Task: Buy 3 Detonation from Sensors section under best seller category for shipping address: Leonardo Martinez, 527 Junior Avenue, Duluth, Georgia 30097, Cell Number 4046170247. Pay from credit card ending with 7965, CVV 549
Action: Mouse moved to (22, 88)
Screenshot: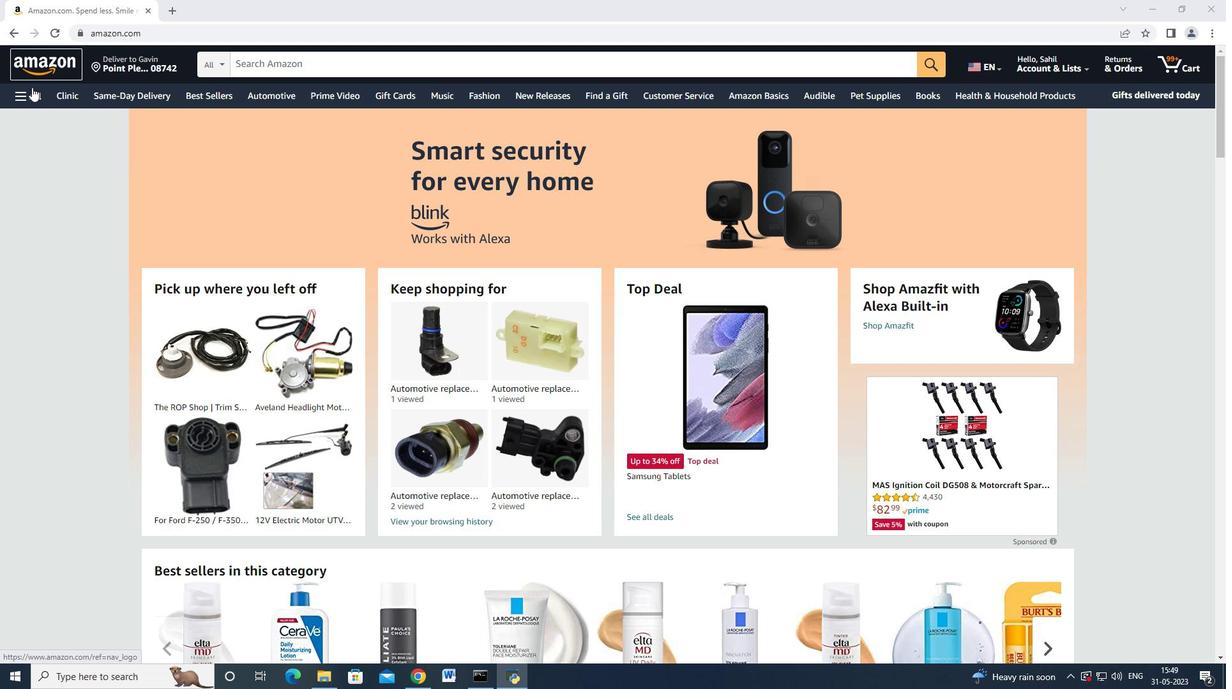 
Action: Mouse pressed left at (22, 88)
Screenshot: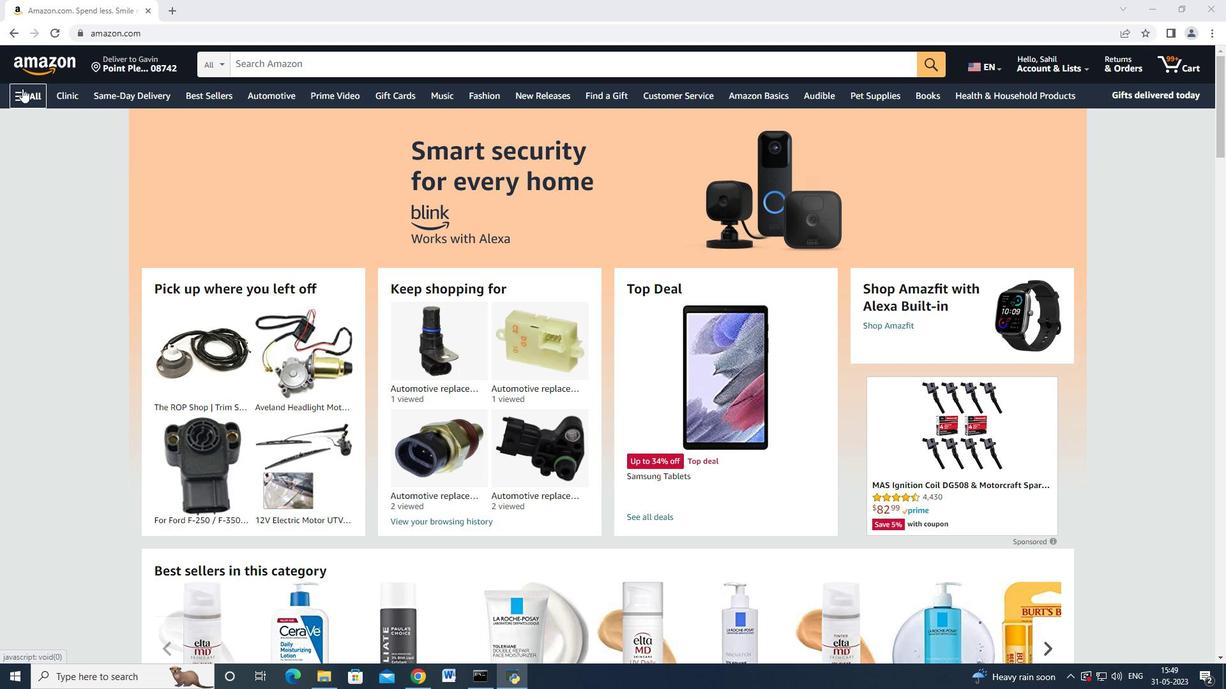 
Action: Mouse moved to (68, 164)
Screenshot: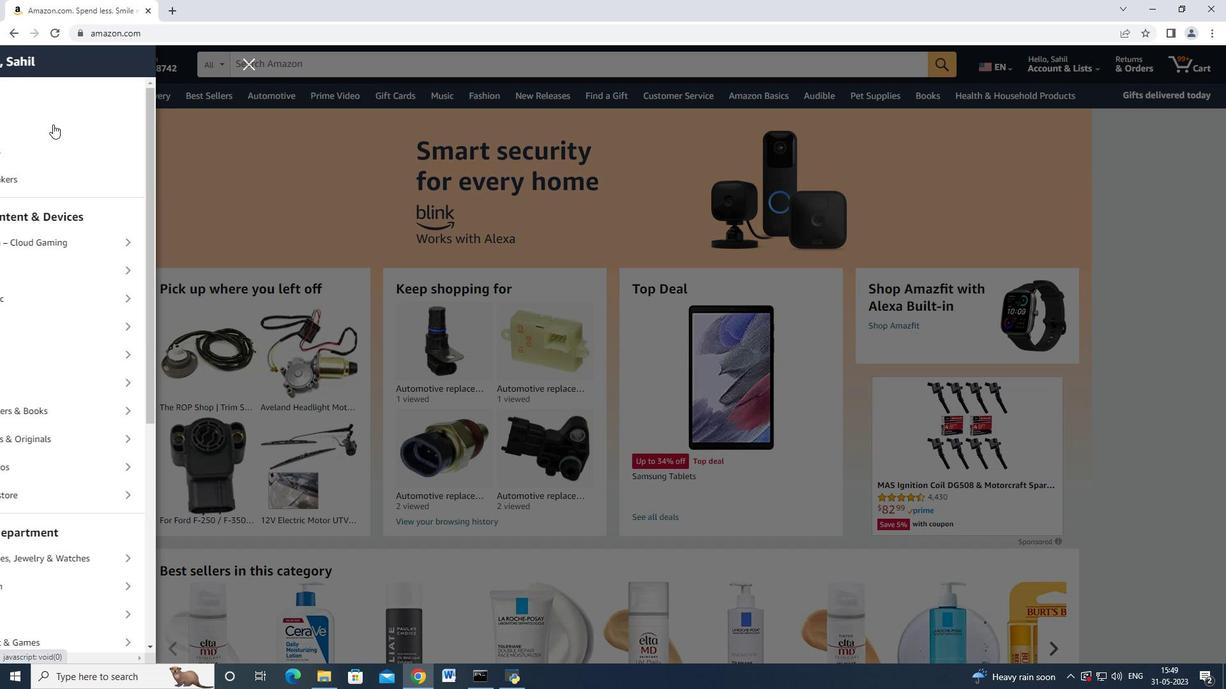 
Action: Mouse scrolled (68, 163) with delta (0, 0)
Screenshot: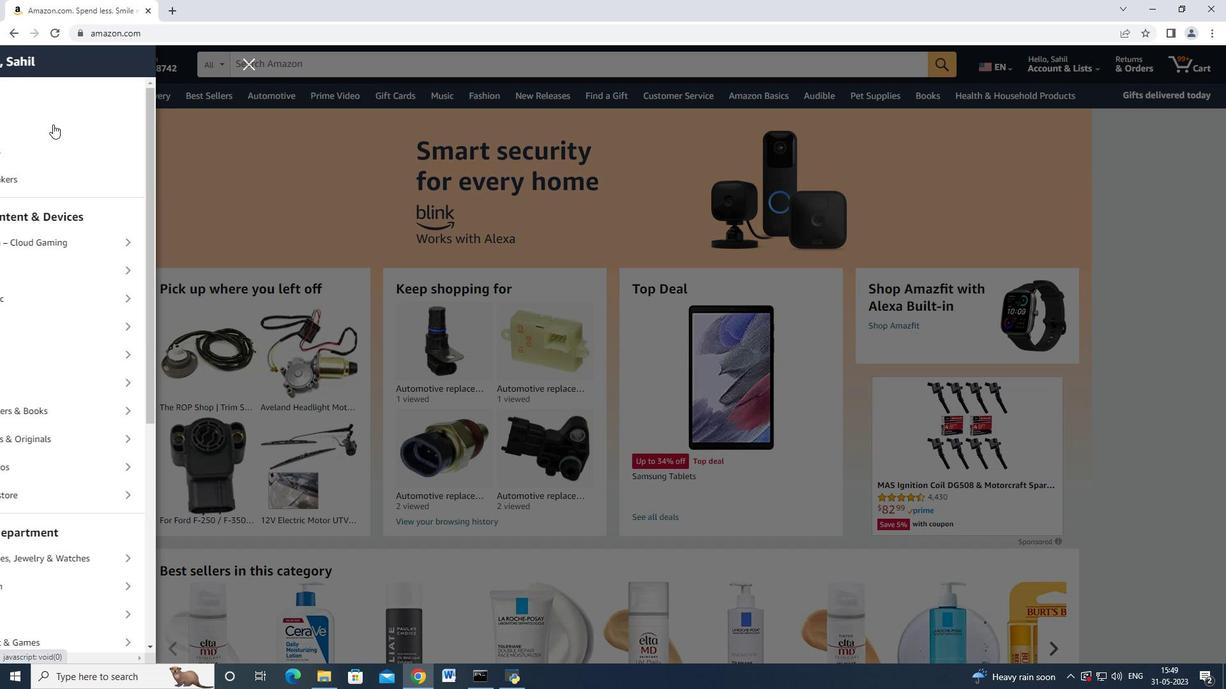 
Action: Mouse moved to (76, 185)
Screenshot: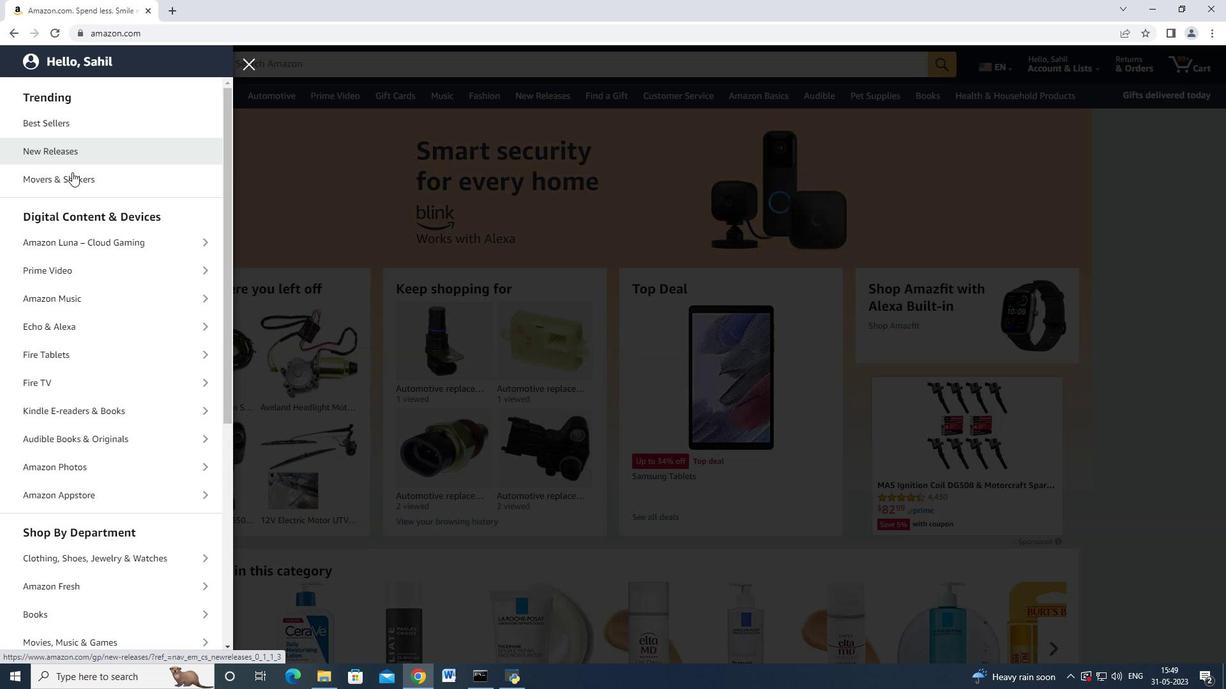 
Action: Mouse scrolled (76, 185) with delta (0, 0)
Screenshot: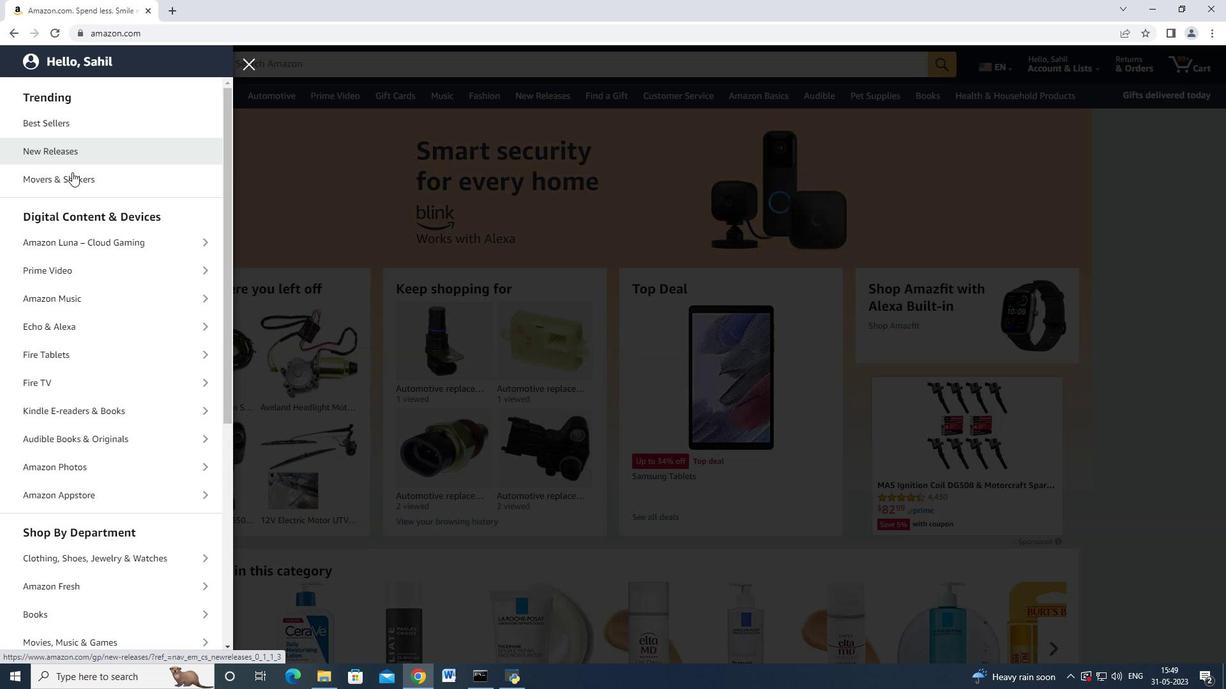 
Action: Mouse moved to (78, 193)
Screenshot: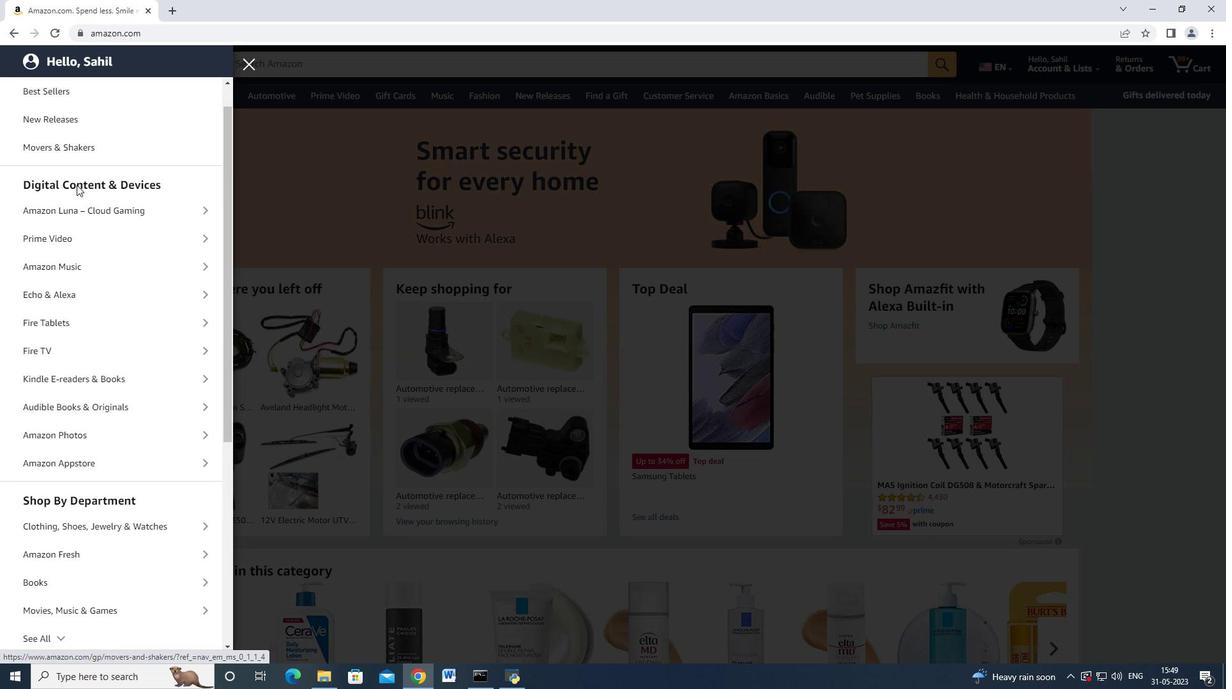 
Action: Mouse scrolled (78, 192) with delta (0, 0)
Screenshot: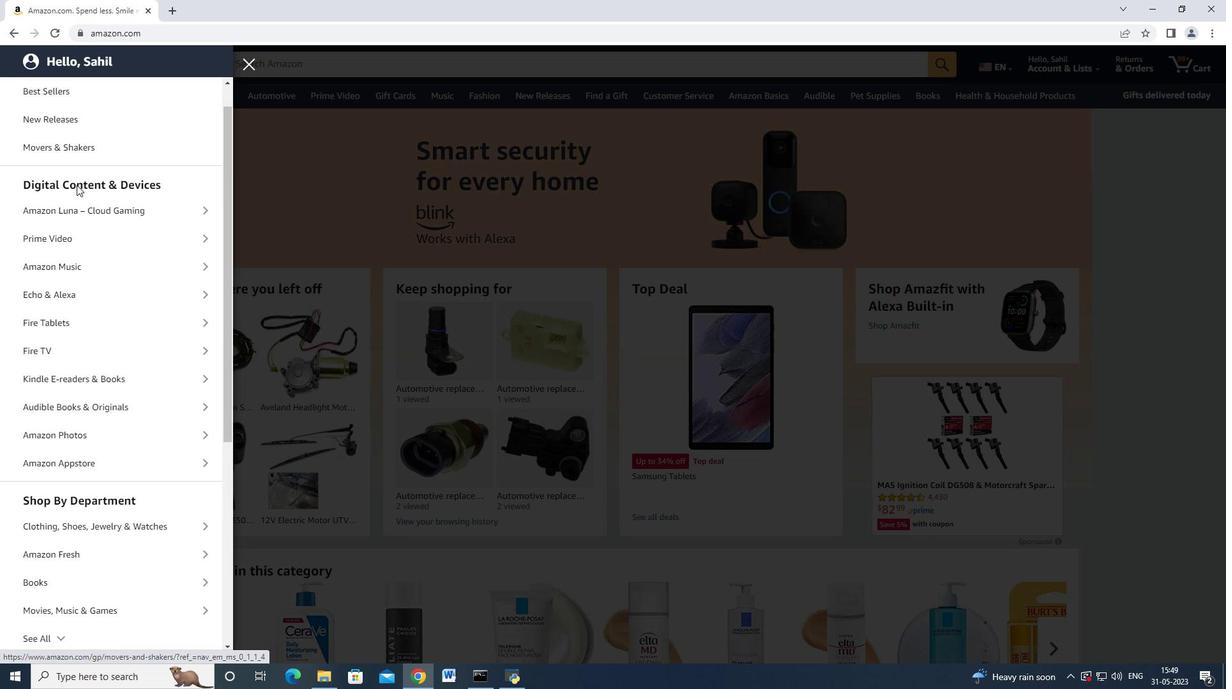 
Action: Mouse moved to (93, 335)
Screenshot: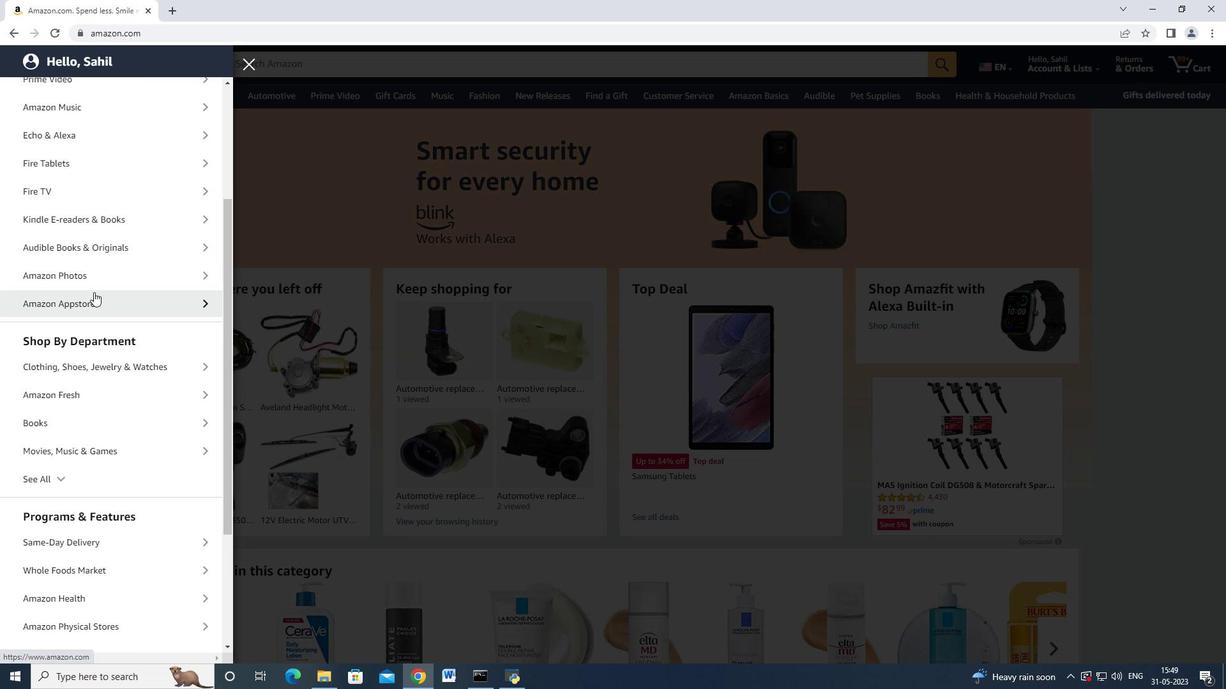 
Action: Mouse scrolled (93, 334) with delta (0, 0)
Screenshot: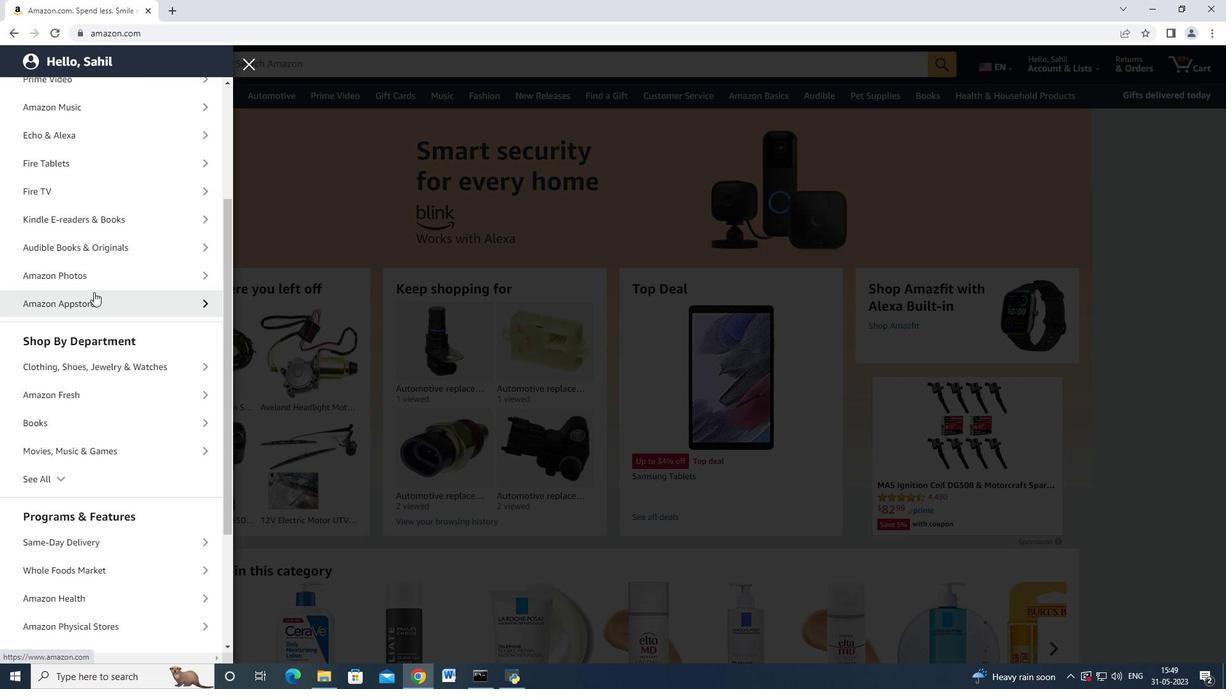 
Action: Mouse moved to (65, 406)
Screenshot: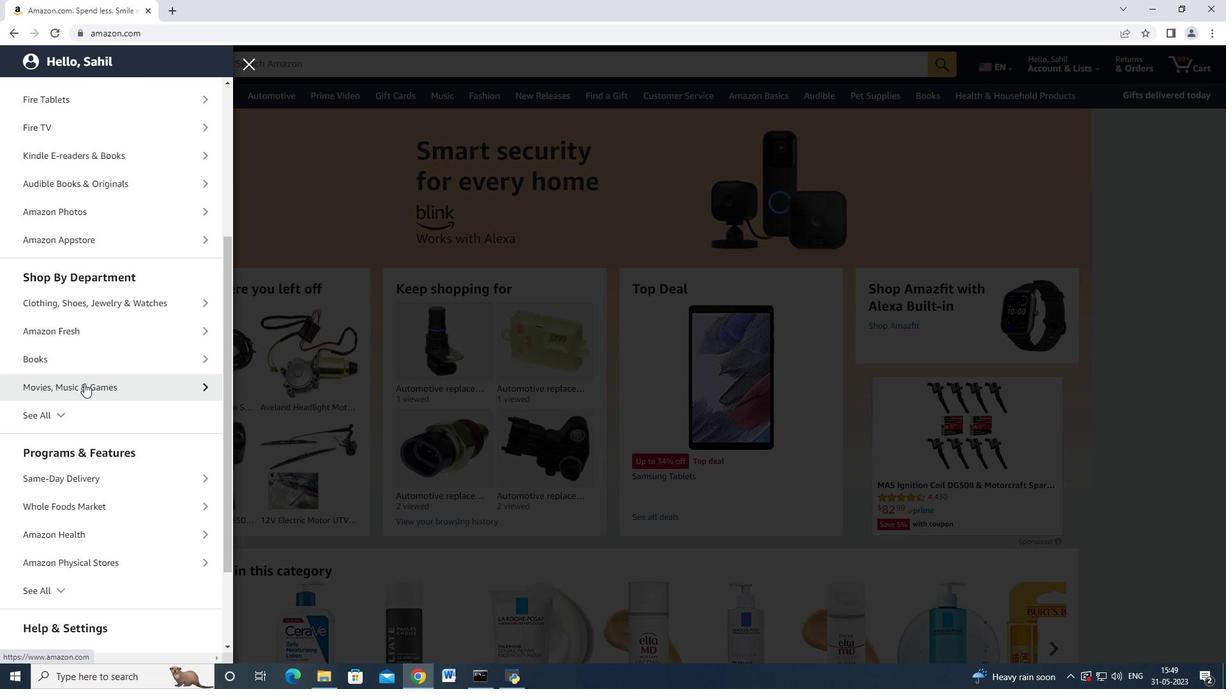 
Action: Mouse pressed left at (65, 406)
Screenshot: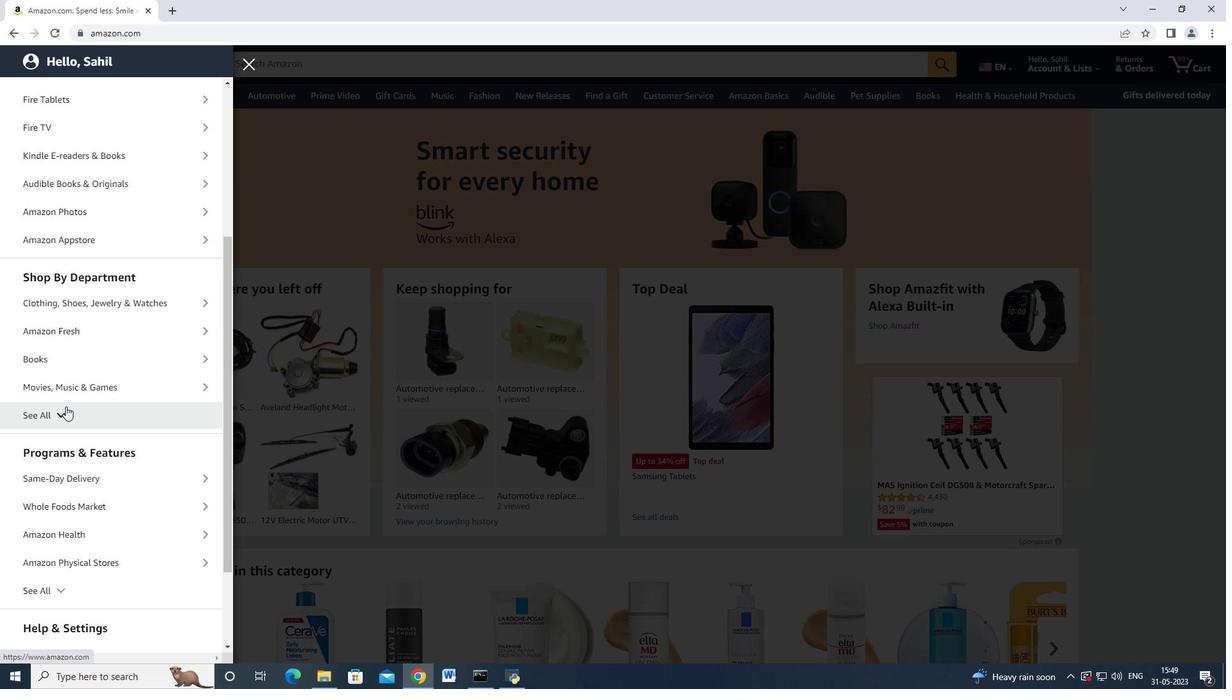 
Action: Mouse moved to (76, 415)
Screenshot: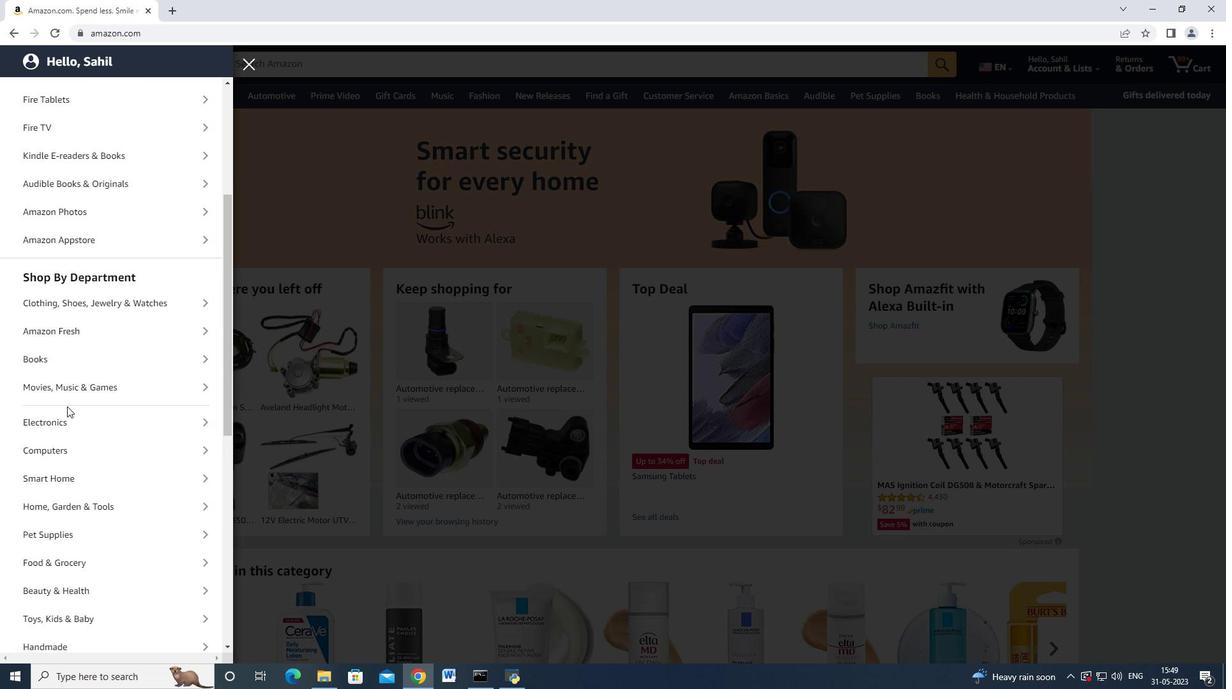 
Action: Mouse scrolled (68, 406) with delta (0, 0)
Screenshot: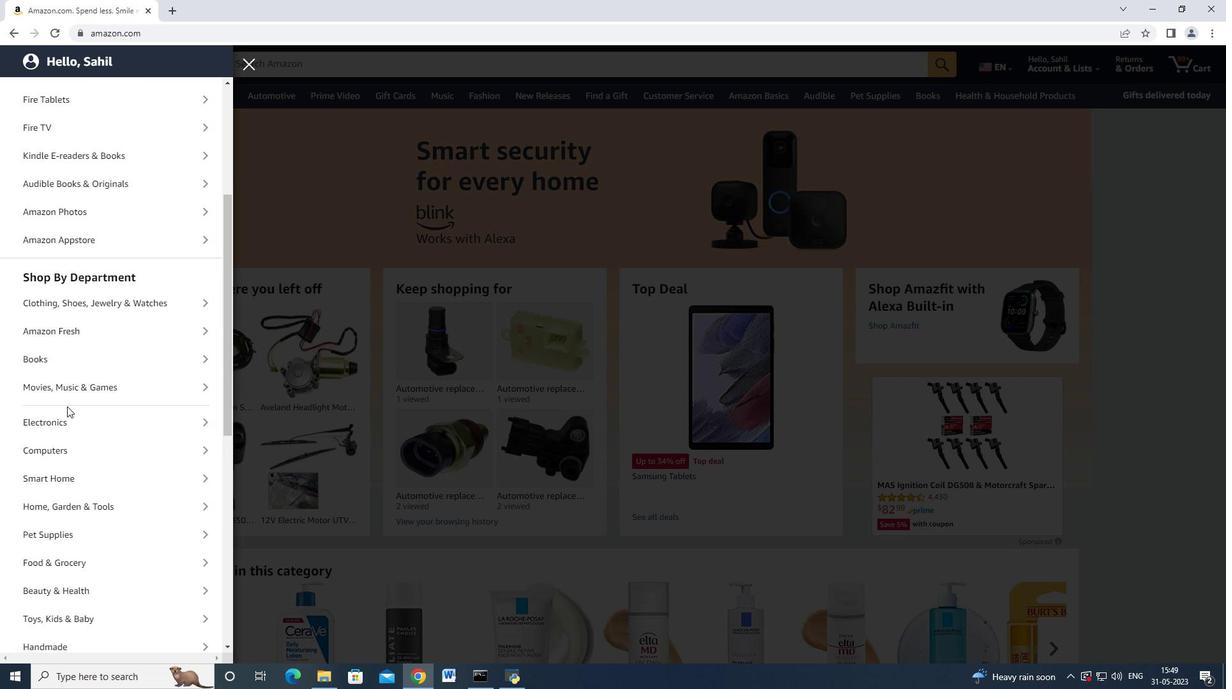 
Action: Mouse moved to (76, 415)
Screenshot: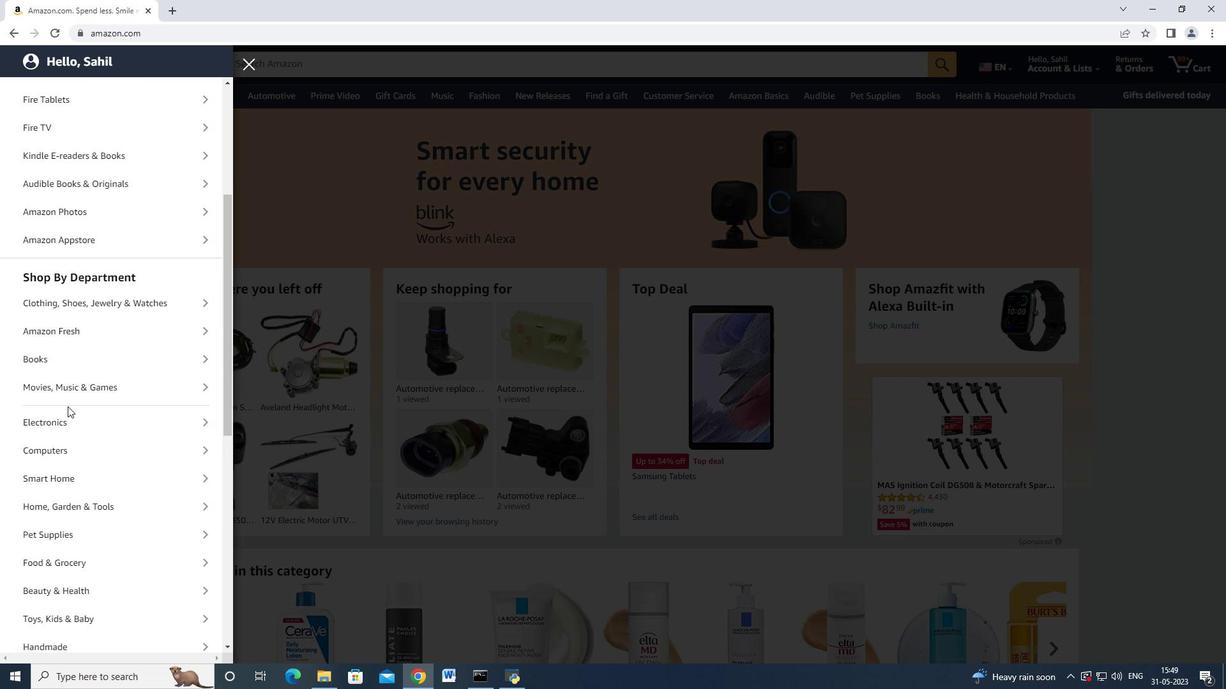 
Action: Mouse scrolled (68, 407) with delta (0, 0)
Screenshot: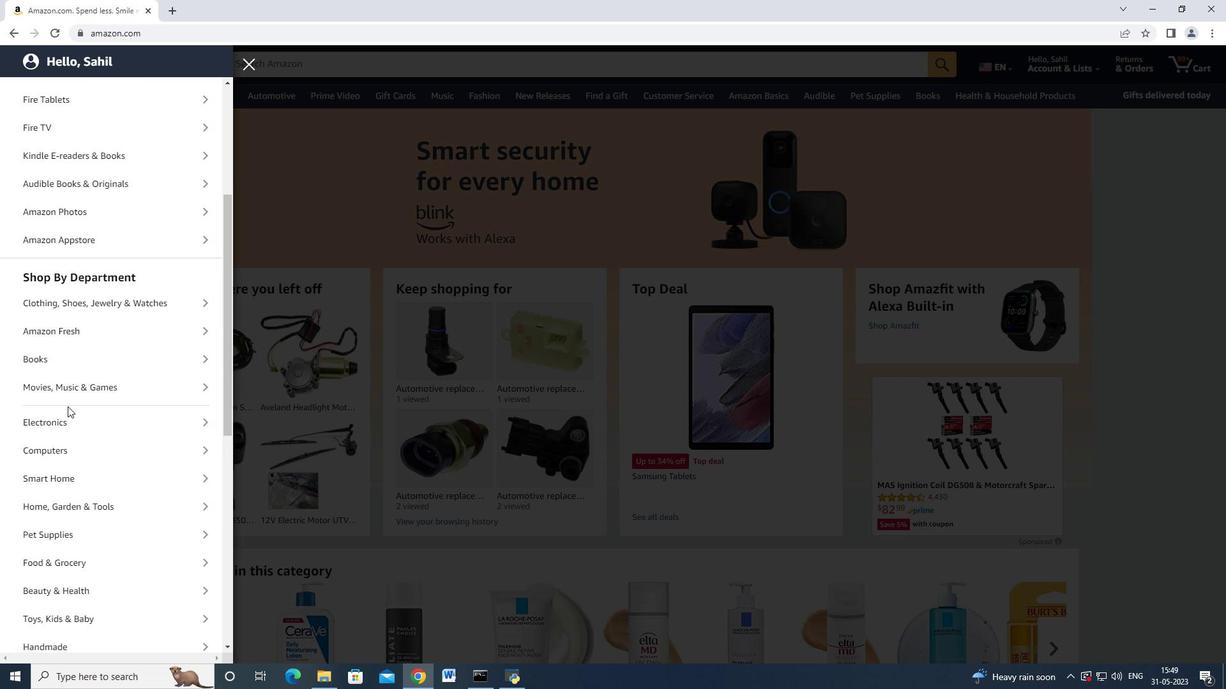 
Action: Mouse moved to (76, 415)
Screenshot: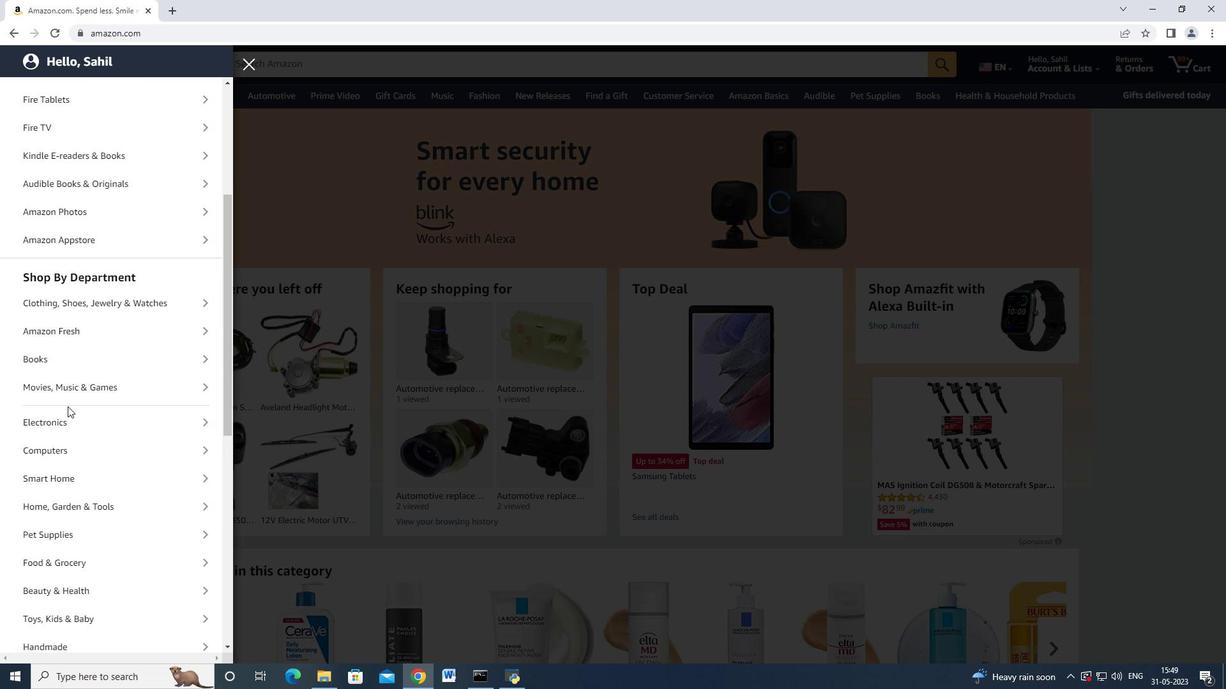 
Action: Mouse scrolled (68, 408) with delta (0, 0)
Screenshot: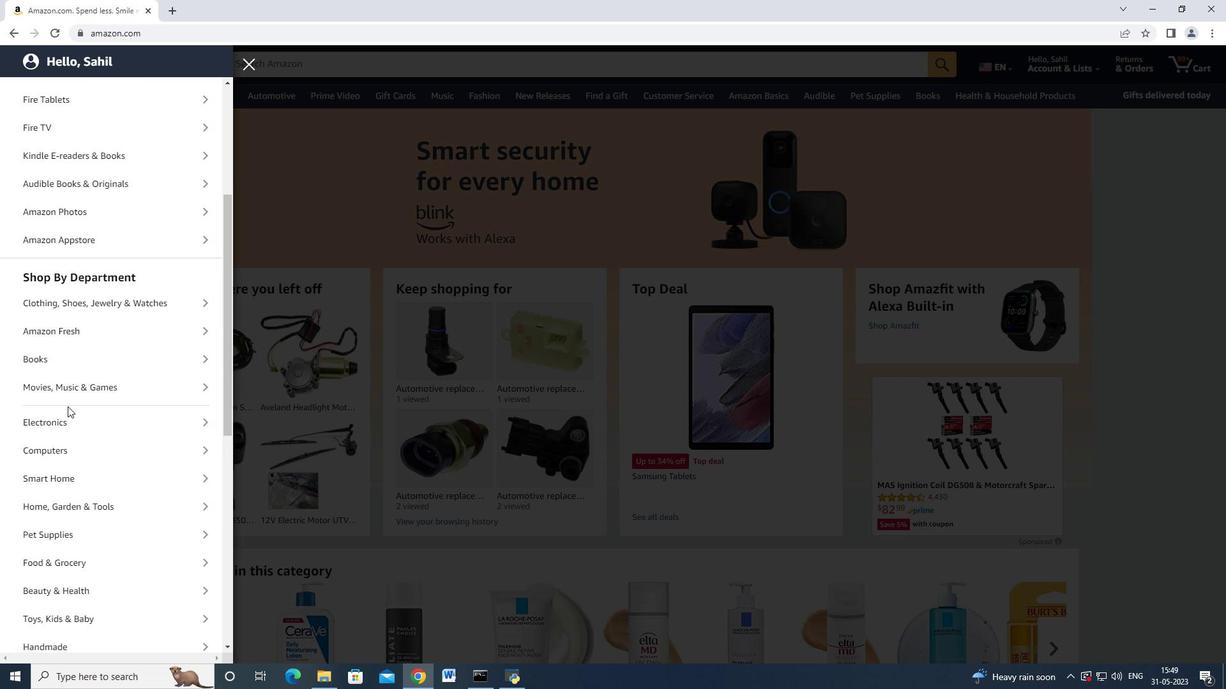 
Action: Mouse moved to (77, 415)
Screenshot: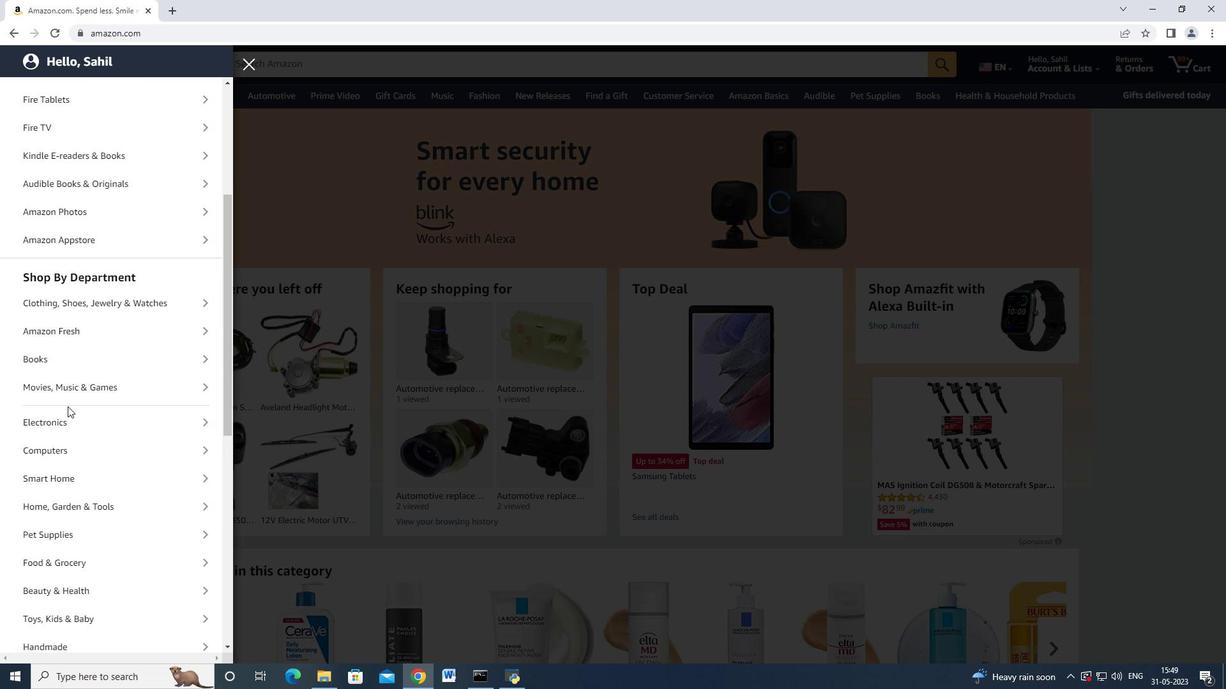 
Action: Mouse scrolled (69, 408) with delta (0, 0)
Screenshot: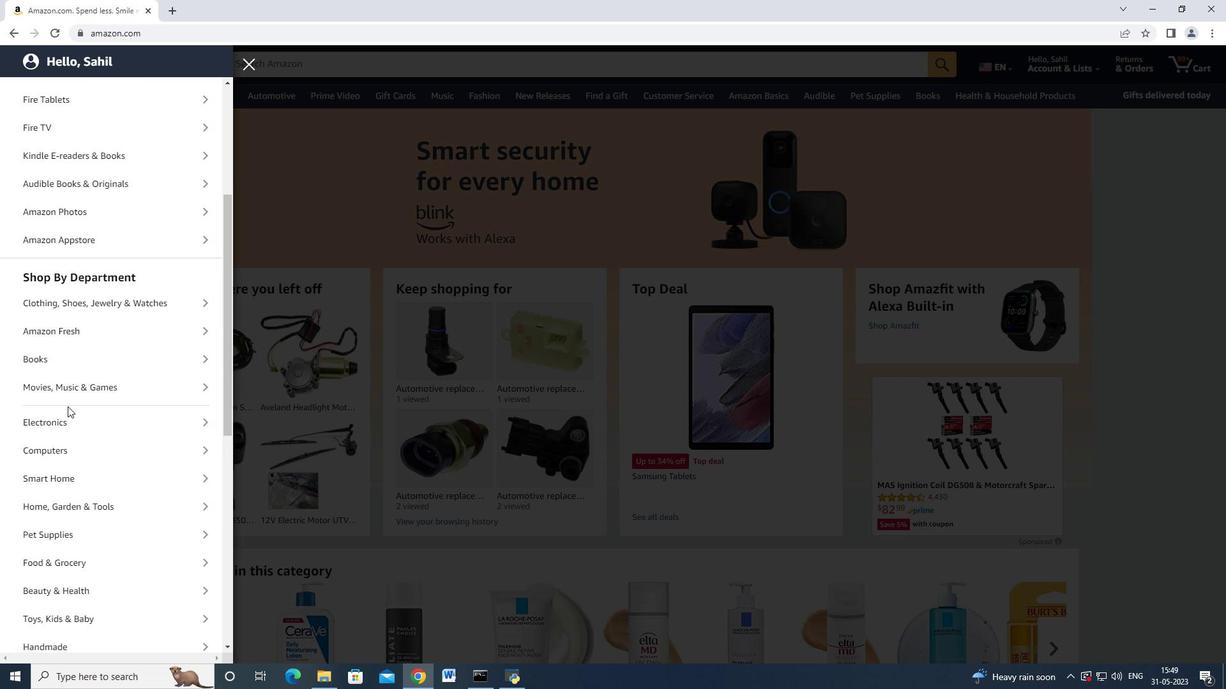 
Action: Mouse moved to (77, 416)
Screenshot: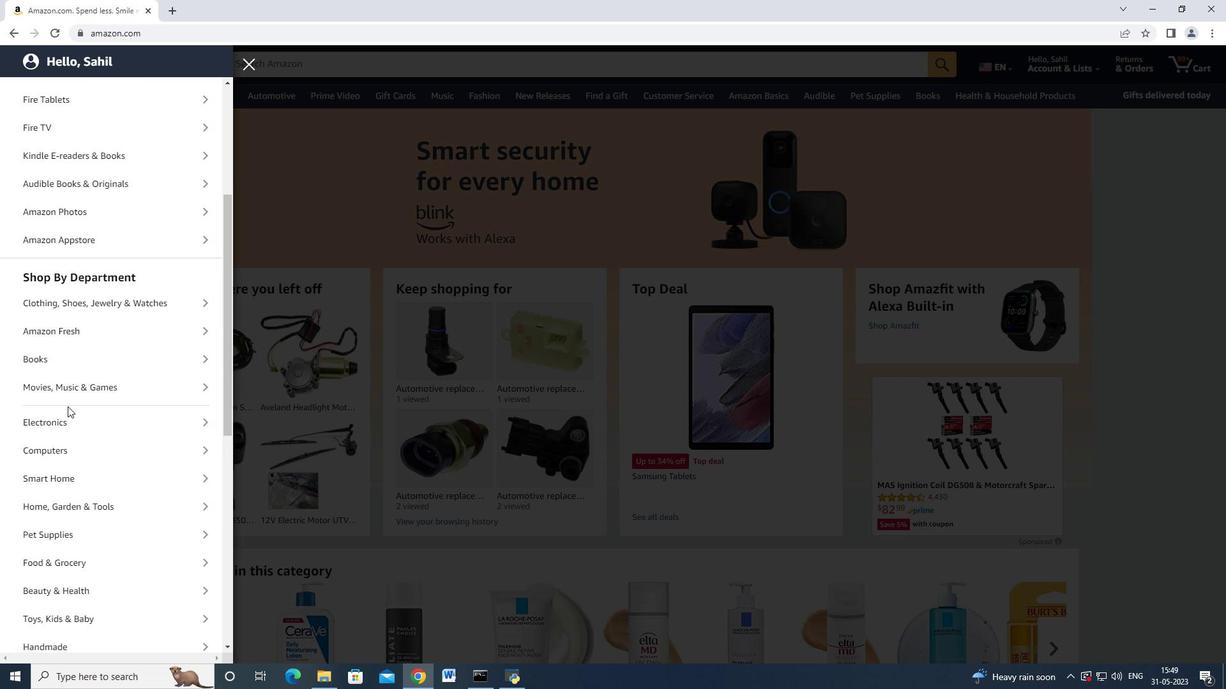 
Action: Mouse scrolled (70, 410) with delta (0, 0)
Screenshot: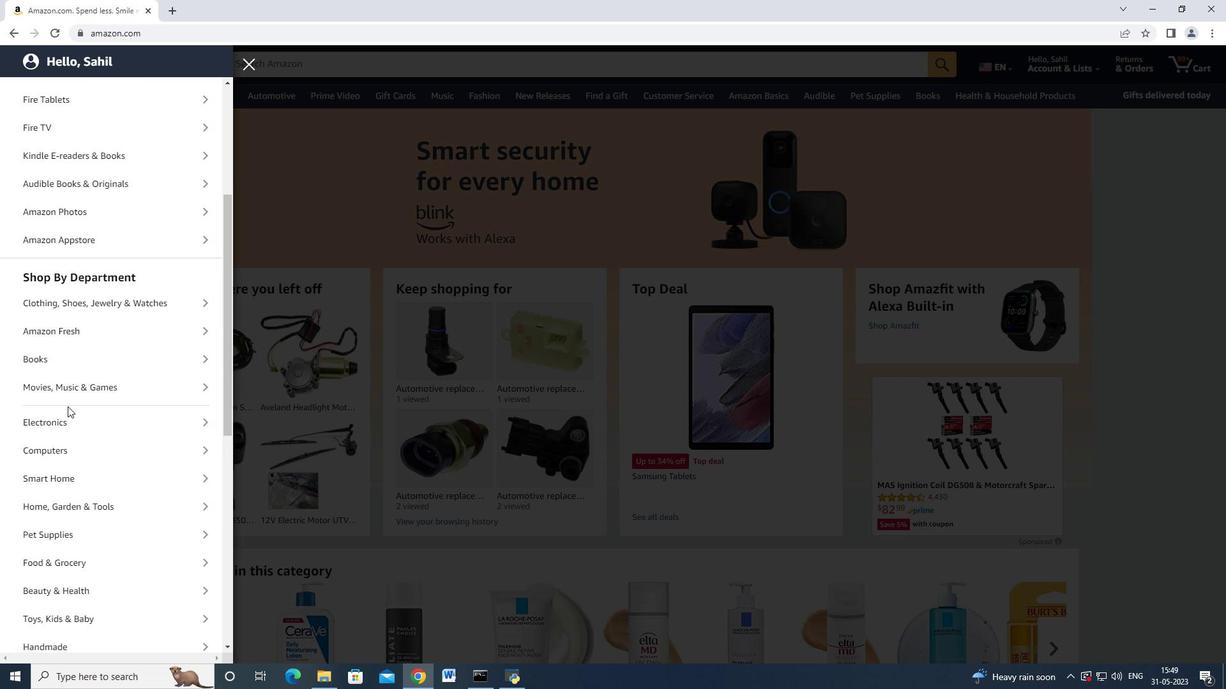 
Action: Mouse moved to (79, 422)
Screenshot: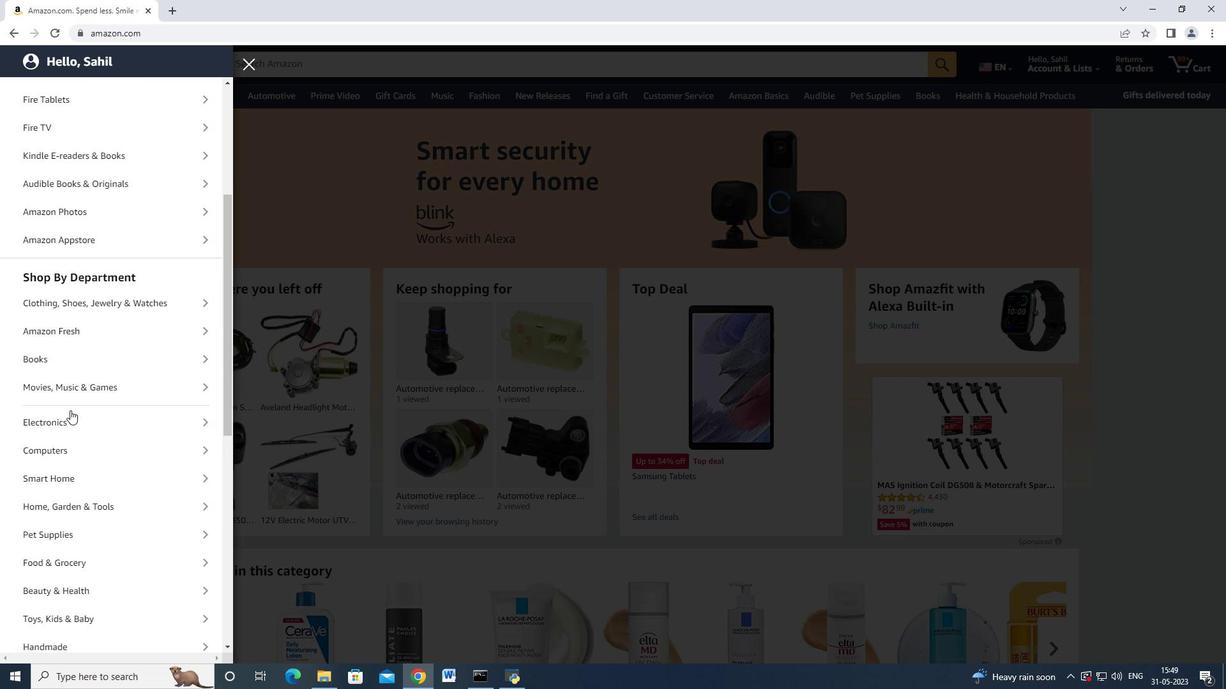 
Action: Mouse scrolled (79, 421) with delta (0, 0)
Screenshot: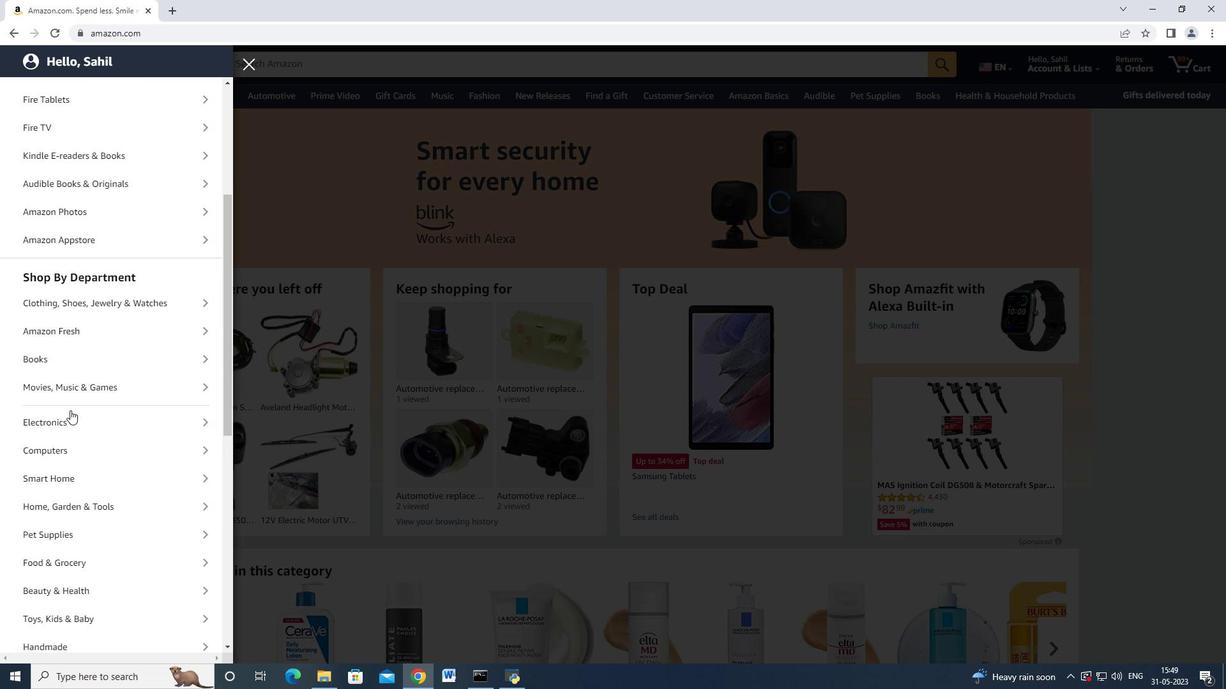 
Action: Mouse moved to (81, 425)
Screenshot: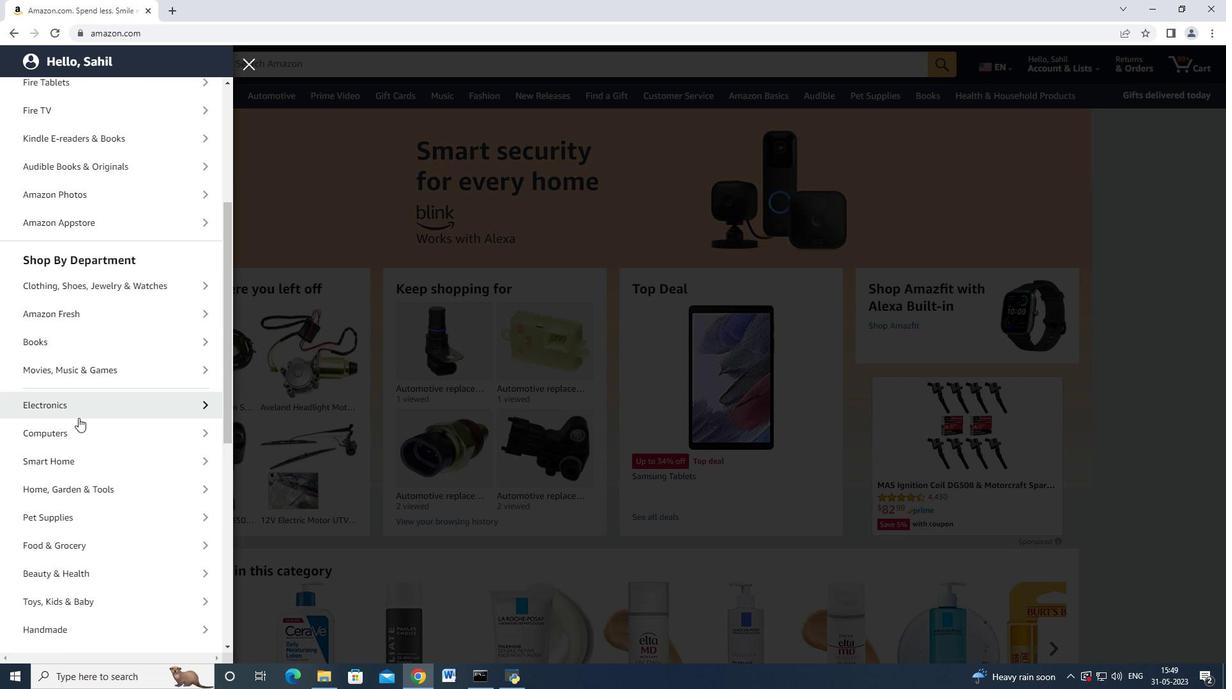 
Action: Mouse scrolled (81, 424) with delta (0, 0)
Screenshot: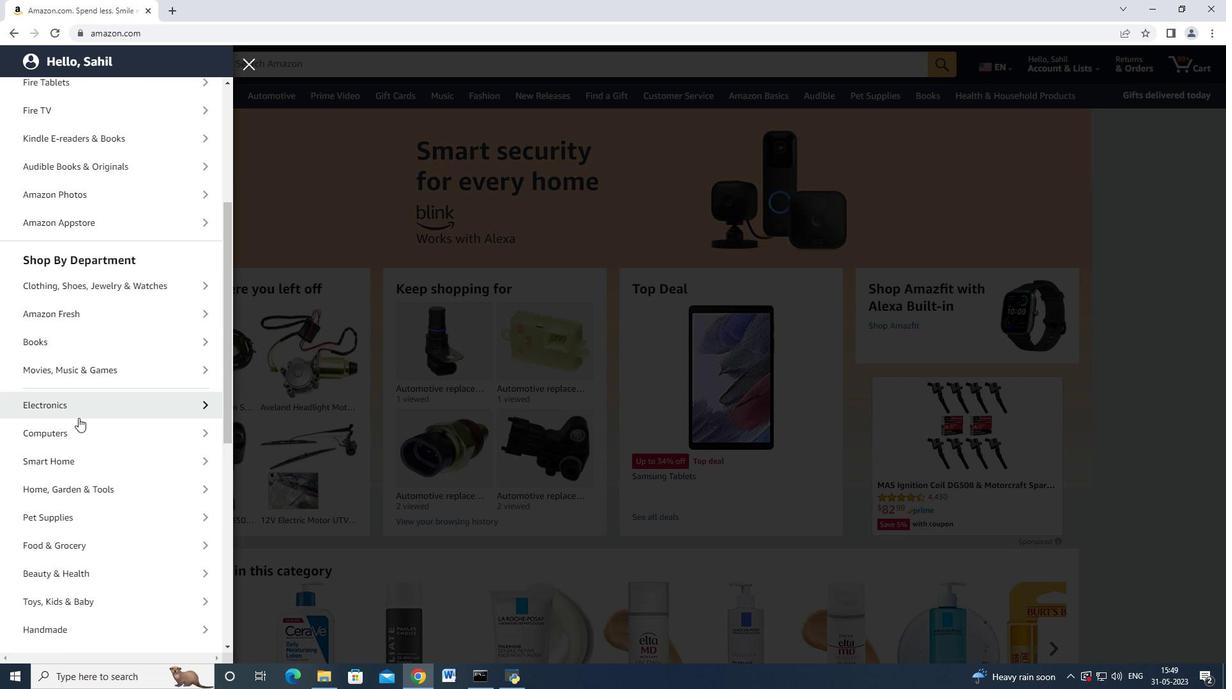 
Action: Mouse moved to (82, 427)
Screenshot: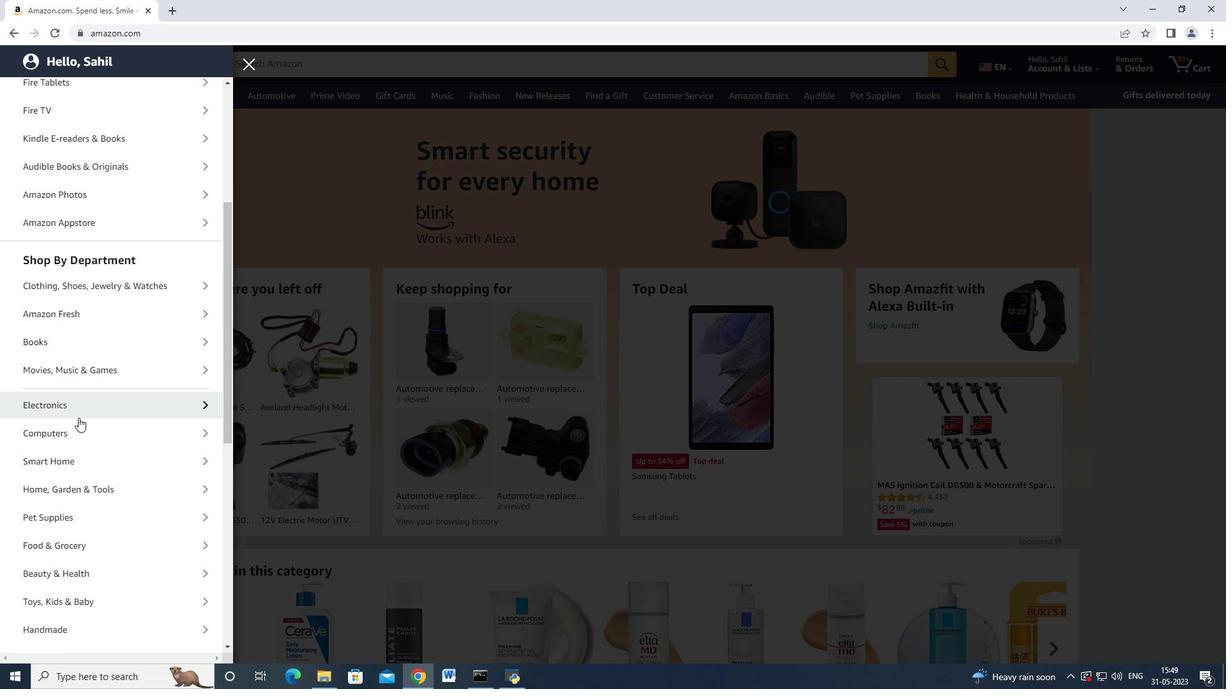 
Action: Mouse scrolled (82, 426) with delta (0, 0)
Screenshot: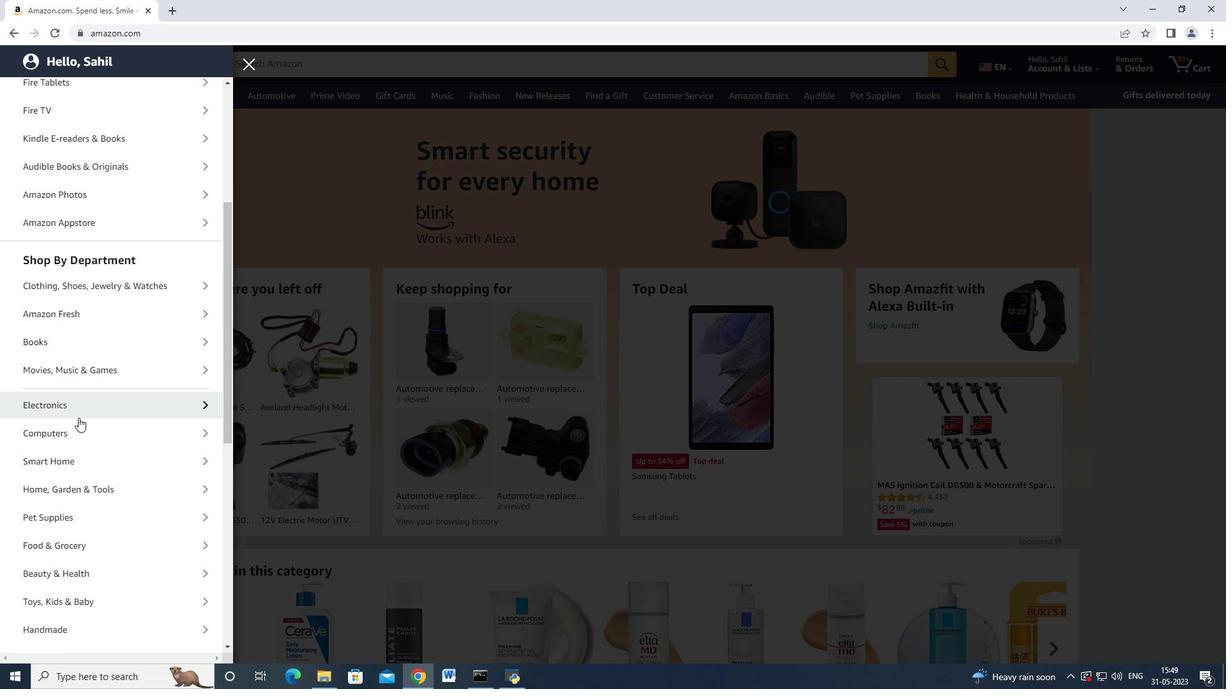 
Action: Mouse moved to (128, 234)
Screenshot: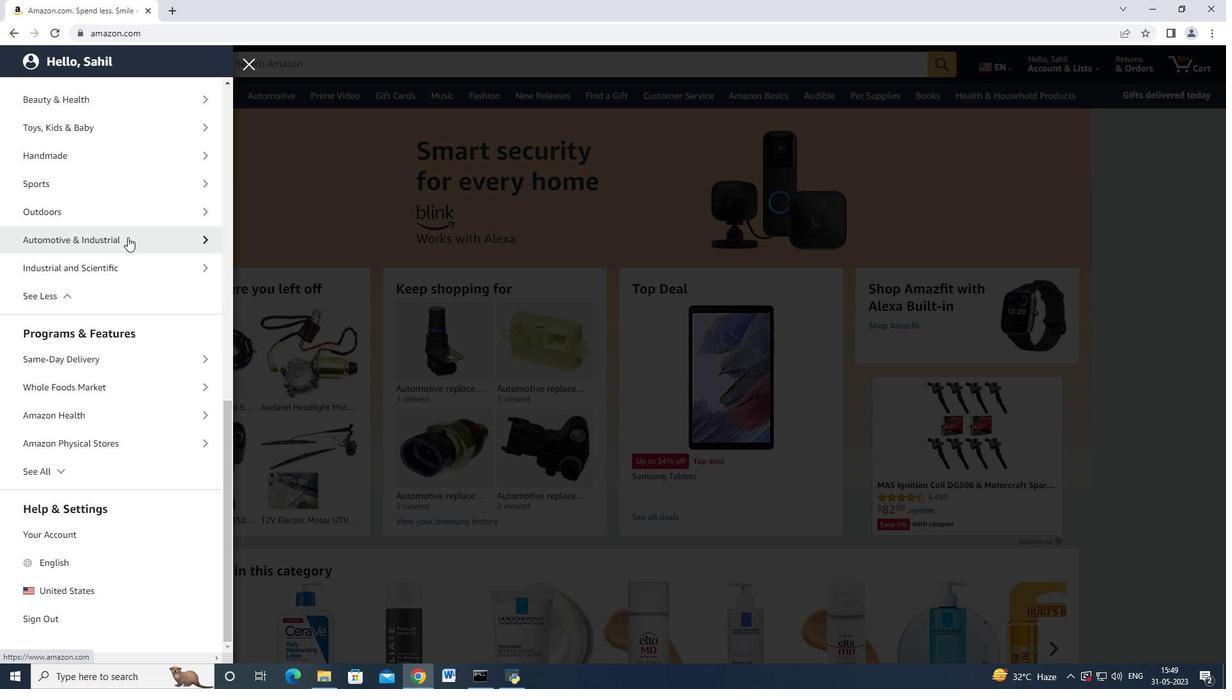 
Action: Mouse pressed left at (128, 234)
Screenshot: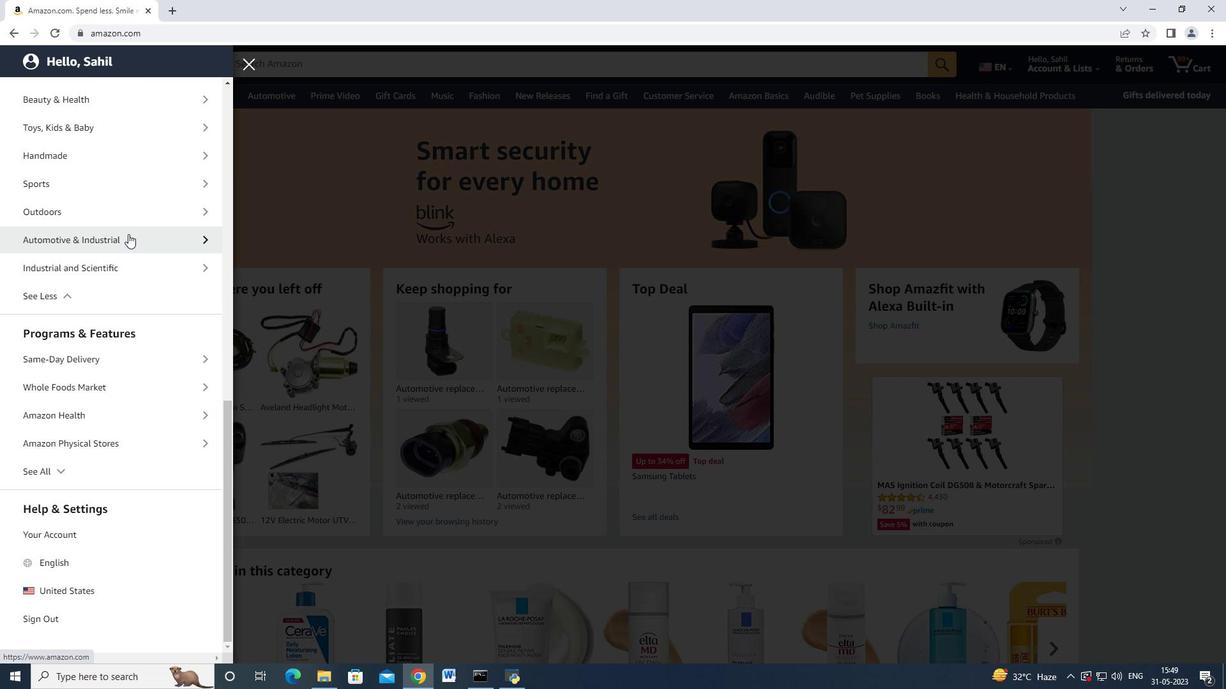 
Action: Mouse moved to (120, 152)
Screenshot: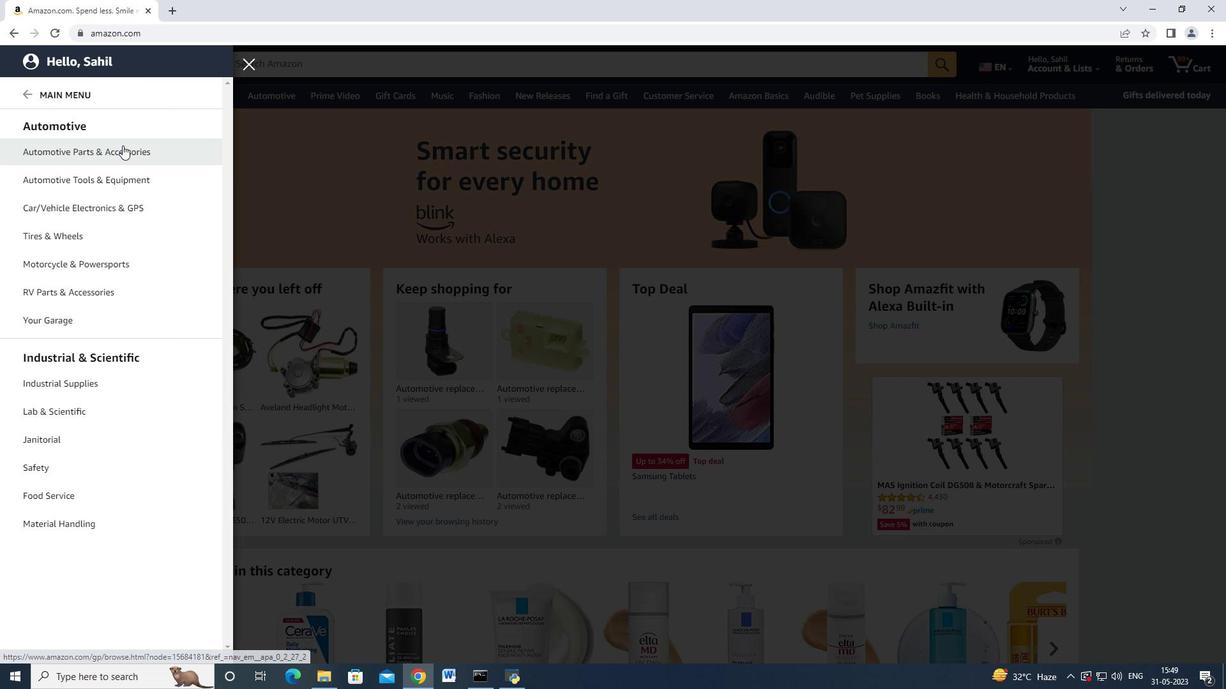 
Action: Mouse pressed left at (120, 152)
Screenshot: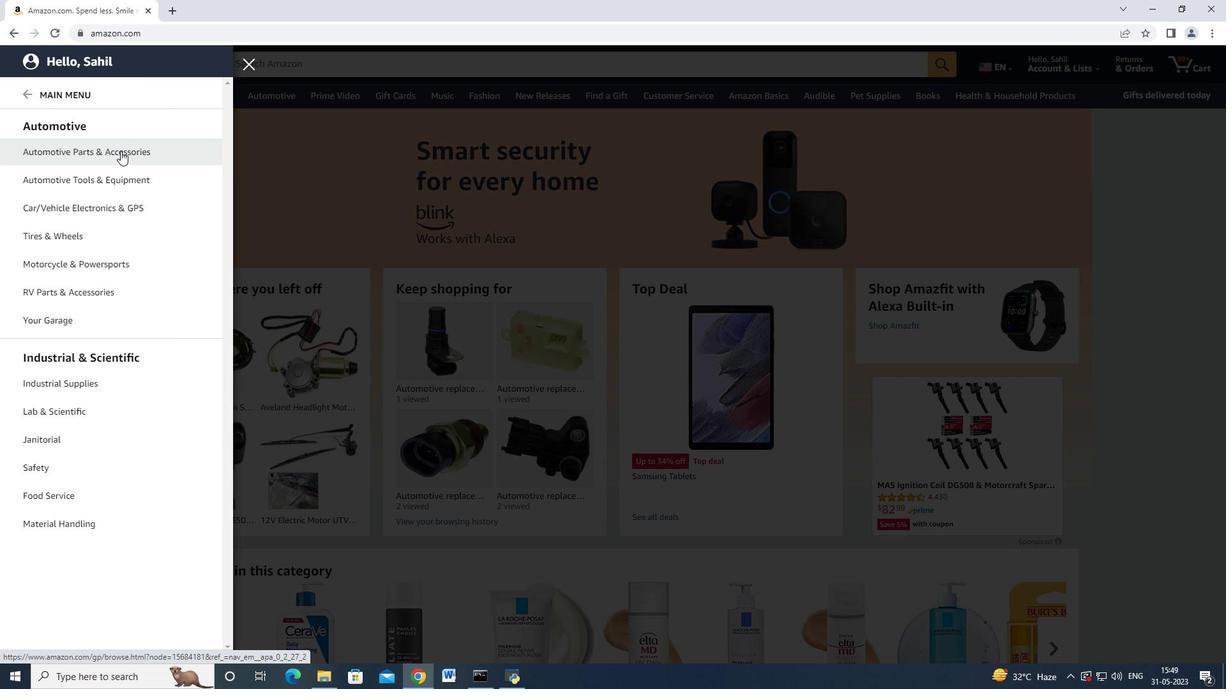 
Action: Mouse moved to (203, 114)
Screenshot: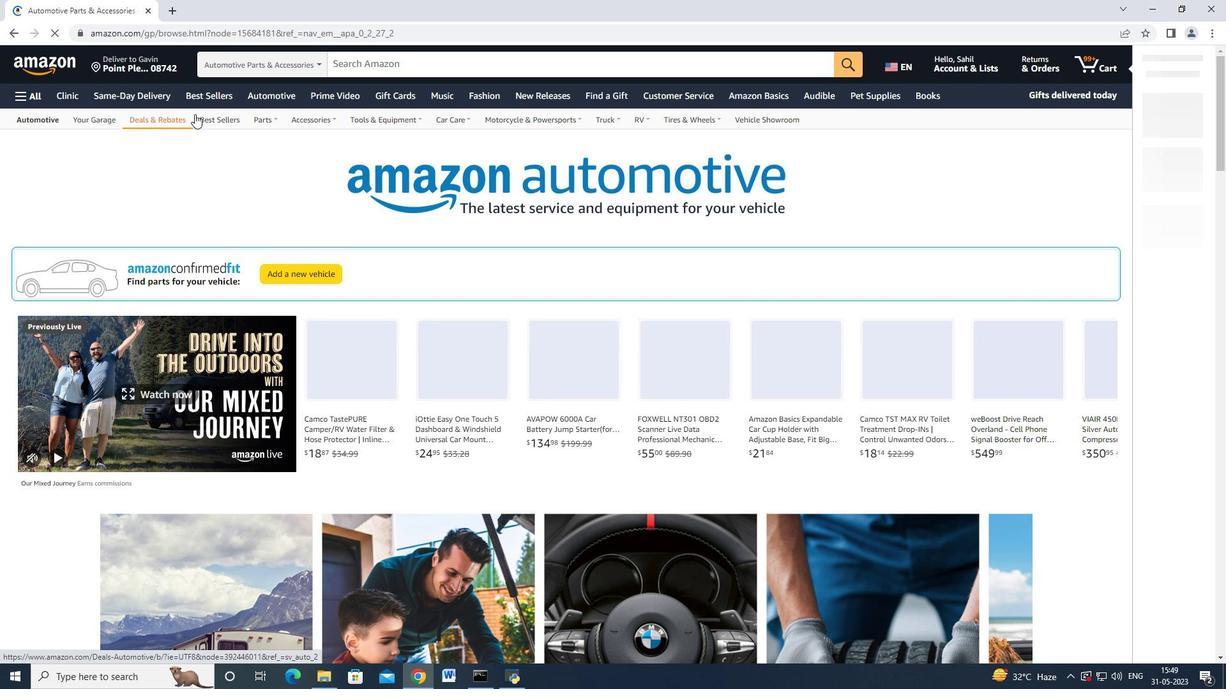 
Action: Mouse pressed left at (203, 114)
Screenshot: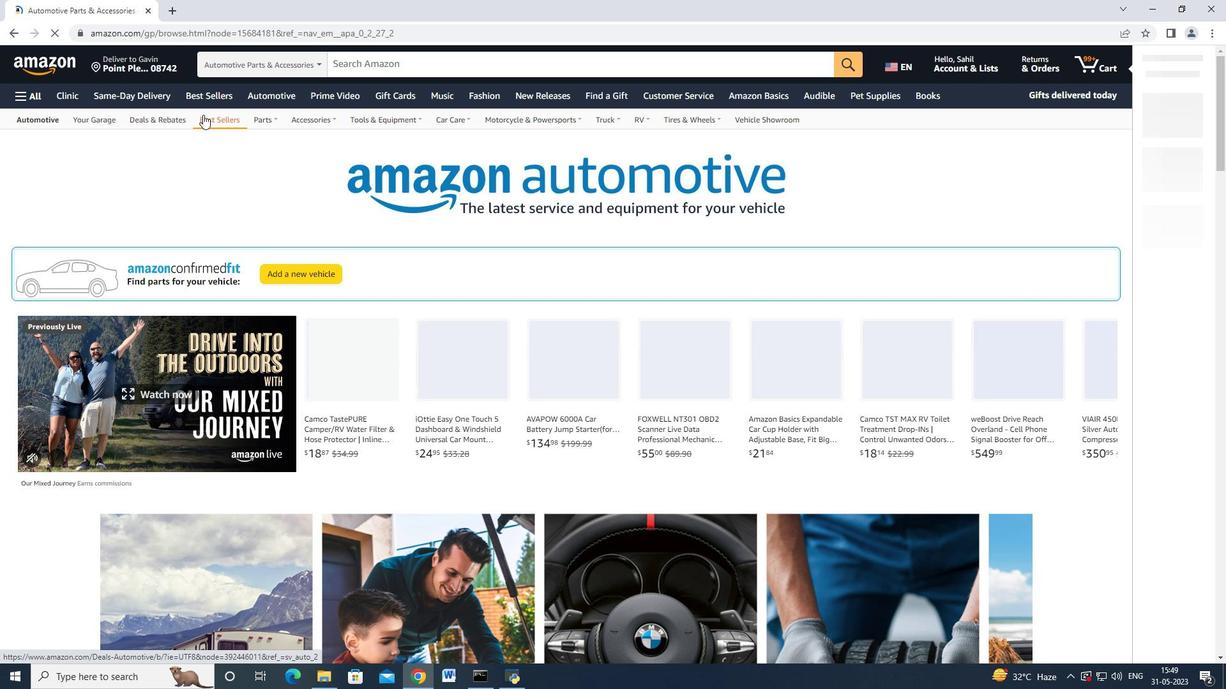 
Action: Mouse moved to (235, 180)
Screenshot: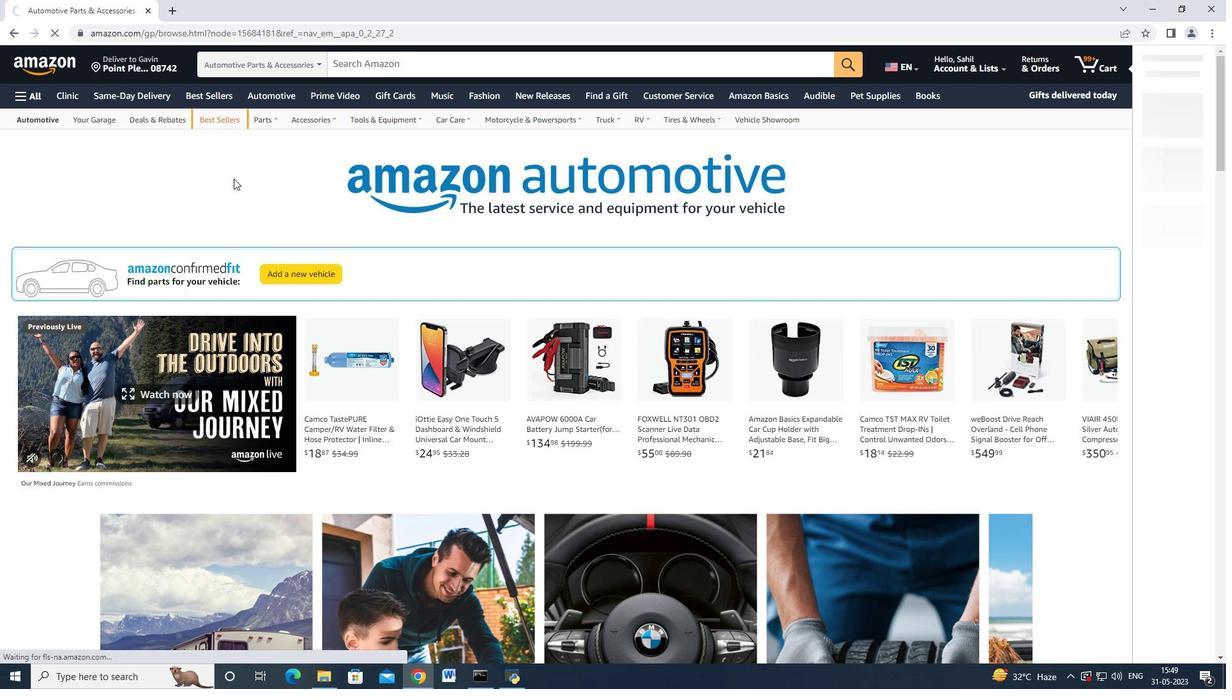 
Action: Mouse scrolled (235, 180) with delta (0, 0)
Screenshot: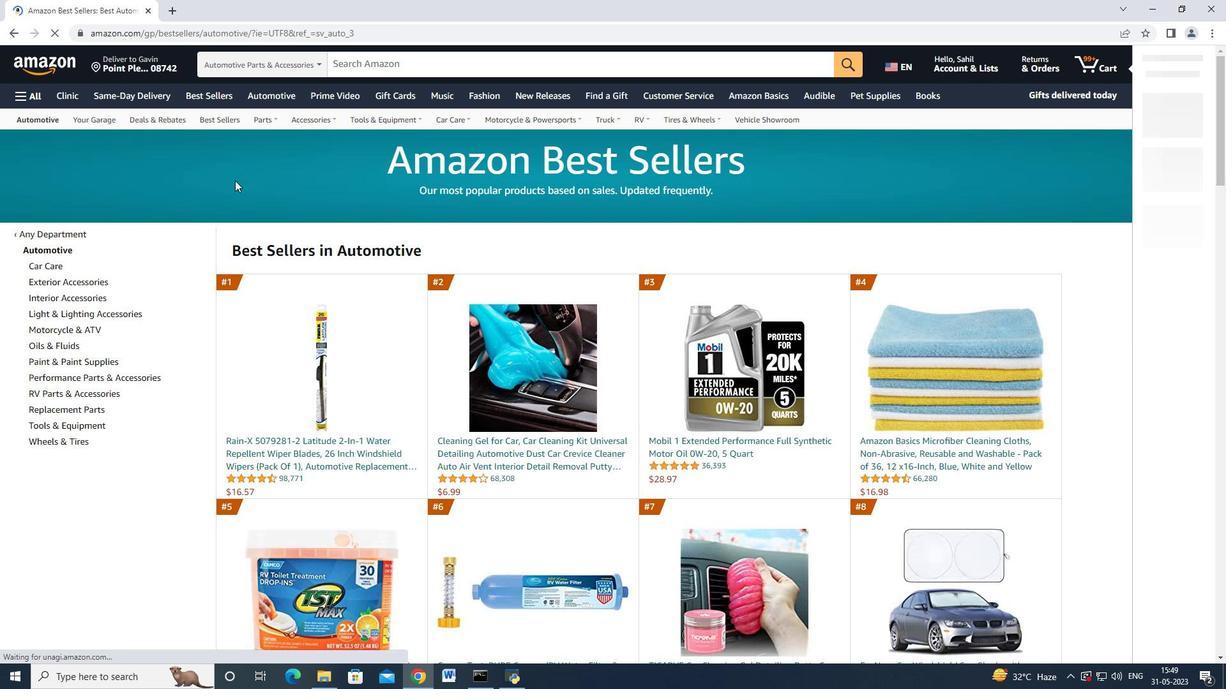 
Action: Mouse scrolled (235, 180) with delta (0, 0)
Screenshot: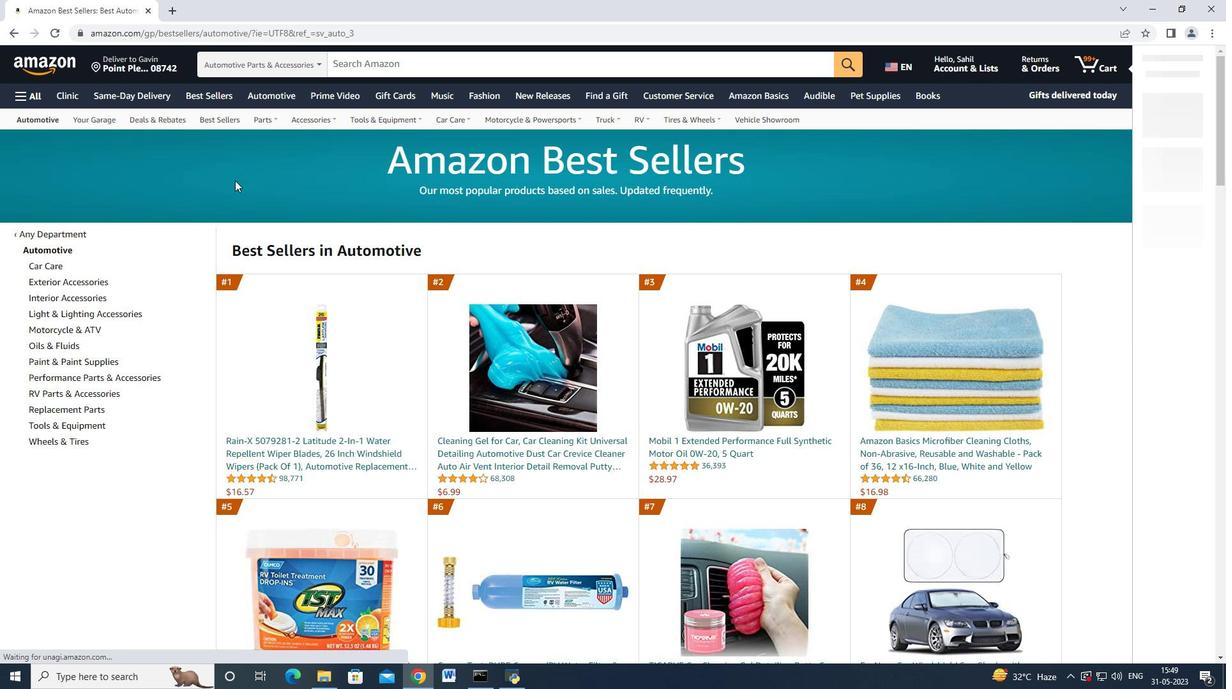 
Action: Mouse moved to (85, 279)
Screenshot: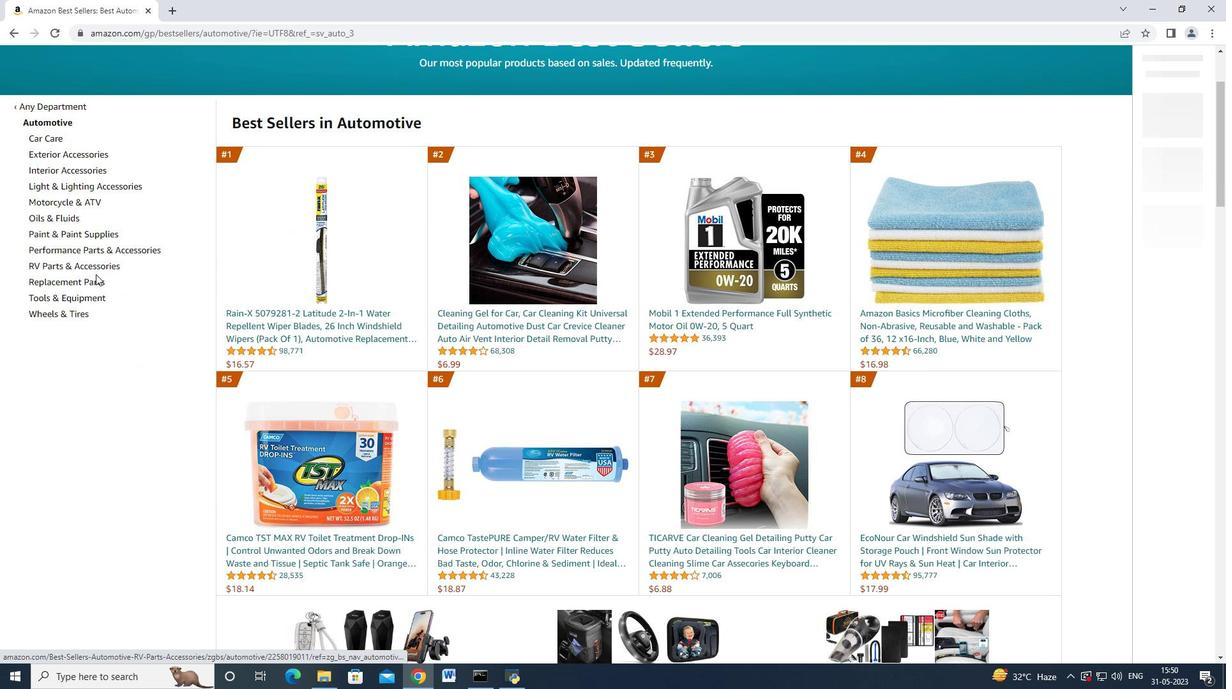 
Action: Mouse pressed left at (85, 279)
Screenshot: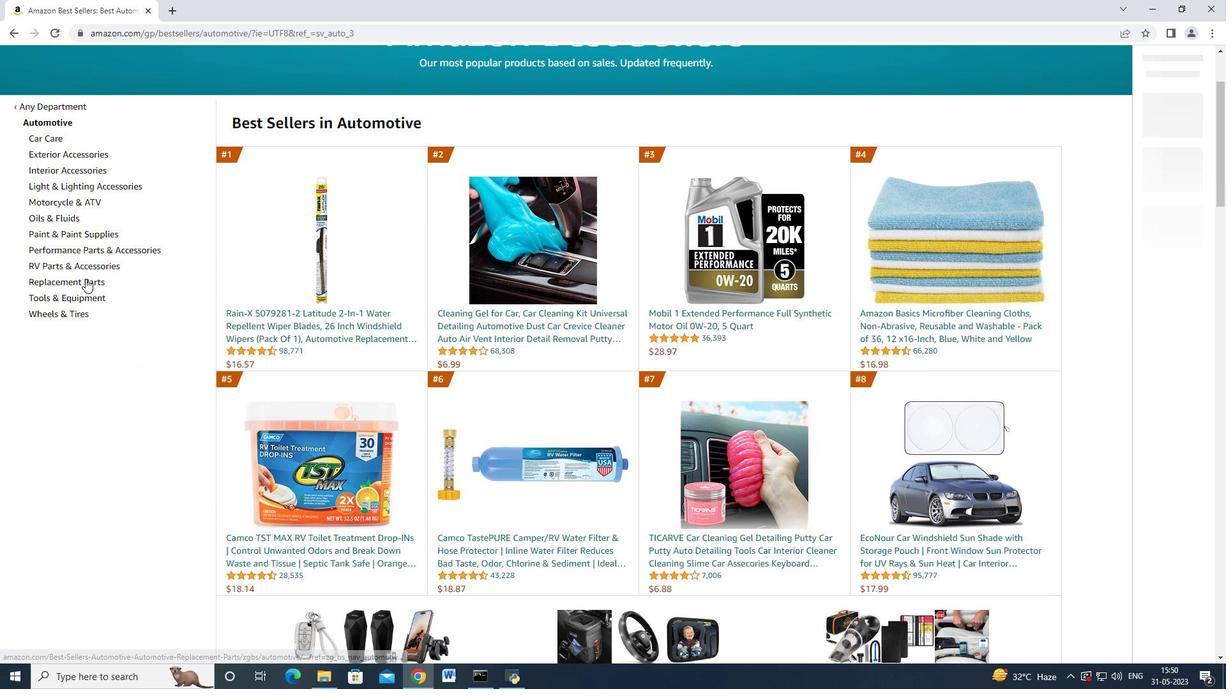 
Action: Mouse moved to (174, 246)
Screenshot: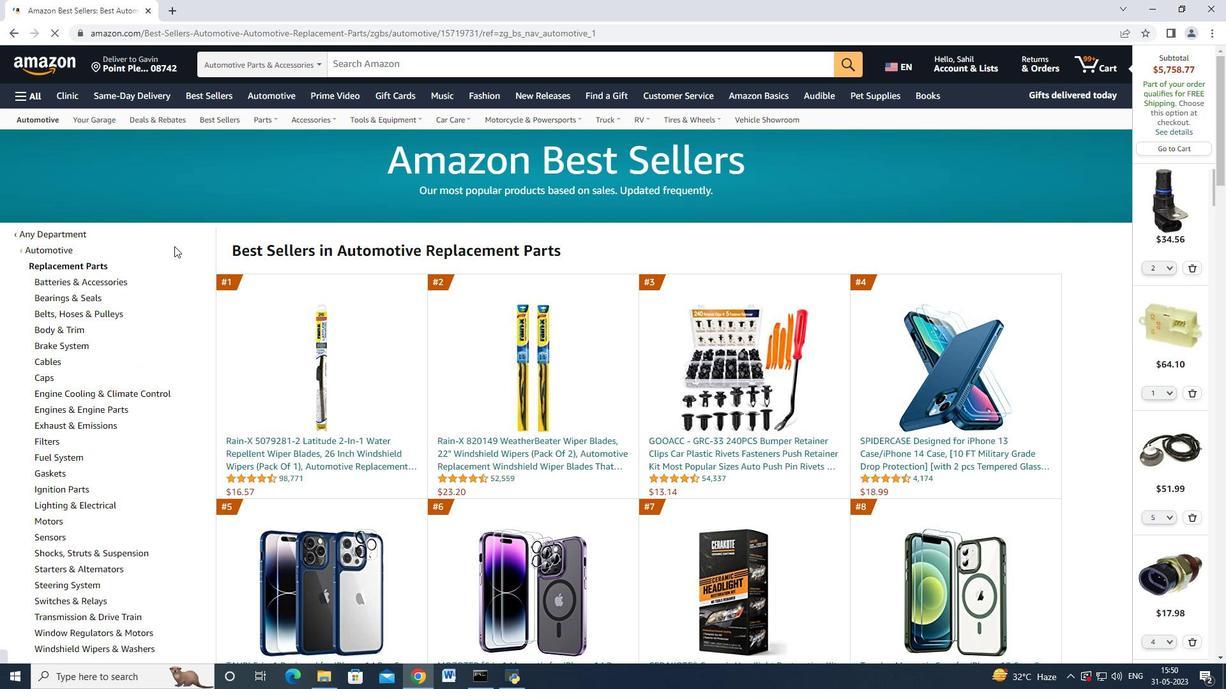 
Action: Mouse scrolled (174, 245) with delta (0, 0)
Screenshot: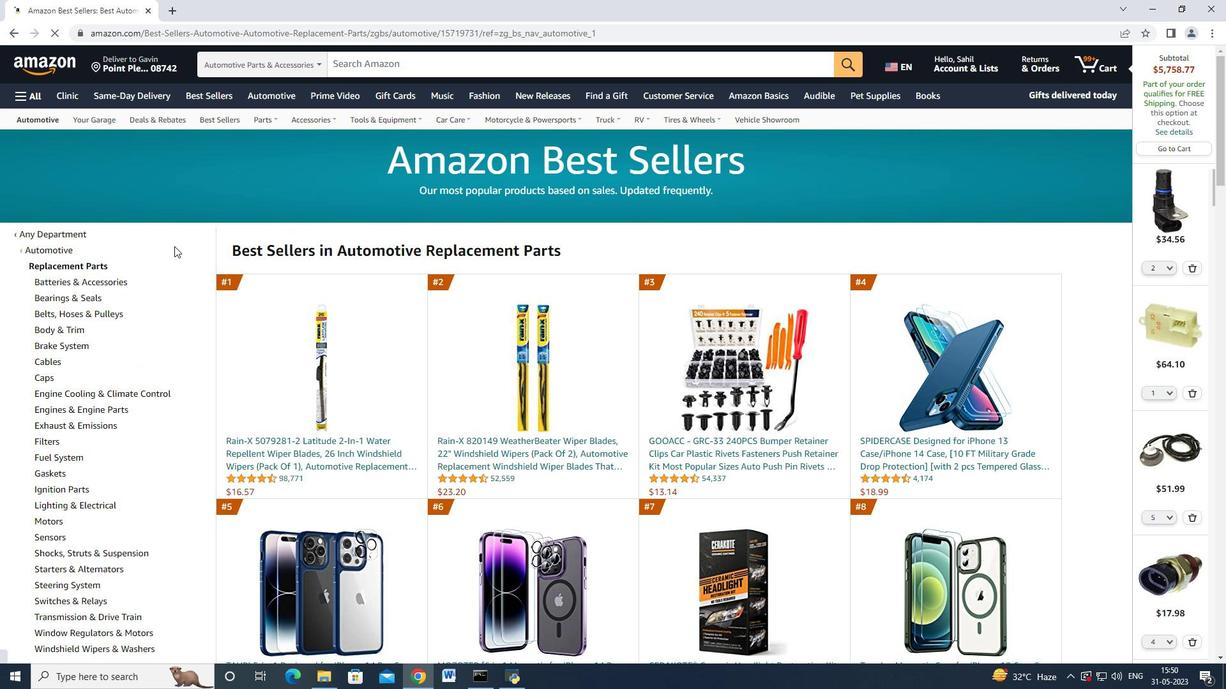 
Action: Mouse moved to (168, 245)
Screenshot: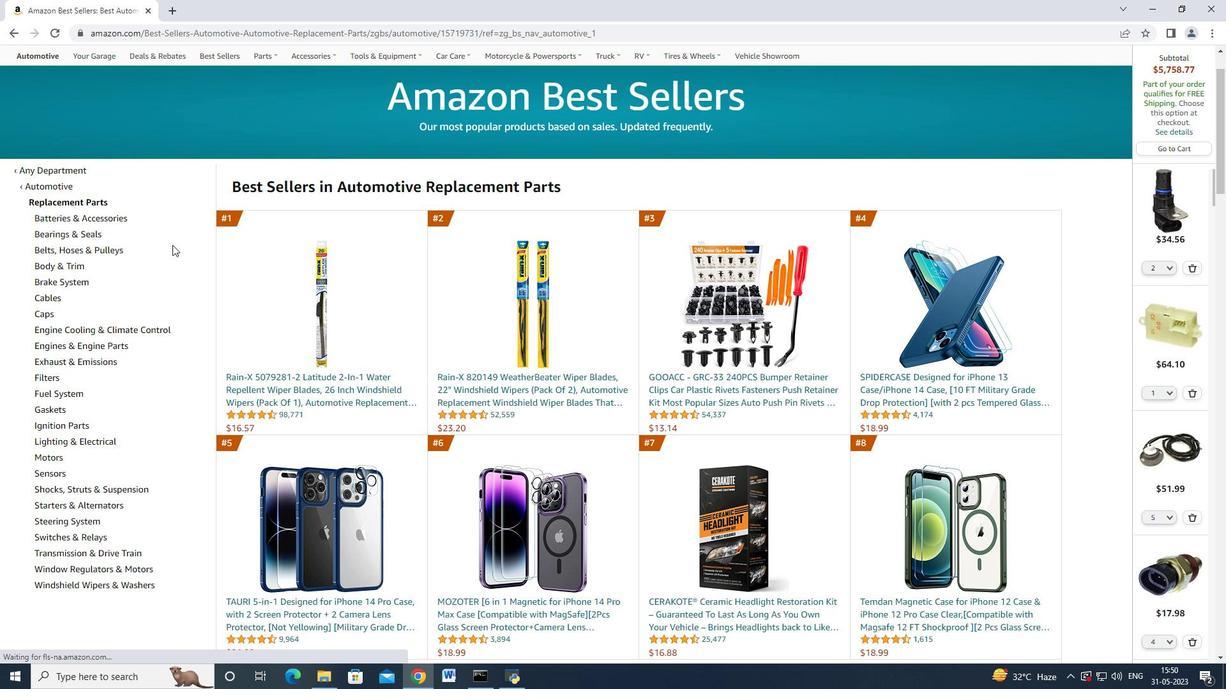
Action: Mouse scrolled (168, 245) with delta (0, 0)
Screenshot: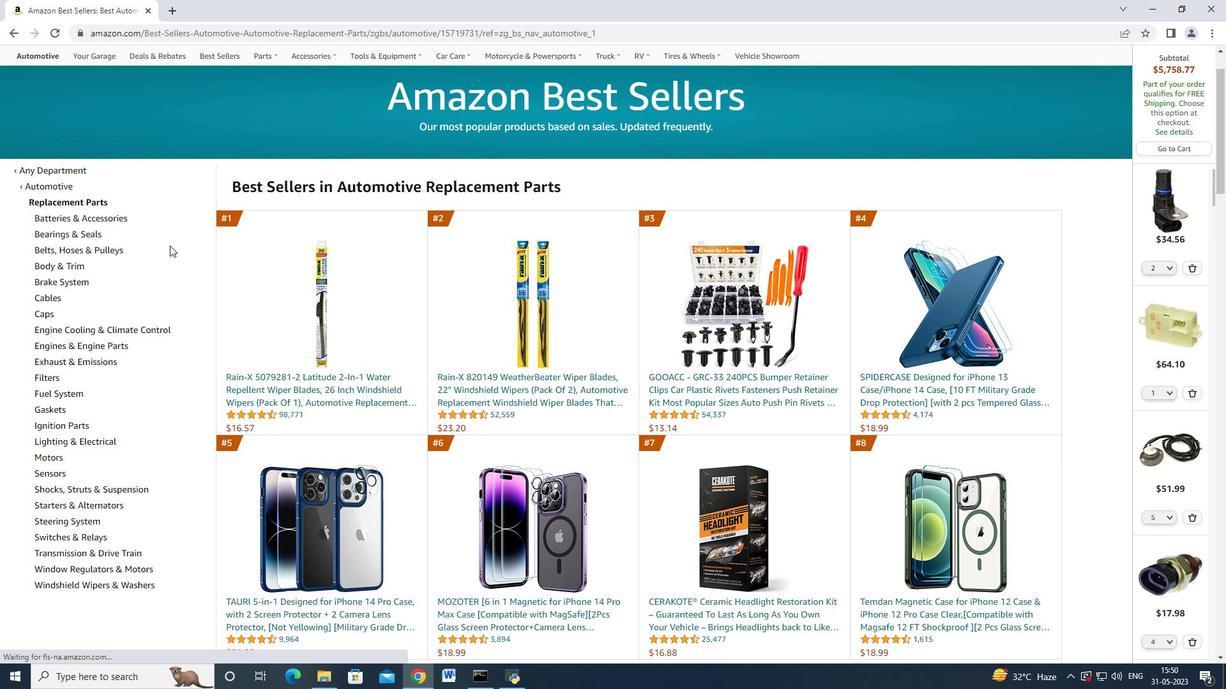 
Action: Mouse moved to (166, 256)
Screenshot: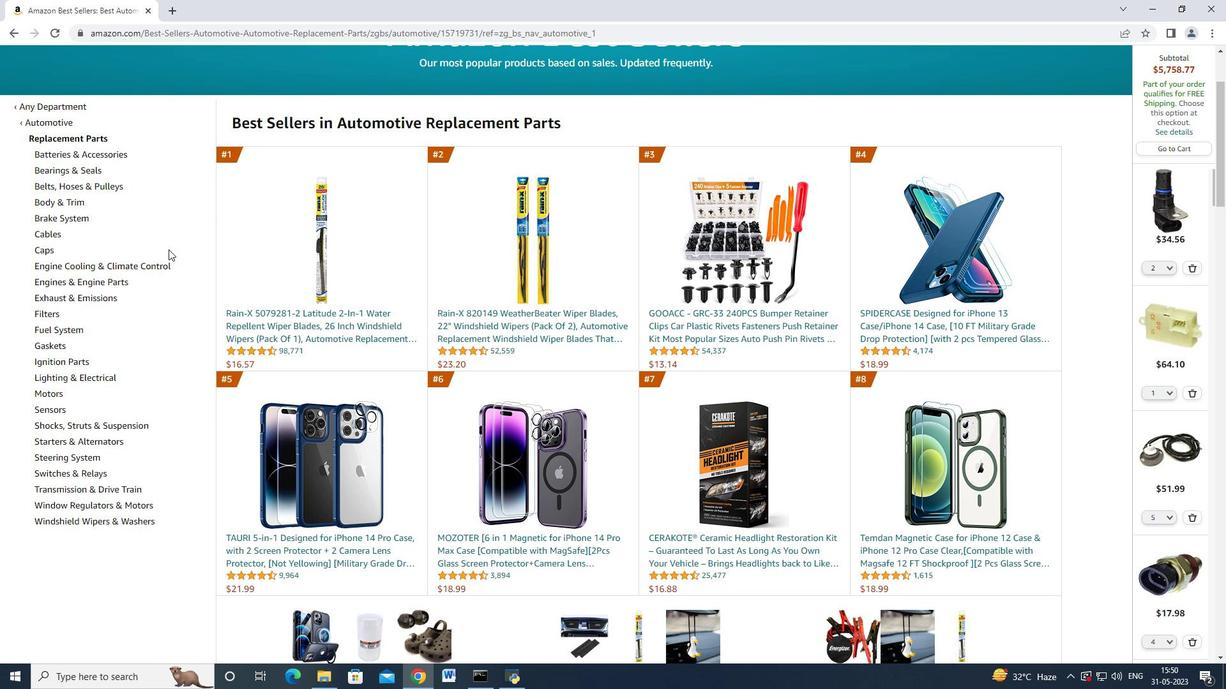 
Action: Mouse scrolled (166, 256) with delta (0, 0)
Screenshot: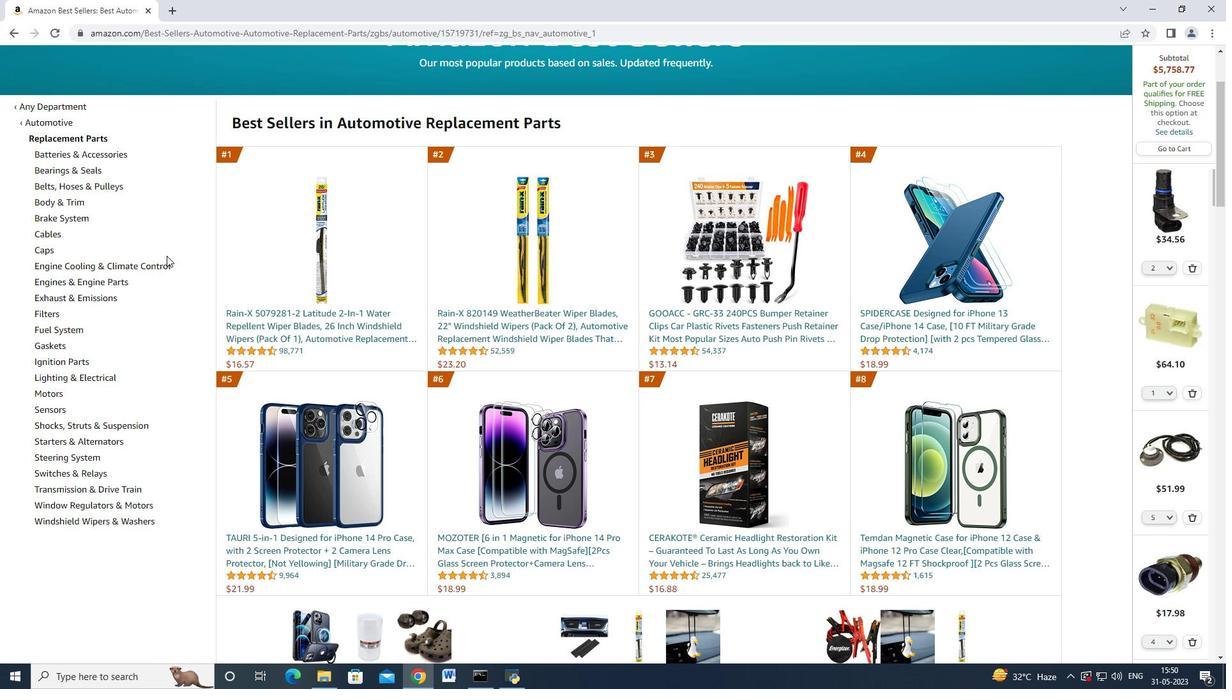 
Action: Mouse moved to (153, 284)
Screenshot: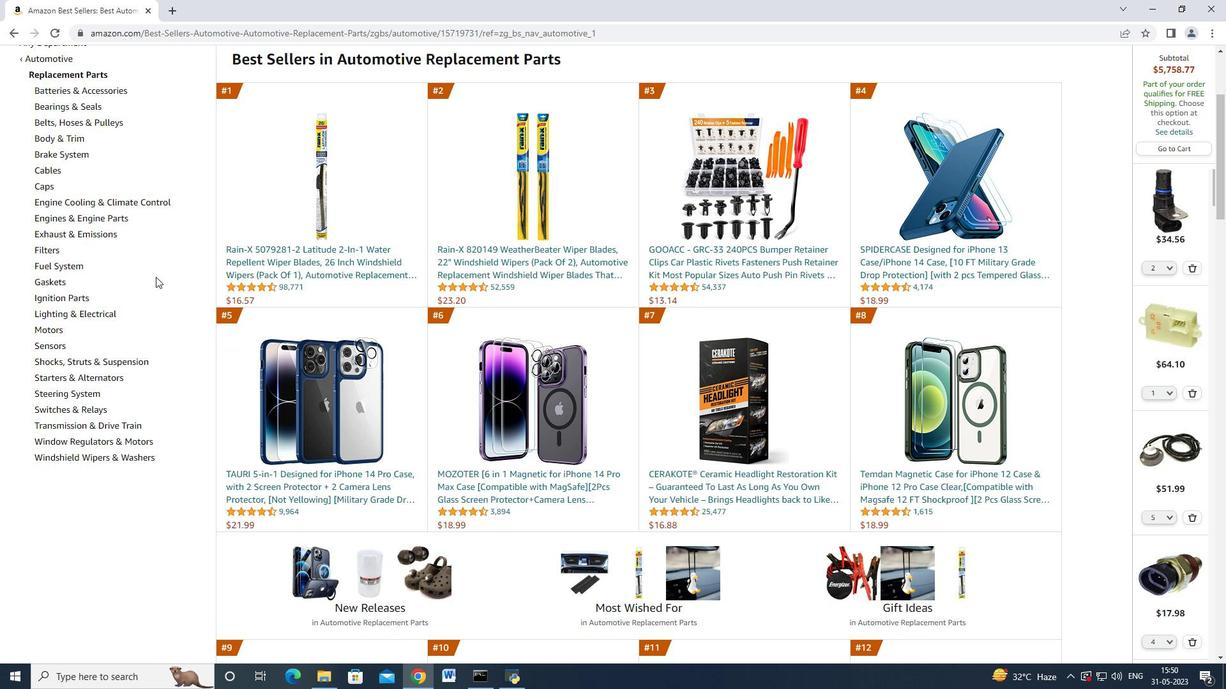 
Action: Mouse scrolled (153, 283) with delta (0, 0)
Screenshot: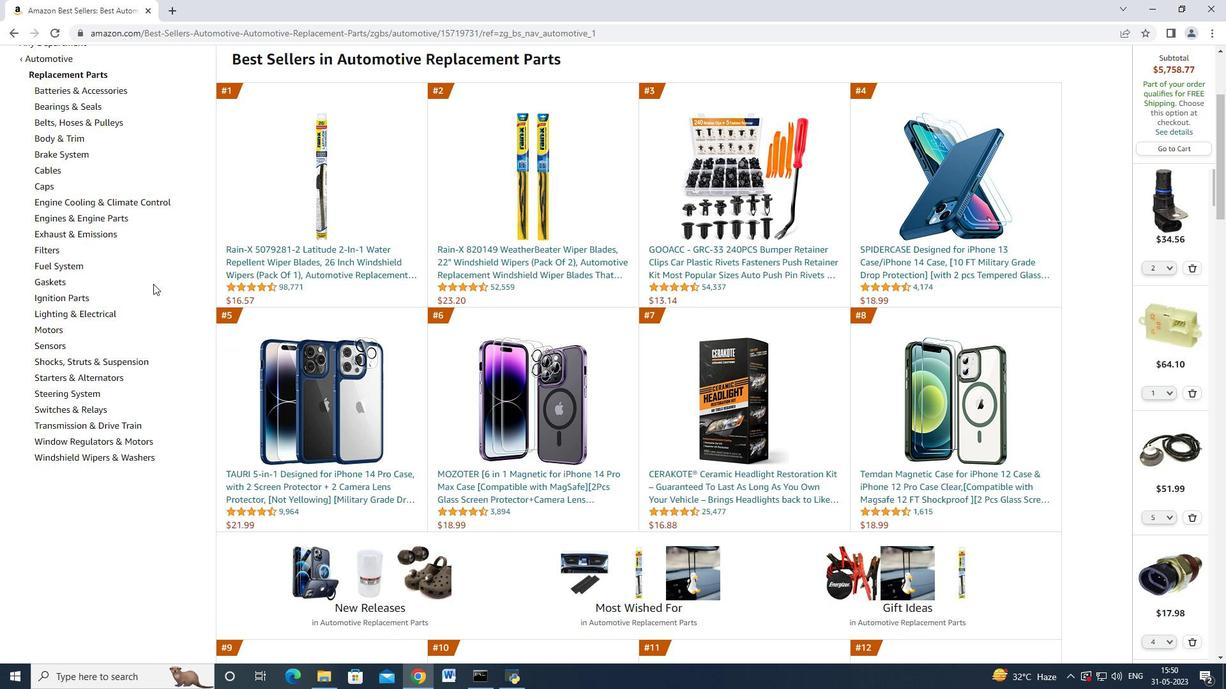 
Action: Mouse moved to (153, 293)
Screenshot: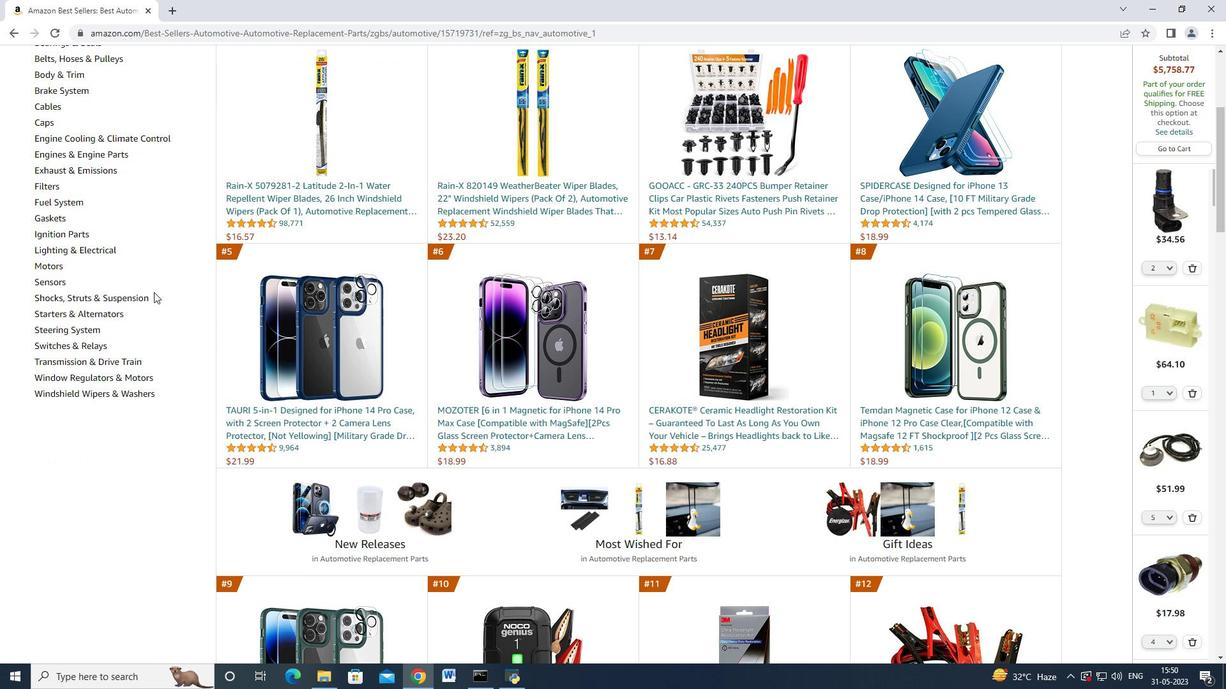 
Action: Mouse scrolled (153, 294) with delta (0, 0)
Screenshot: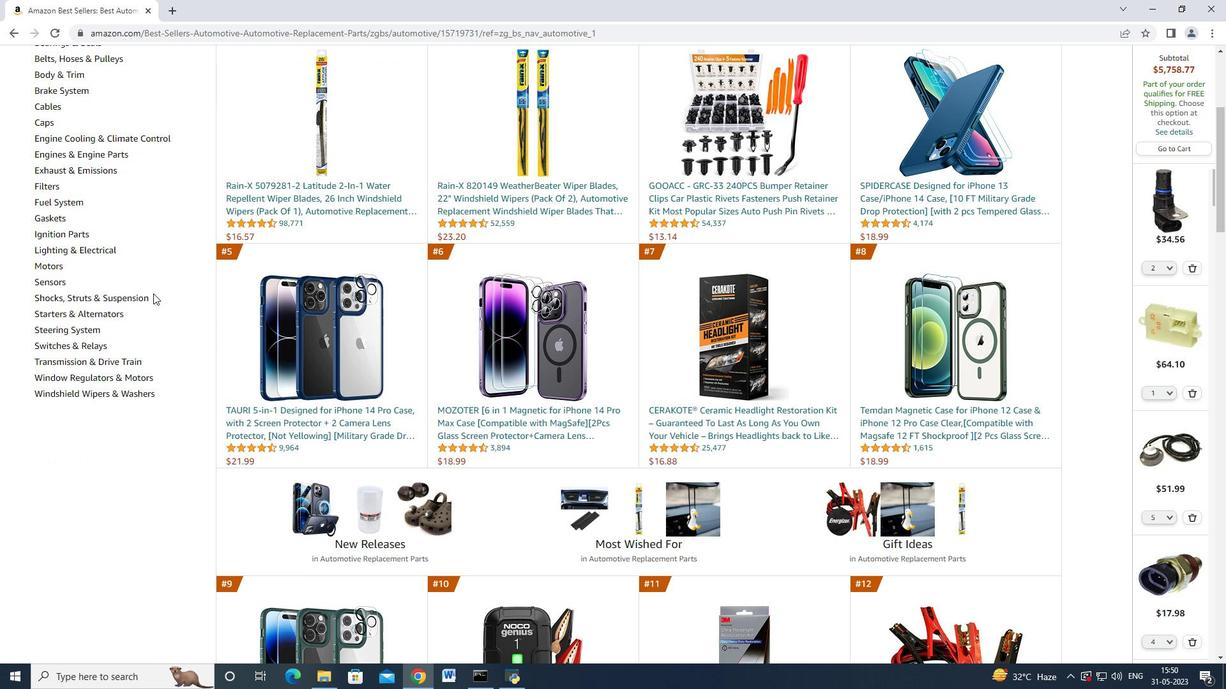 
Action: Mouse moved to (151, 269)
Screenshot: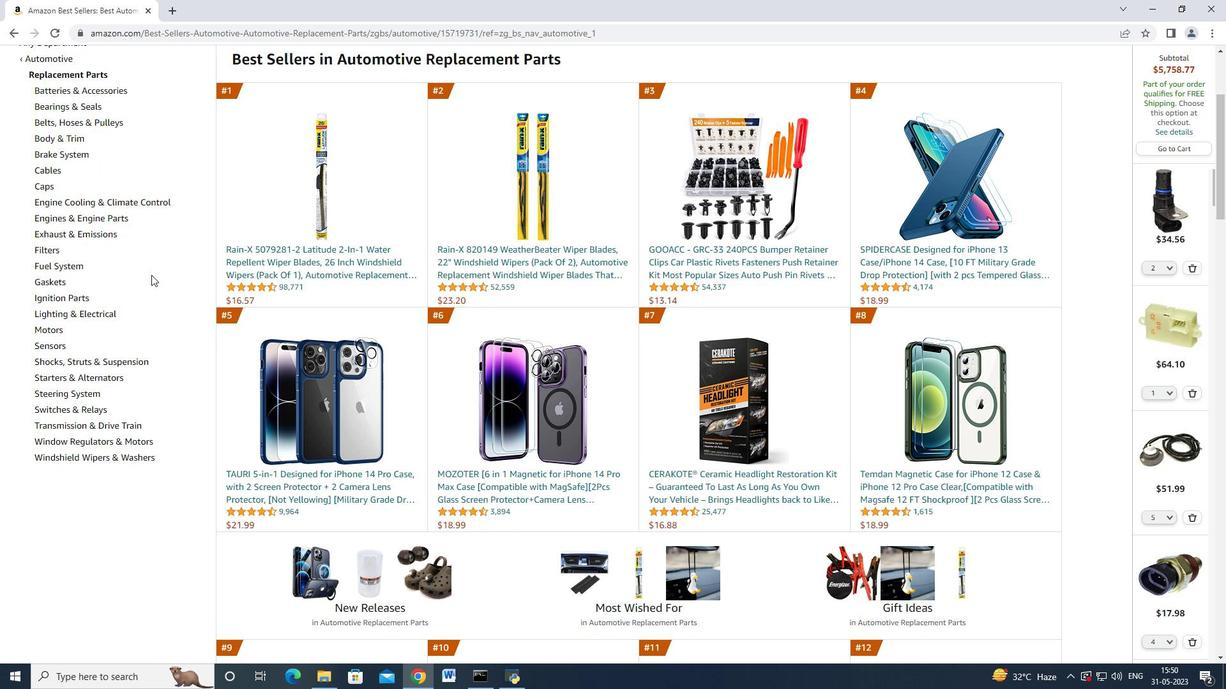 
Action: Mouse scrolled (151, 268) with delta (0, 0)
Screenshot: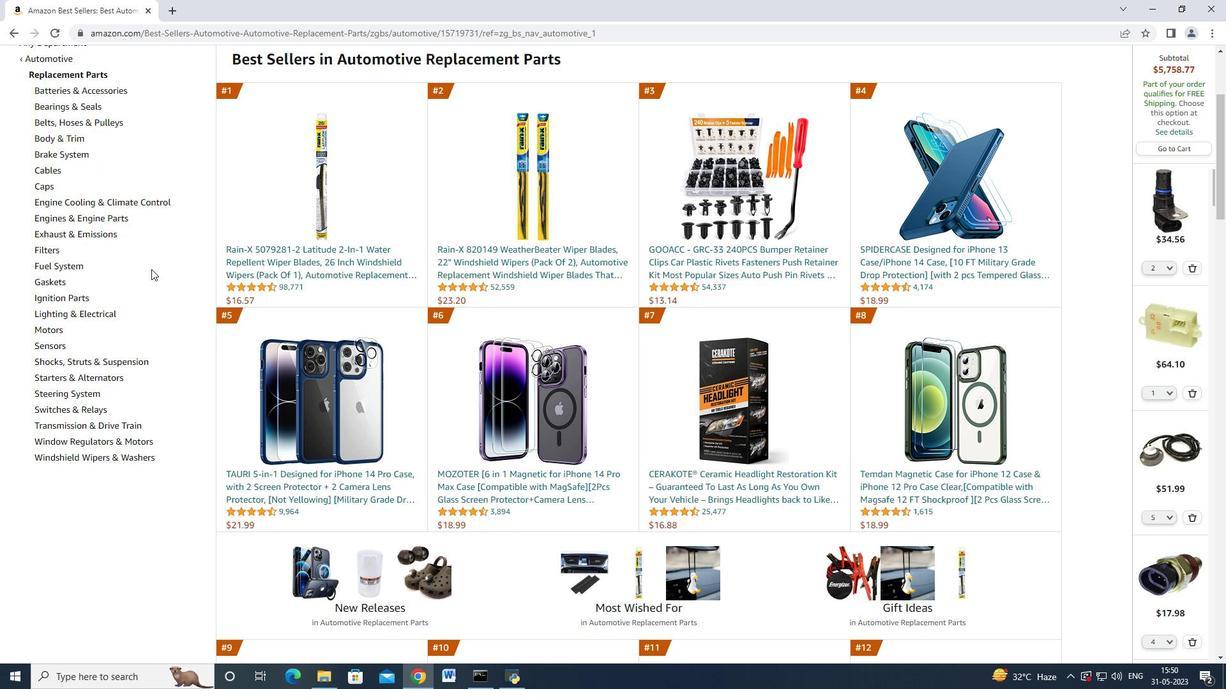 
Action: Mouse moved to (59, 281)
Screenshot: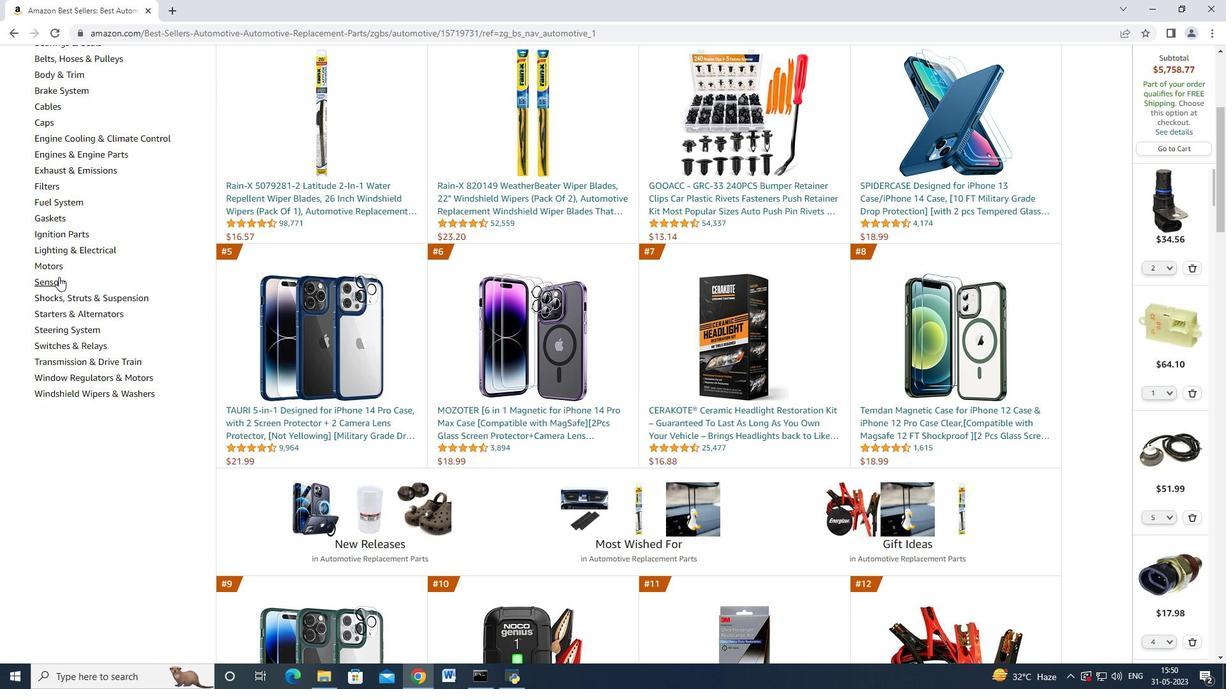 
Action: Mouse pressed left at (59, 281)
Screenshot: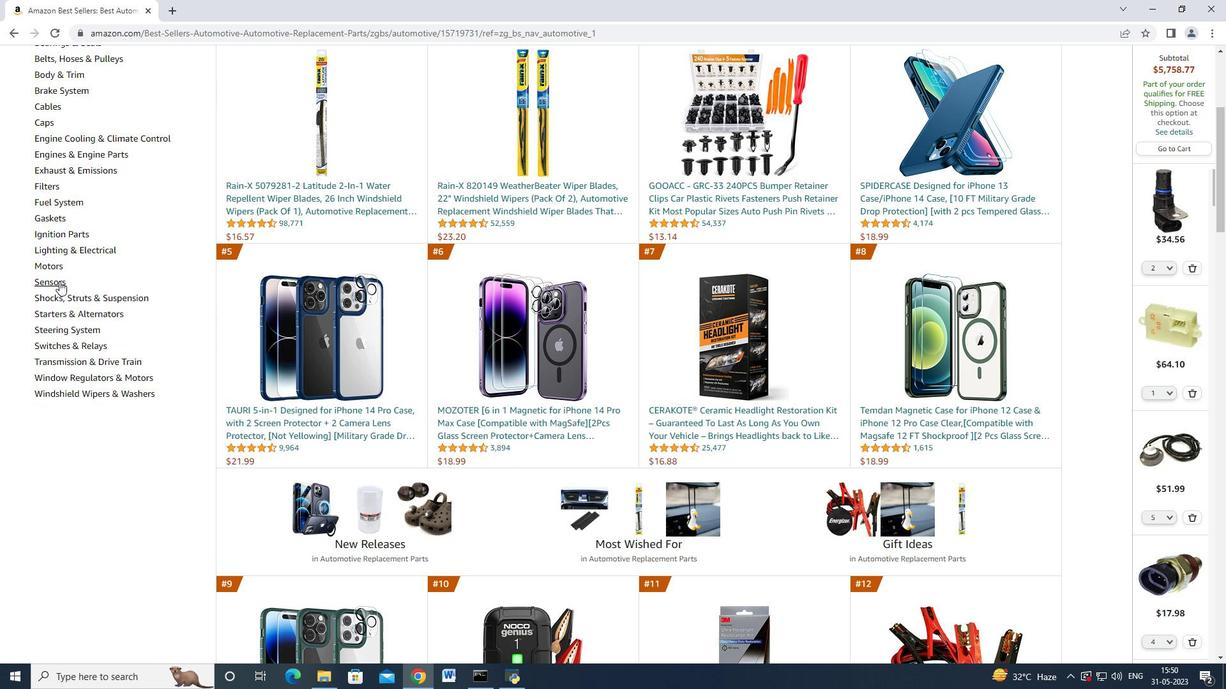 
Action: Mouse moved to (78, 456)
Screenshot: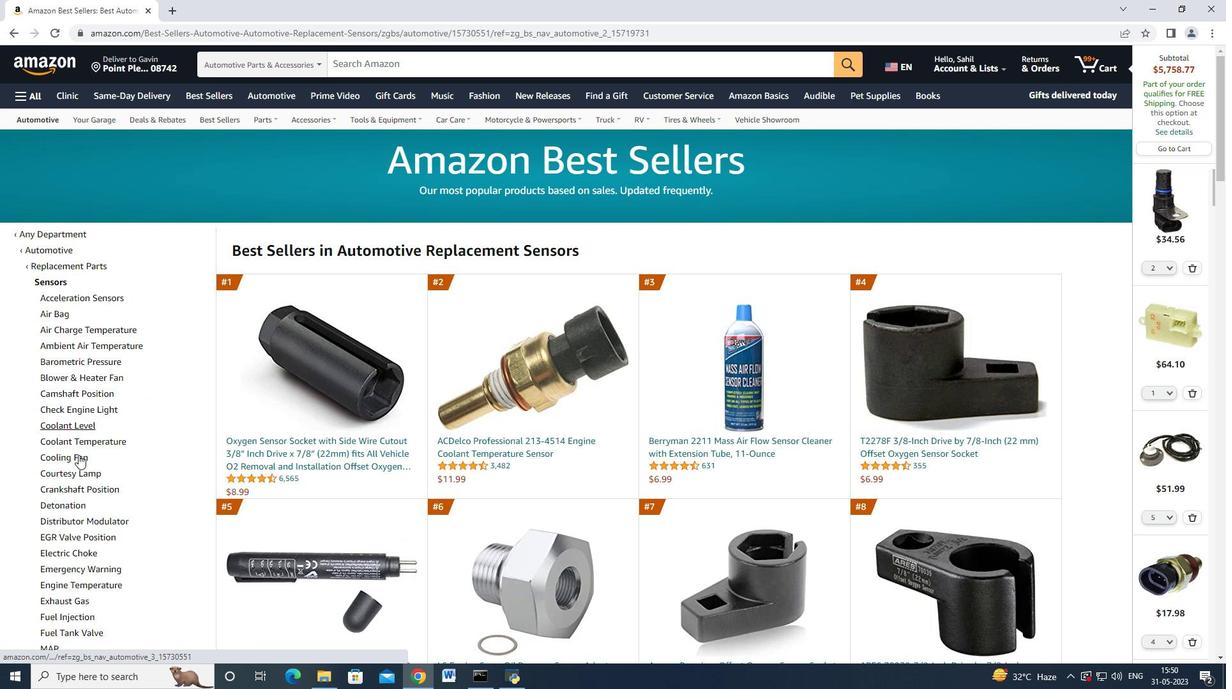 
Action: Mouse scrolled (78, 455) with delta (0, 0)
Screenshot: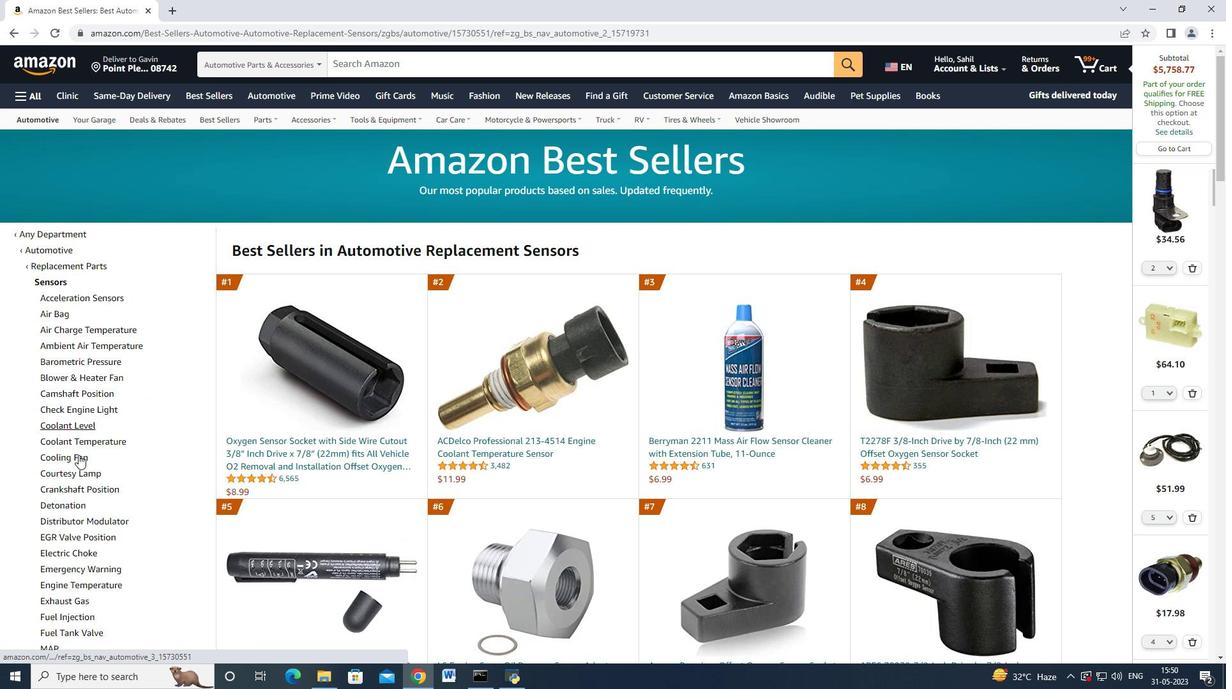 
Action: Mouse moved to (73, 440)
Screenshot: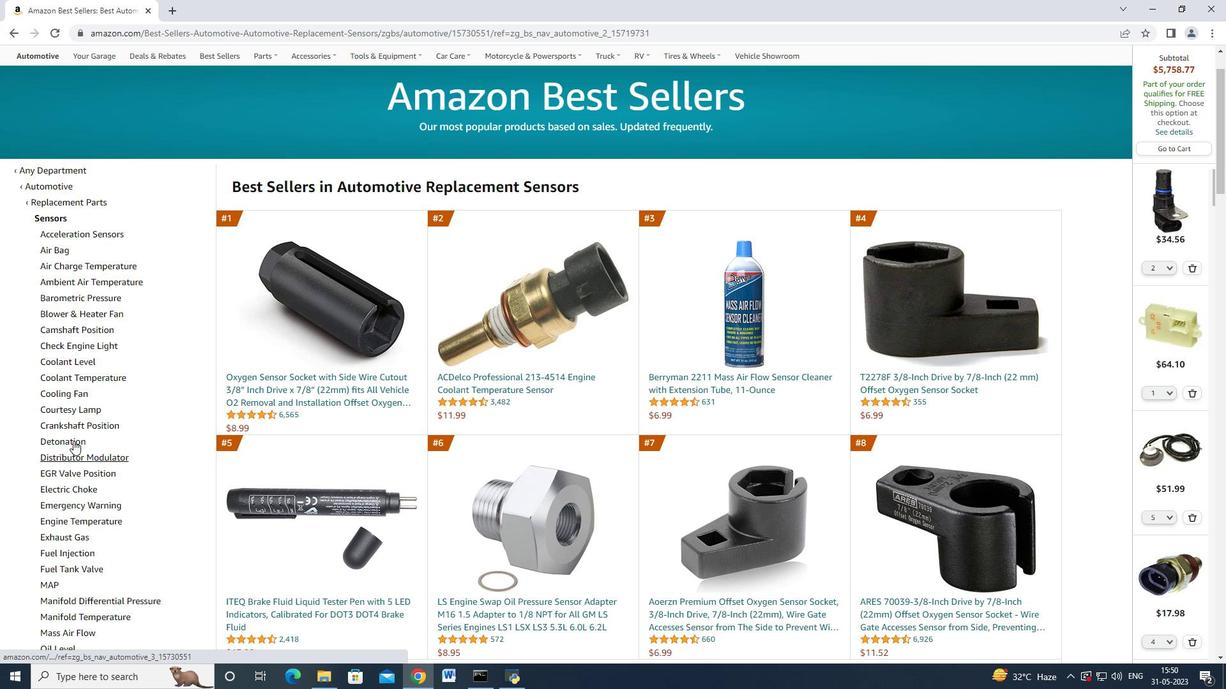 
Action: Mouse pressed left at (73, 440)
Screenshot: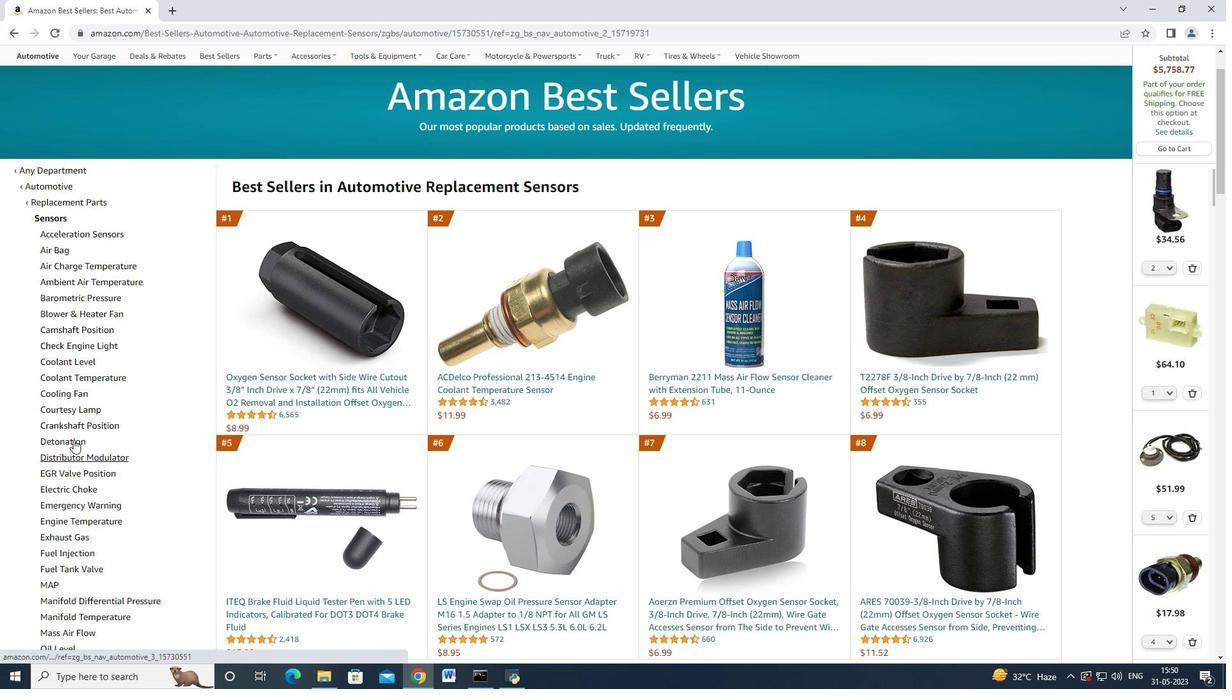 
Action: Mouse moved to (228, 329)
Screenshot: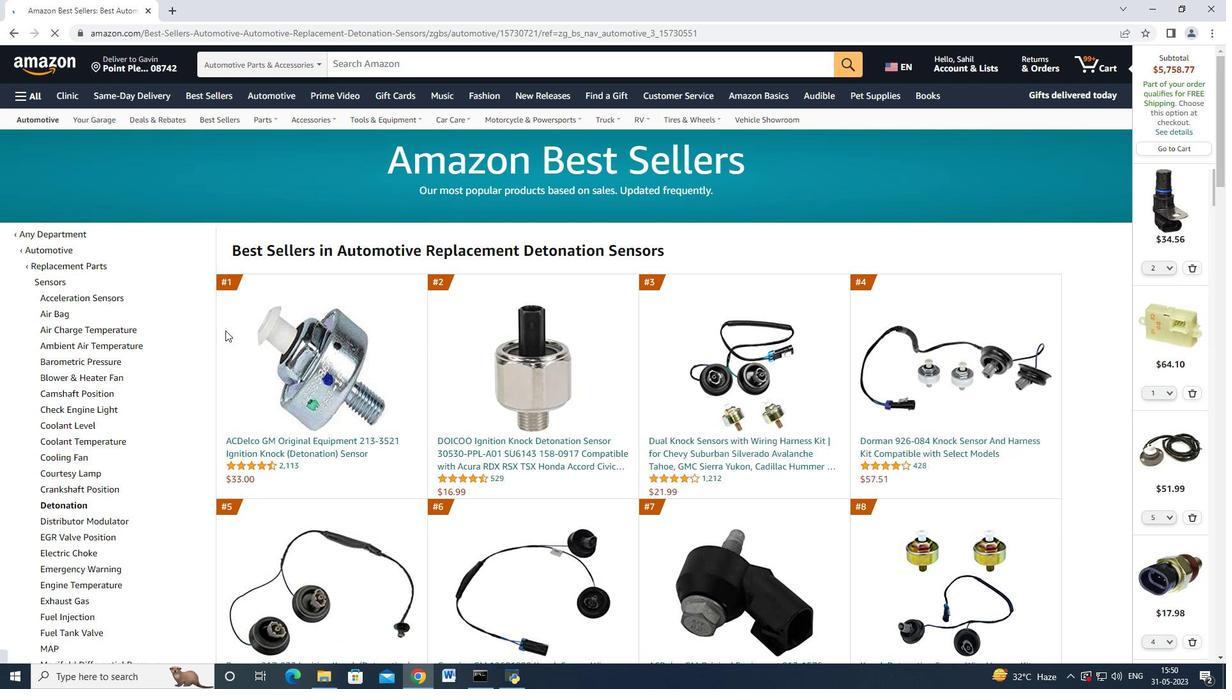 
Action: Mouse scrolled (228, 328) with delta (0, 0)
Screenshot: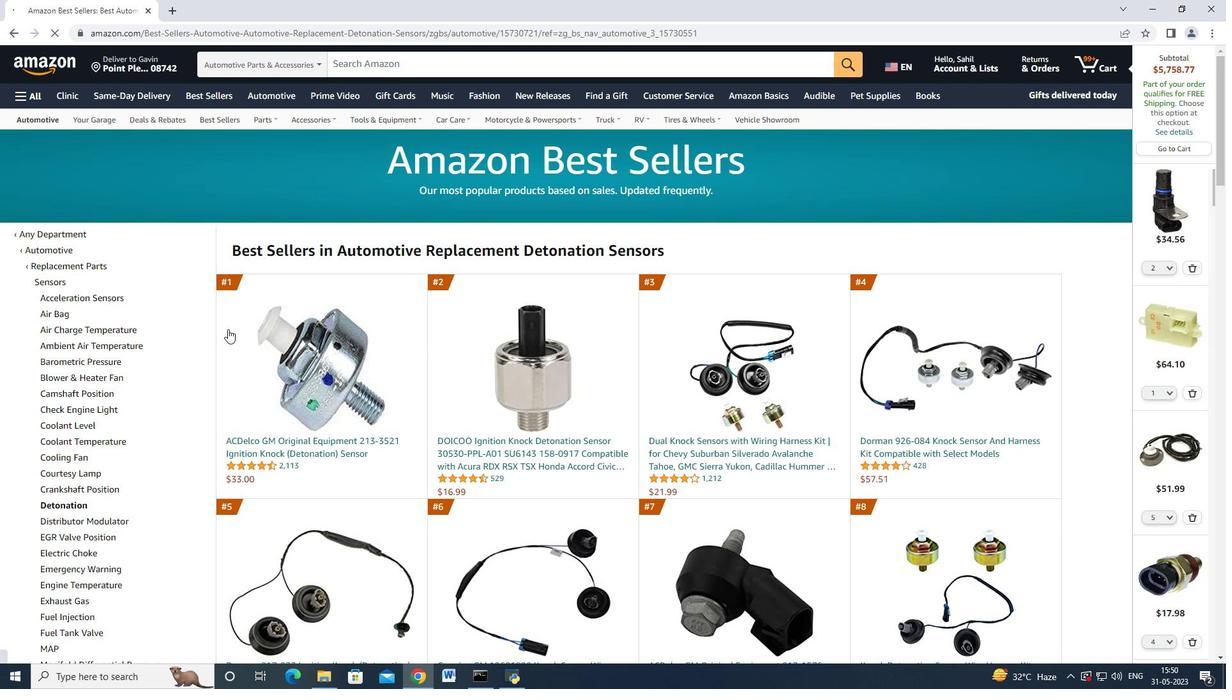 
Action: Mouse scrolled (228, 328) with delta (0, 0)
Screenshot: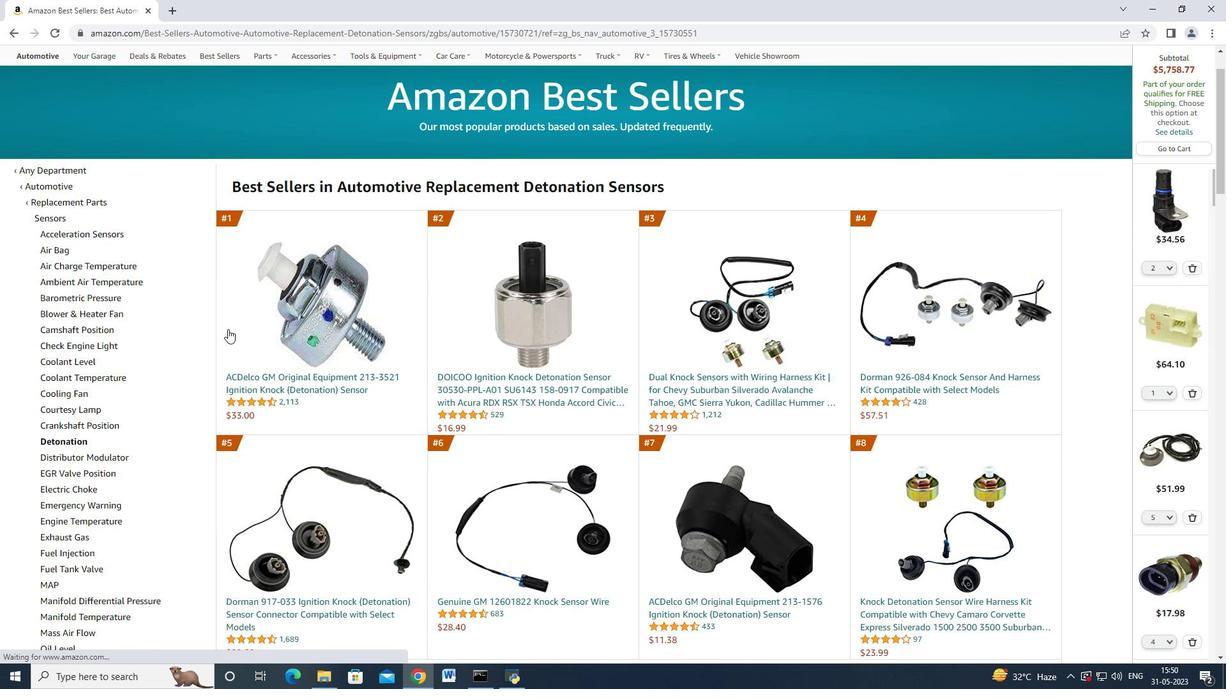 
Action: Mouse moved to (486, 321)
Screenshot: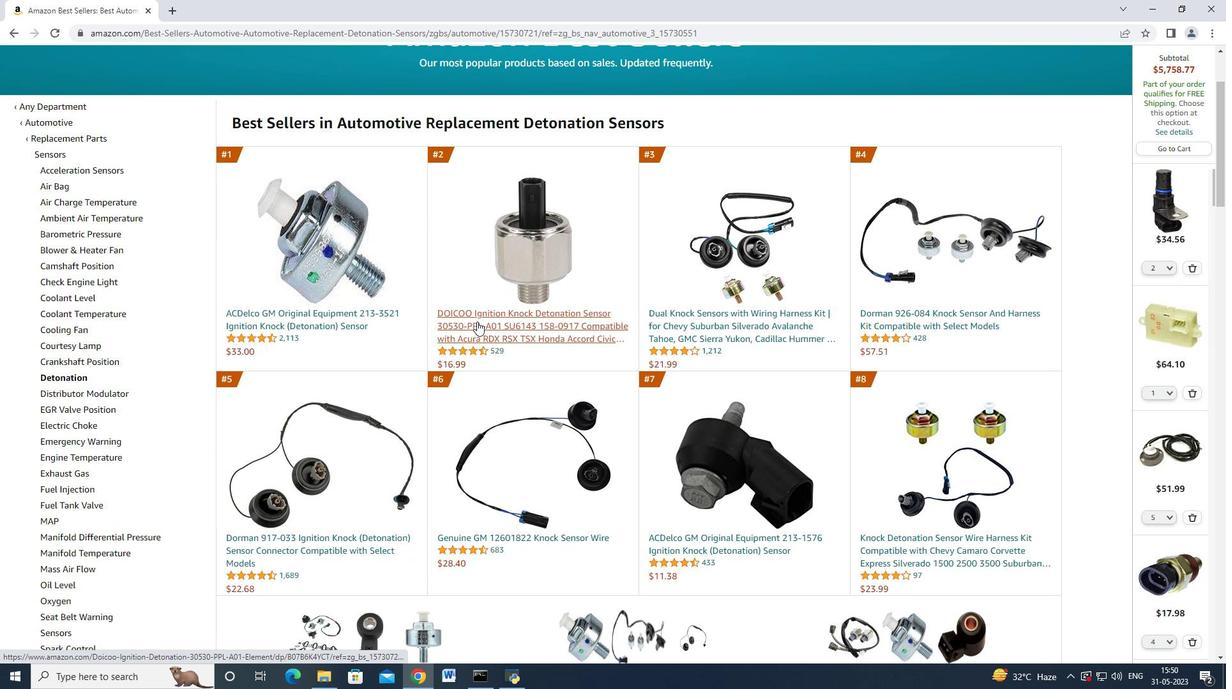 
Action: Mouse pressed left at (486, 321)
Screenshot: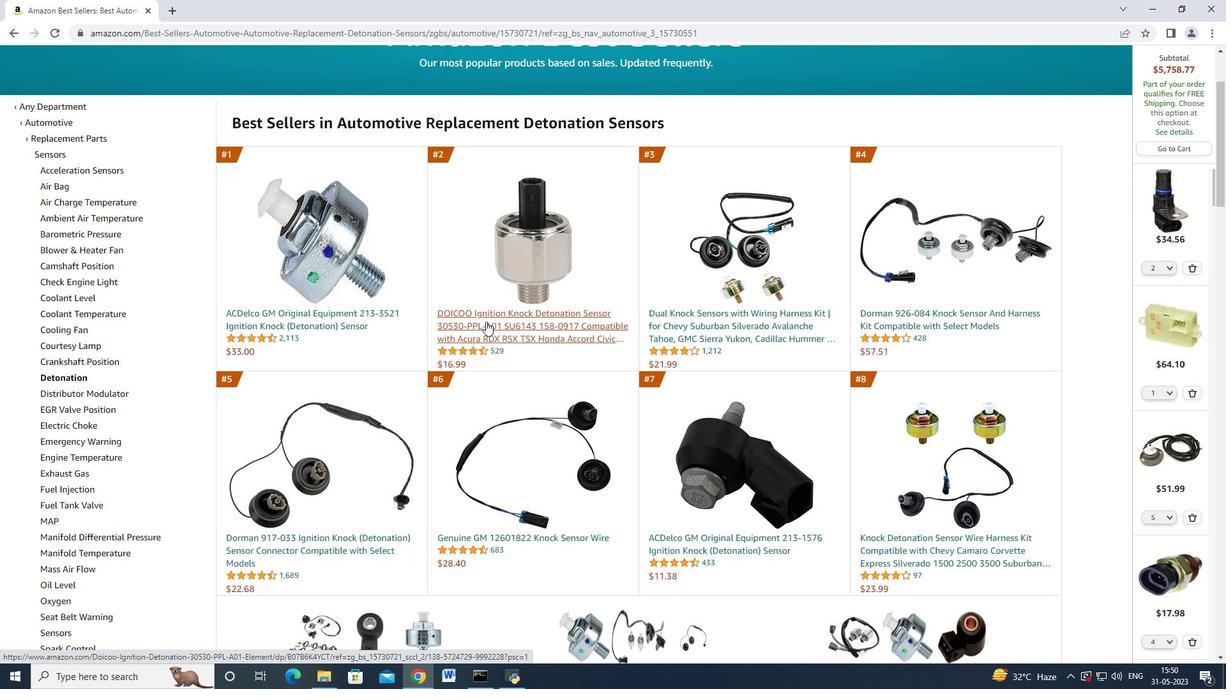 
Action: Mouse moved to (473, 323)
Screenshot: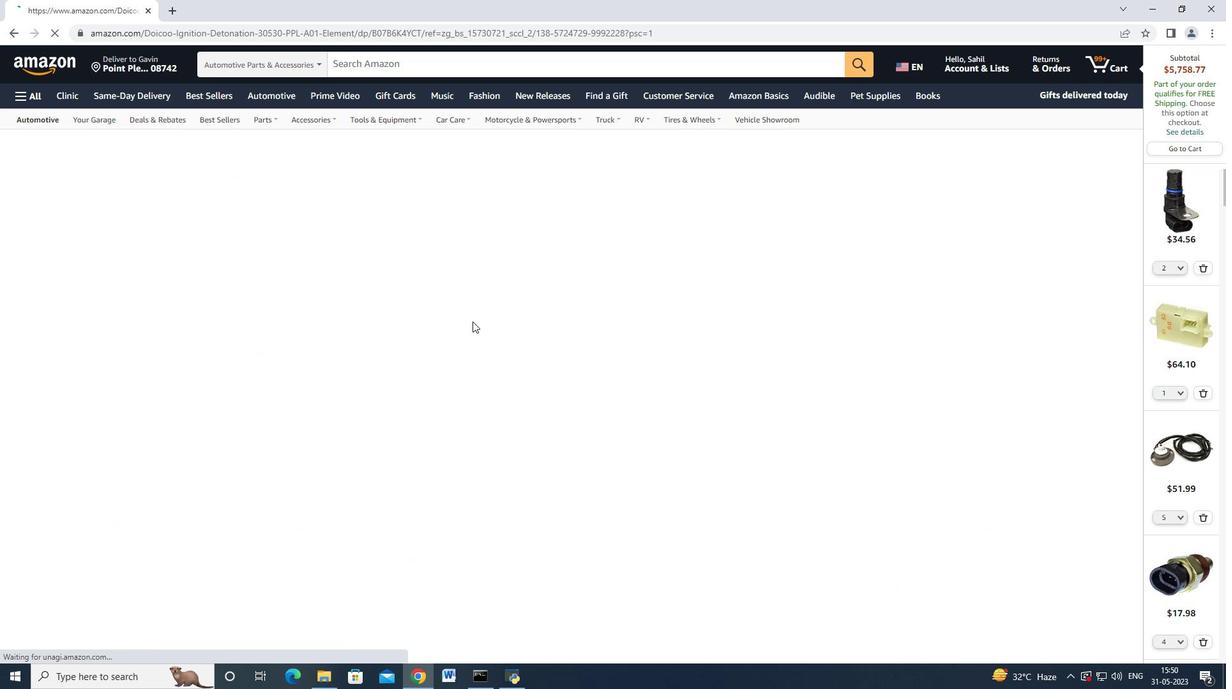 
Action: Mouse scrolled (473, 323) with delta (0, 0)
Screenshot: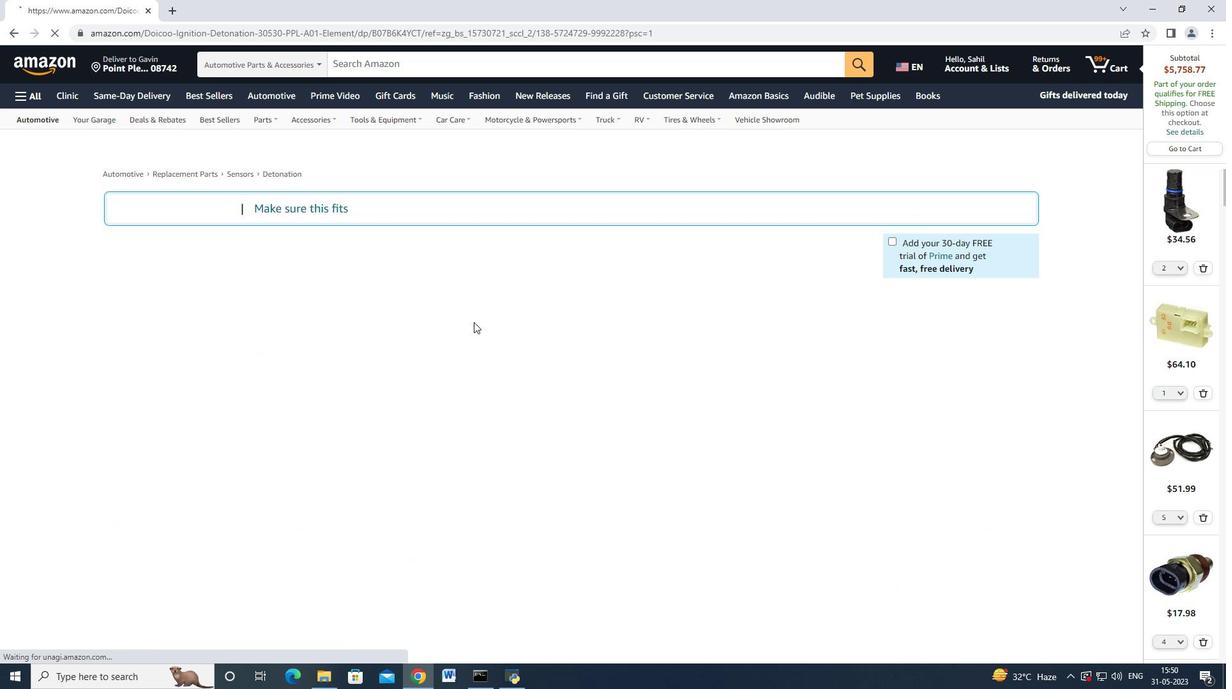 
Action: Mouse scrolled (473, 323) with delta (0, 0)
Screenshot: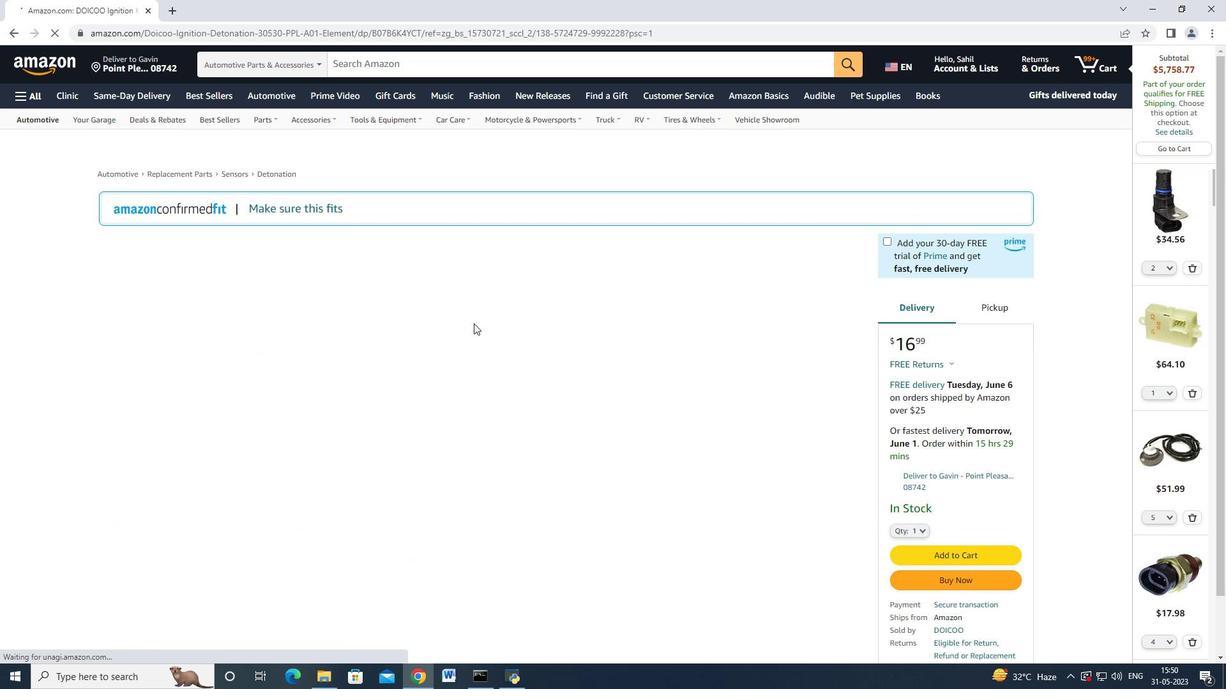 
Action: Mouse moved to (500, 333)
Screenshot: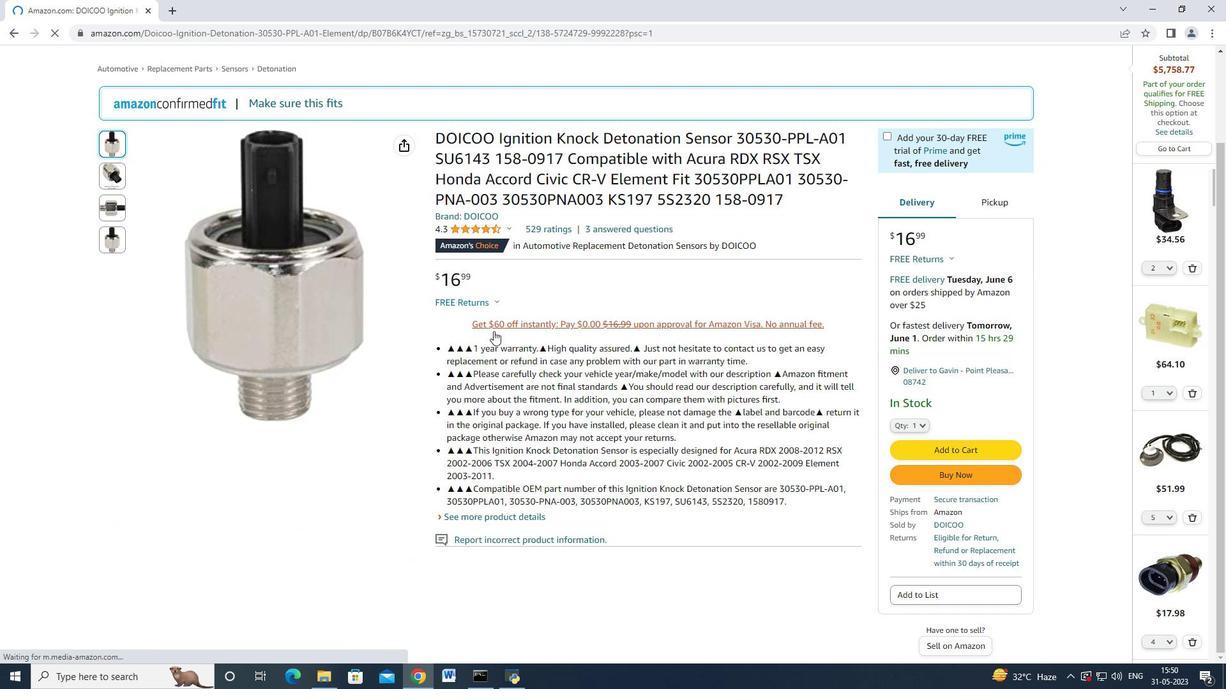 
Action: Mouse scrolled (500, 332) with delta (0, 0)
Screenshot: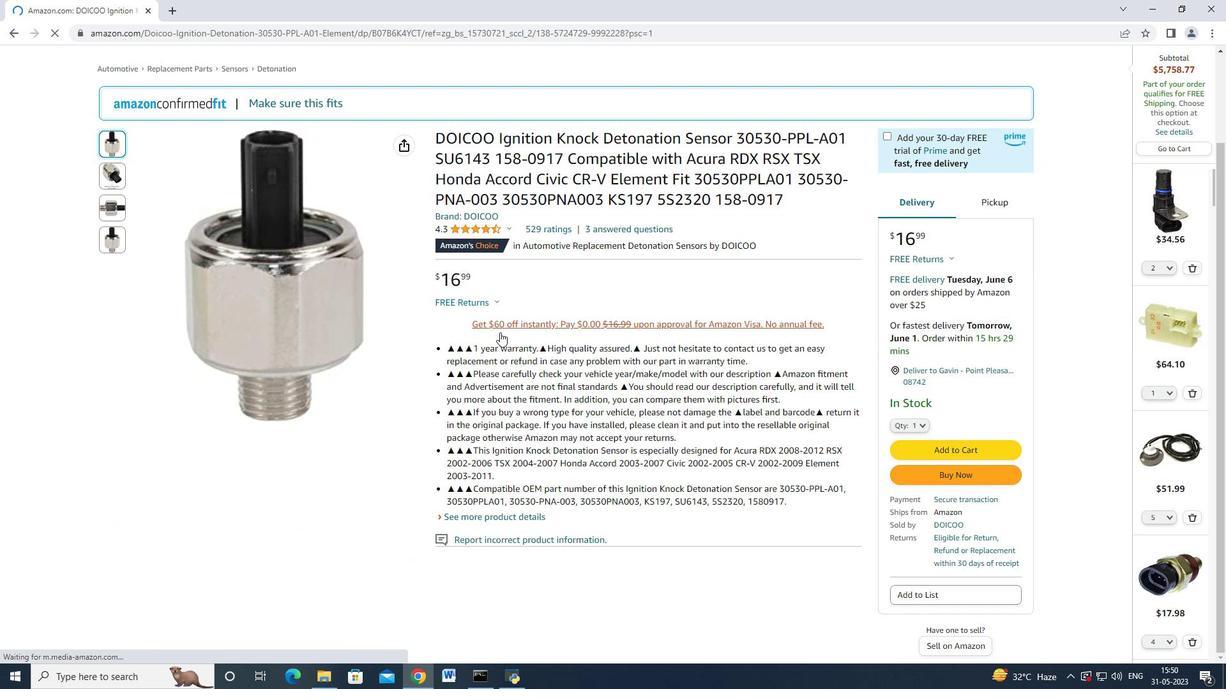 
Action: Mouse moved to (916, 410)
Screenshot: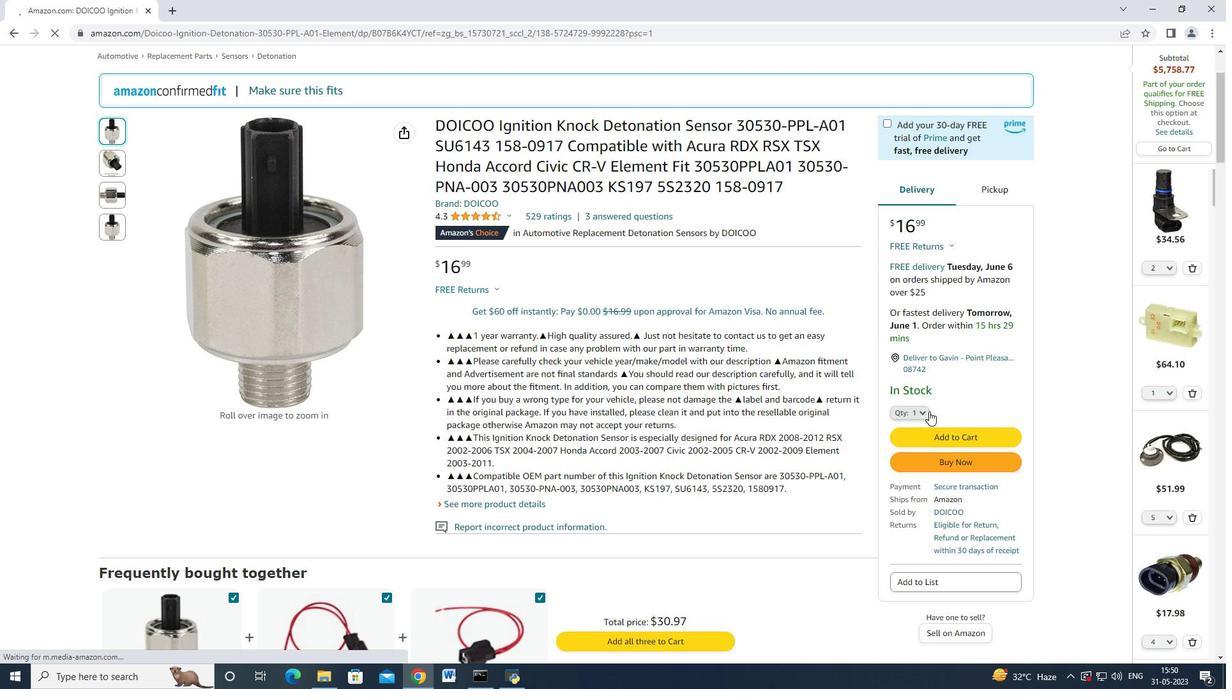 
Action: Mouse pressed left at (916, 410)
Screenshot: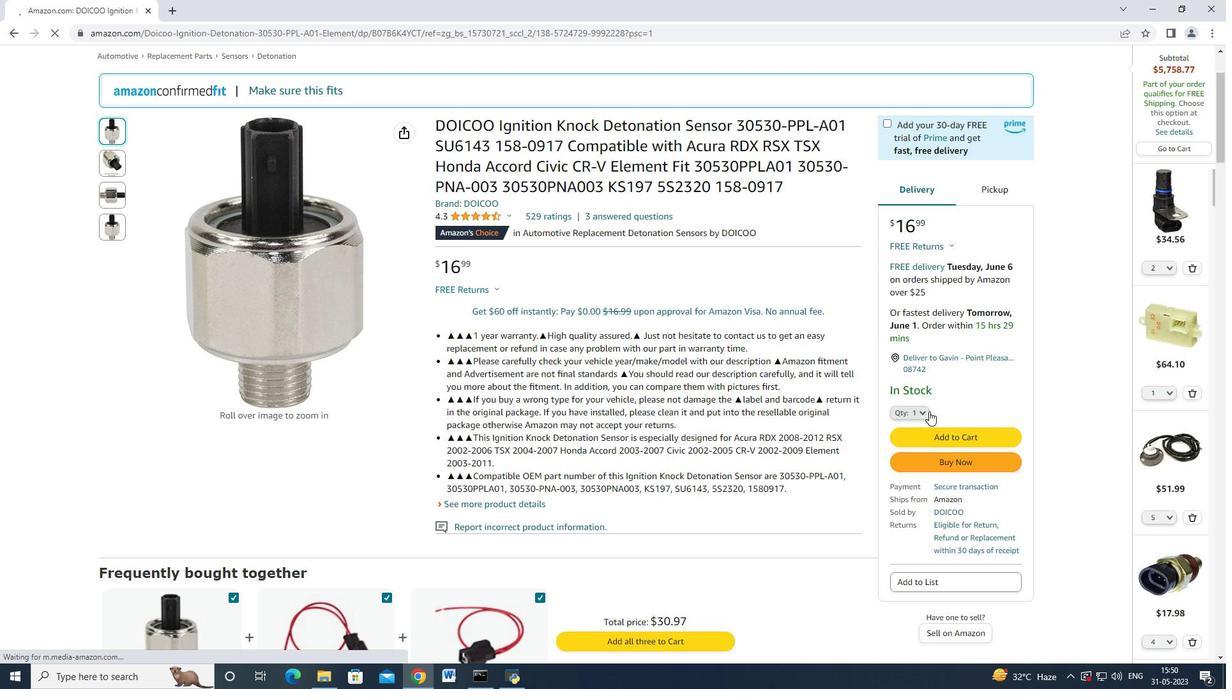 
Action: Mouse moved to (907, 107)
Screenshot: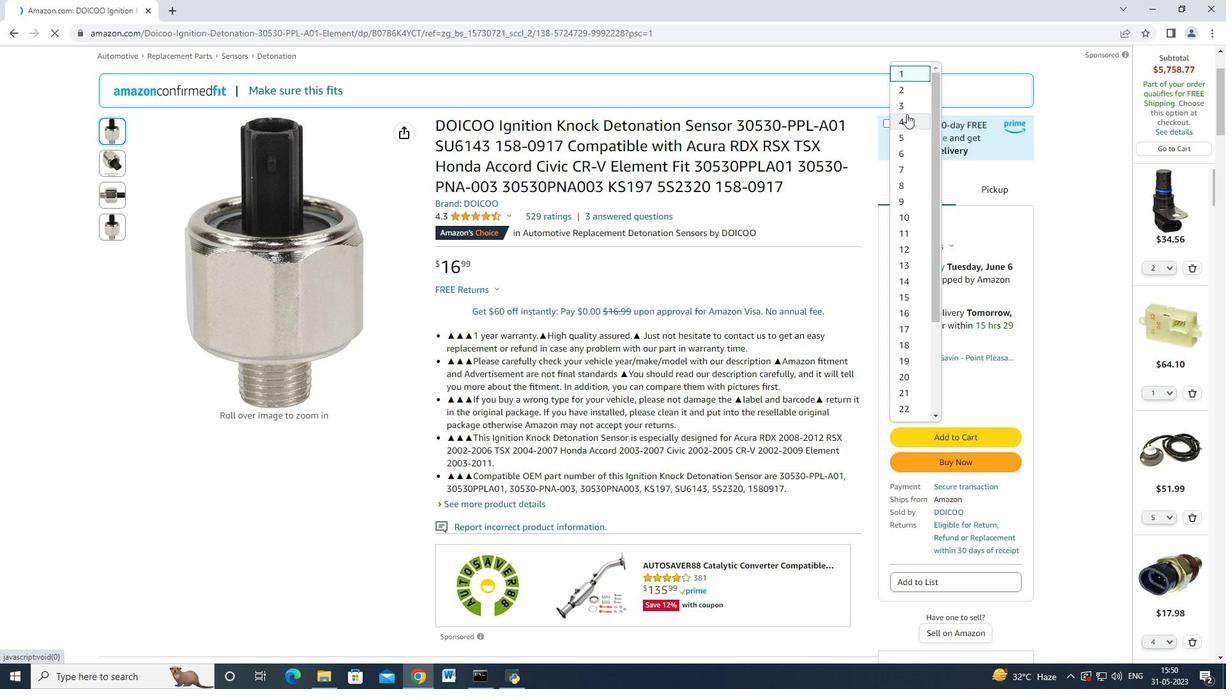 
Action: Mouse pressed left at (907, 107)
Screenshot: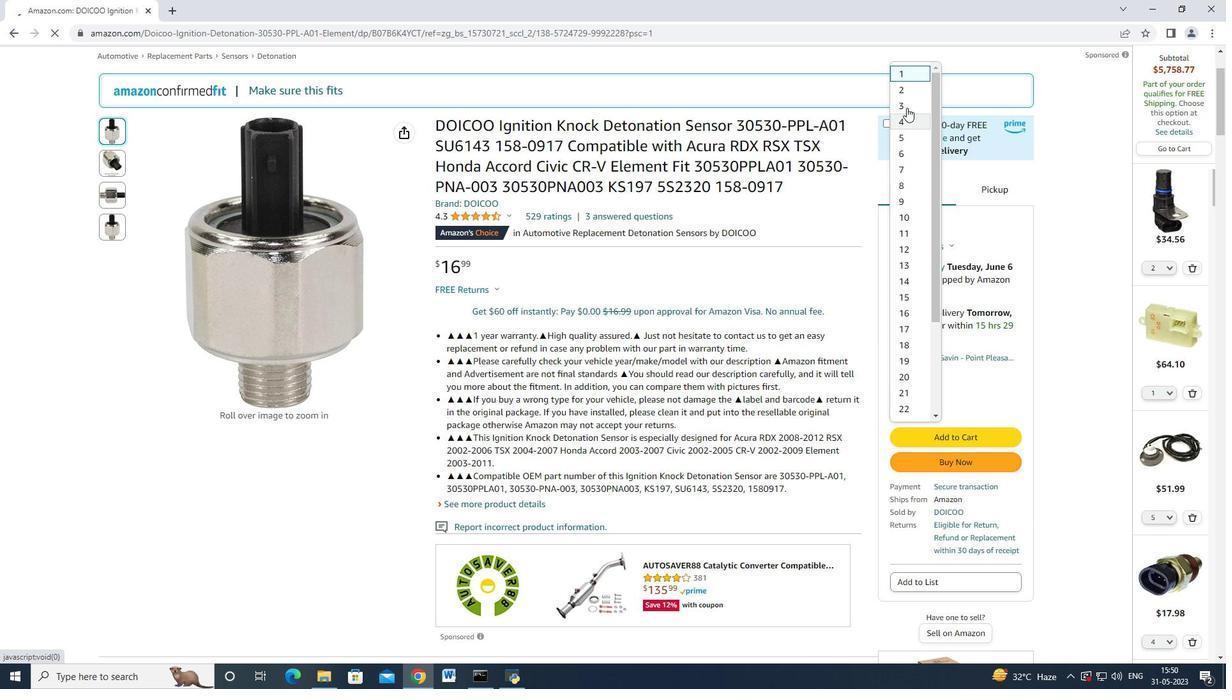 
Action: Mouse moved to (972, 432)
Screenshot: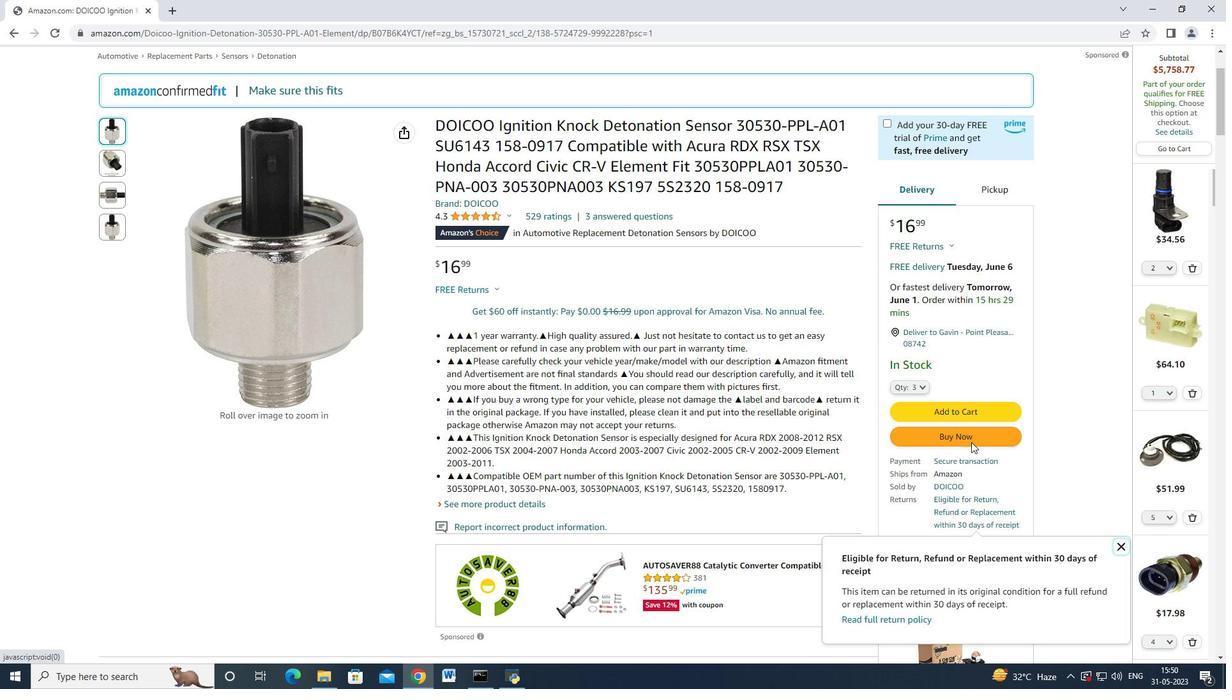 
Action: Mouse pressed left at (972, 432)
Screenshot: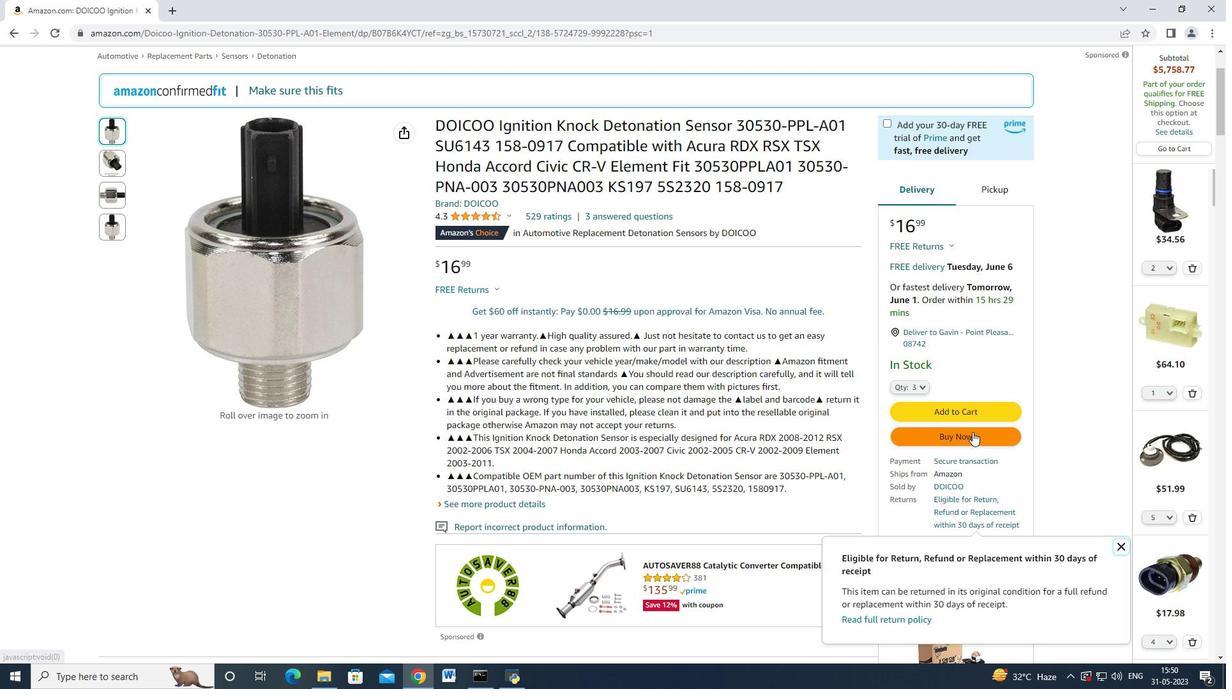 
Action: Mouse moved to (440, 318)
Screenshot: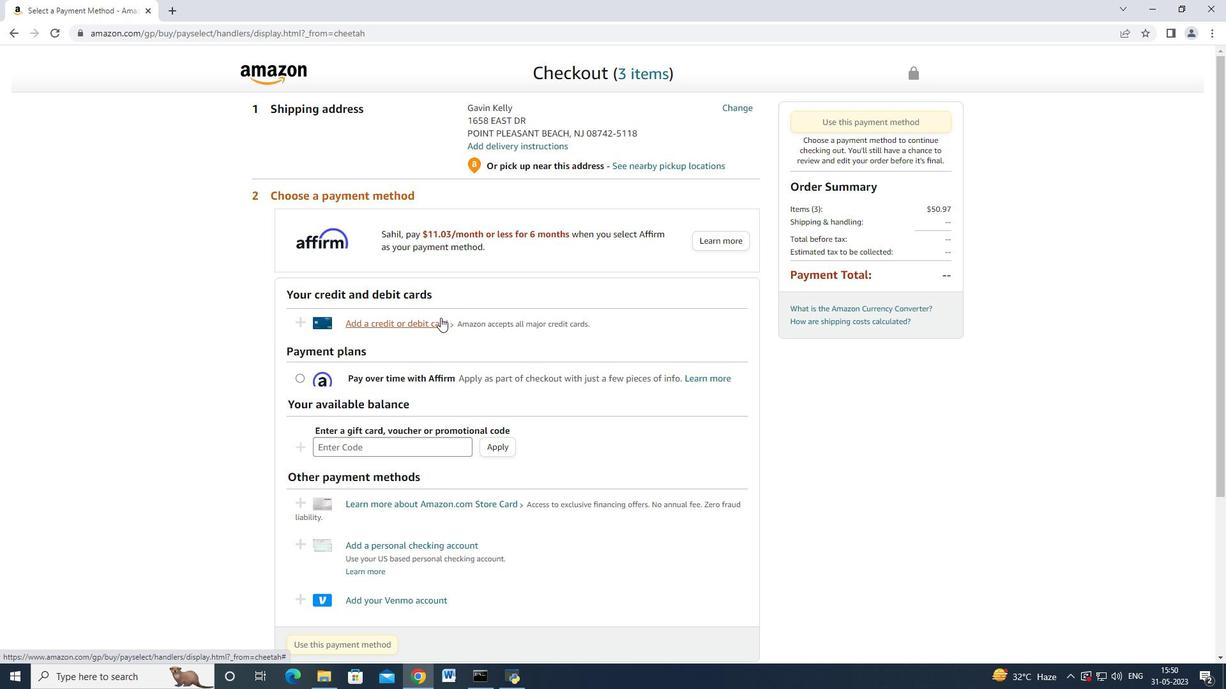 
Action: Mouse pressed left at (440, 318)
Screenshot: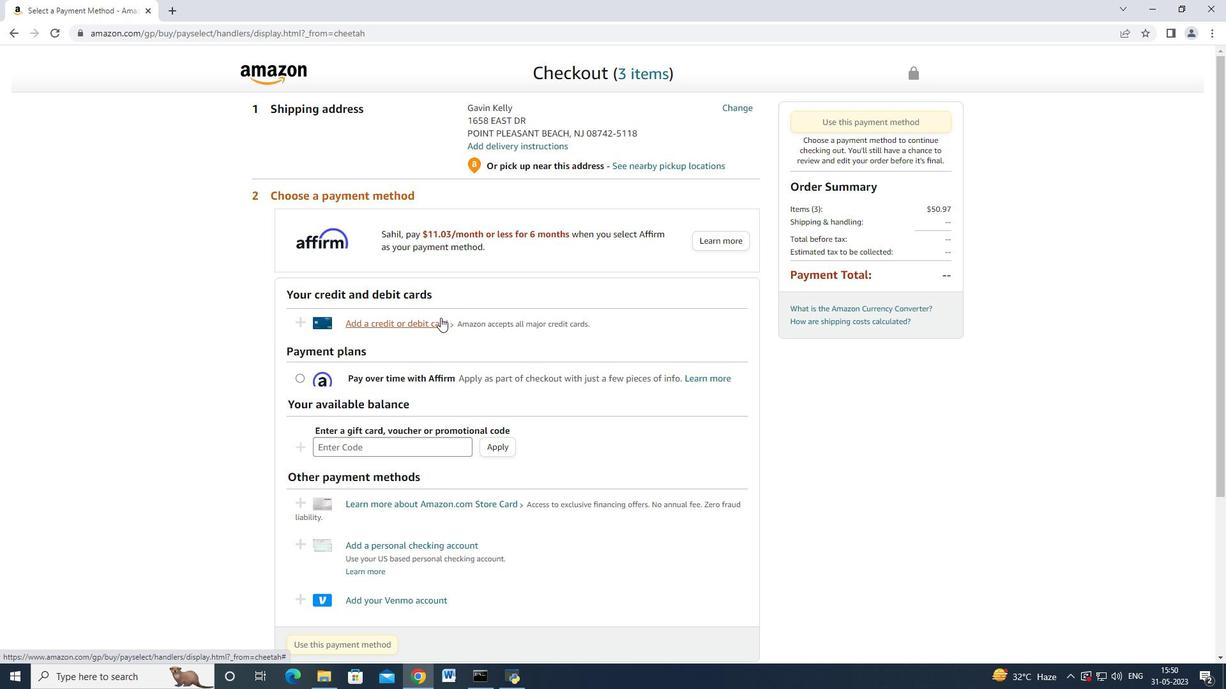 
Action: Mouse moved to (803, 254)
Screenshot: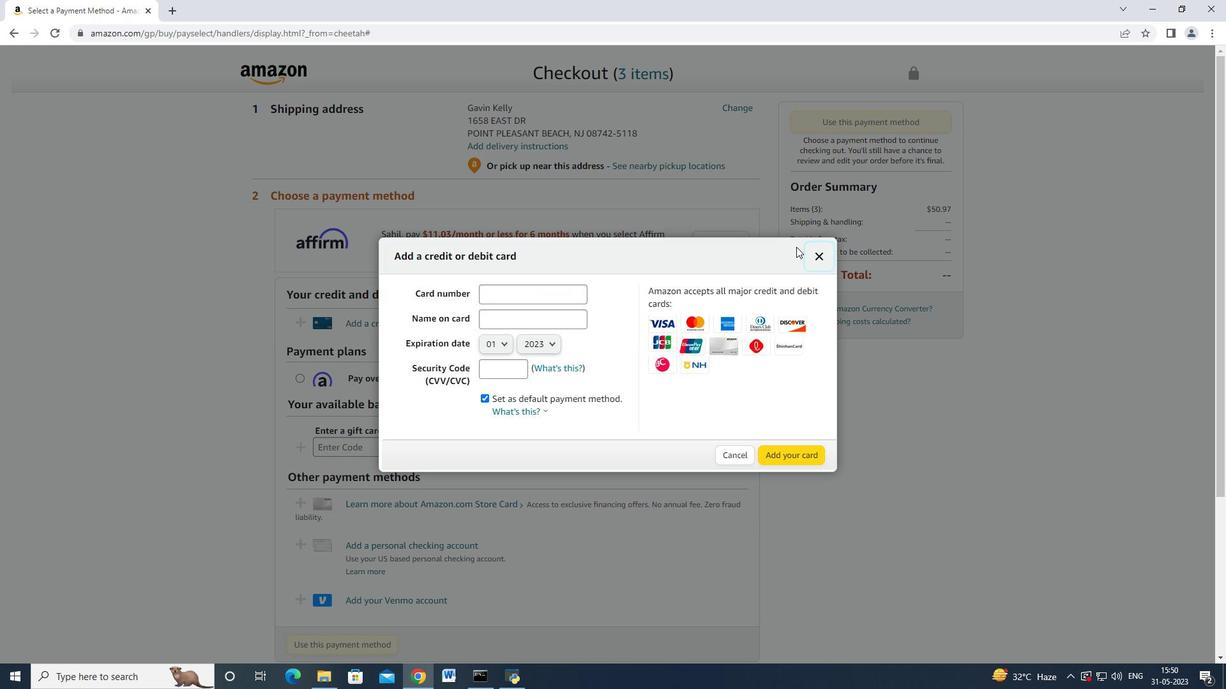 
Action: Mouse pressed left at (803, 254)
Screenshot: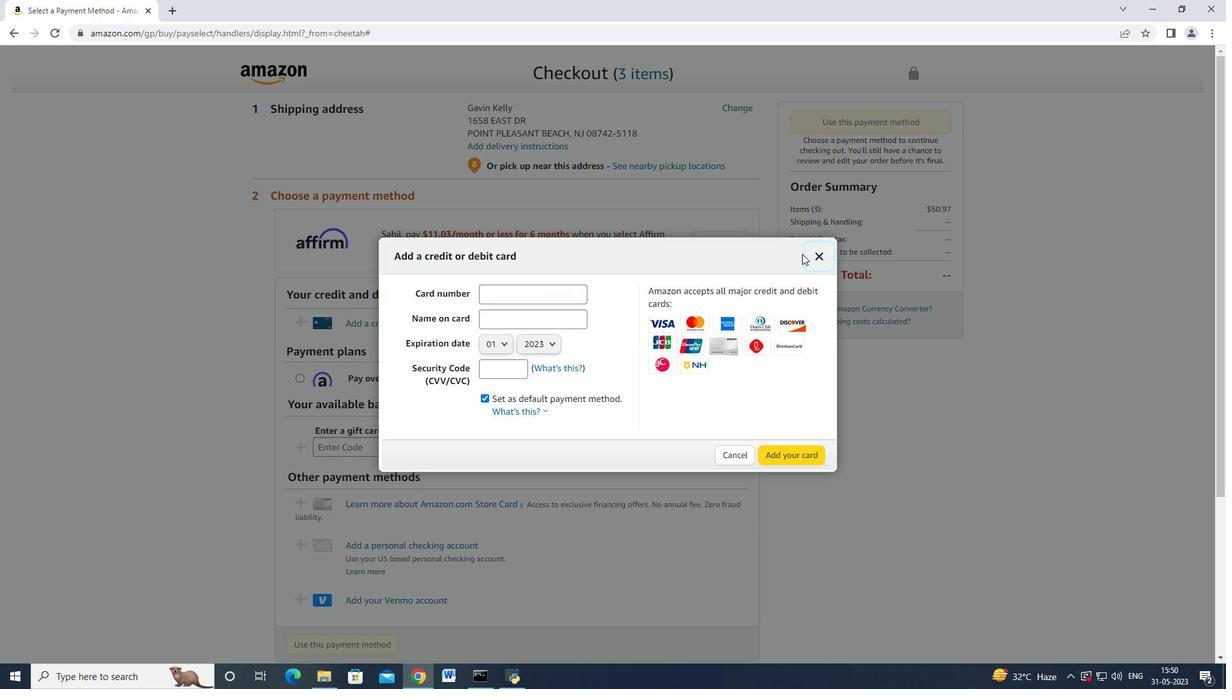 
Action: Mouse moved to (815, 255)
Screenshot: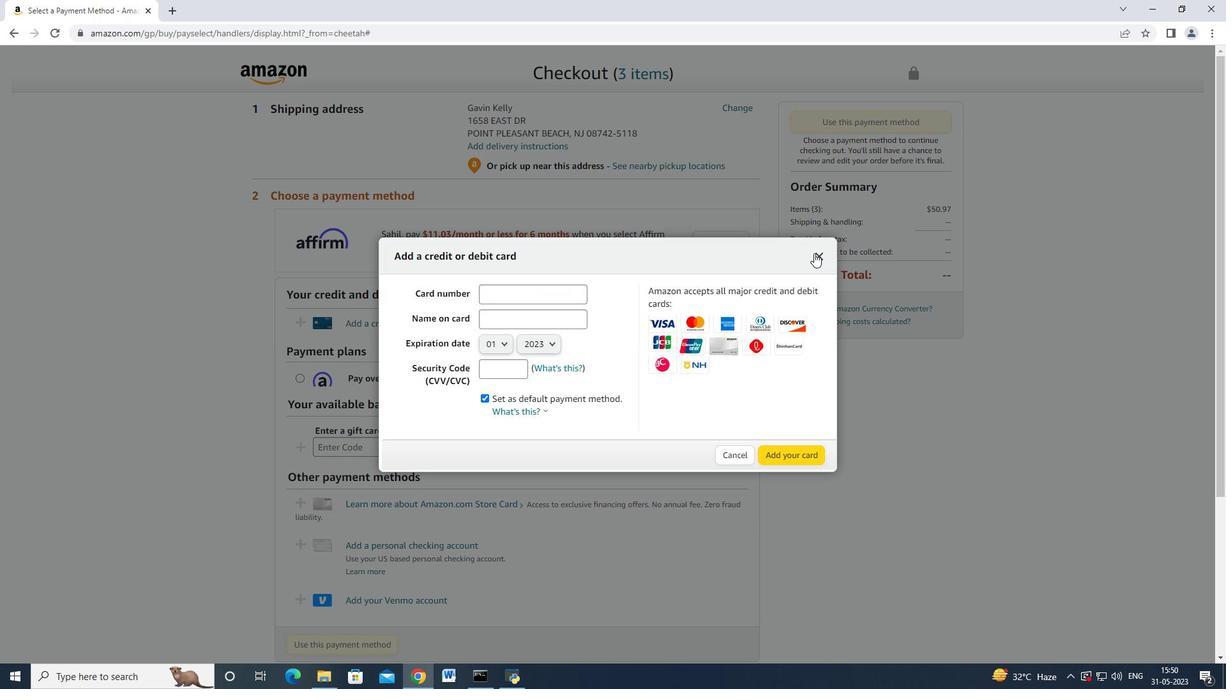 
Action: Mouse pressed left at (815, 255)
Screenshot: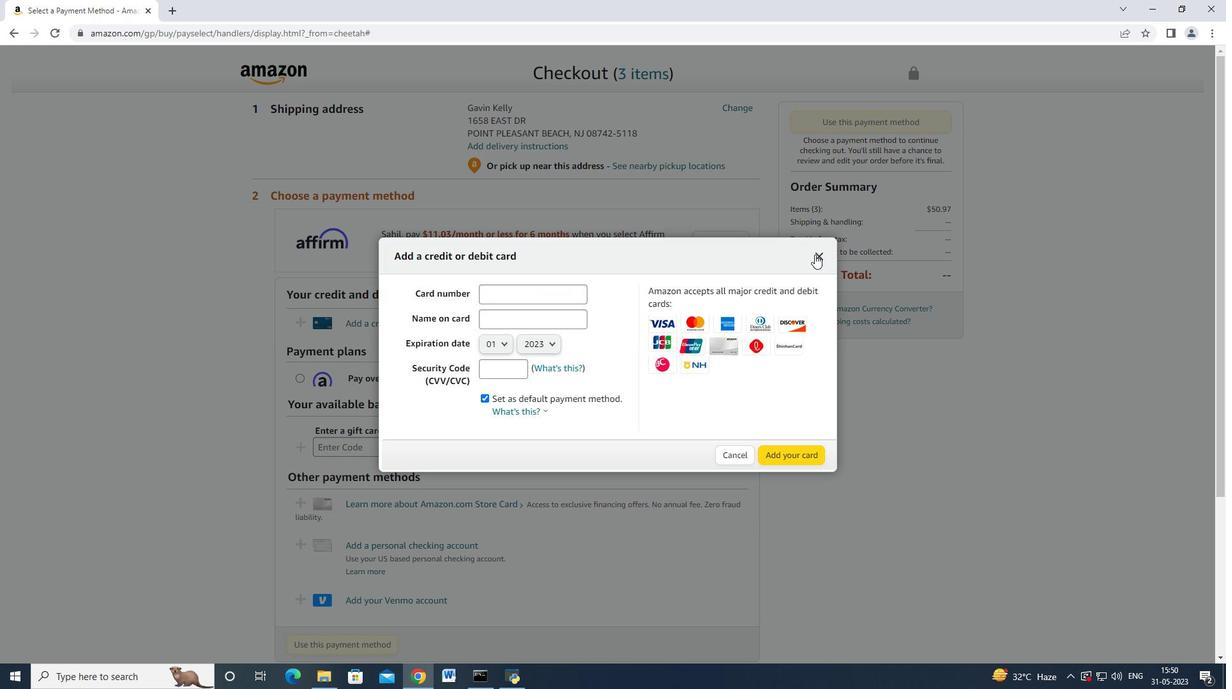 
Action: Mouse moved to (728, 102)
Screenshot: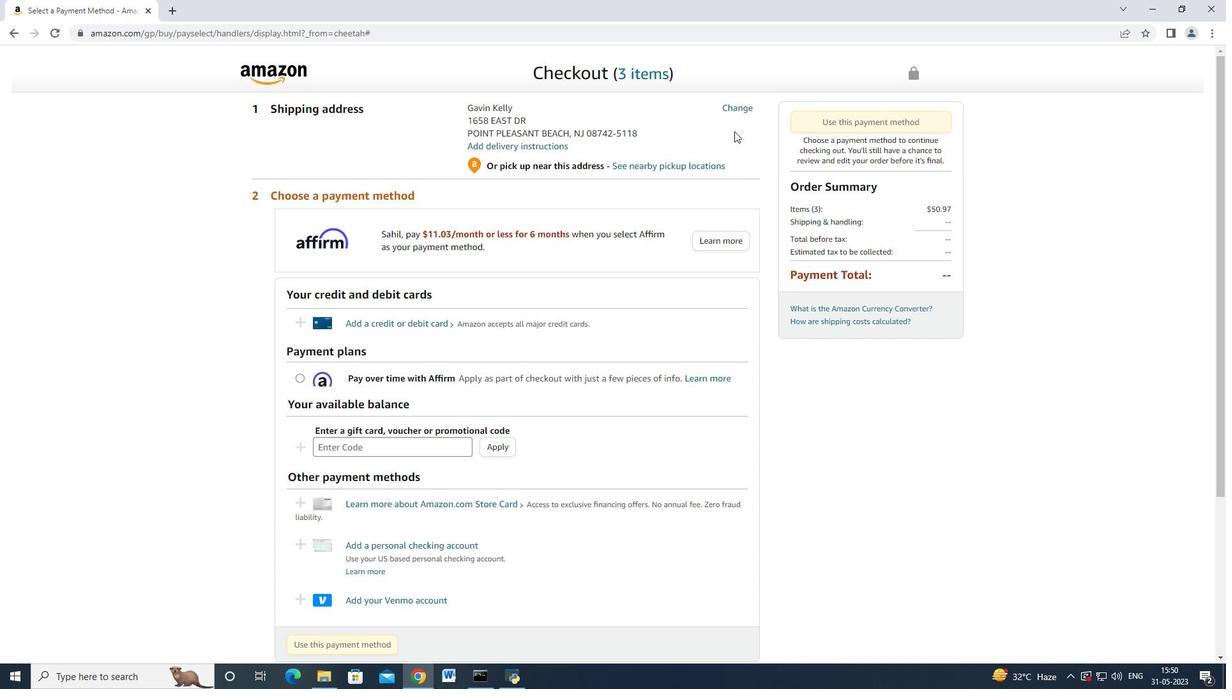 
Action: Mouse pressed left at (728, 102)
Screenshot: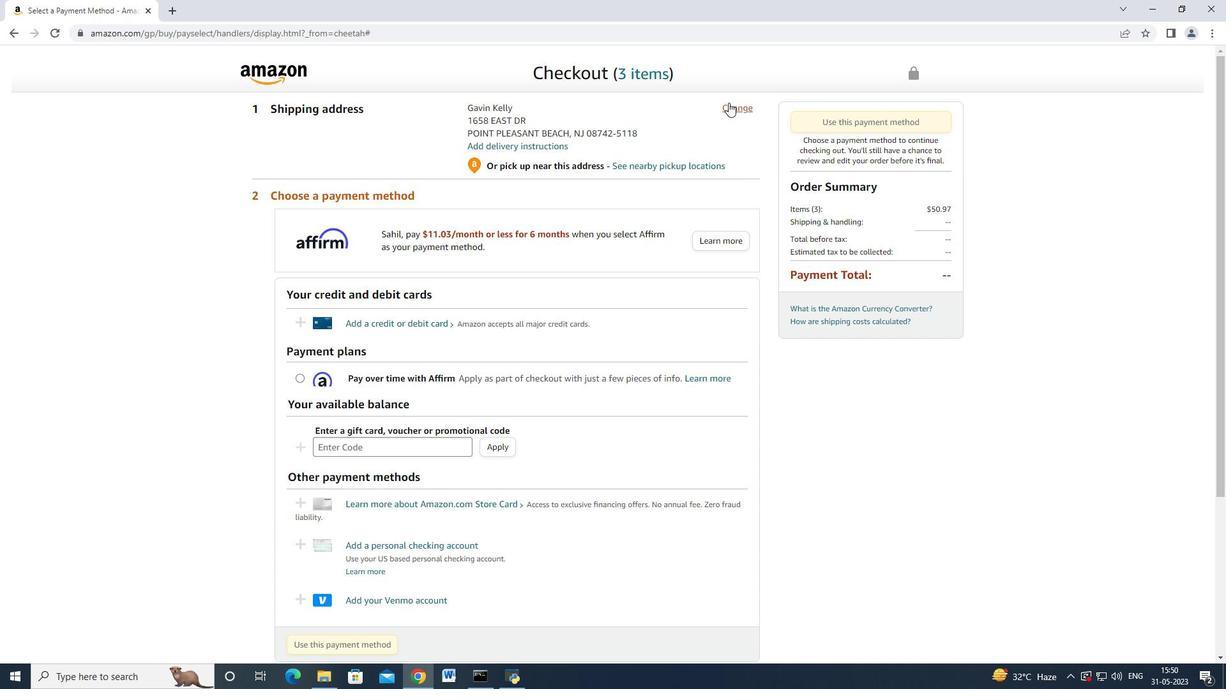 
Action: Mouse moved to (468, 206)
Screenshot: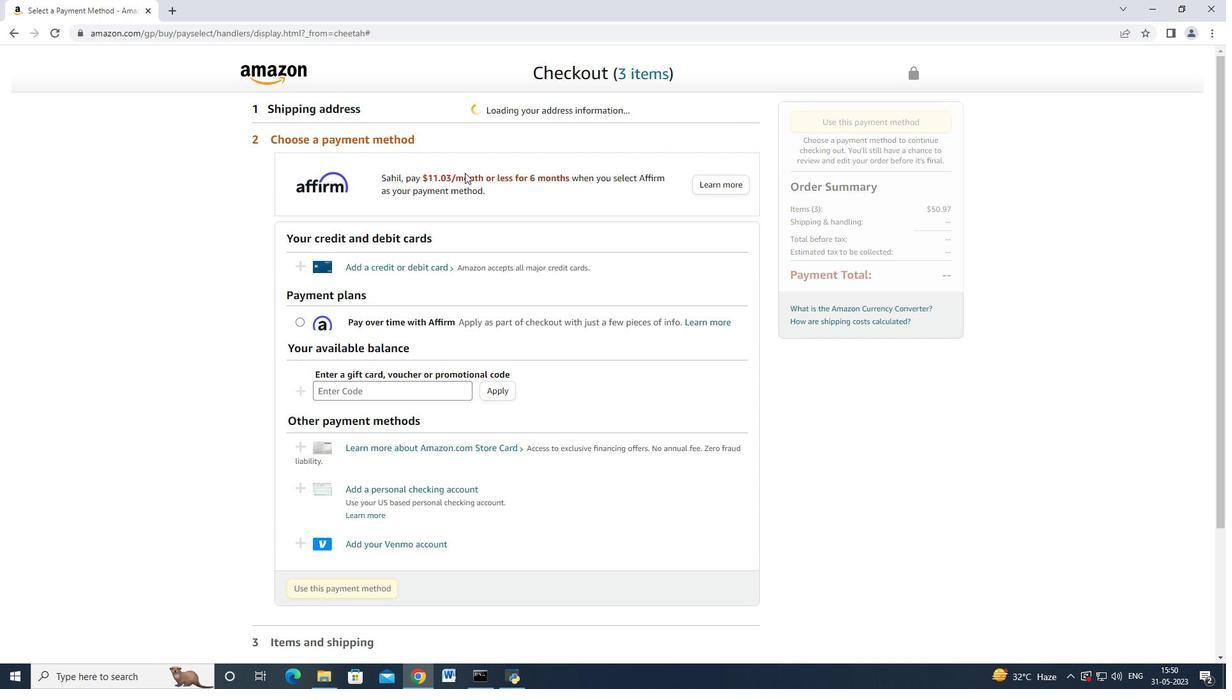 
Action: Mouse scrolled (468, 205) with delta (0, 0)
Screenshot: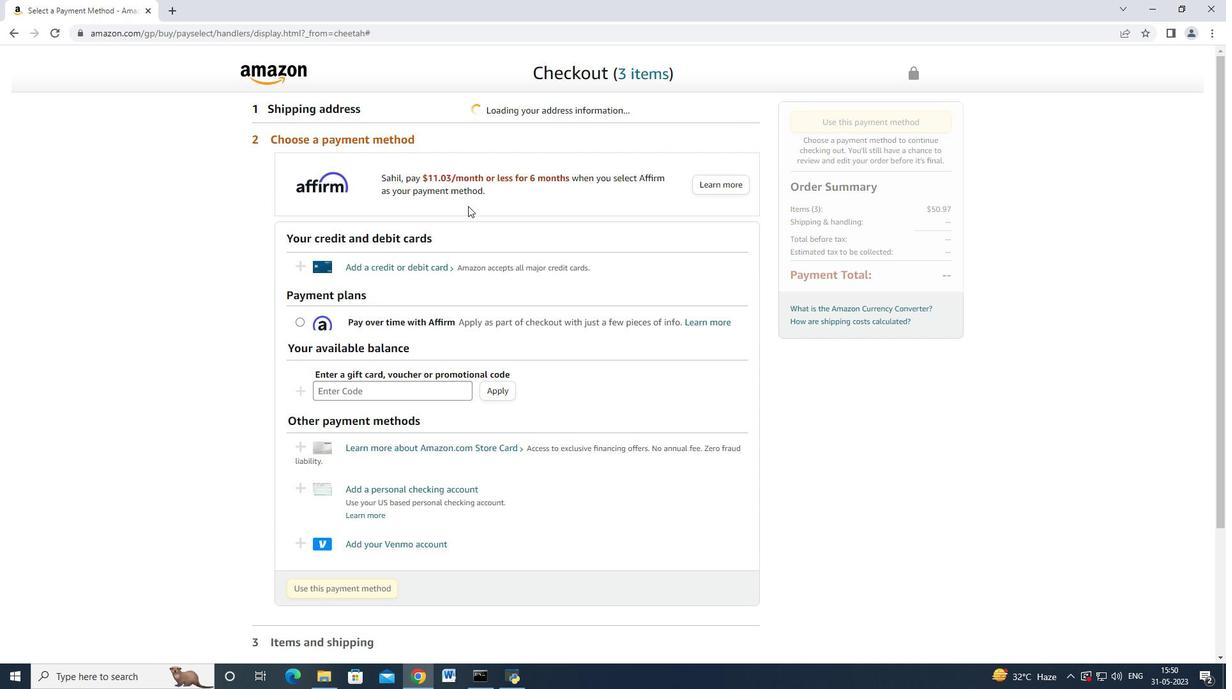 
Action: Mouse scrolled (468, 205) with delta (0, 0)
Screenshot: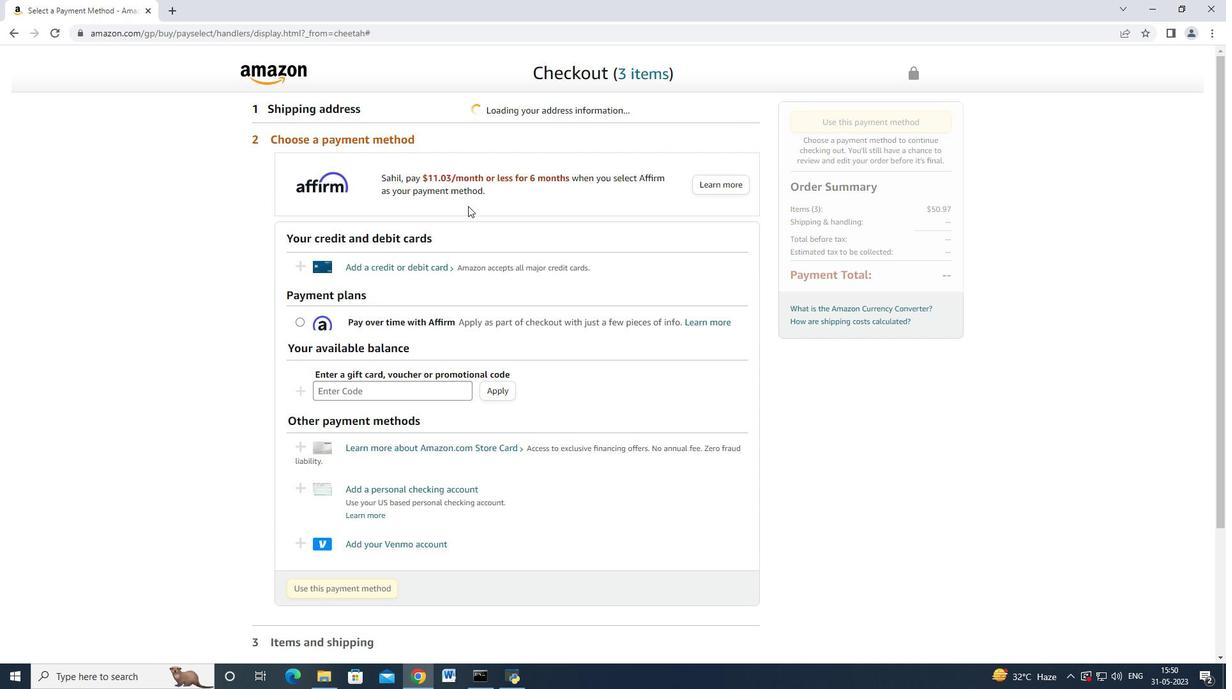 
Action: Mouse scrolled (468, 205) with delta (0, 0)
Screenshot: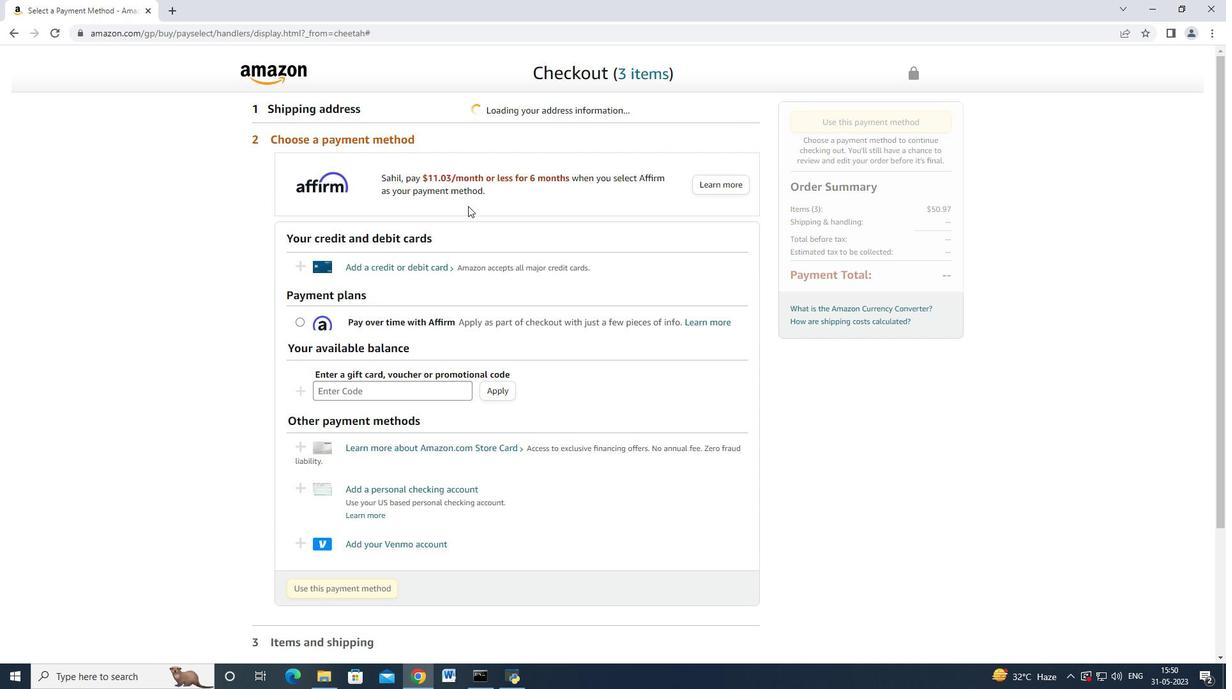 
Action: Mouse scrolled (468, 205) with delta (0, 0)
Screenshot: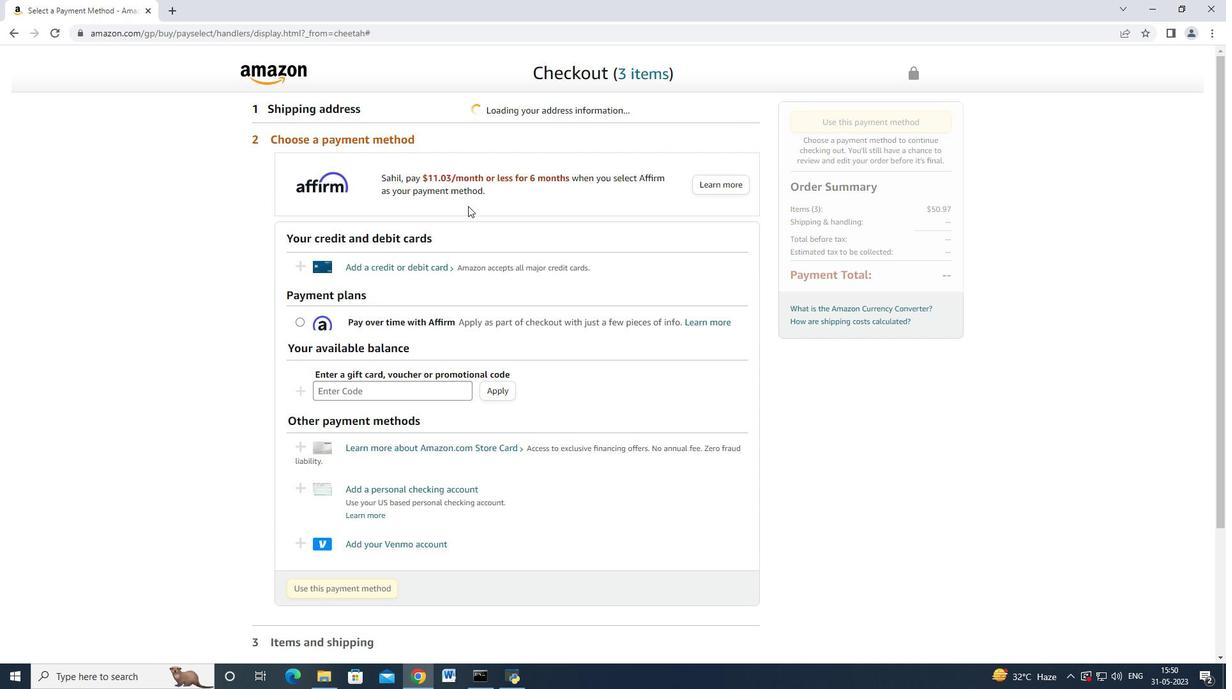 
Action: Mouse moved to (477, 201)
Screenshot: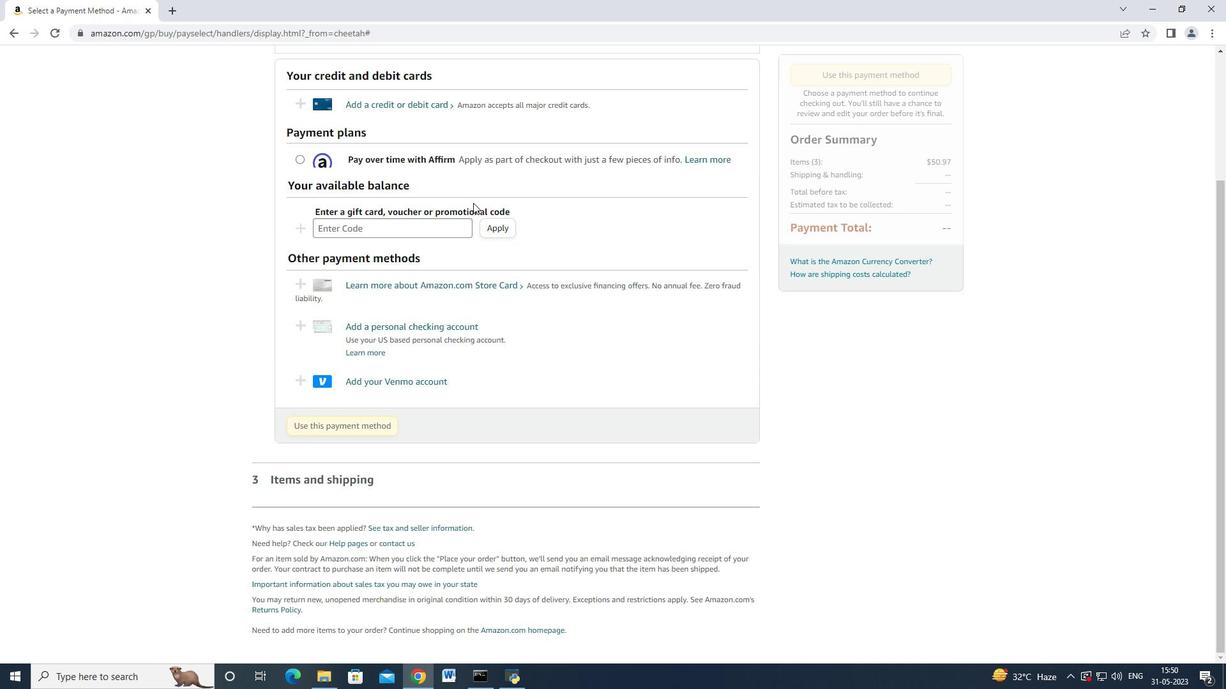 
Action: Mouse scrolled (477, 202) with delta (0, 0)
Screenshot: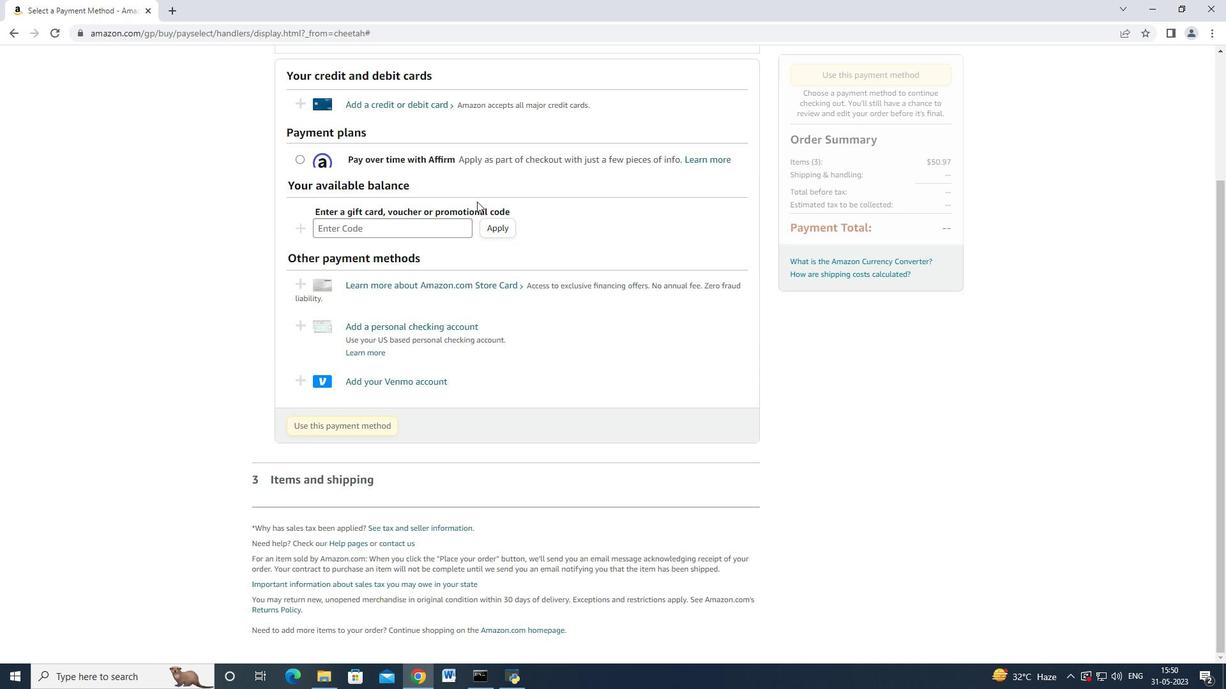 
Action: Mouse scrolled (477, 202) with delta (0, 0)
Screenshot: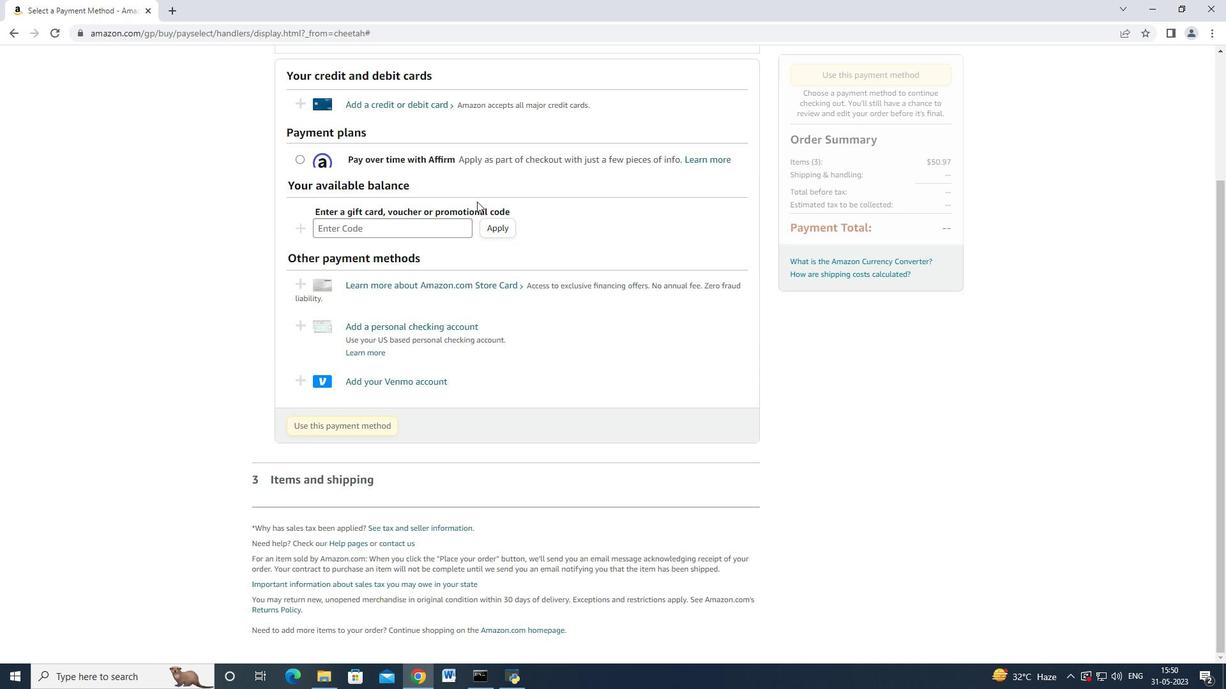
Action: Mouse moved to (478, 201)
Screenshot: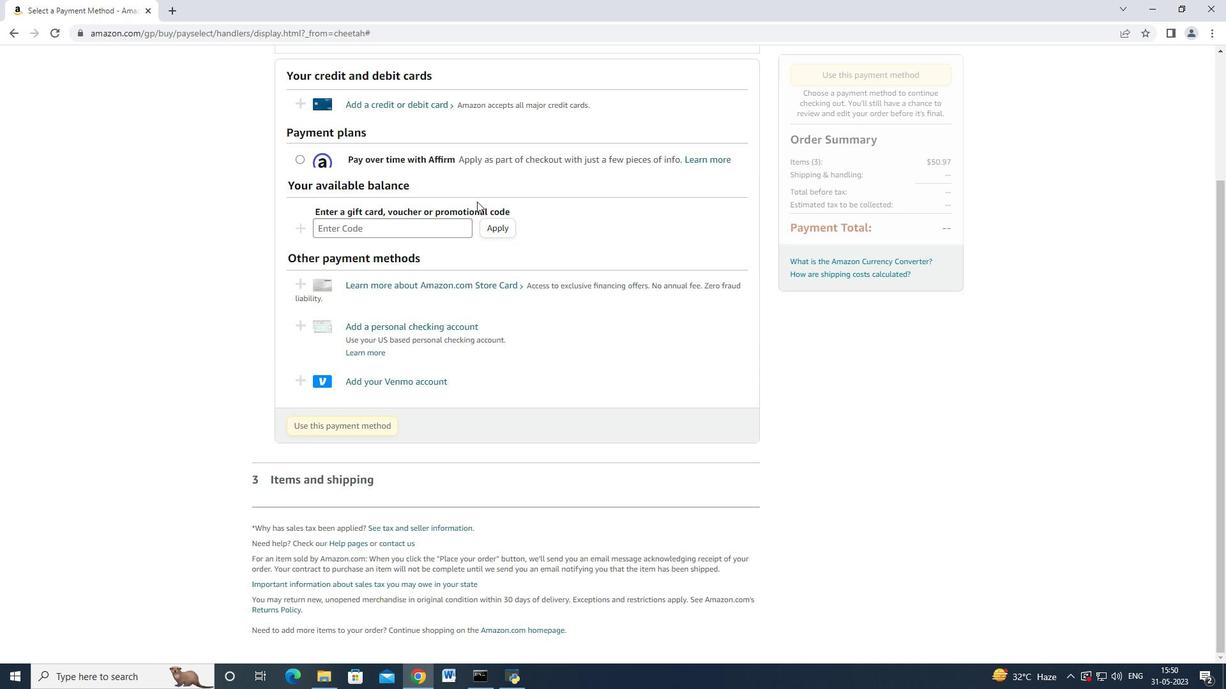 
Action: Mouse scrolled (478, 202) with delta (0, 0)
Screenshot: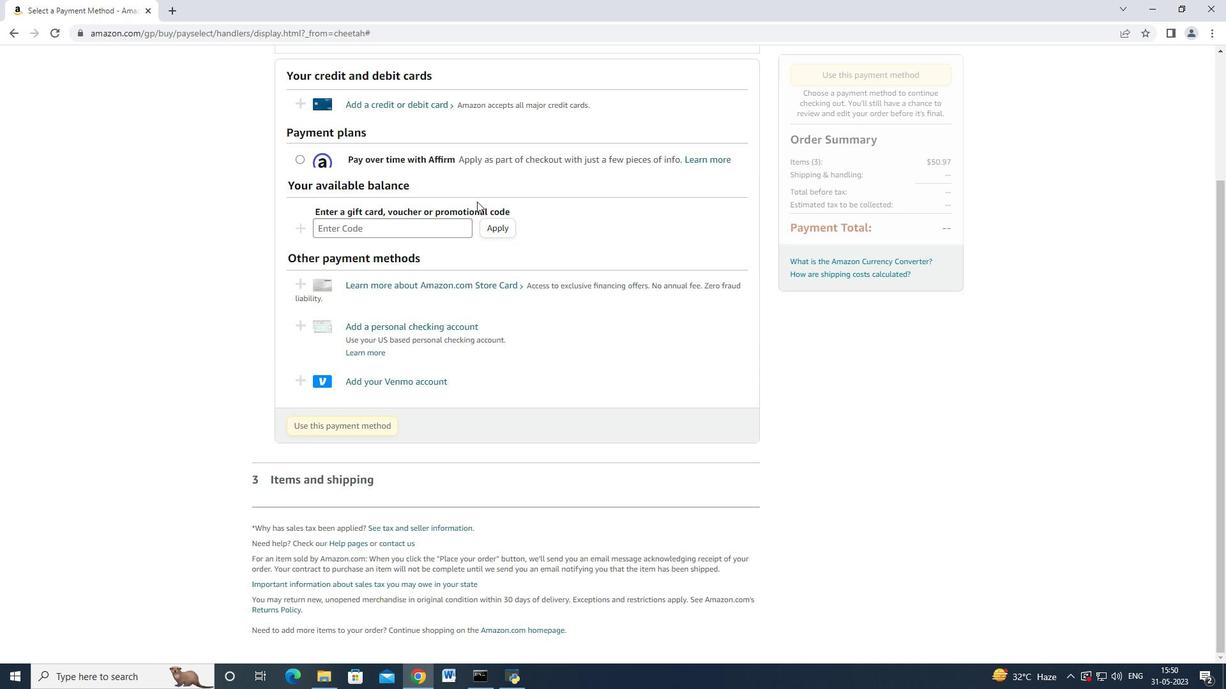 
Action: Mouse moved to (481, 201)
Screenshot: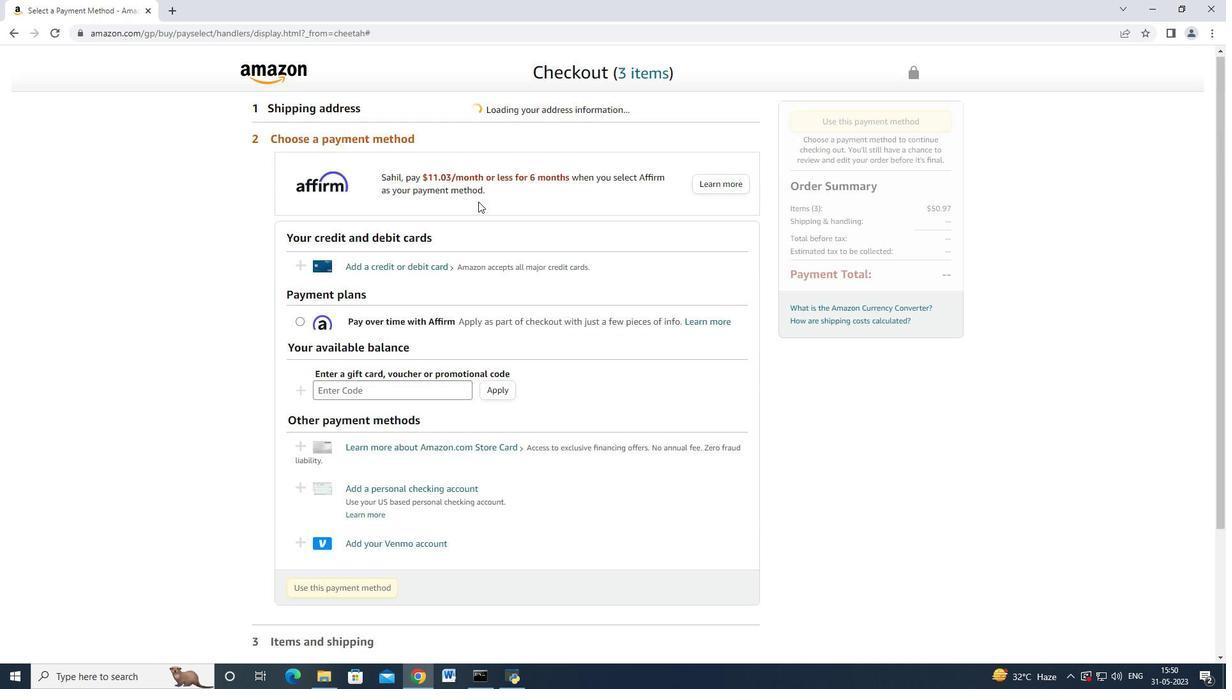 
Action: Mouse scrolled (481, 202) with delta (0, 0)
Screenshot: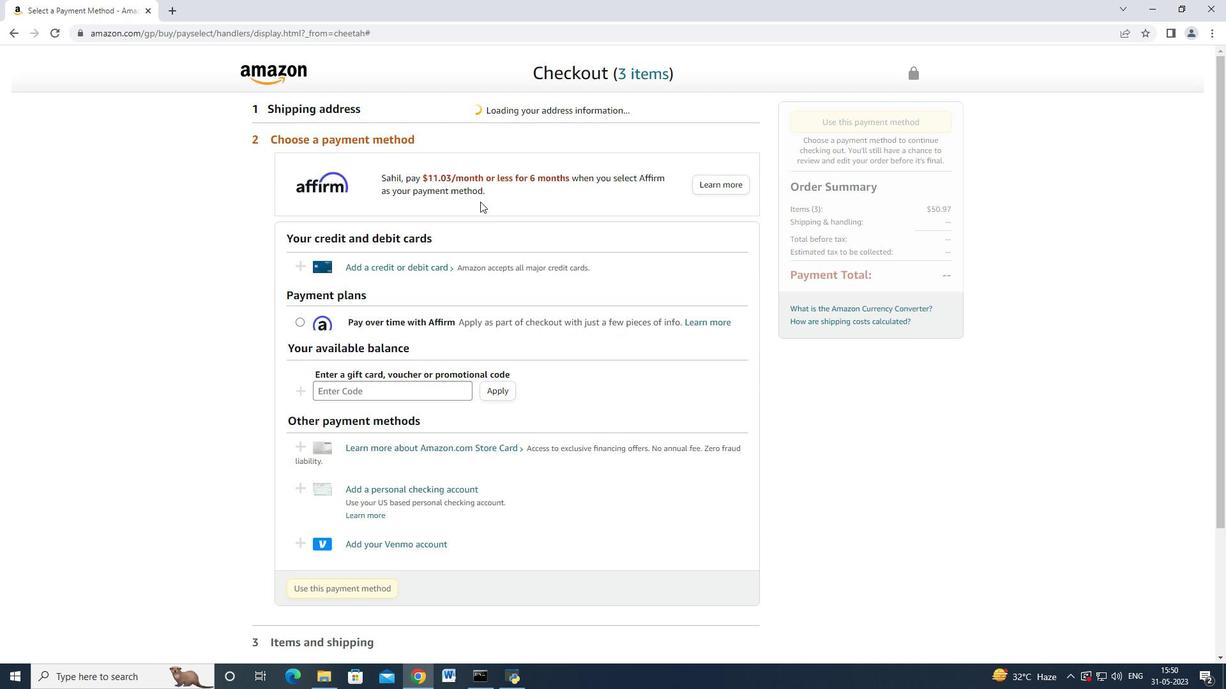 
Action: Mouse scrolled (481, 202) with delta (0, 0)
Screenshot: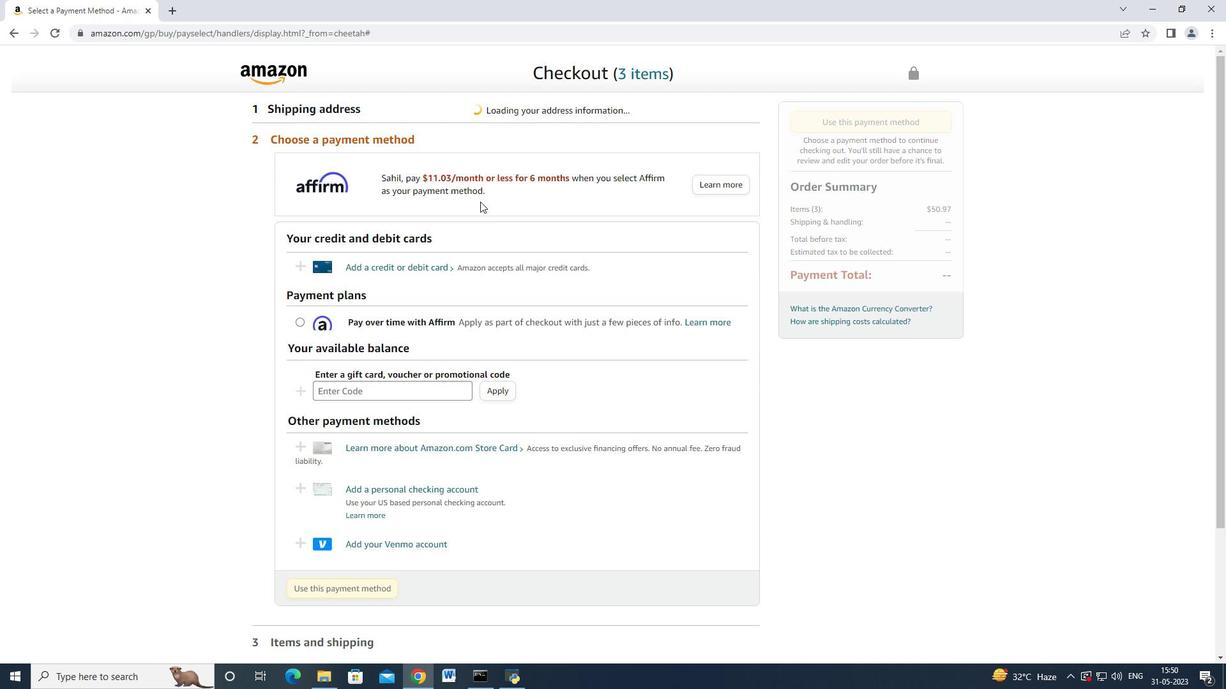 
Action: Mouse moved to (485, 199)
Screenshot: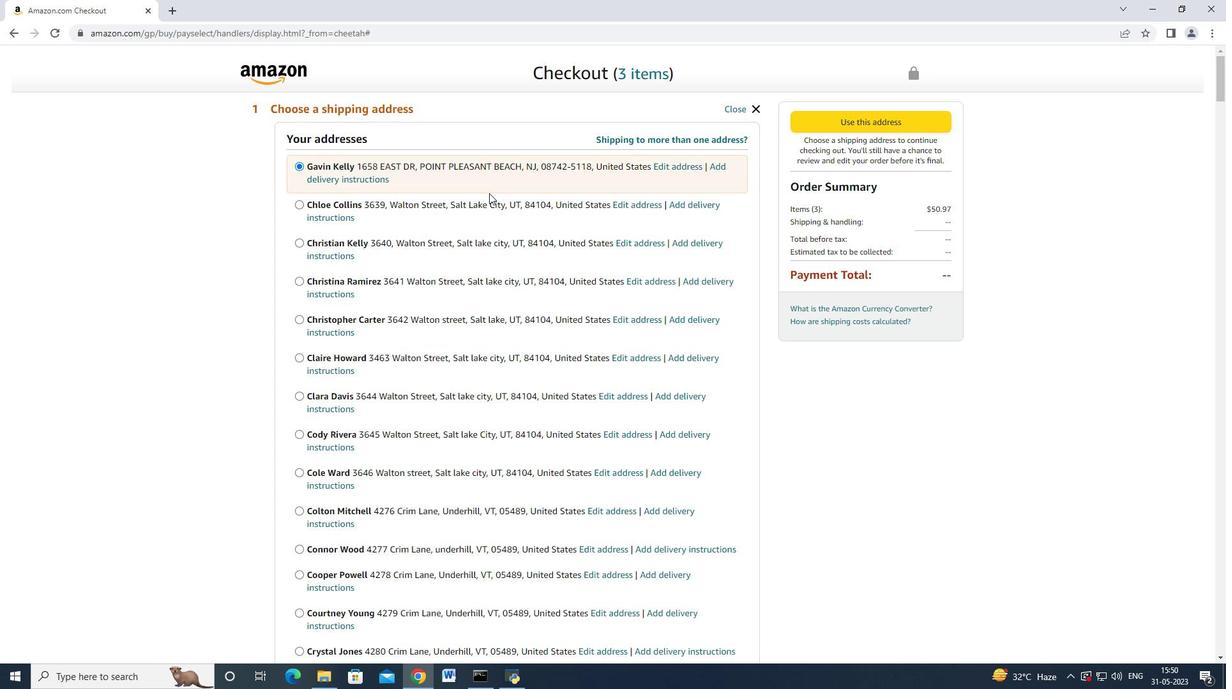 
Action: Mouse scrolled (485, 198) with delta (0, 0)
Screenshot: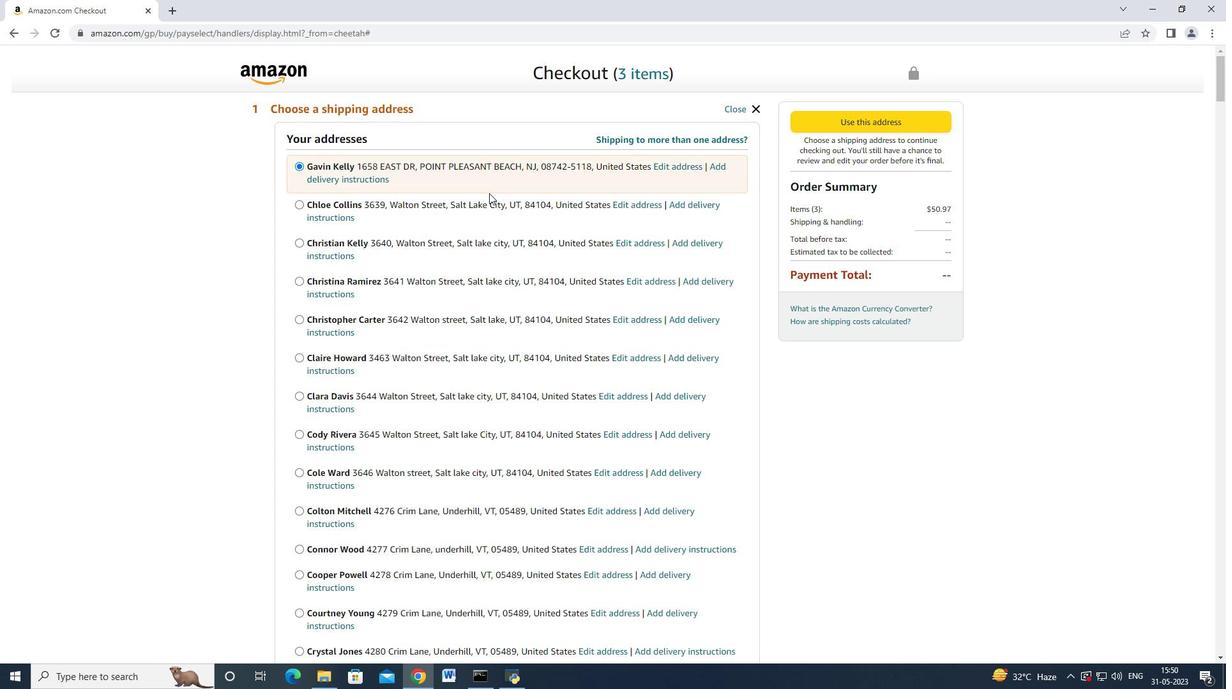 
Action: Mouse moved to (485, 199)
Screenshot: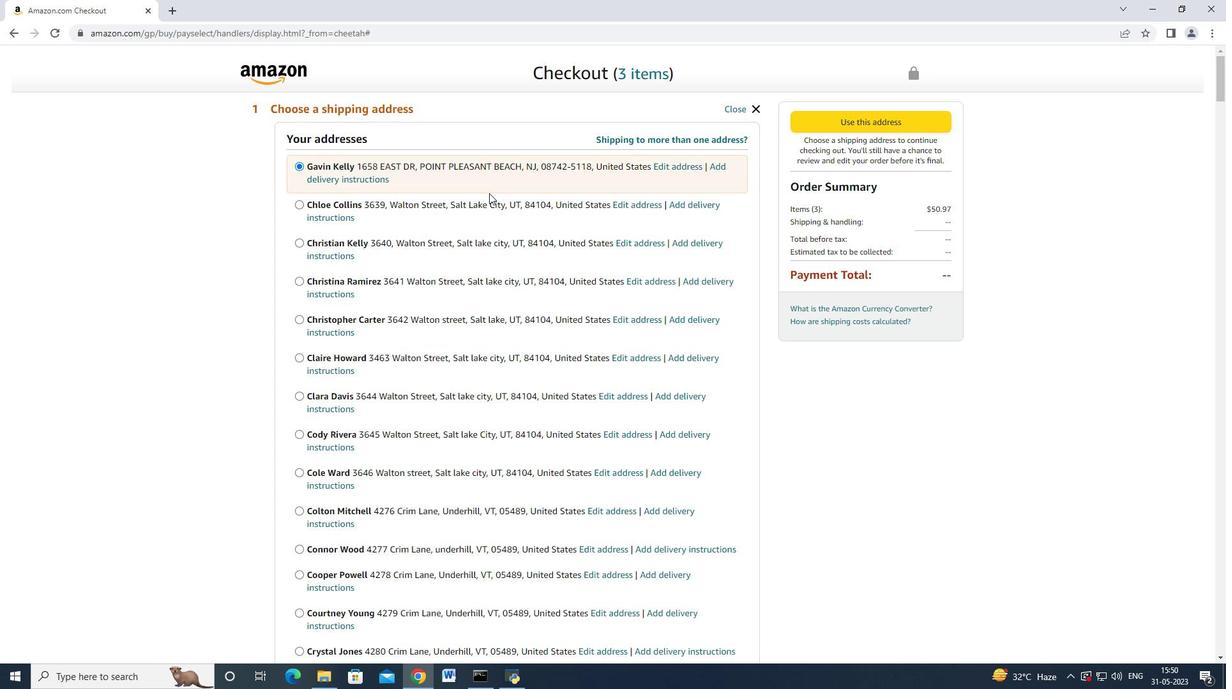 
Action: Mouse scrolled (485, 199) with delta (0, 0)
Screenshot: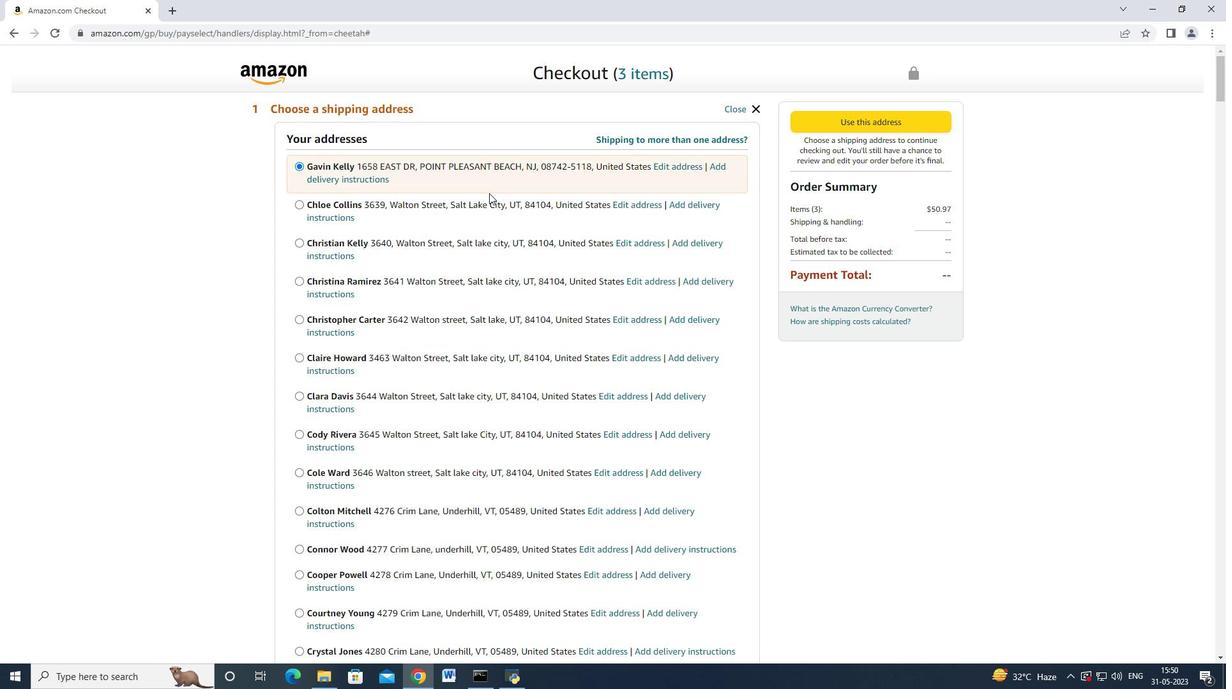 
Action: Mouse scrolled (485, 199) with delta (0, 0)
Screenshot: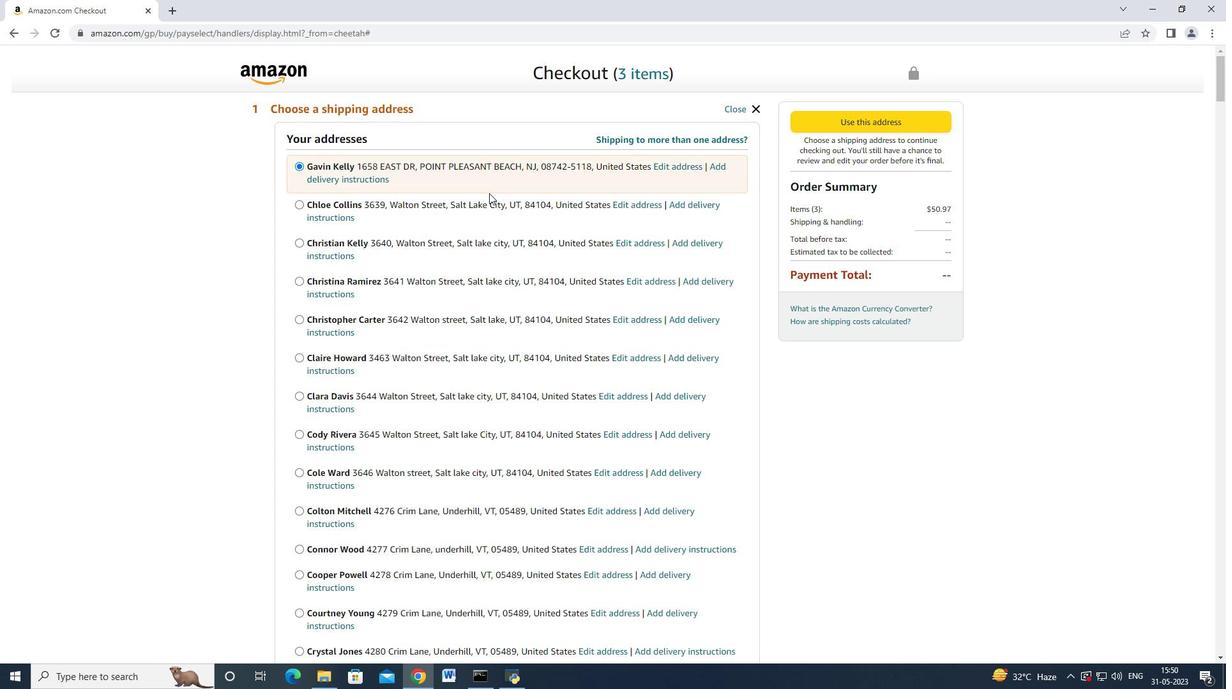 
Action: Mouse scrolled (485, 199) with delta (0, 0)
Screenshot: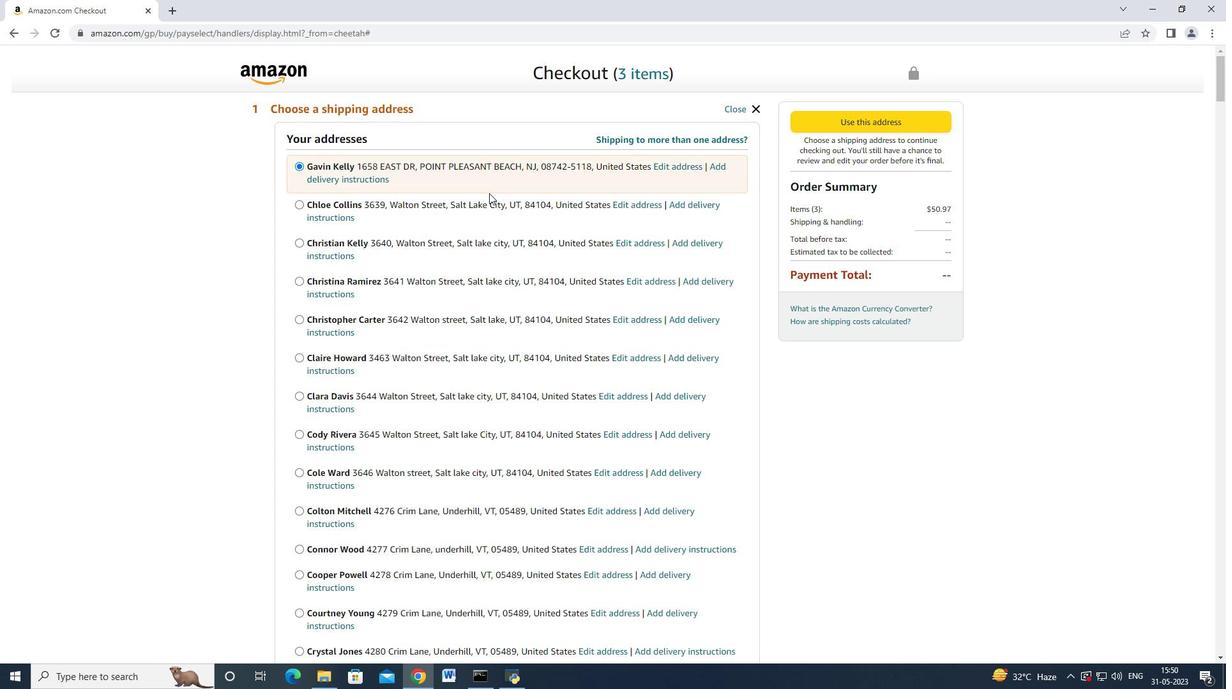 
Action: Mouse scrolled (485, 199) with delta (0, 0)
Screenshot: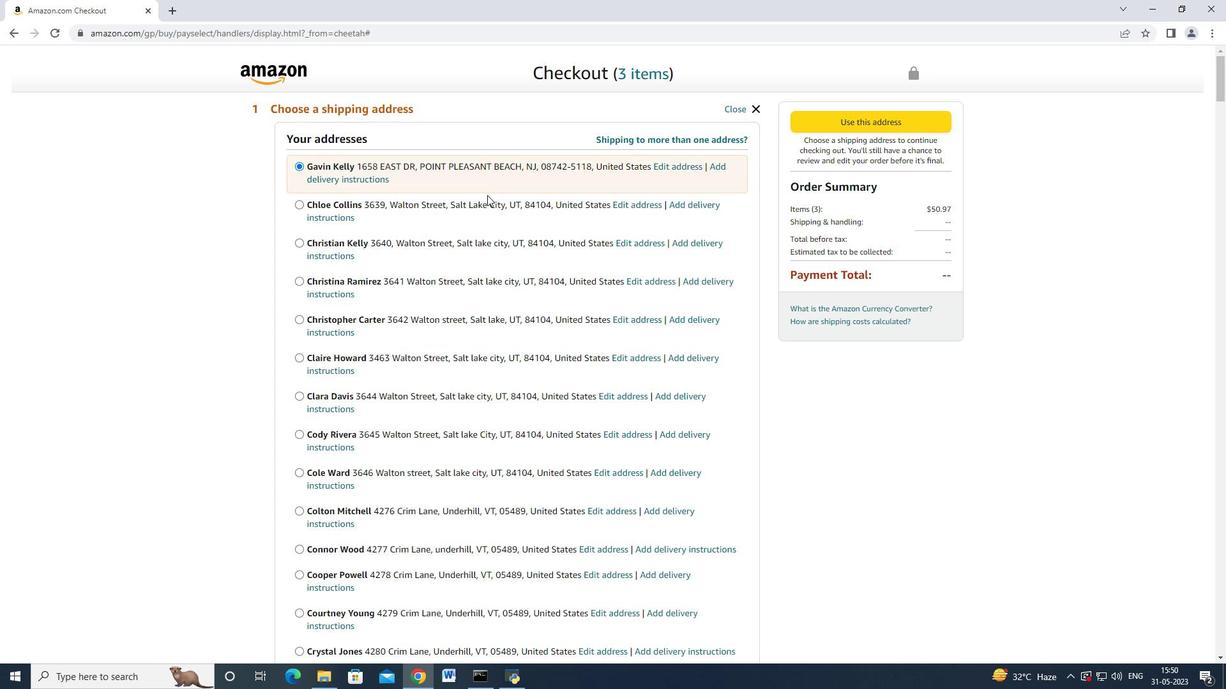 
Action: Mouse moved to (477, 200)
Screenshot: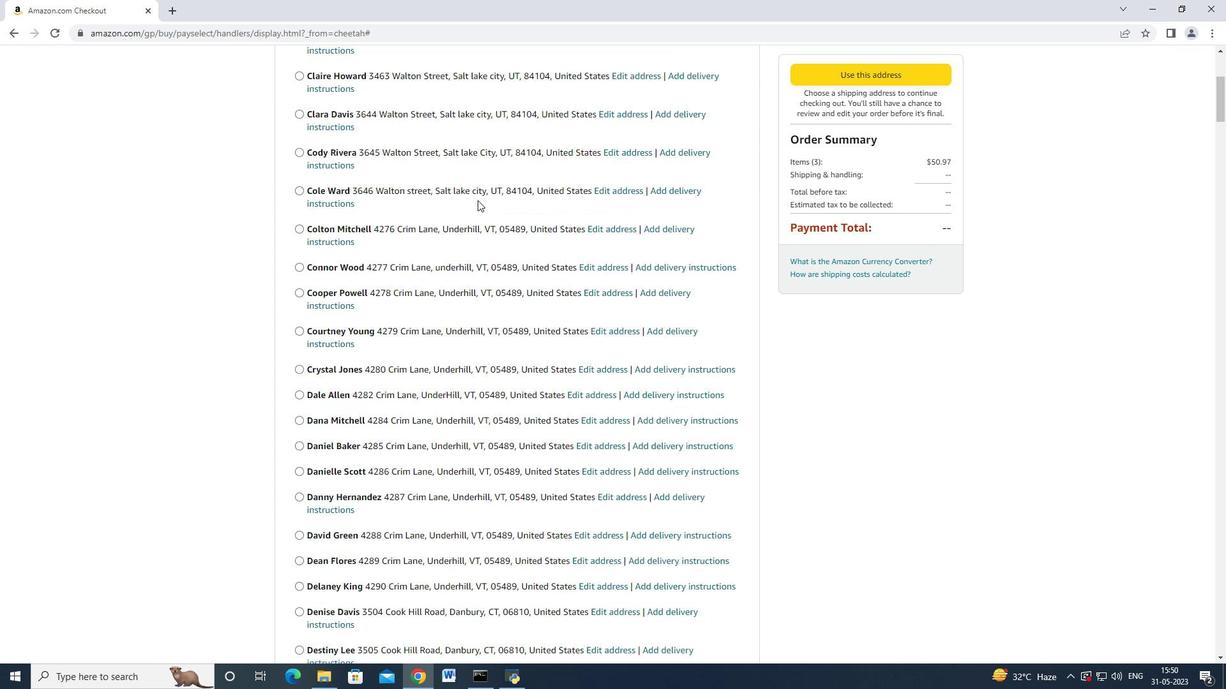 
Action: Mouse scrolled (477, 199) with delta (0, 0)
Screenshot: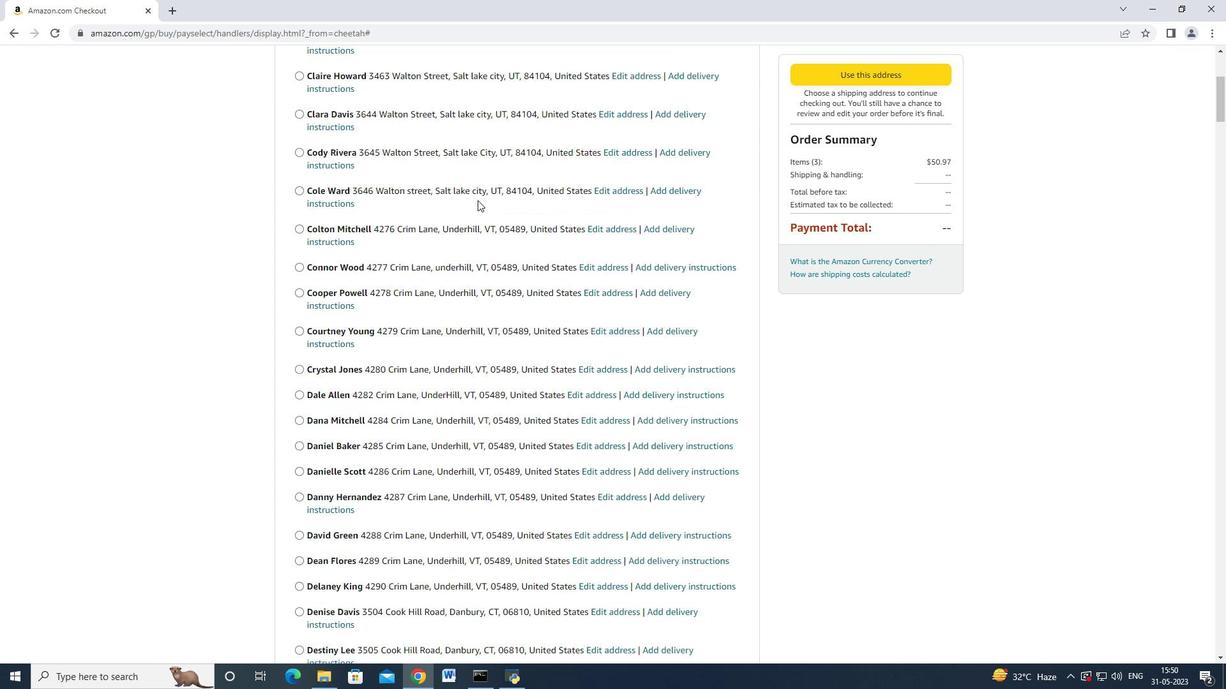 
Action: Mouse scrolled (477, 199) with delta (0, 0)
Screenshot: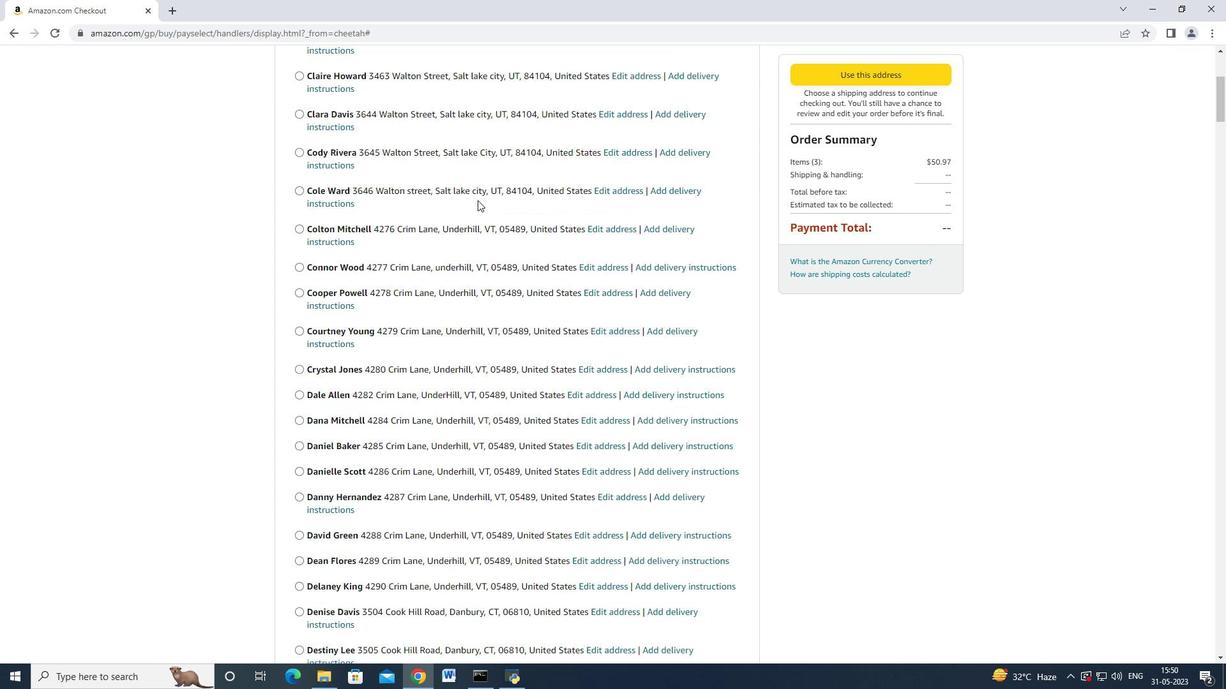 
Action: Mouse scrolled (477, 199) with delta (0, 0)
Screenshot: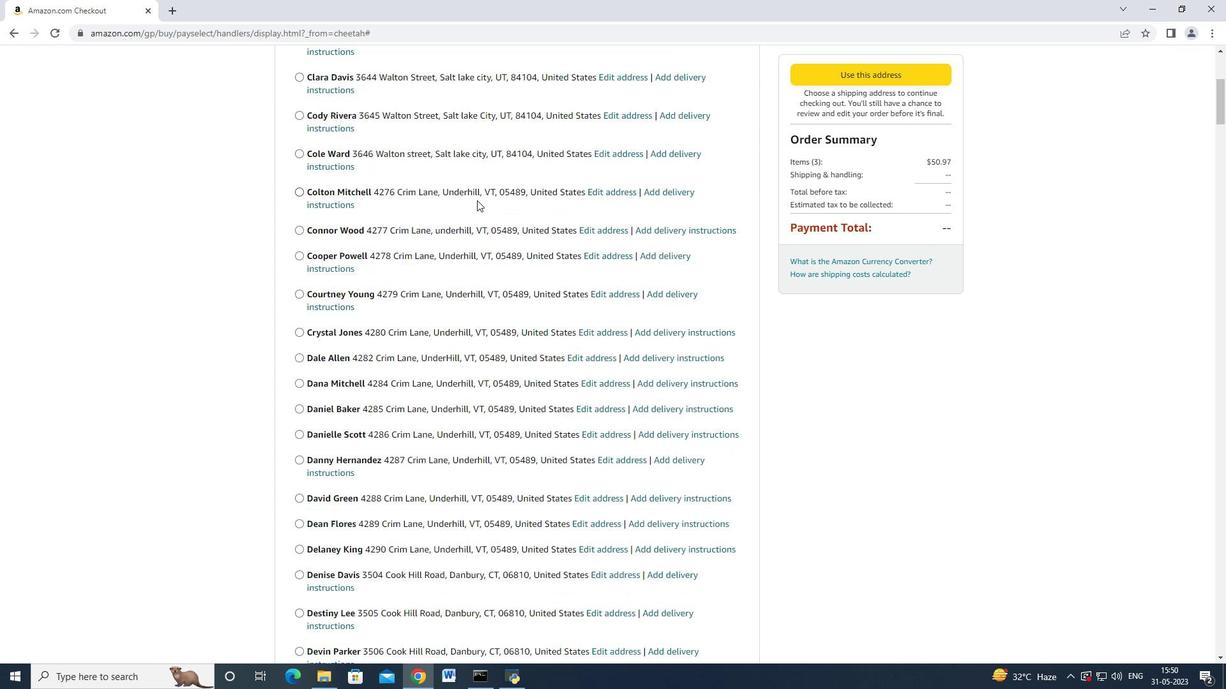 
Action: Mouse scrolled (477, 199) with delta (0, 0)
Screenshot: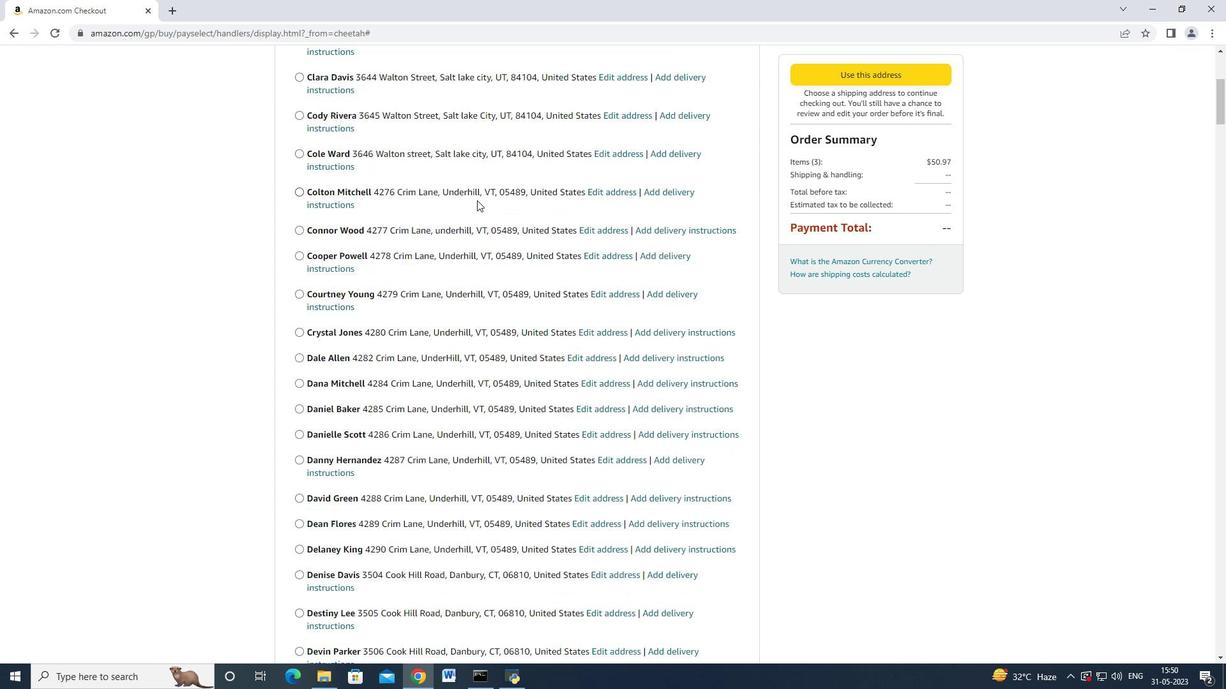 
Action: Mouse scrolled (477, 199) with delta (0, 0)
Screenshot: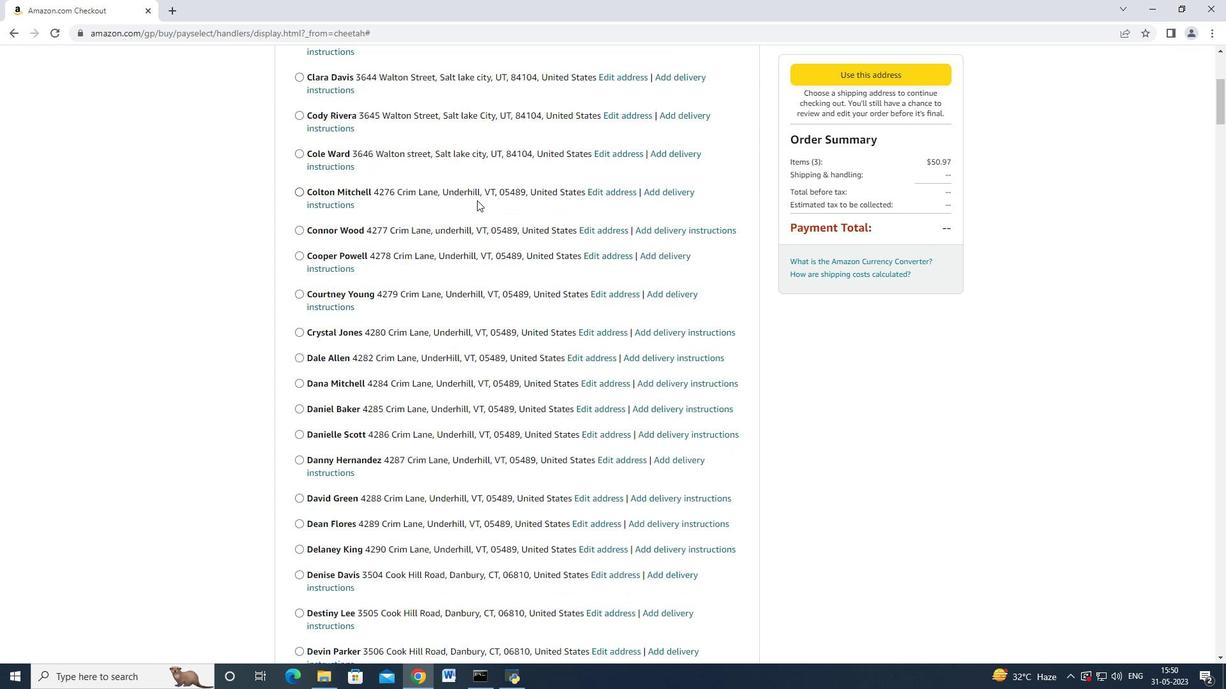 
Action: Mouse scrolled (477, 199) with delta (0, 0)
Screenshot: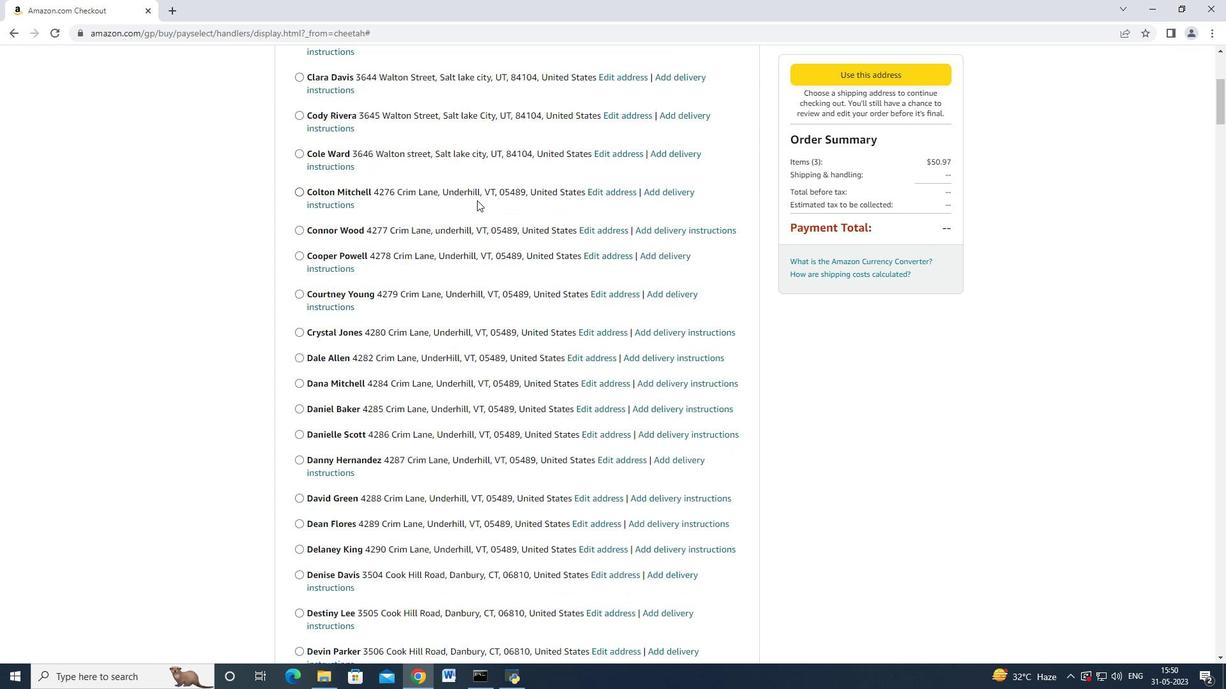 
Action: Mouse scrolled (477, 199) with delta (0, 0)
Screenshot: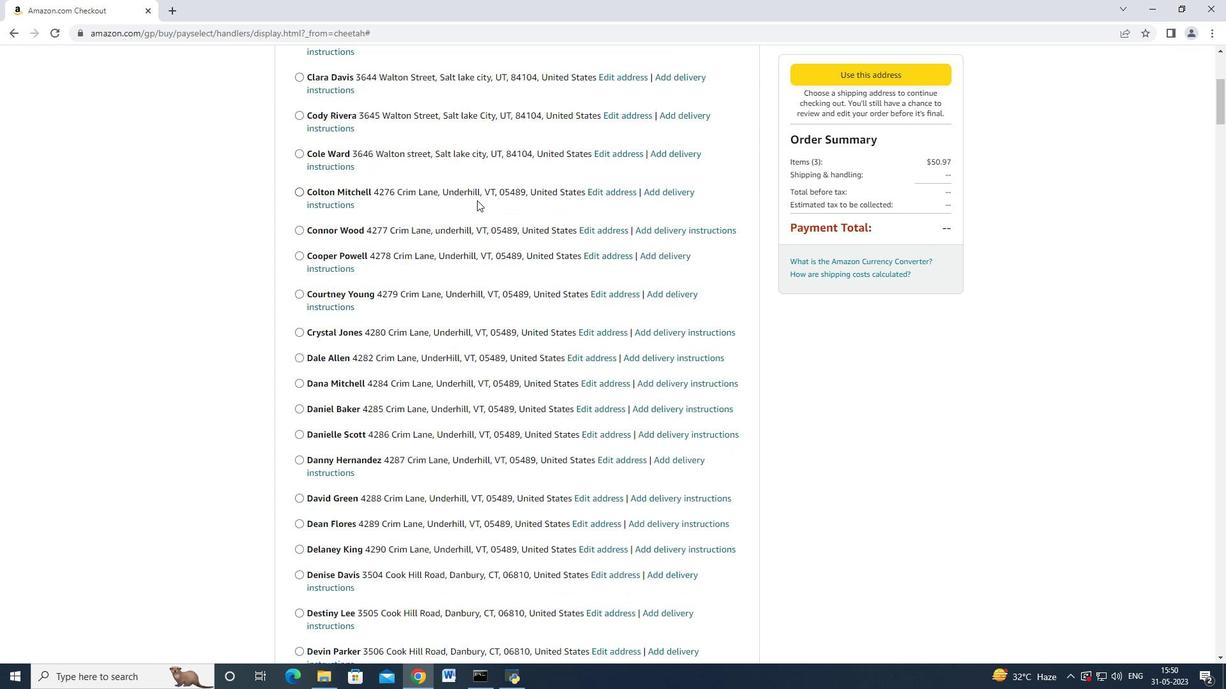
Action: Mouse scrolled (477, 199) with delta (0, 0)
Screenshot: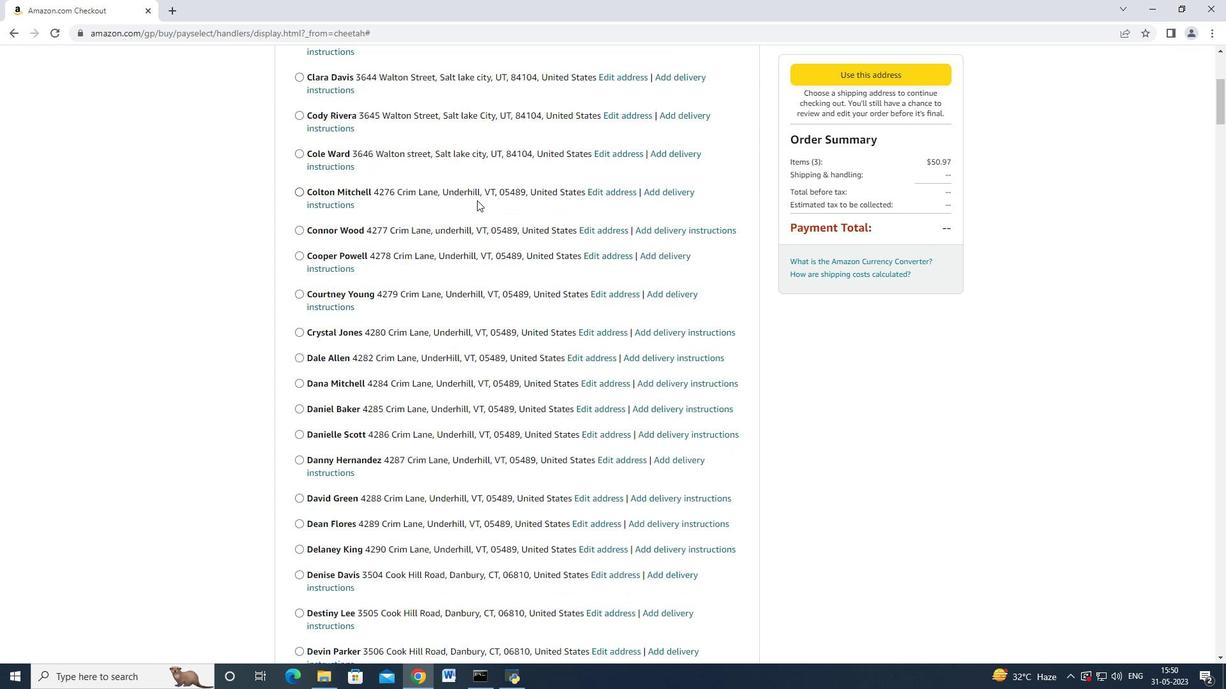 
Action: Mouse moved to (477, 192)
Screenshot: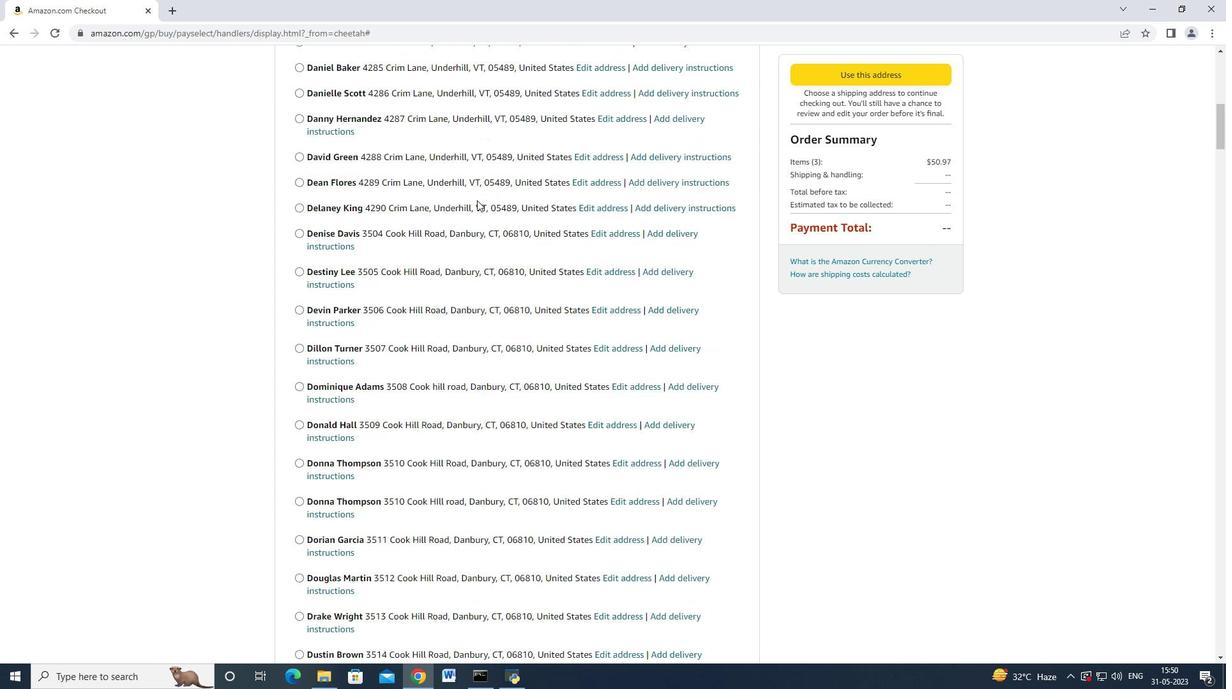 
Action: Mouse scrolled (477, 191) with delta (0, 0)
Screenshot: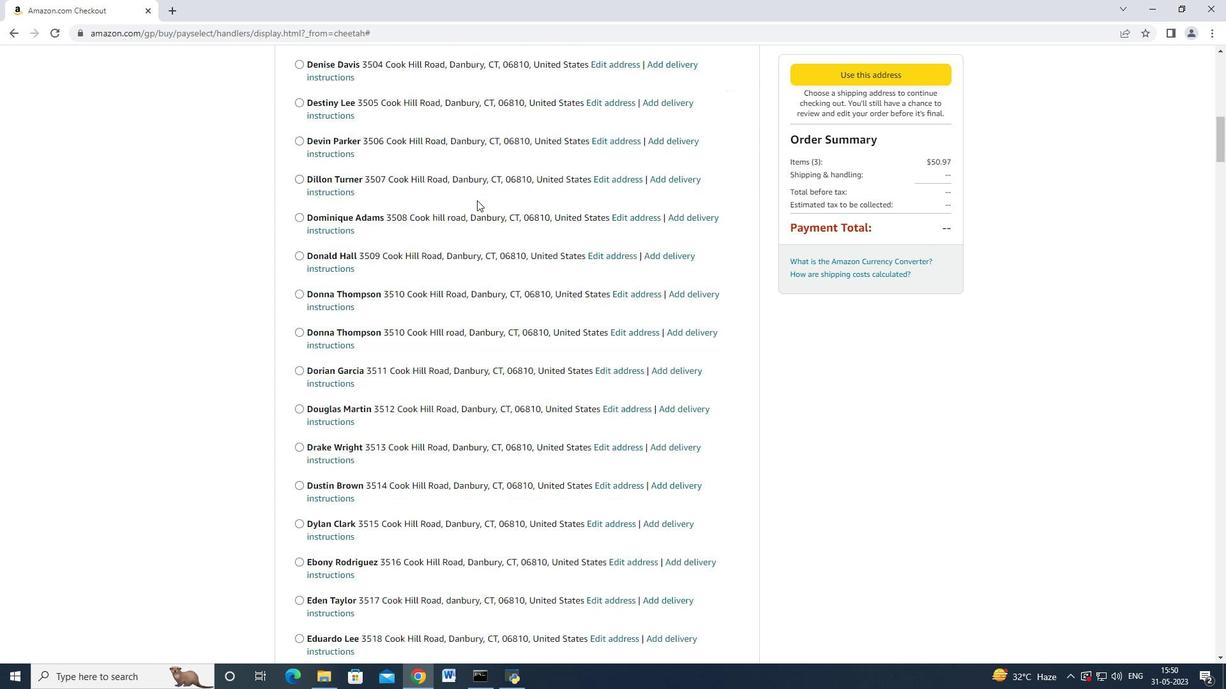 
Action: Mouse scrolled (477, 191) with delta (0, 0)
Screenshot: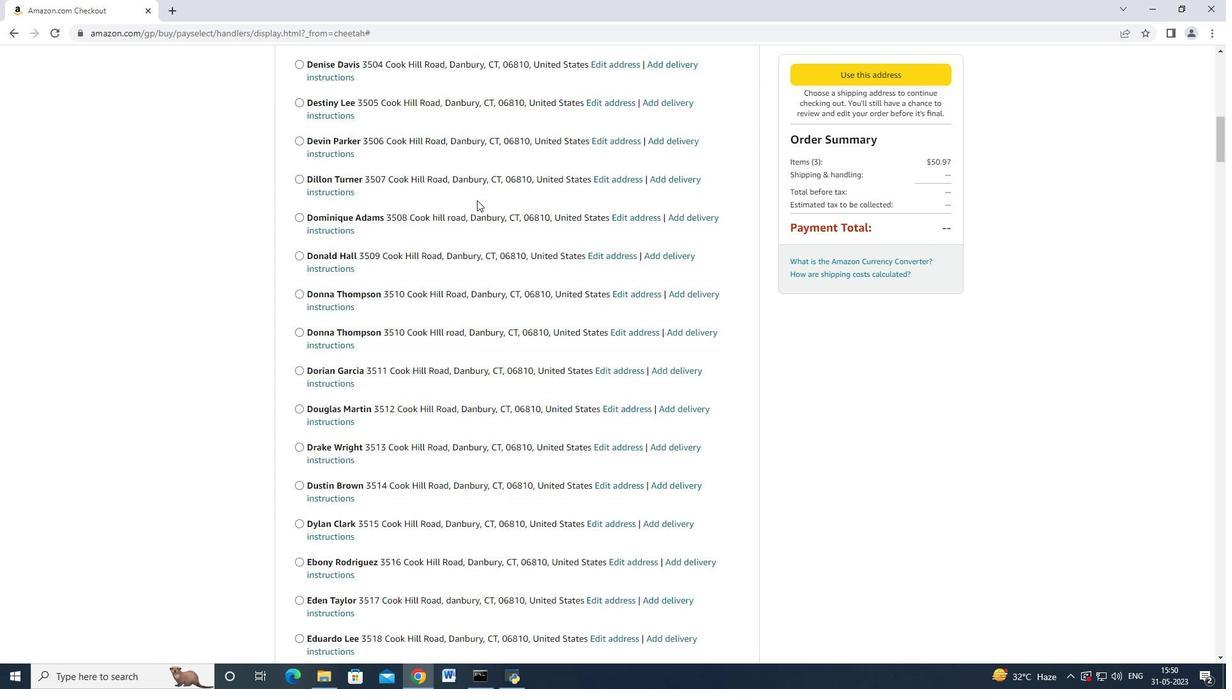 
Action: Mouse scrolled (477, 191) with delta (0, 0)
Screenshot: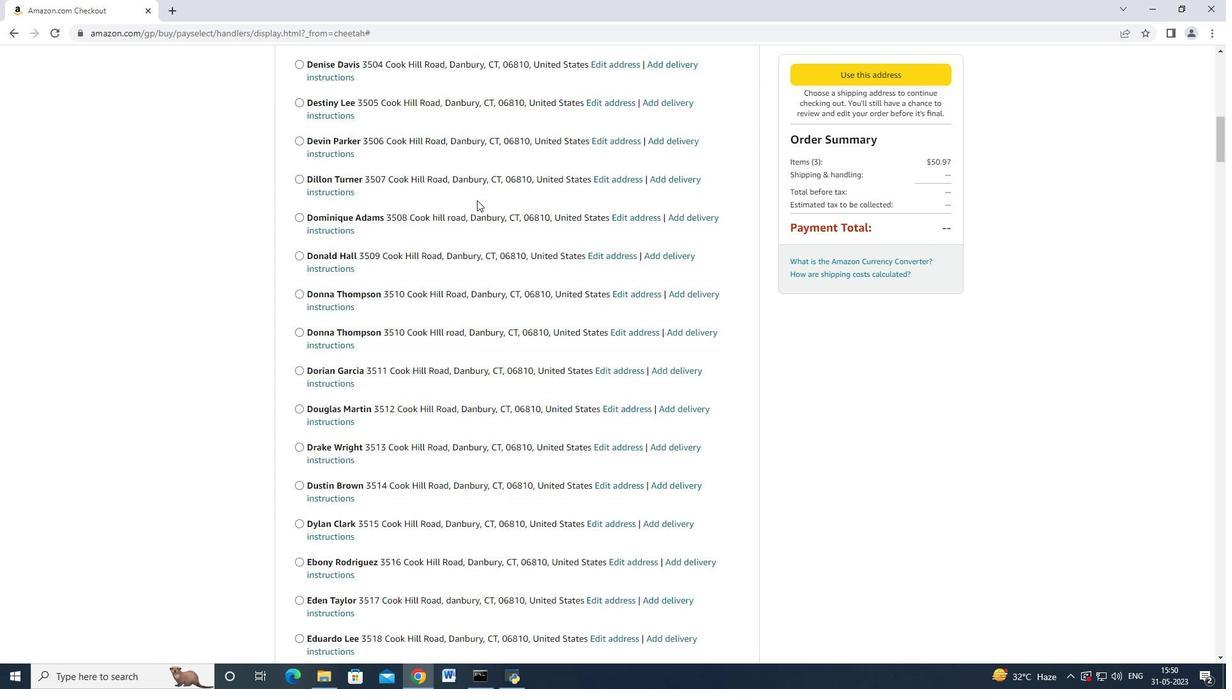 
Action: Mouse scrolled (477, 191) with delta (0, 0)
Screenshot: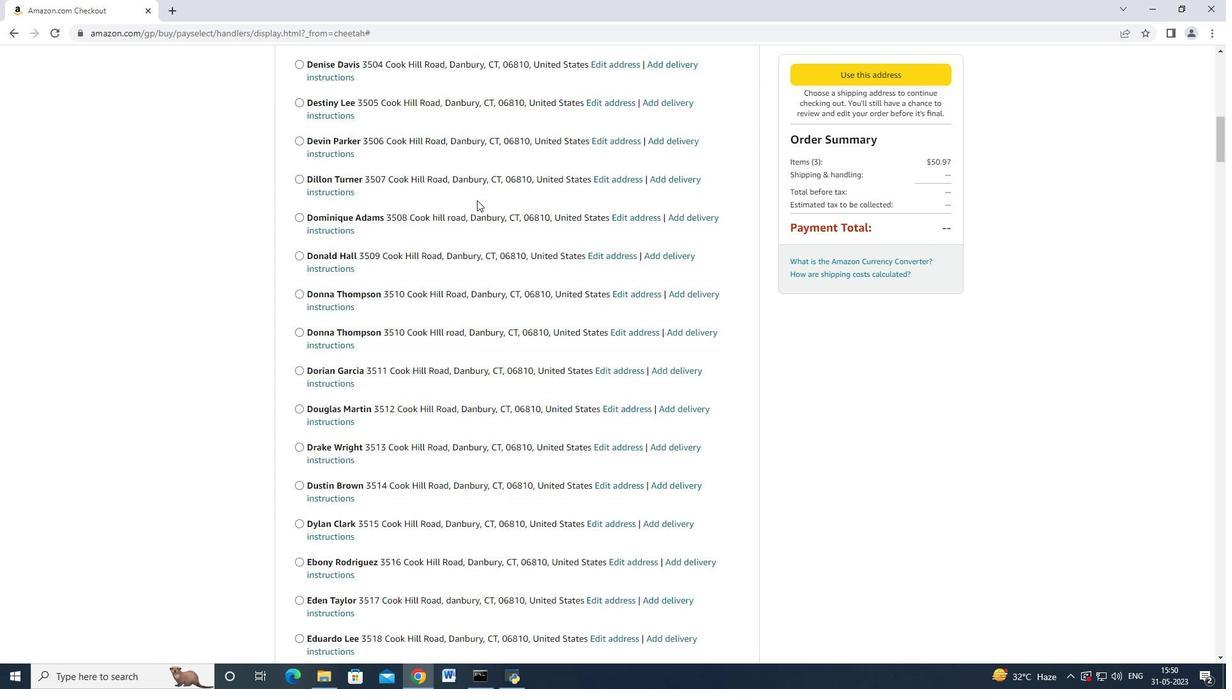 
Action: Mouse scrolled (477, 191) with delta (0, 0)
Screenshot: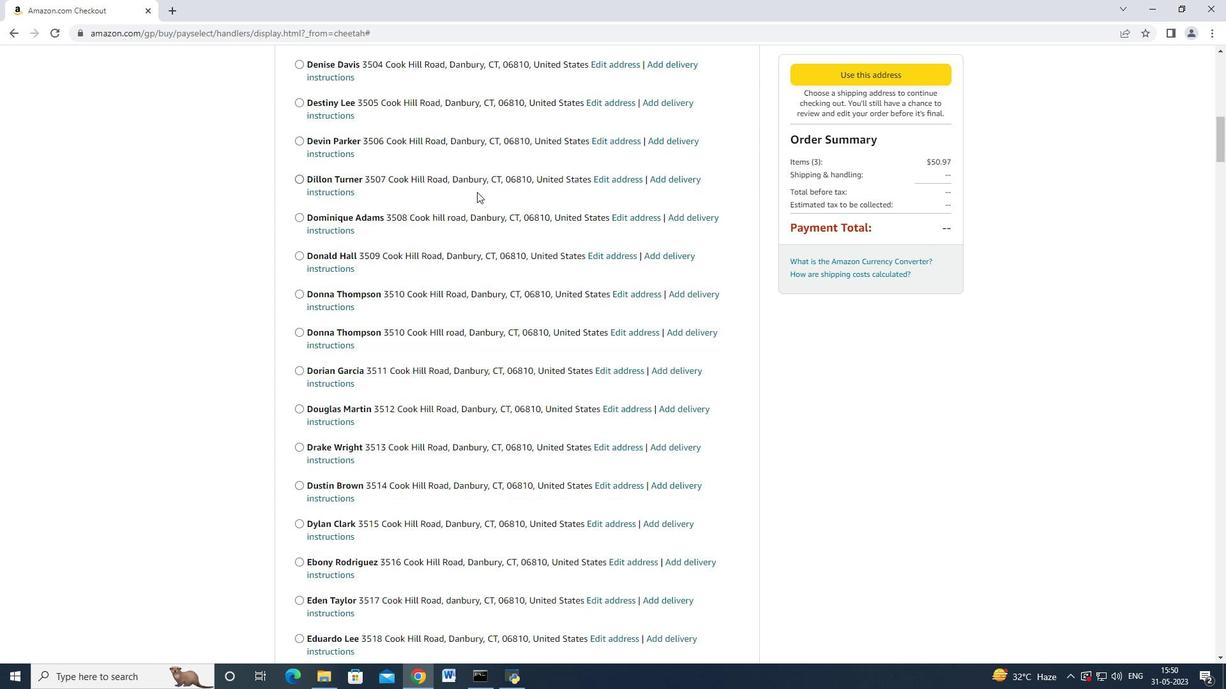 
Action: Mouse scrolled (477, 191) with delta (0, 0)
Screenshot: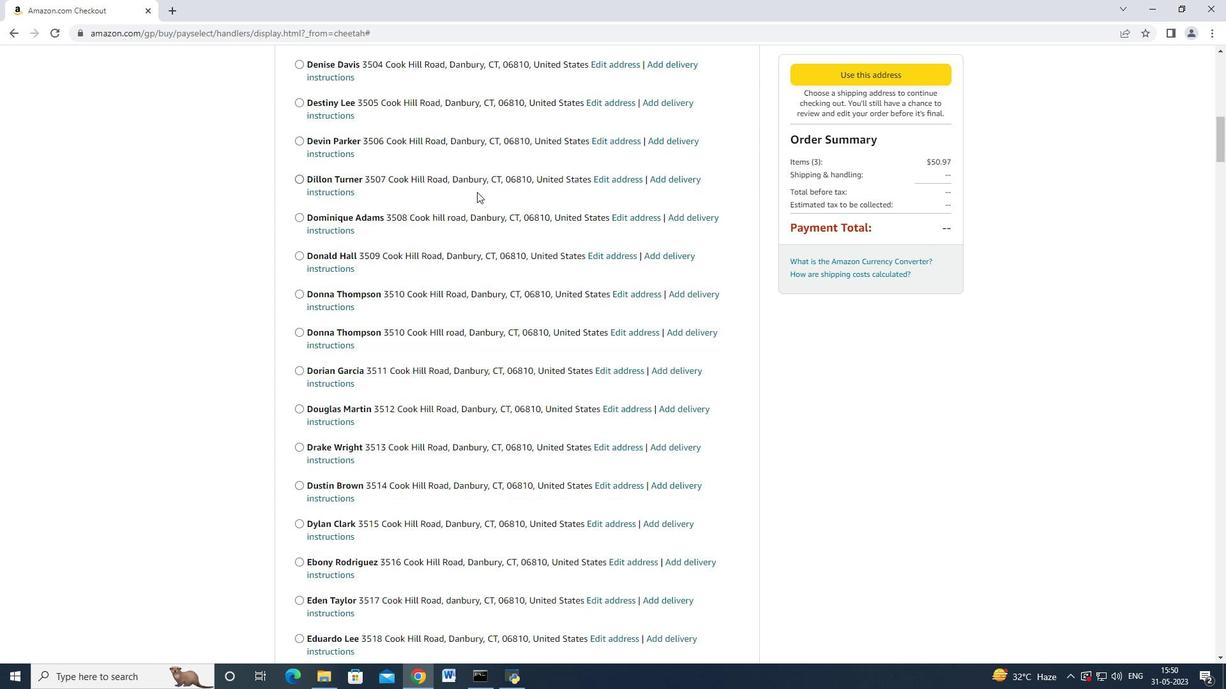 
Action: Mouse scrolled (477, 191) with delta (0, 0)
Screenshot: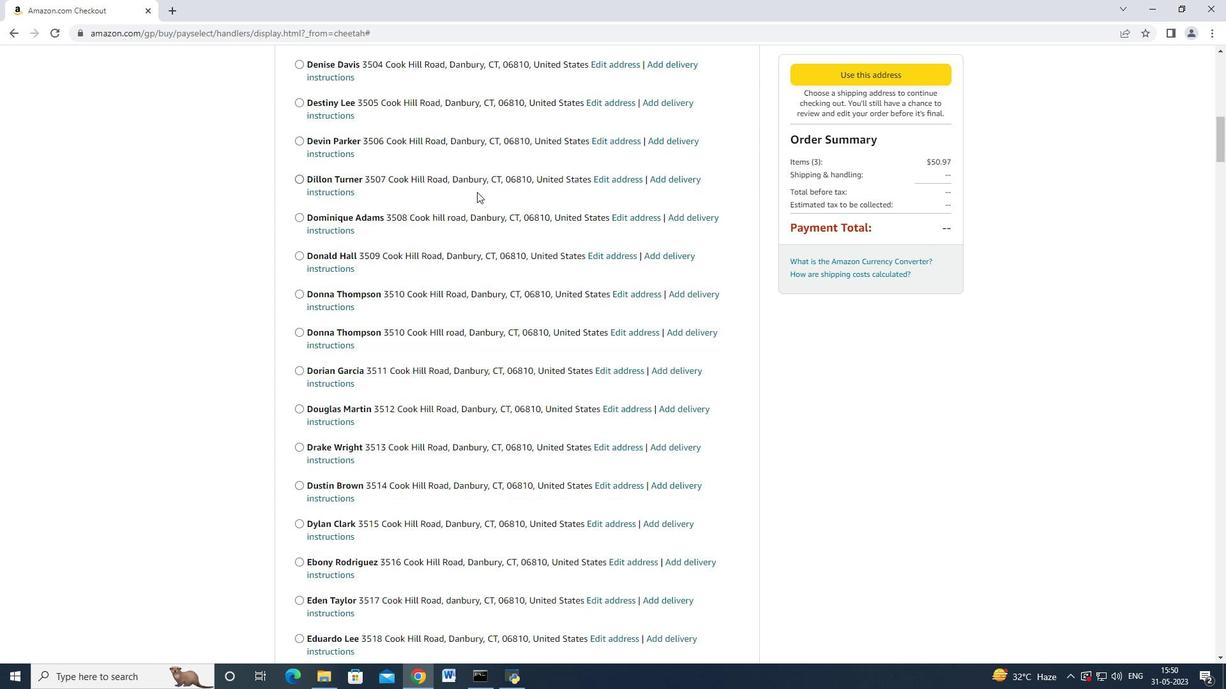 
Action: Mouse scrolled (477, 191) with delta (0, 0)
Screenshot: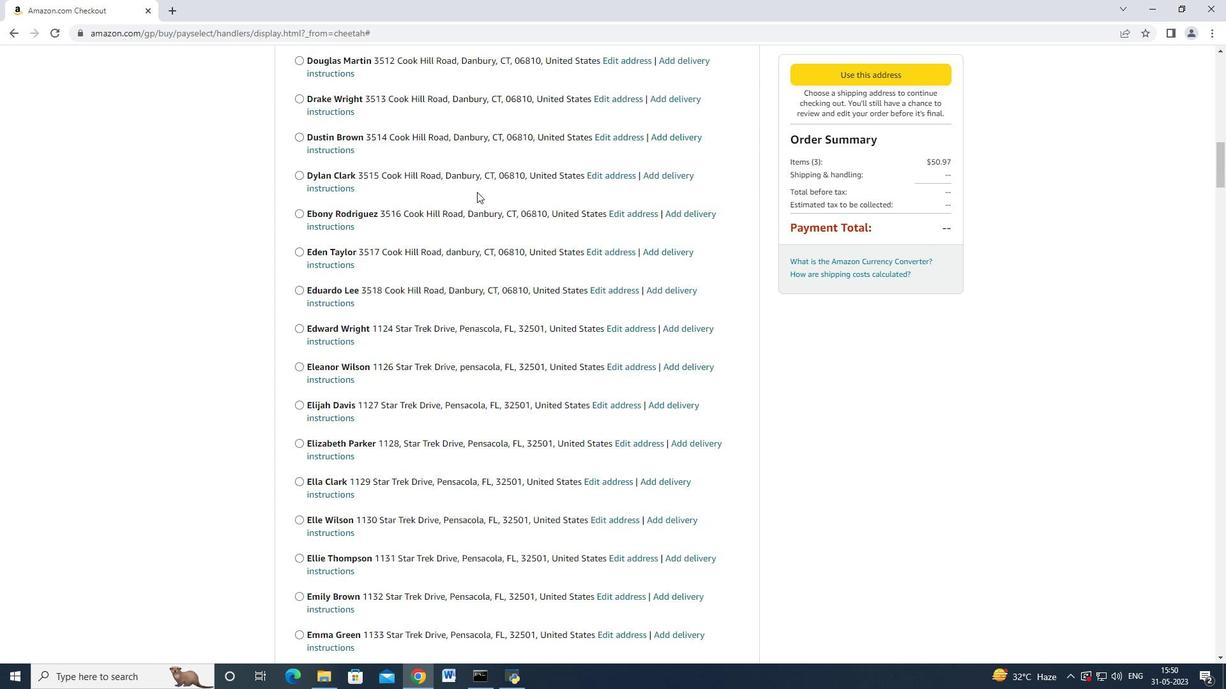 
Action: Mouse scrolled (477, 191) with delta (0, 0)
Screenshot: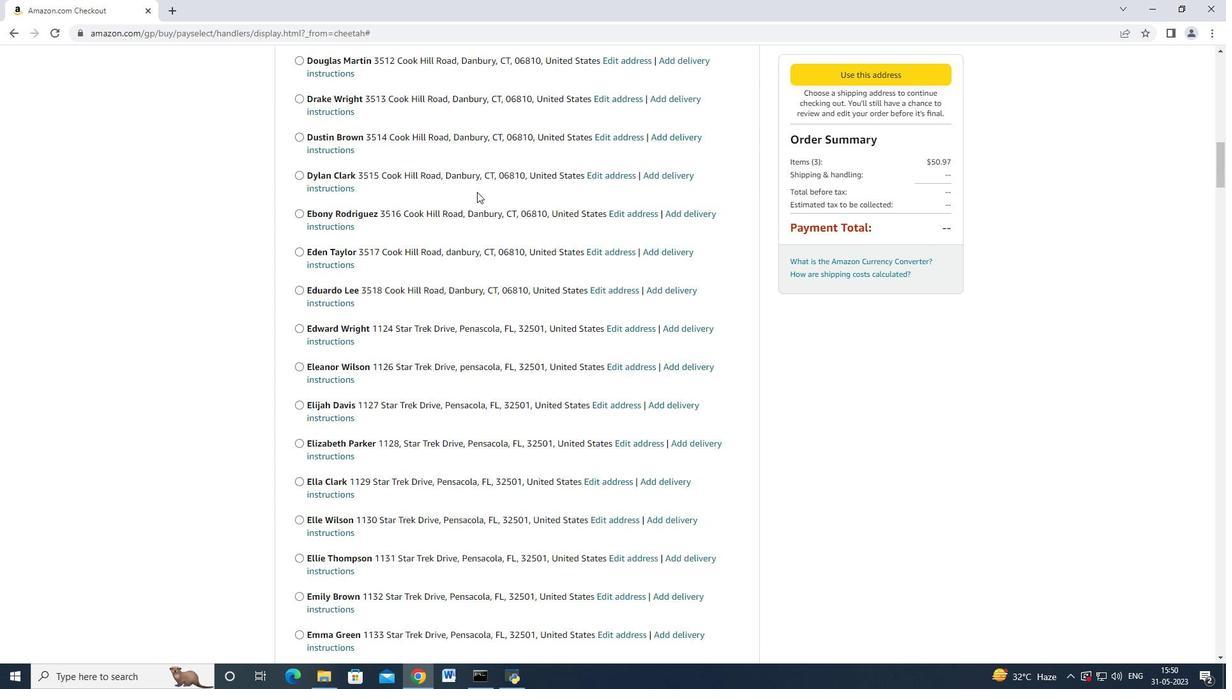 
Action: Mouse scrolled (477, 191) with delta (0, 0)
Screenshot: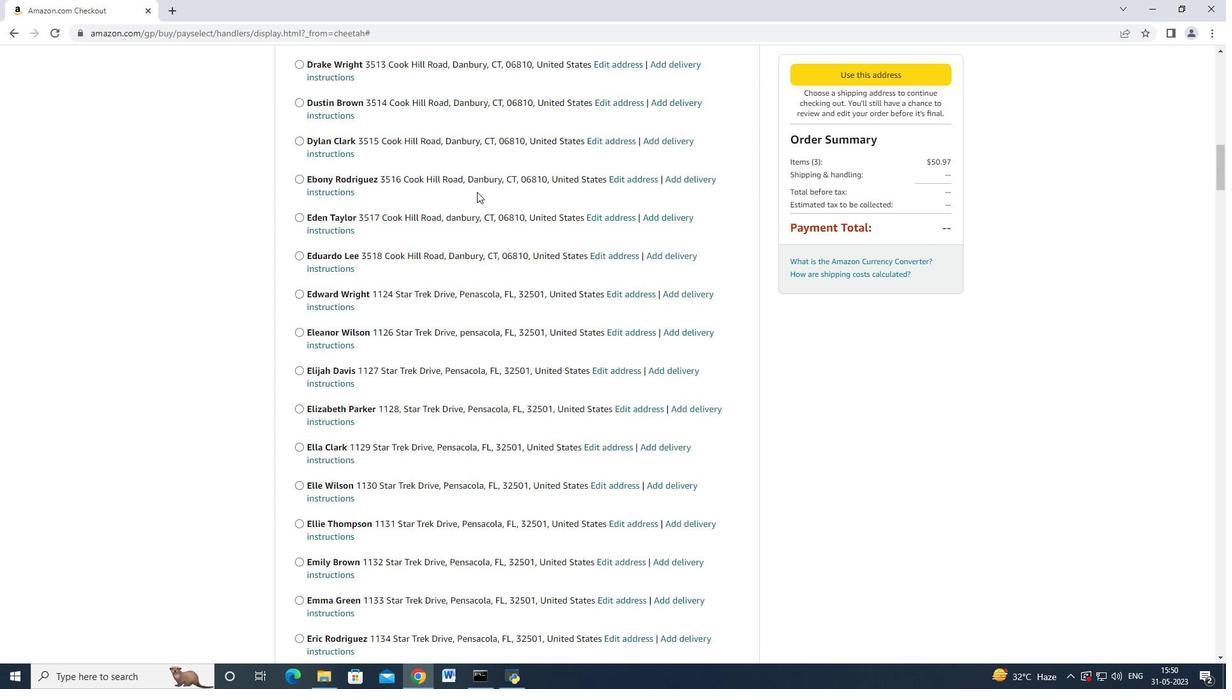 
Action: Mouse scrolled (477, 191) with delta (0, 0)
Screenshot: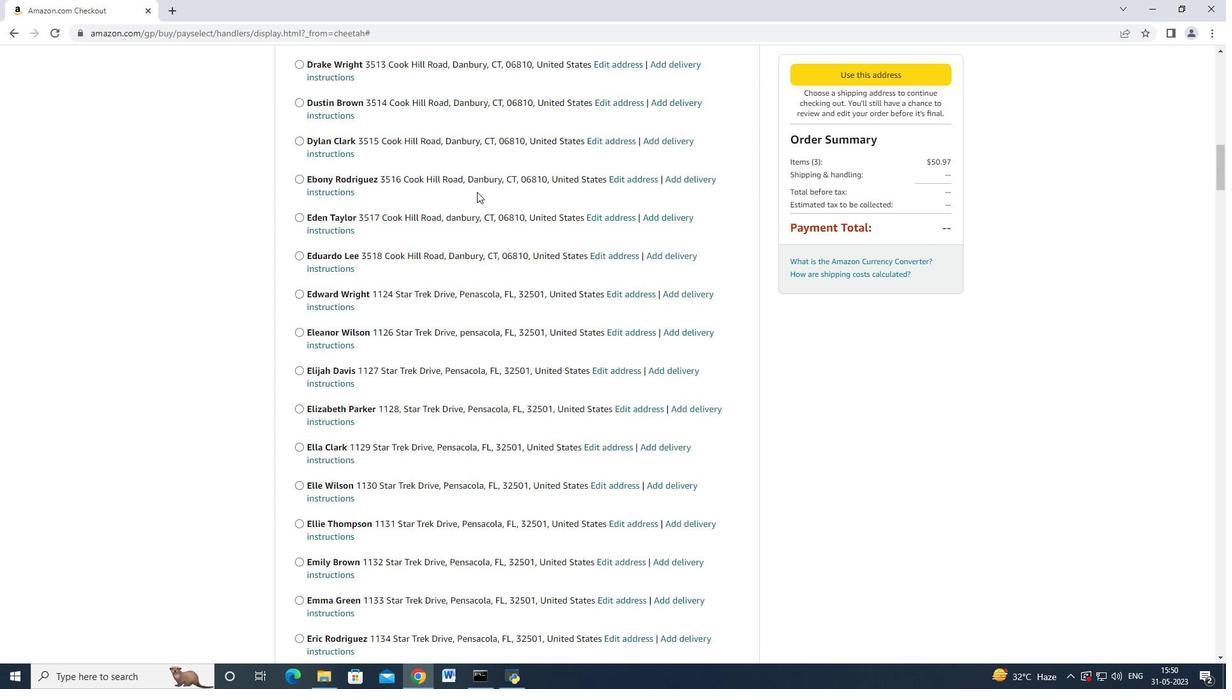 
Action: Mouse scrolled (477, 191) with delta (0, 0)
Screenshot: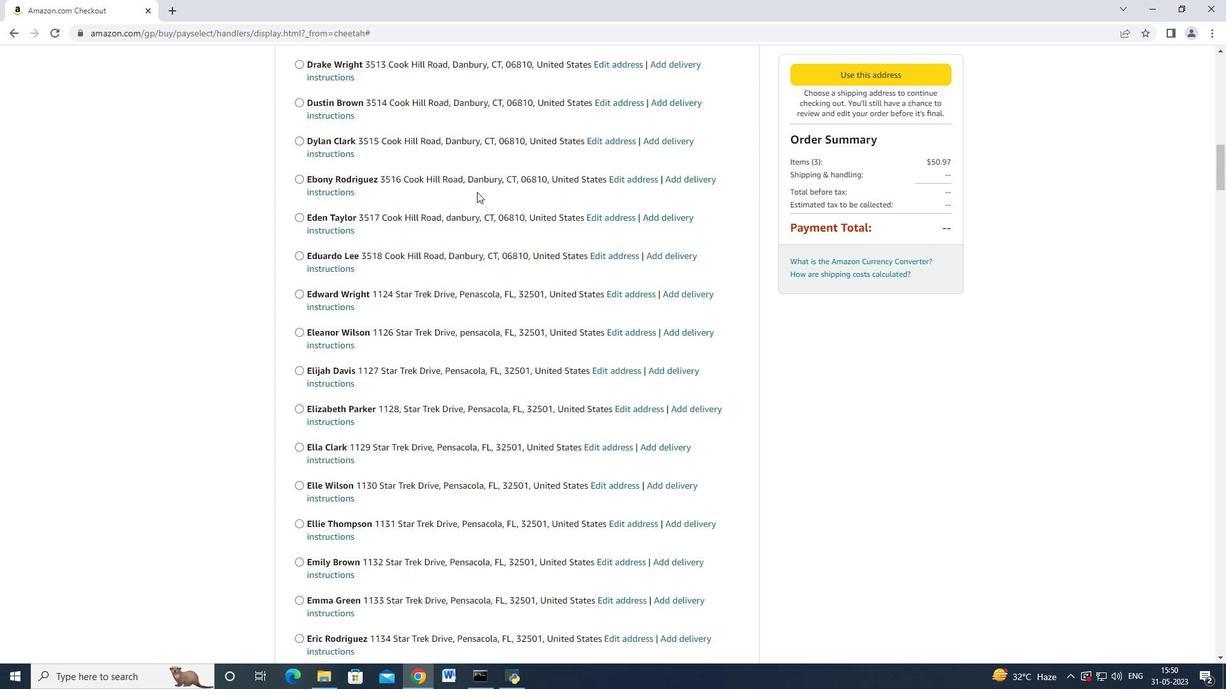 
Action: Mouse moved to (477, 192)
Screenshot: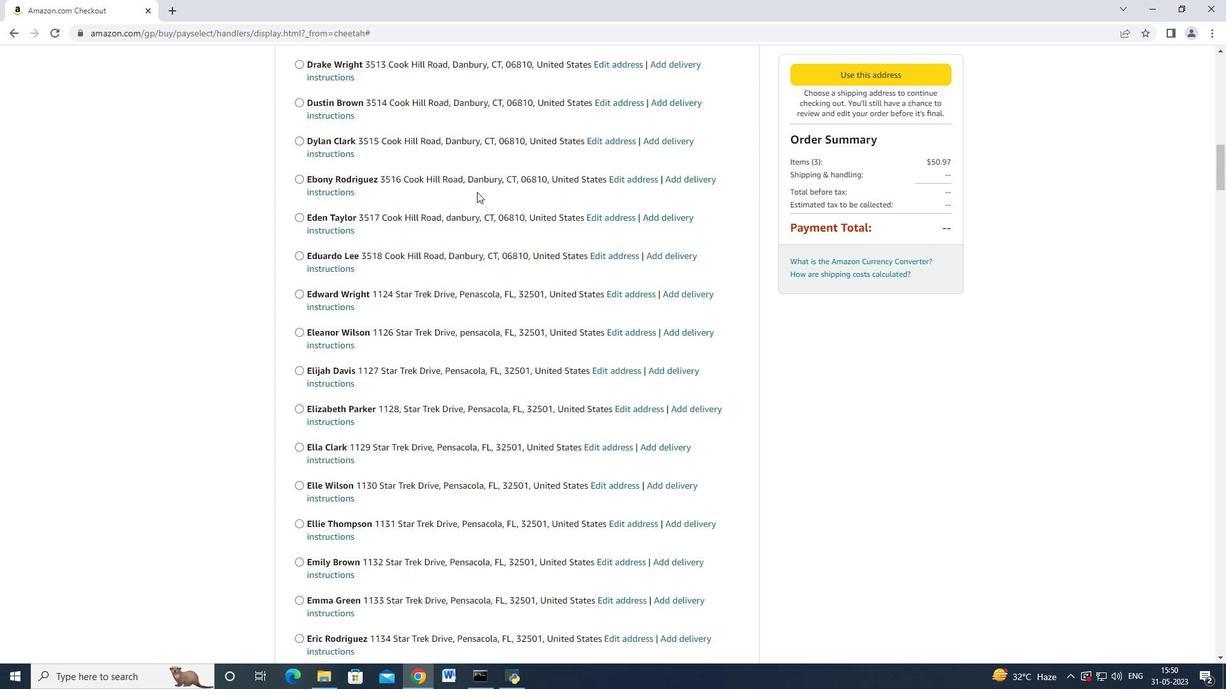 
Action: Mouse scrolled (477, 191) with delta (0, 0)
Screenshot: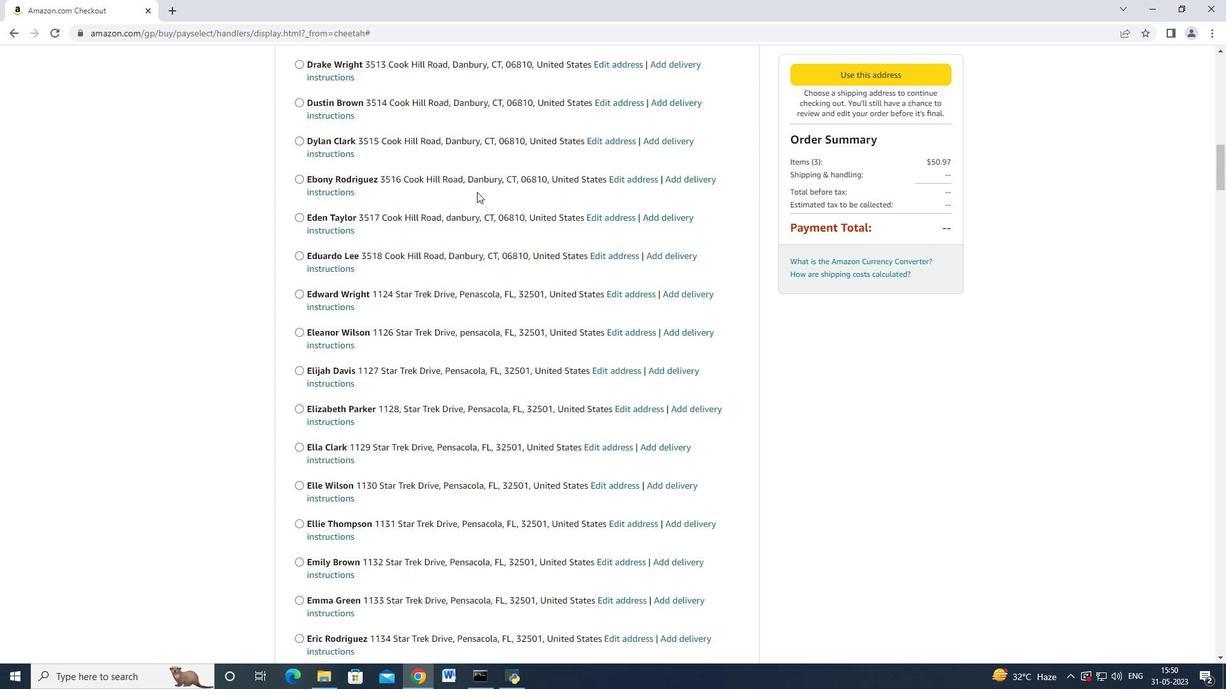 
Action: Mouse scrolled (477, 191) with delta (0, 0)
Screenshot: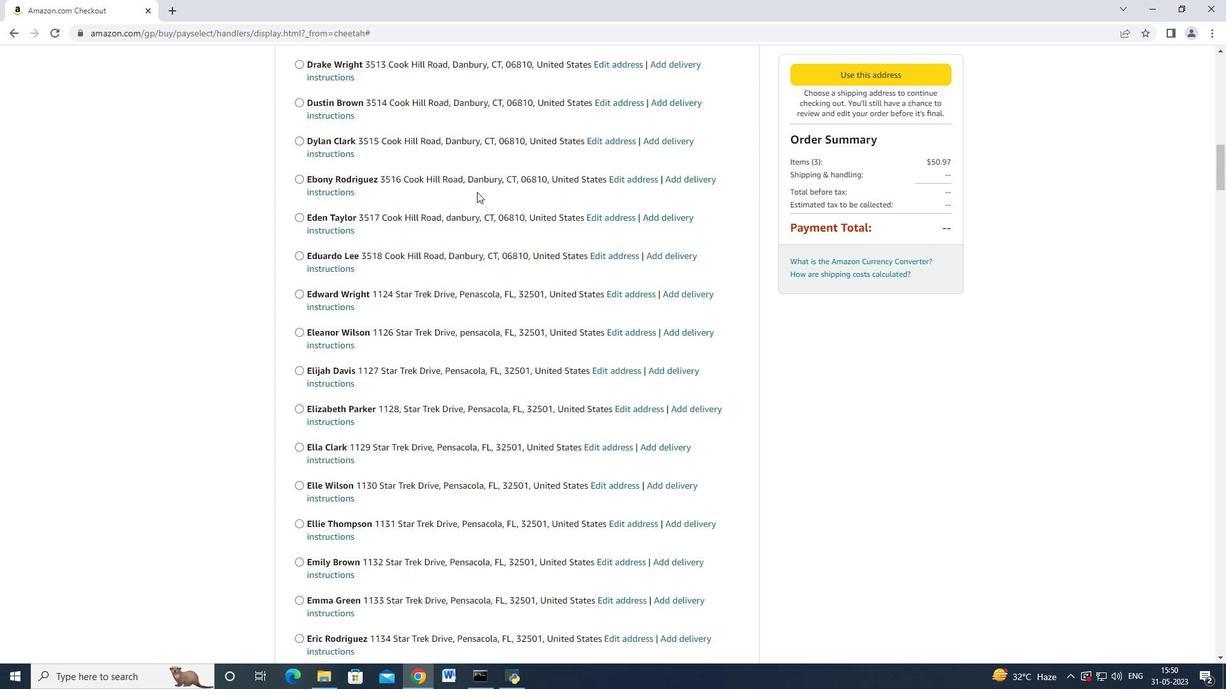 
Action: Mouse scrolled (477, 191) with delta (0, 0)
Screenshot: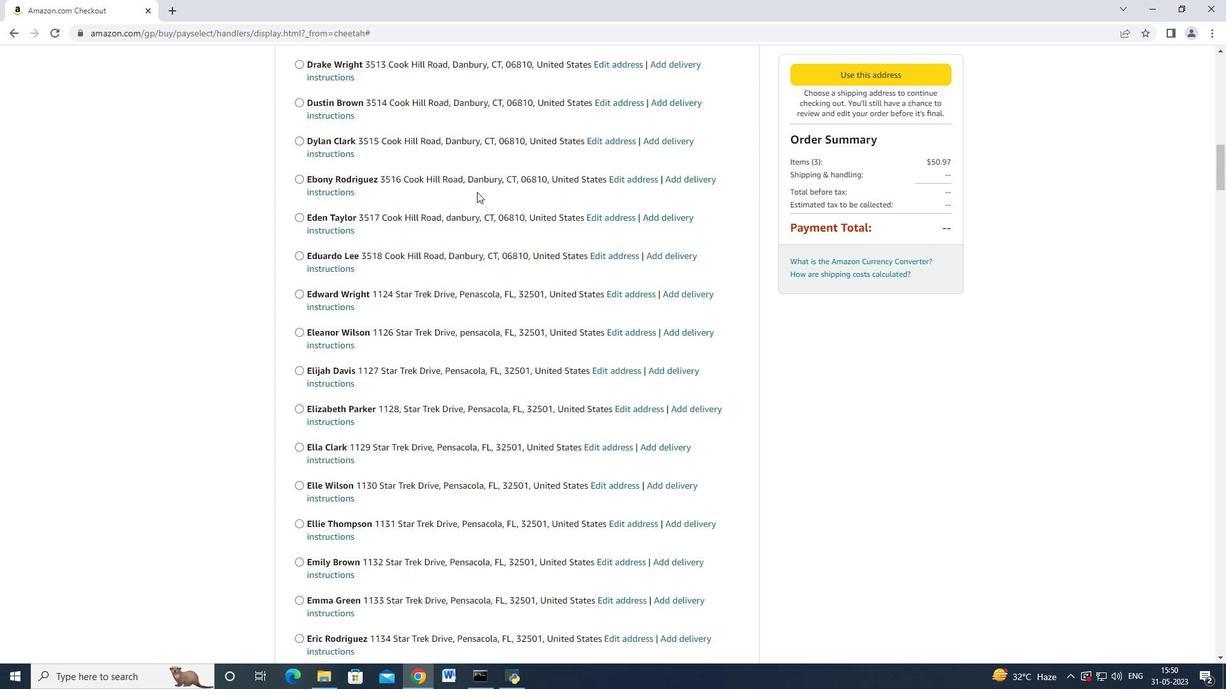 
Action: Mouse scrolled (477, 191) with delta (0, 0)
Screenshot: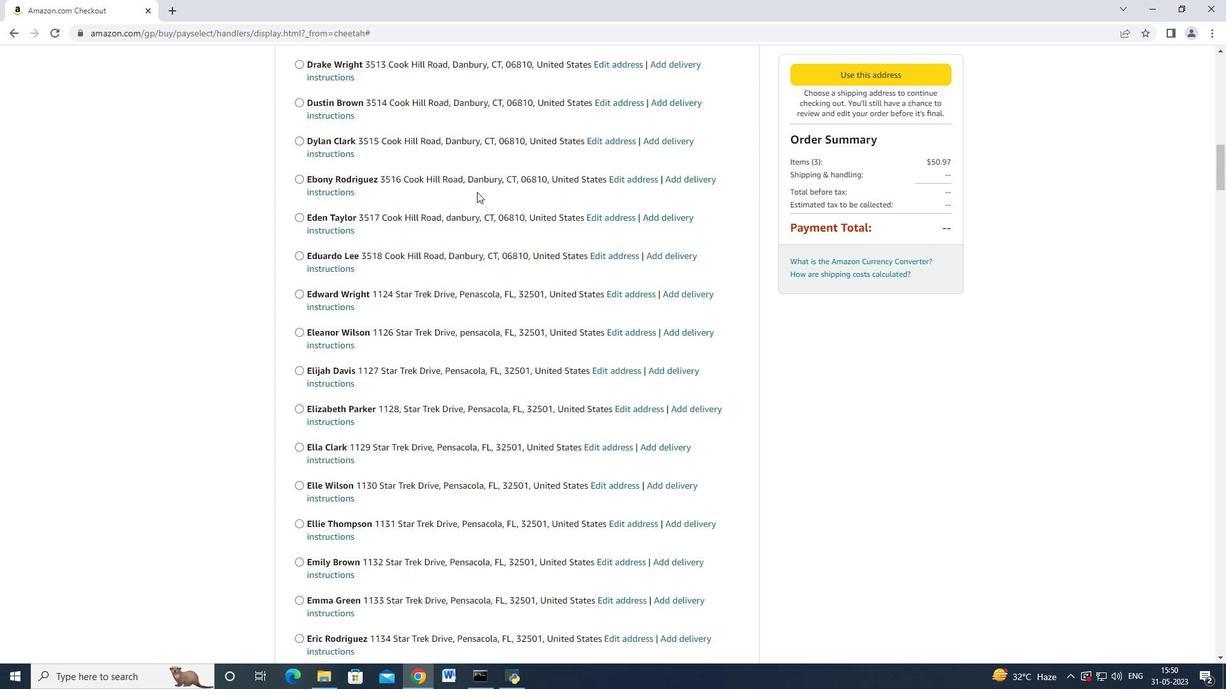 
Action: Mouse scrolled (477, 191) with delta (0, 0)
Screenshot: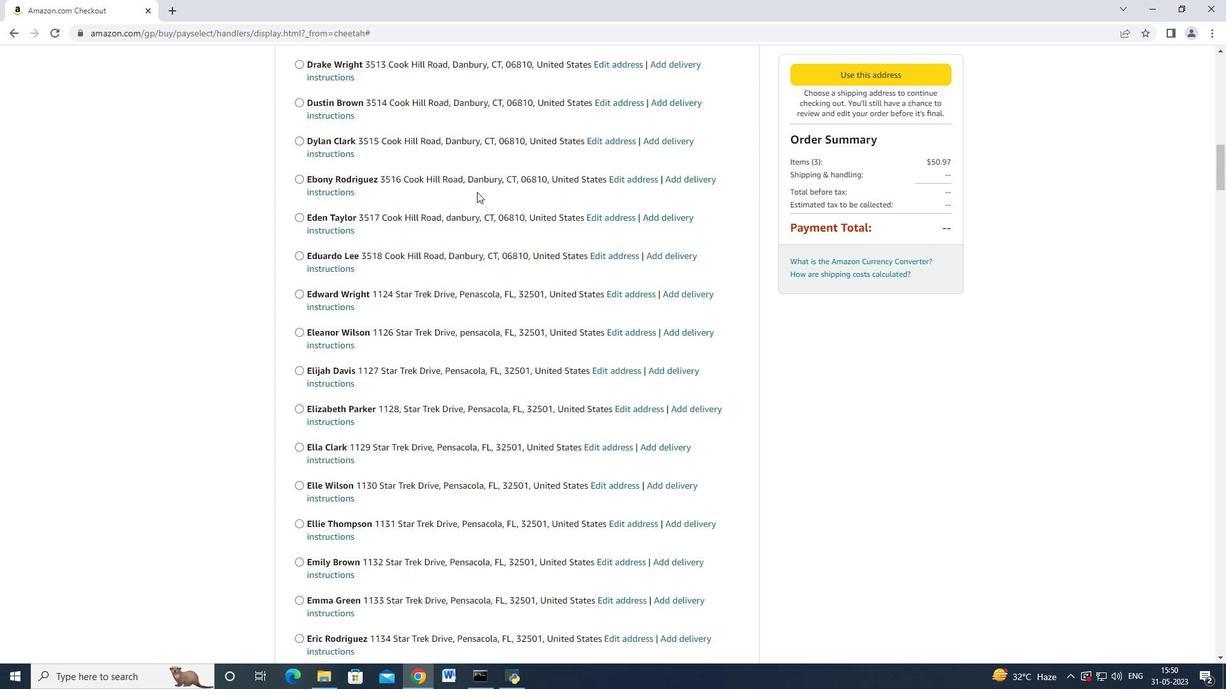 
Action: Mouse moved to (477, 192)
Screenshot: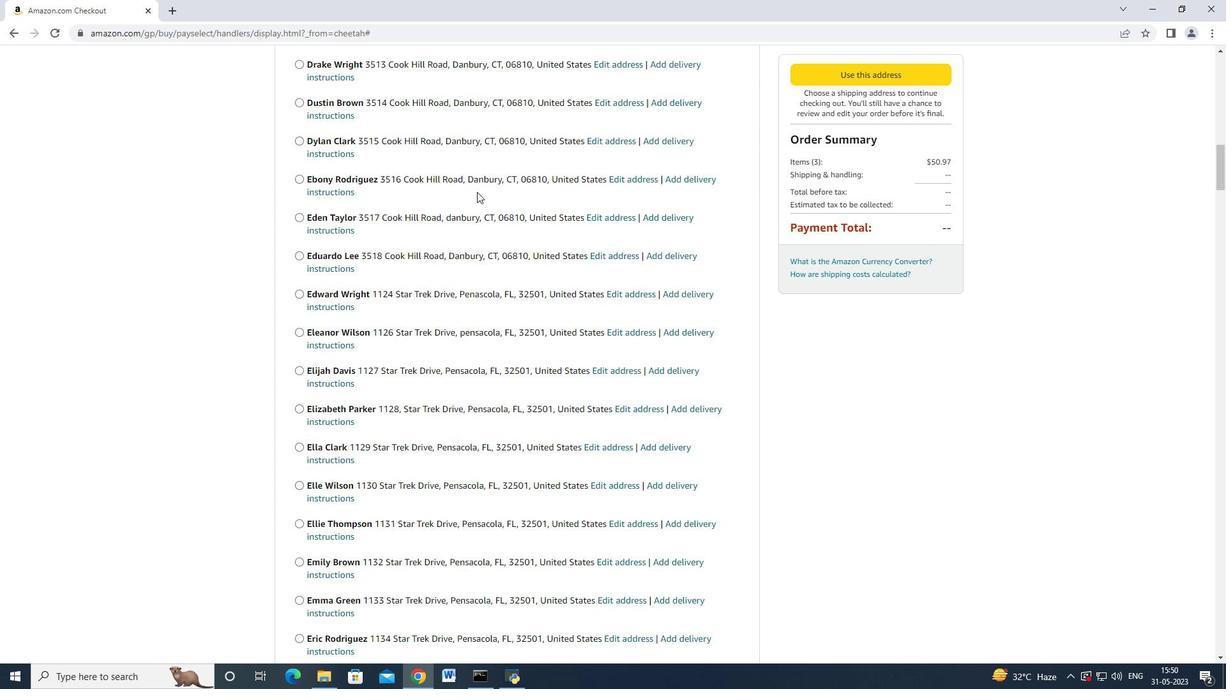 
Action: Mouse scrolled (477, 191) with delta (0, 0)
Screenshot: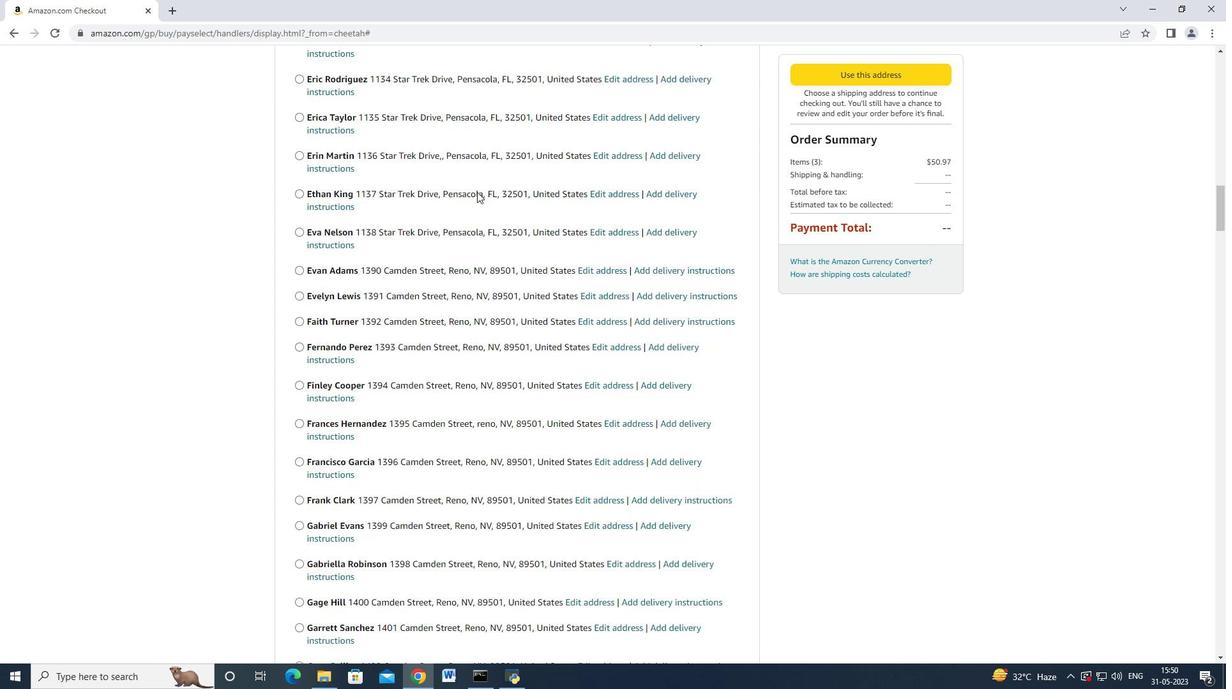 
Action: Mouse scrolled (477, 191) with delta (0, 0)
Screenshot: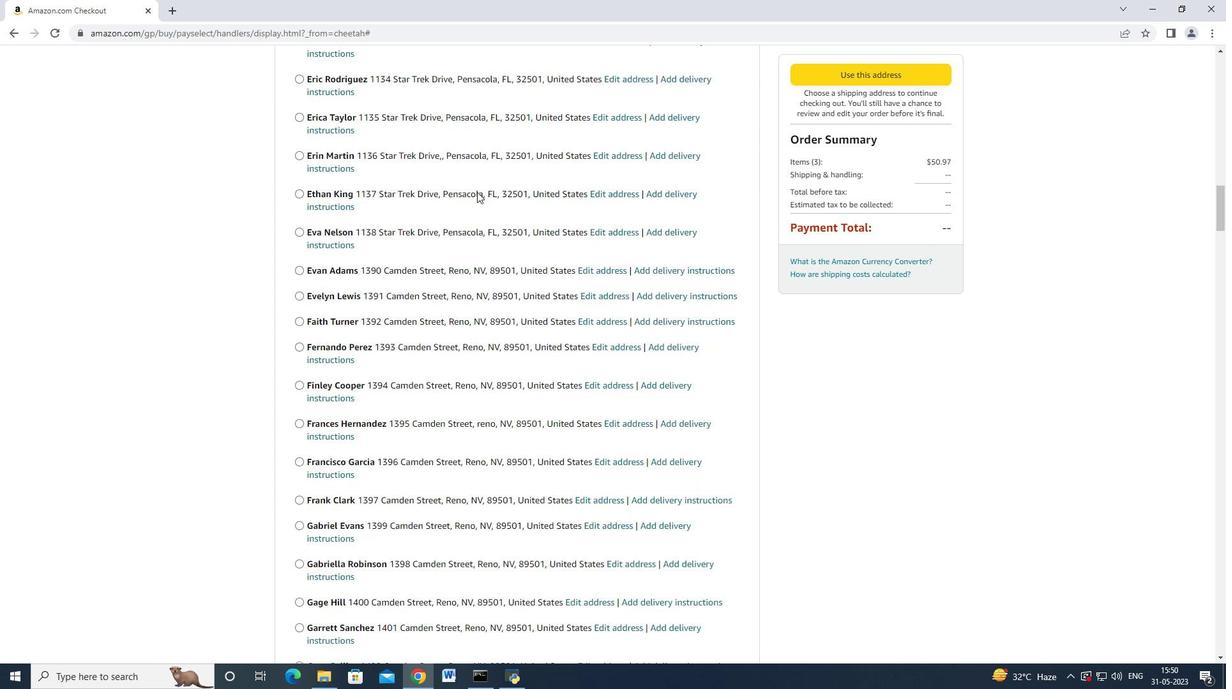 
Action: Mouse scrolled (477, 191) with delta (0, 0)
Screenshot: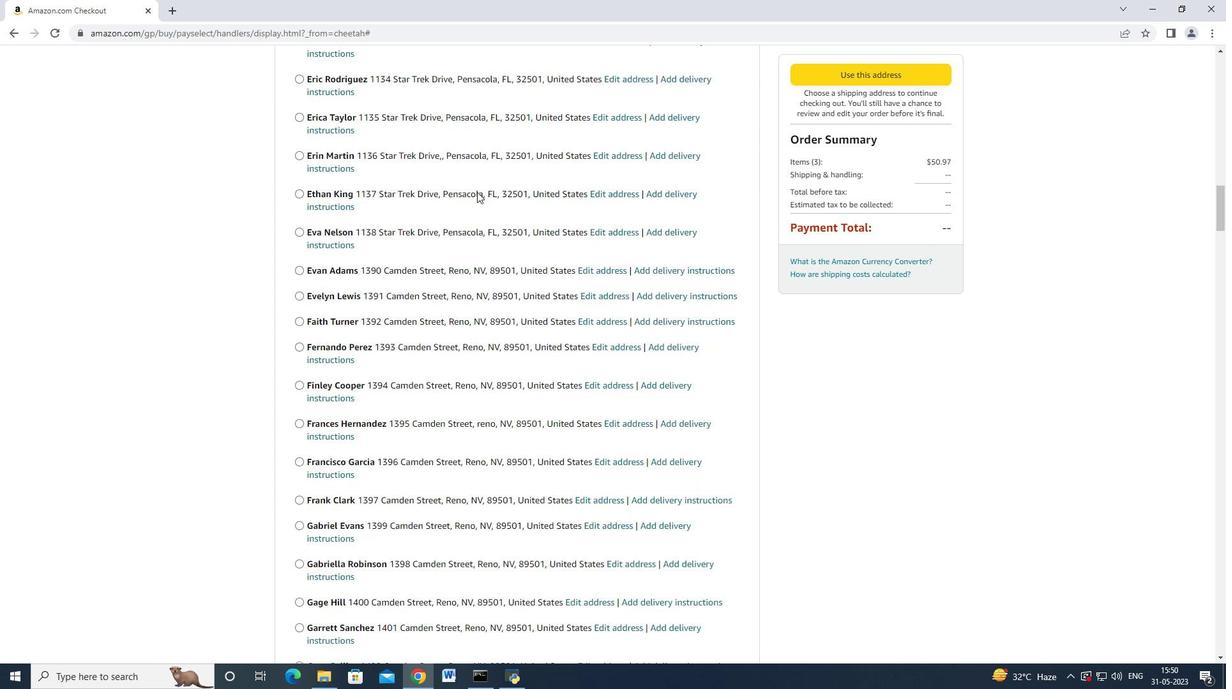 
Action: Mouse moved to (477, 192)
Screenshot: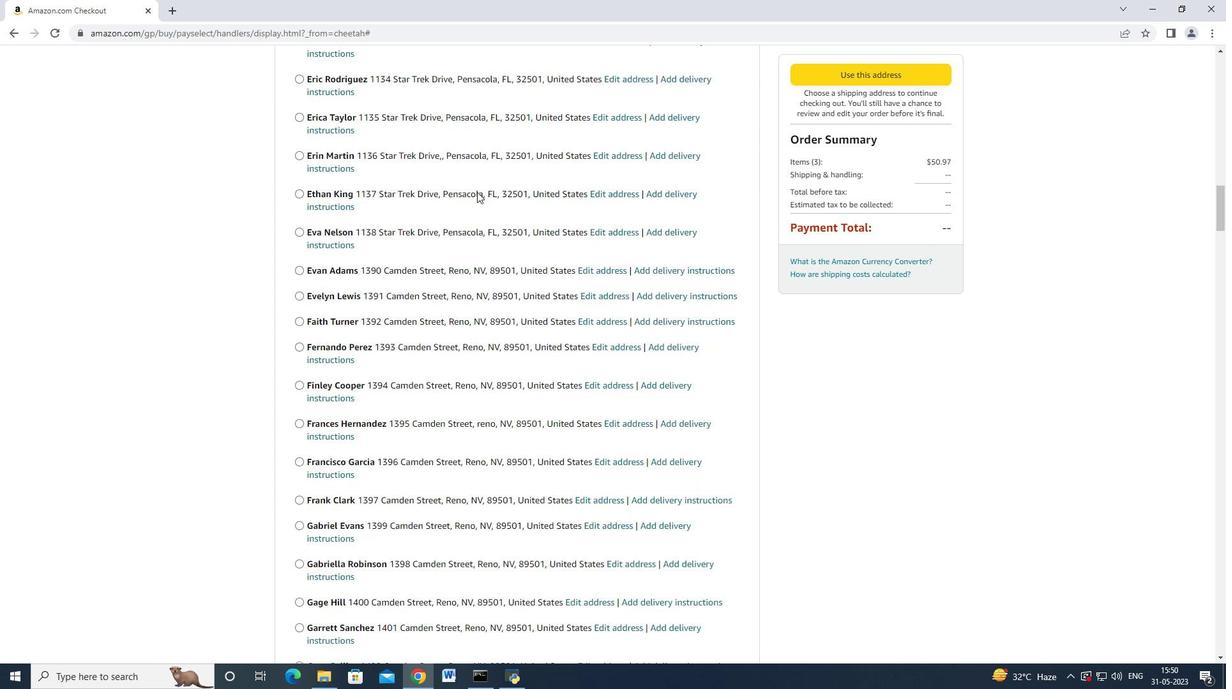 
Action: Mouse scrolled (477, 192) with delta (0, 0)
Screenshot: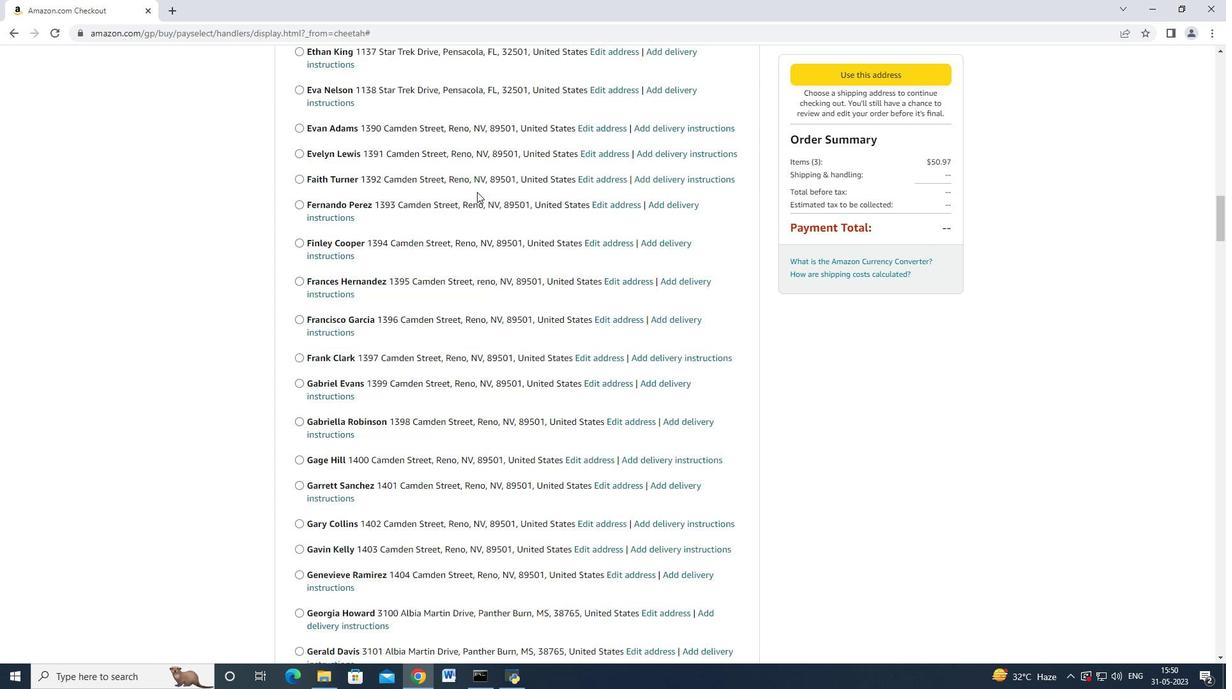 
Action: Mouse scrolled (477, 192) with delta (0, 0)
Screenshot: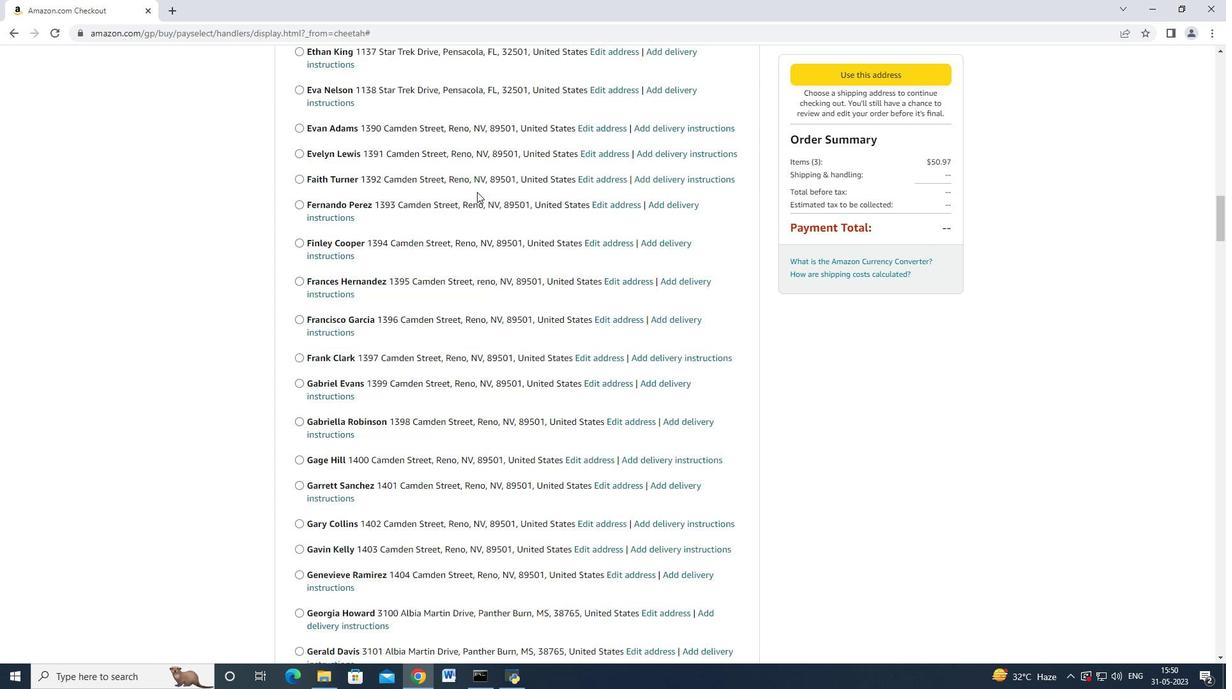 
Action: Mouse moved to (477, 192)
Screenshot: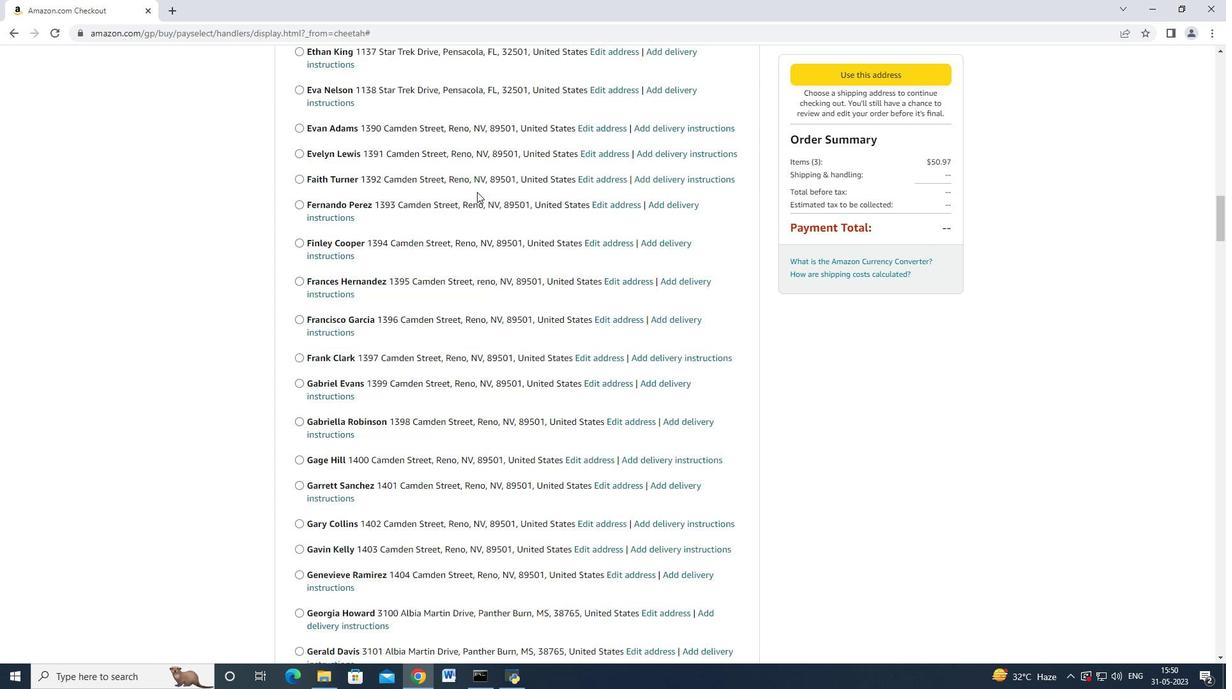 
Action: Mouse scrolled (477, 192) with delta (0, 0)
Screenshot: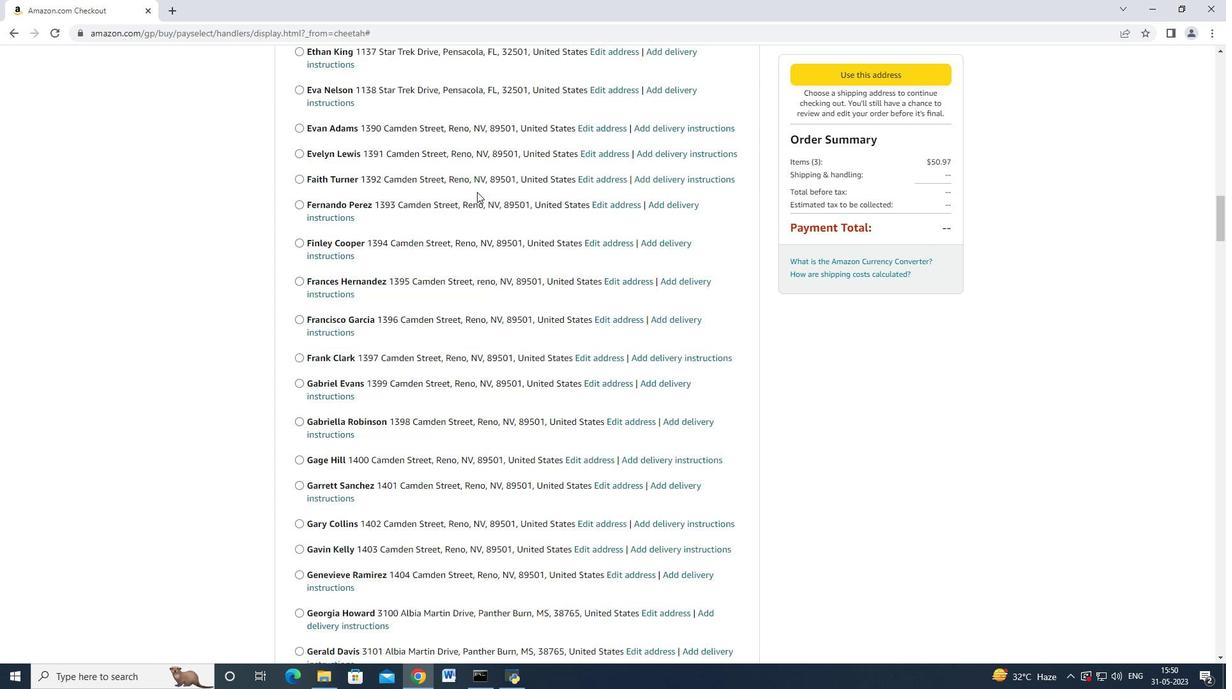 
Action: Mouse scrolled (477, 192) with delta (0, 0)
Screenshot: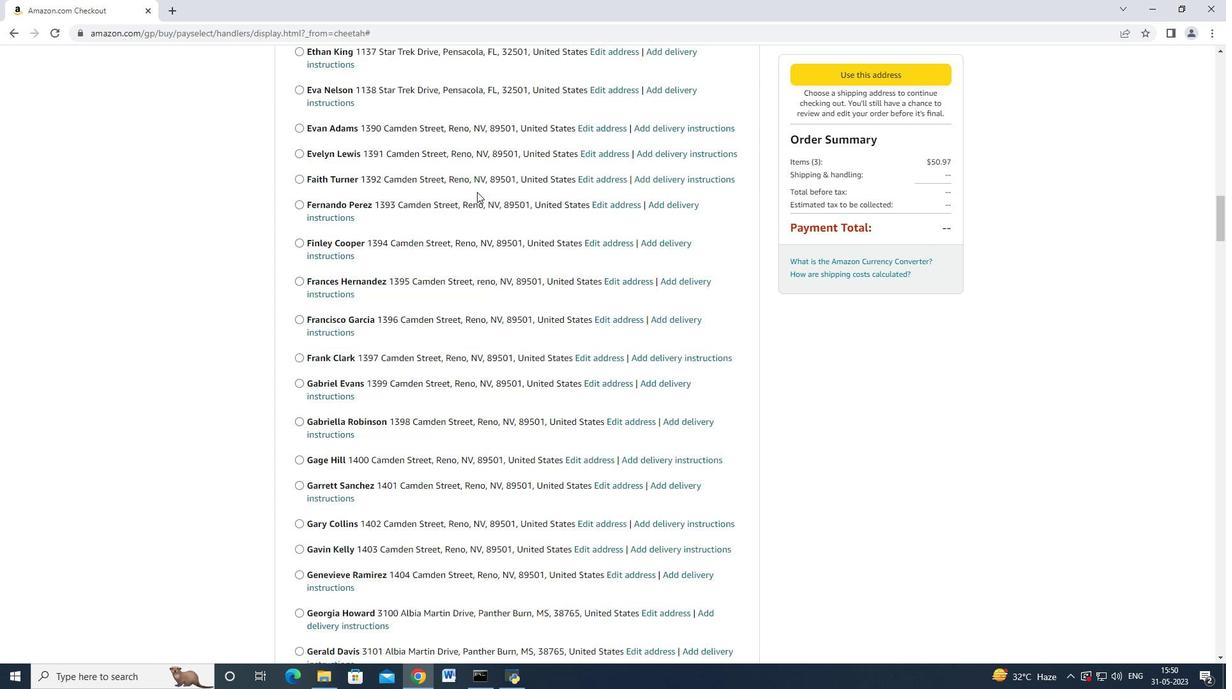 
Action: Mouse moved to (477, 192)
Screenshot: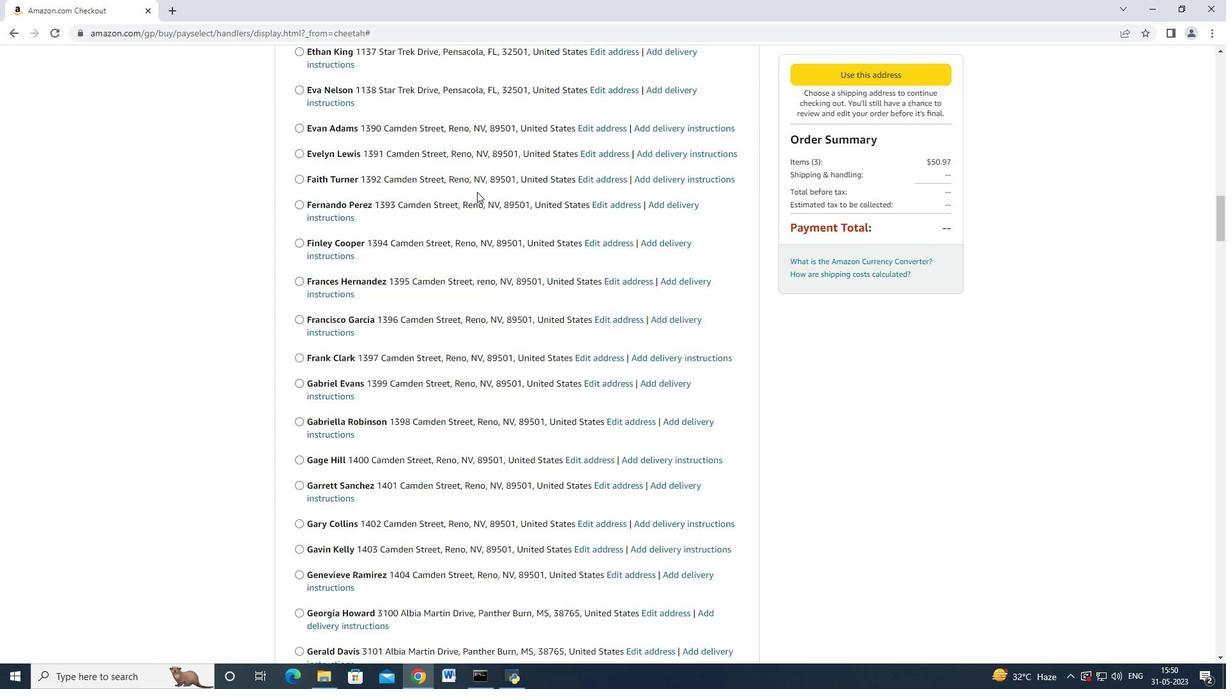 
Action: Mouse scrolled (477, 192) with delta (0, 0)
Screenshot: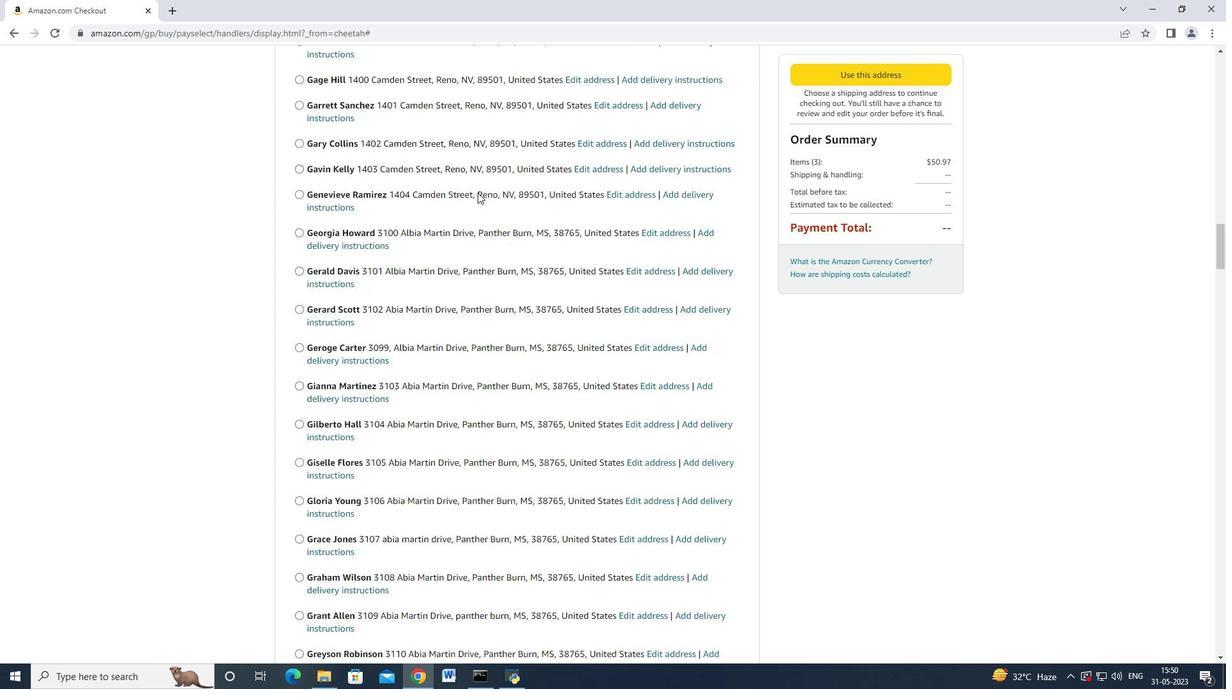 
Action: Mouse scrolled (477, 192) with delta (0, 0)
Screenshot: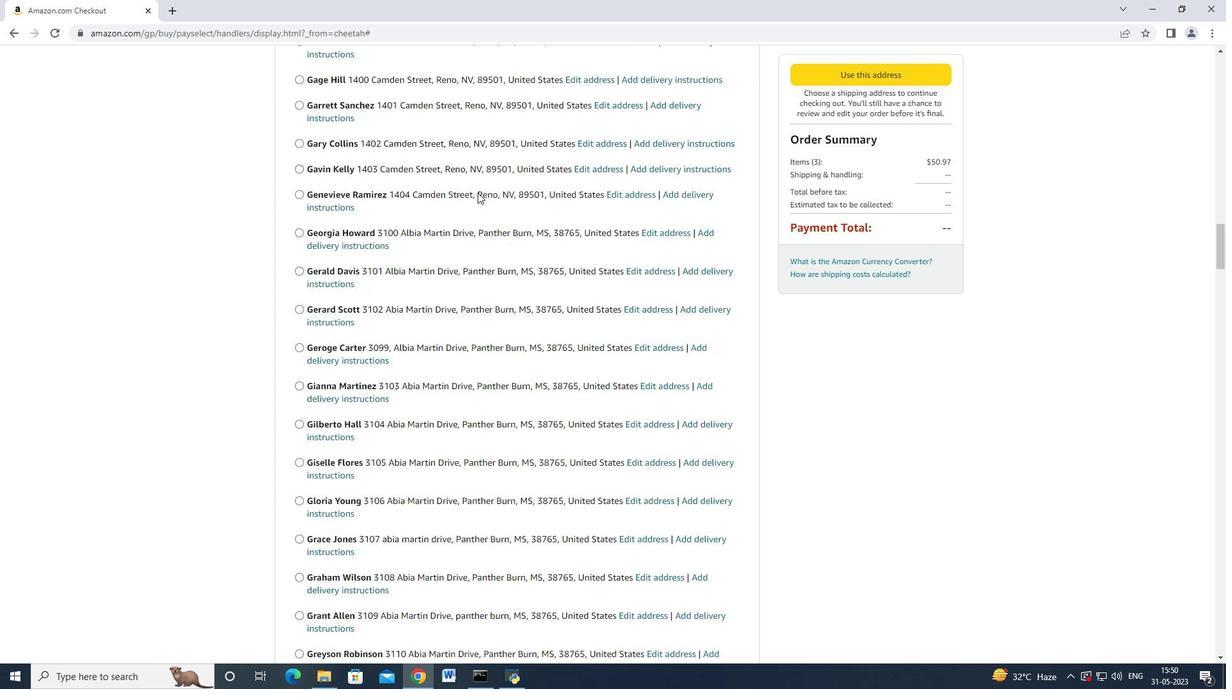
Action: Mouse scrolled (477, 192) with delta (0, 0)
Screenshot: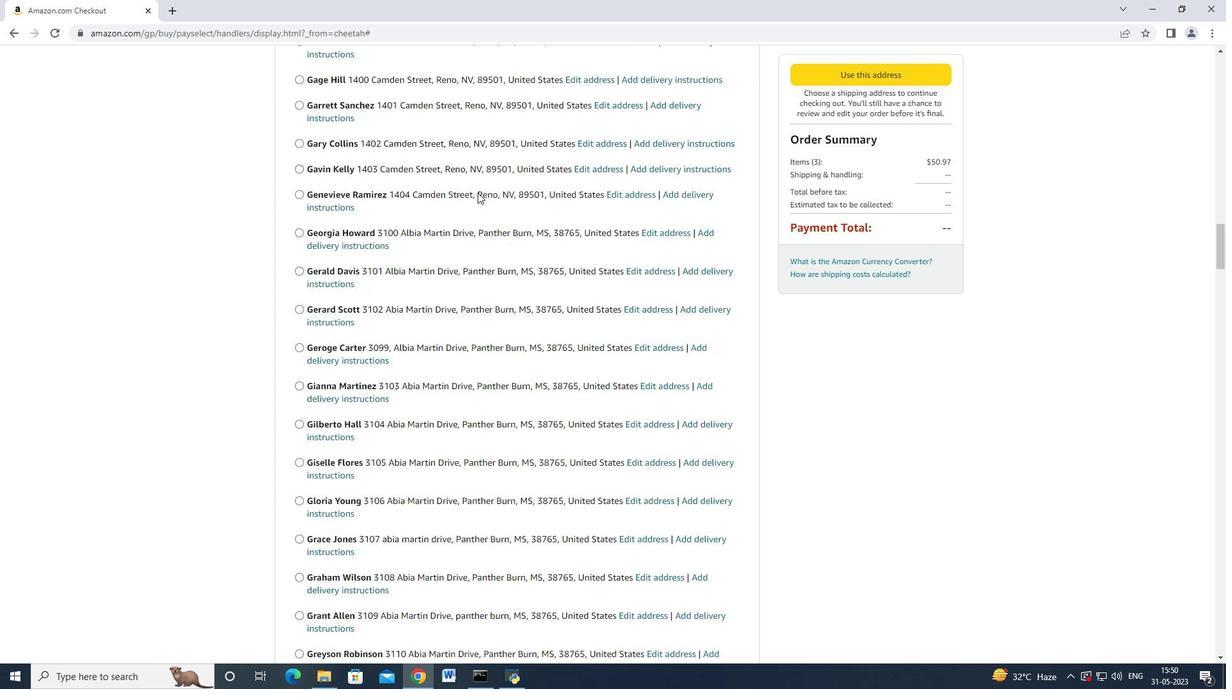 
Action: Mouse moved to (477, 193)
Screenshot: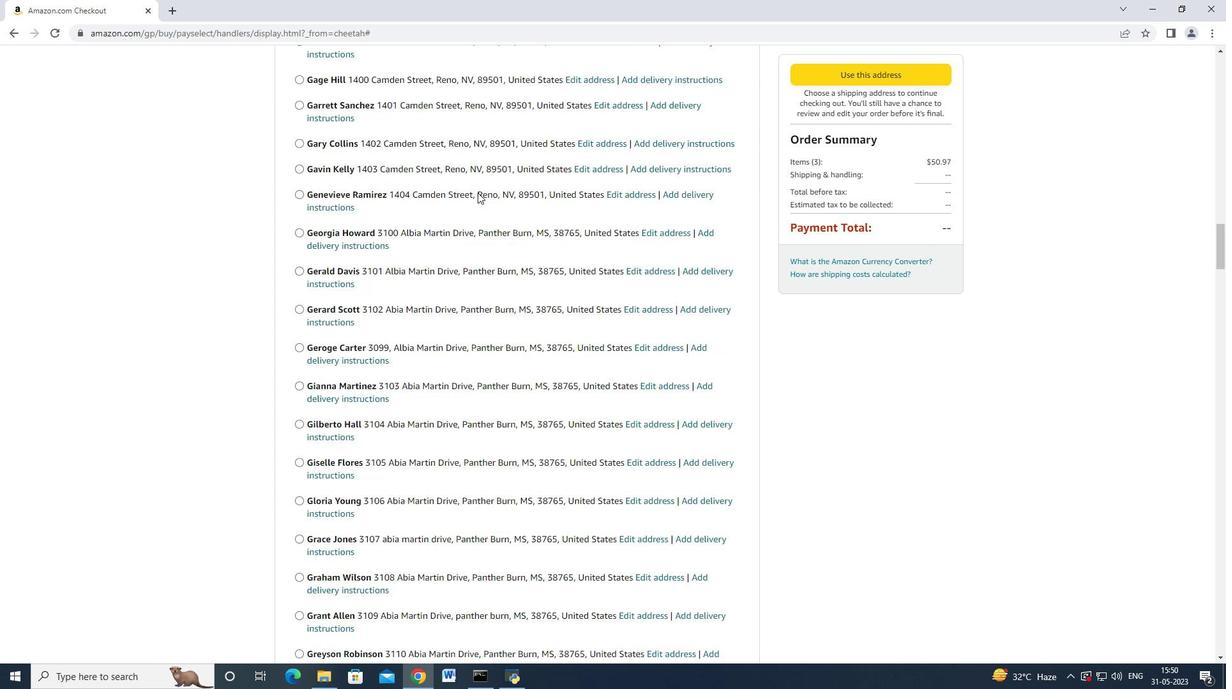 
Action: Mouse scrolled (477, 192) with delta (0, 0)
Screenshot: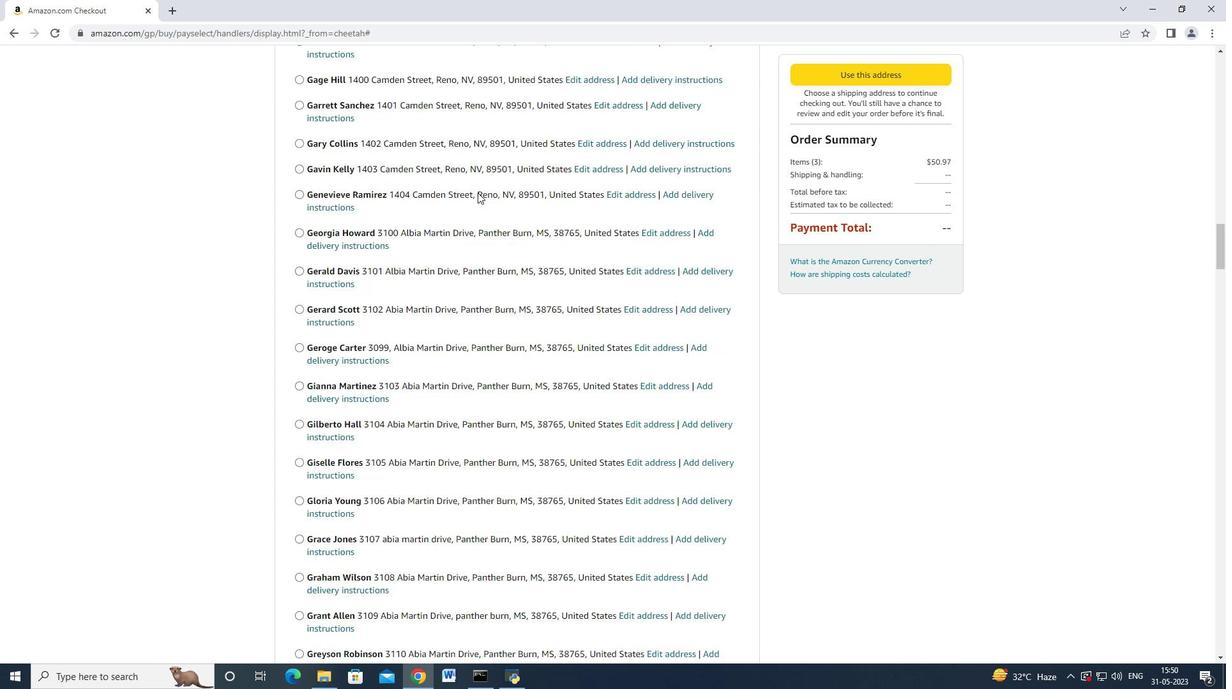 
Action: Mouse scrolled (477, 192) with delta (0, -1)
Screenshot: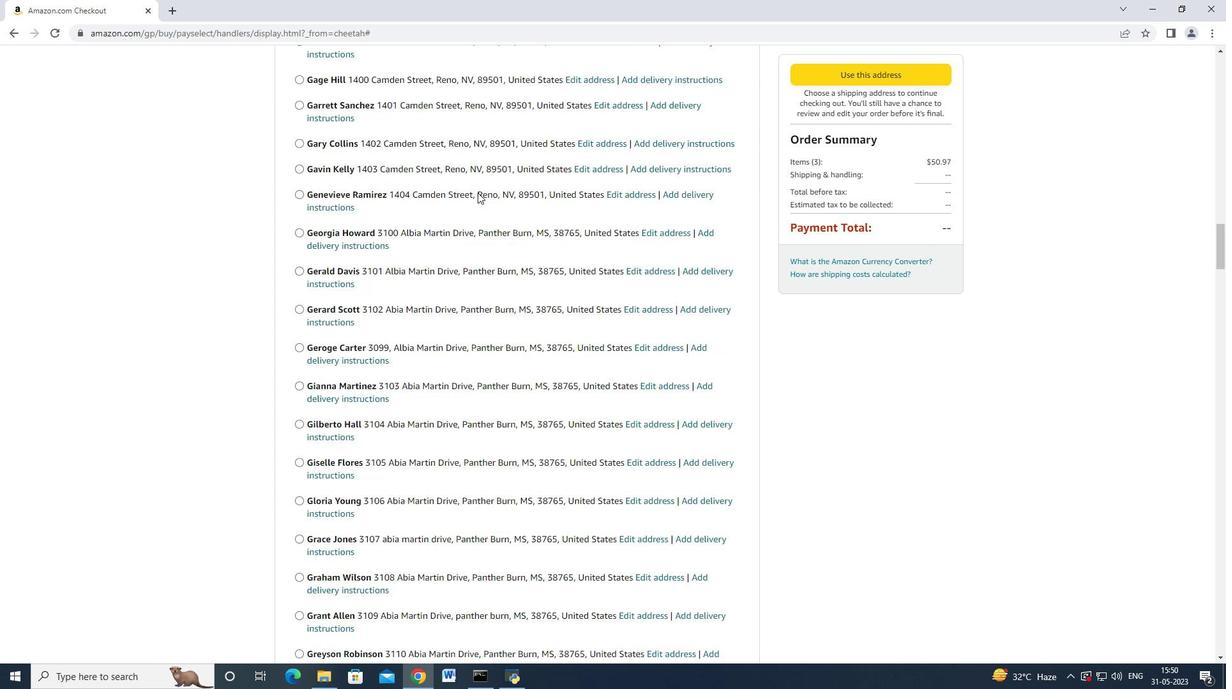 
Action: Mouse scrolled (477, 192) with delta (0, 0)
Screenshot: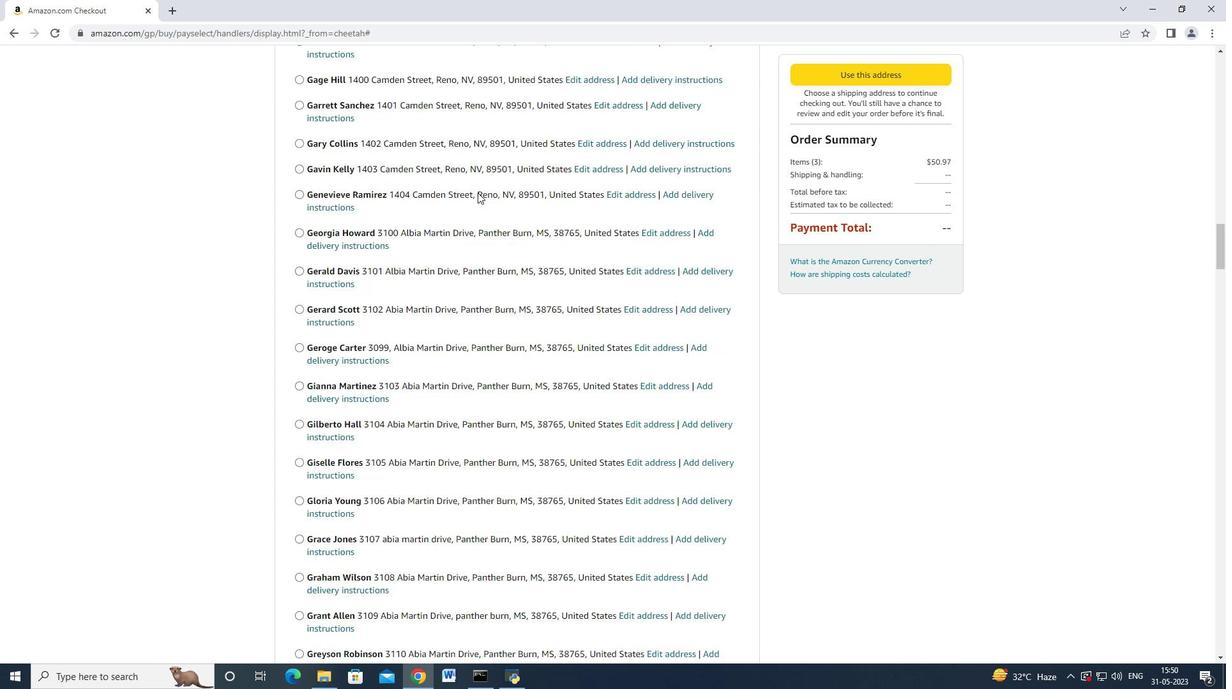 
Action: Mouse scrolled (477, 192) with delta (0, 0)
Screenshot: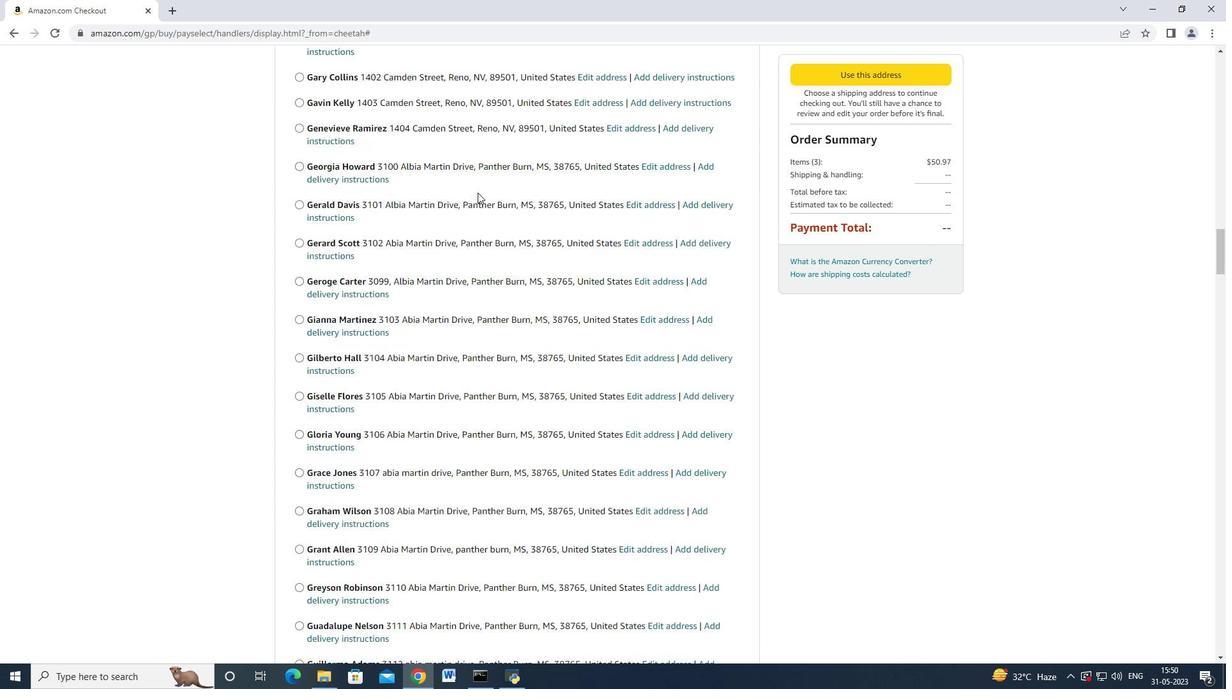 
Action: Mouse moved to (478, 194)
Screenshot: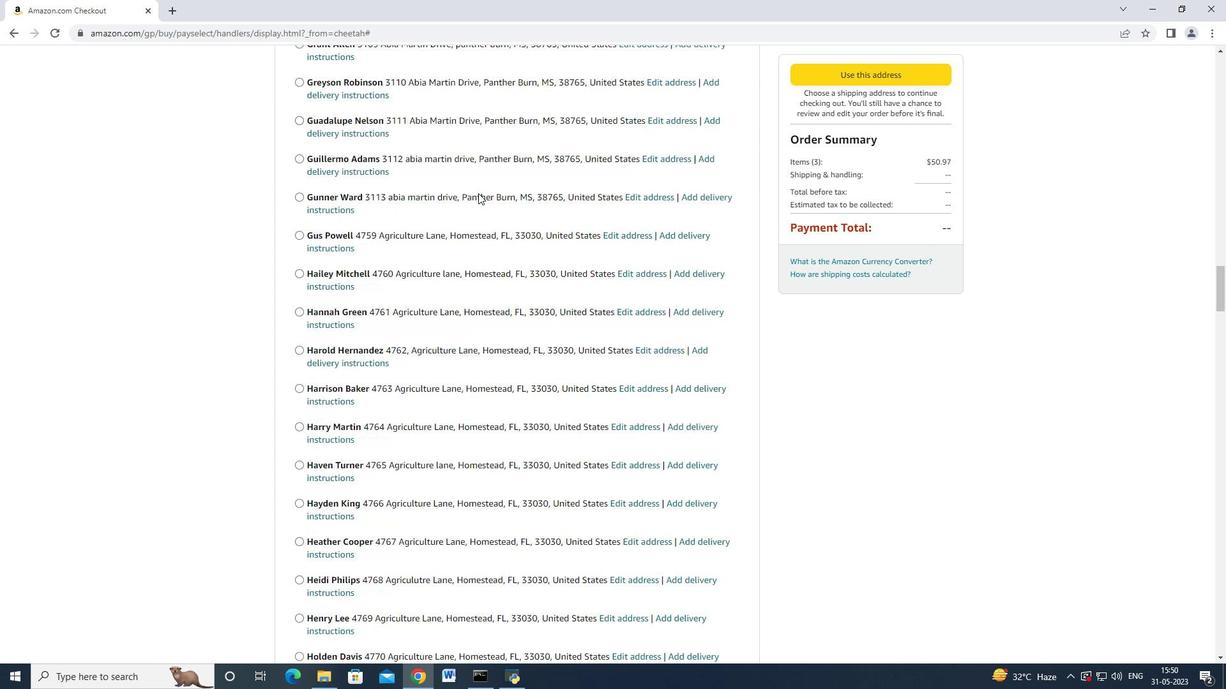 
Action: Mouse scrolled (478, 193) with delta (0, 0)
Screenshot: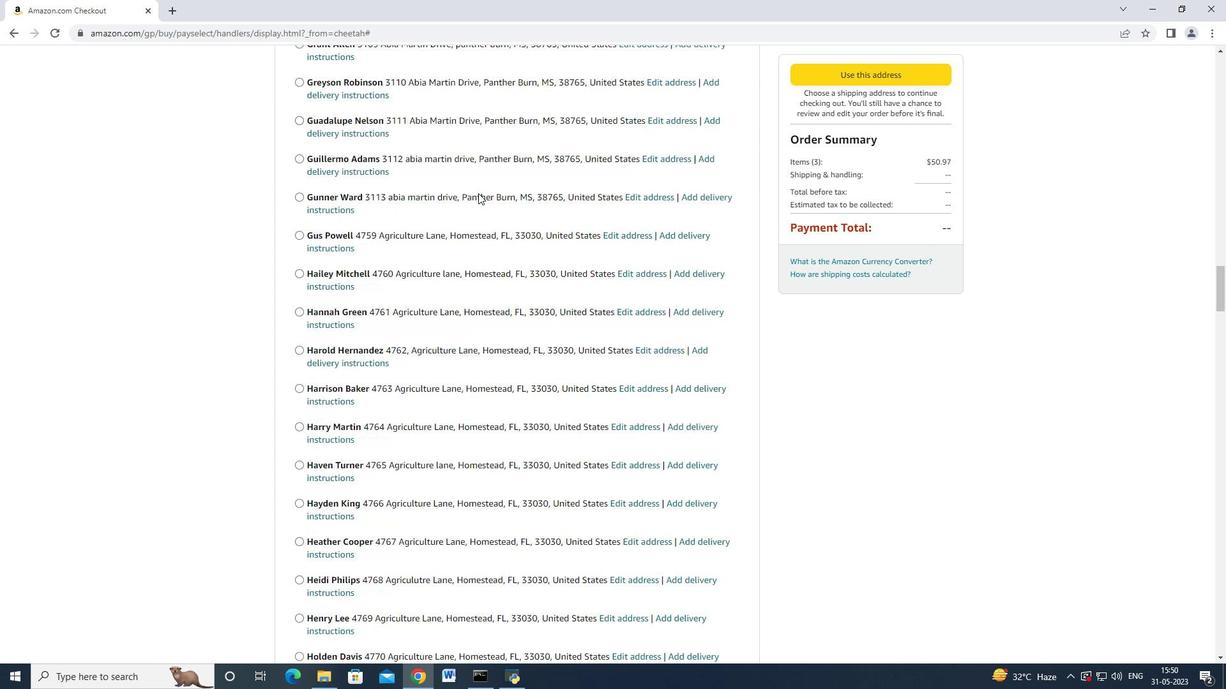 
Action: Mouse moved to (478, 194)
Screenshot: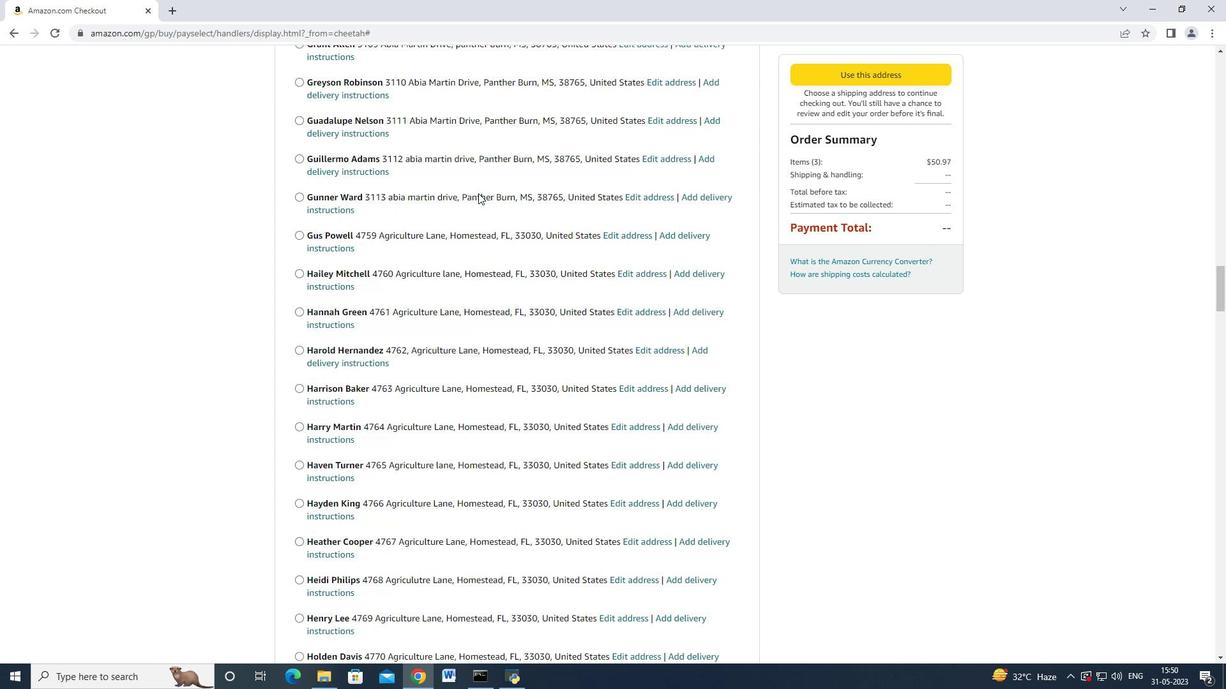 
Action: Mouse scrolled (478, 194) with delta (0, 0)
Screenshot: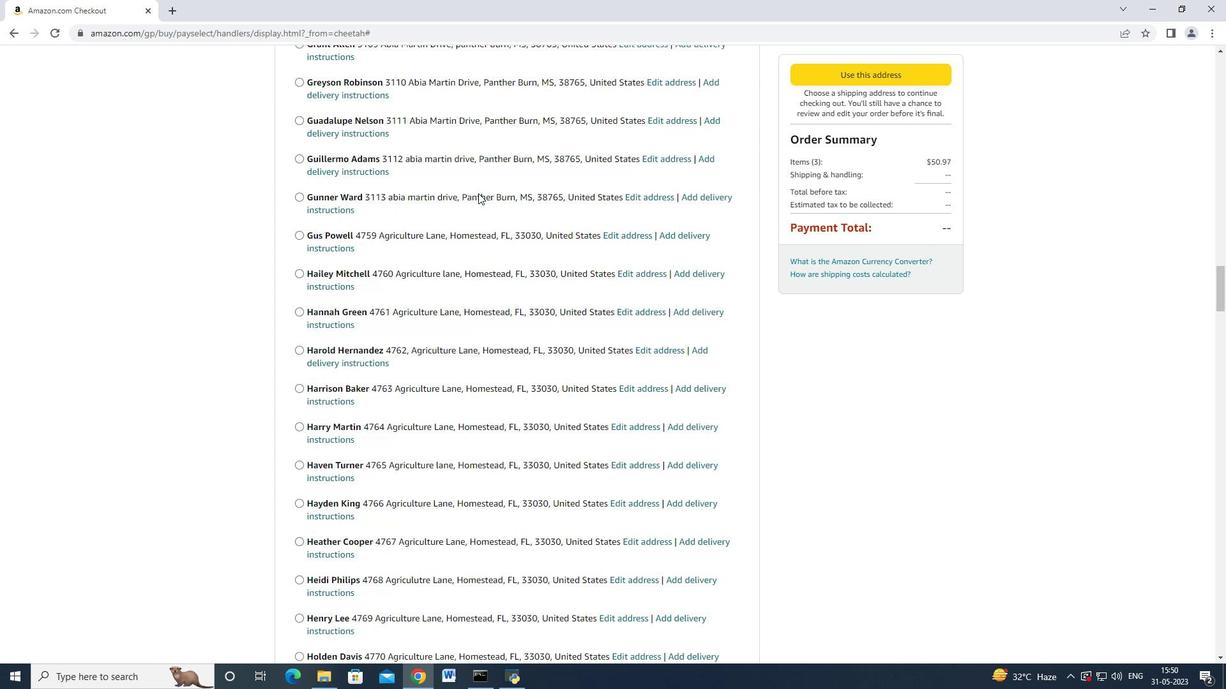 
Action: Mouse scrolled (478, 193) with delta (0, -1)
Screenshot: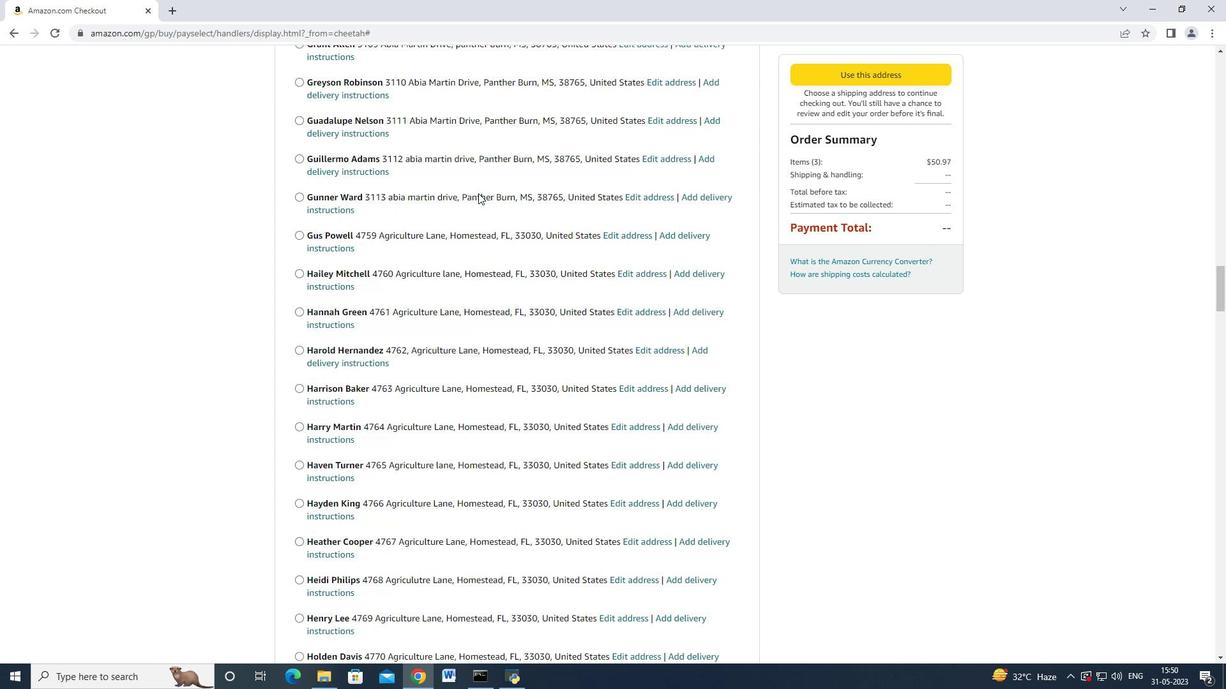 
Action: Mouse scrolled (478, 194) with delta (0, 0)
Screenshot: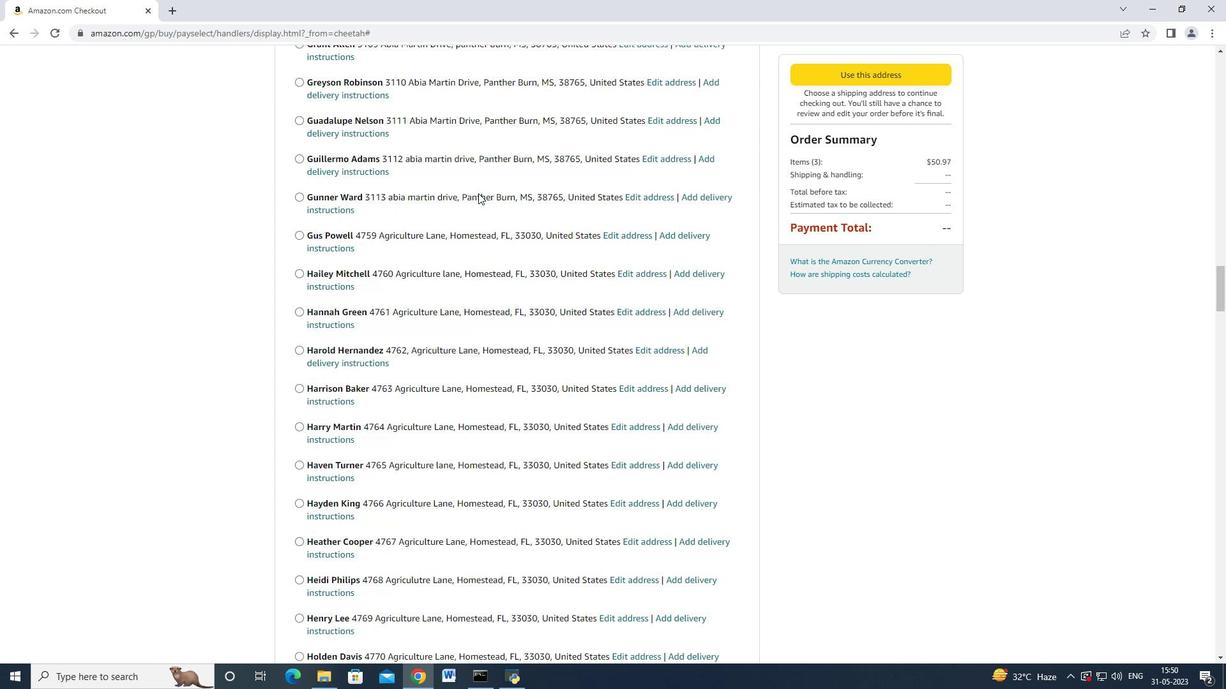 
Action: Mouse moved to (478, 194)
Screenshot: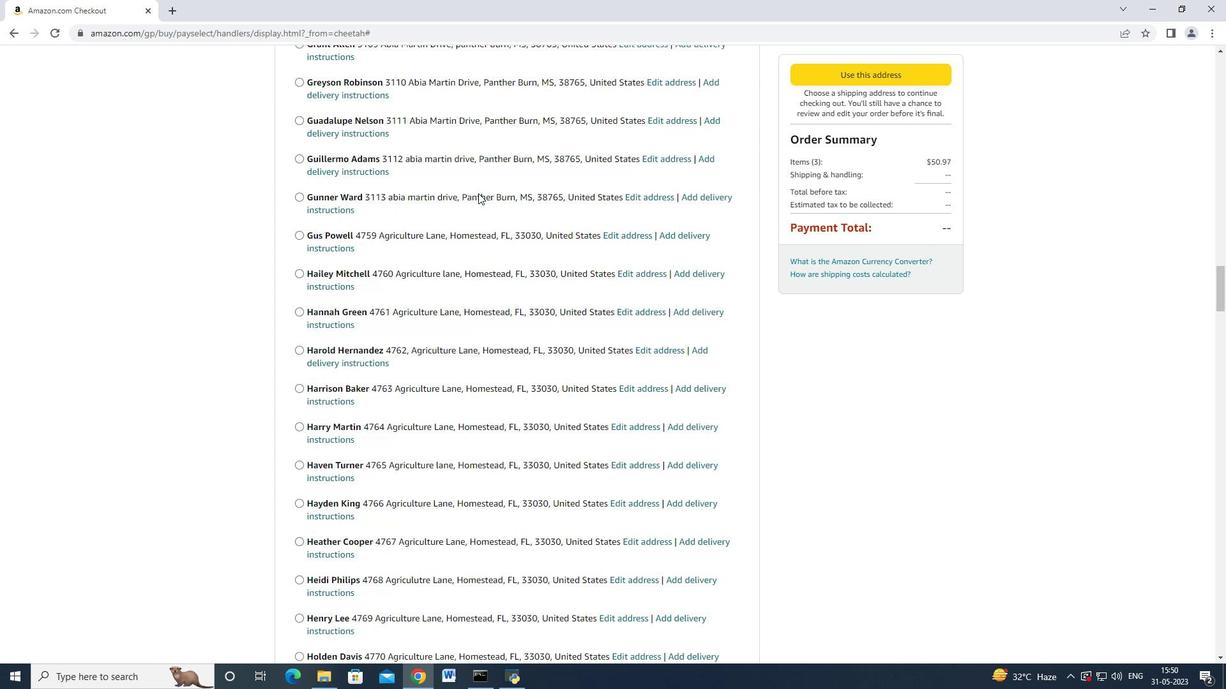 
Action: Mouse scrolled (478, 194) with delta (0, 0)
Screenshot: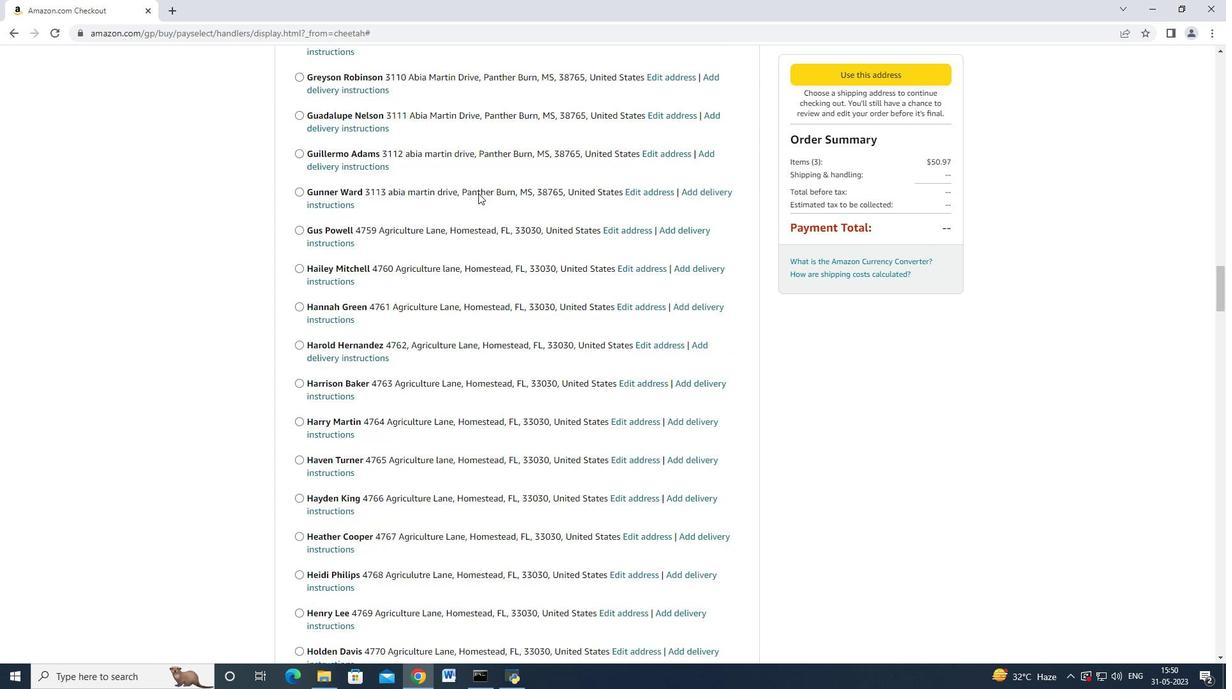 
Action: Mouse scrolled (478, 194) with delta (0, 0)
Screenshot: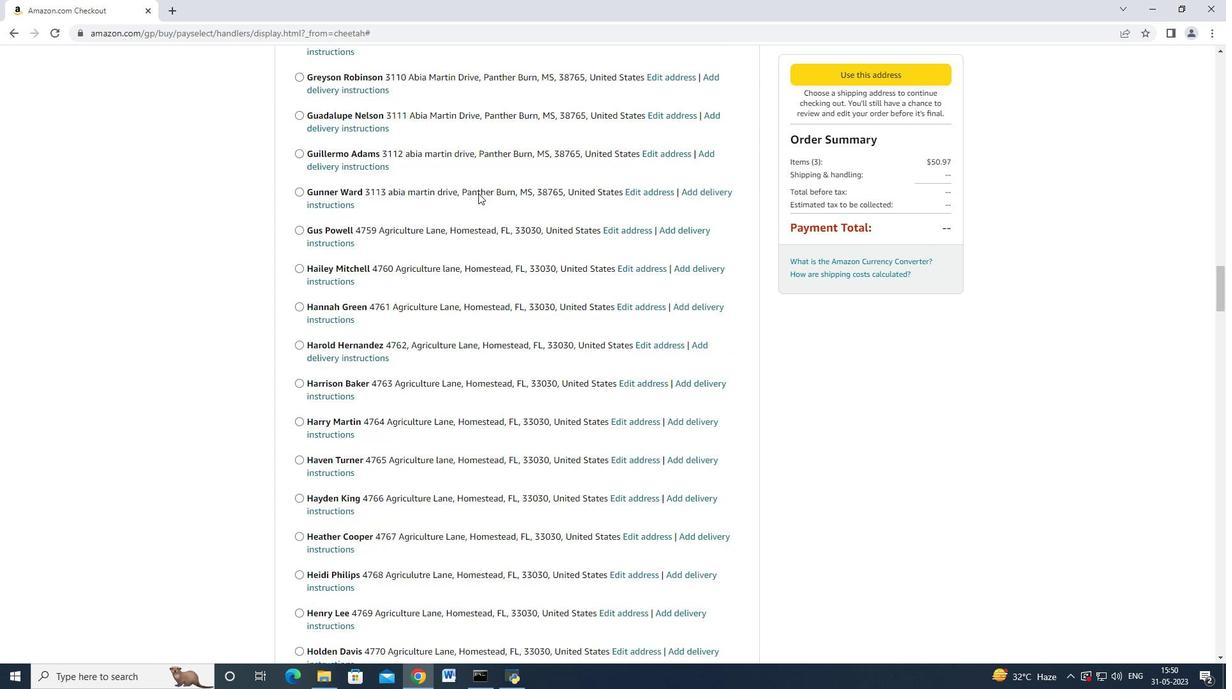 
Action: Mouse moved to (479, 197)
Screenshot: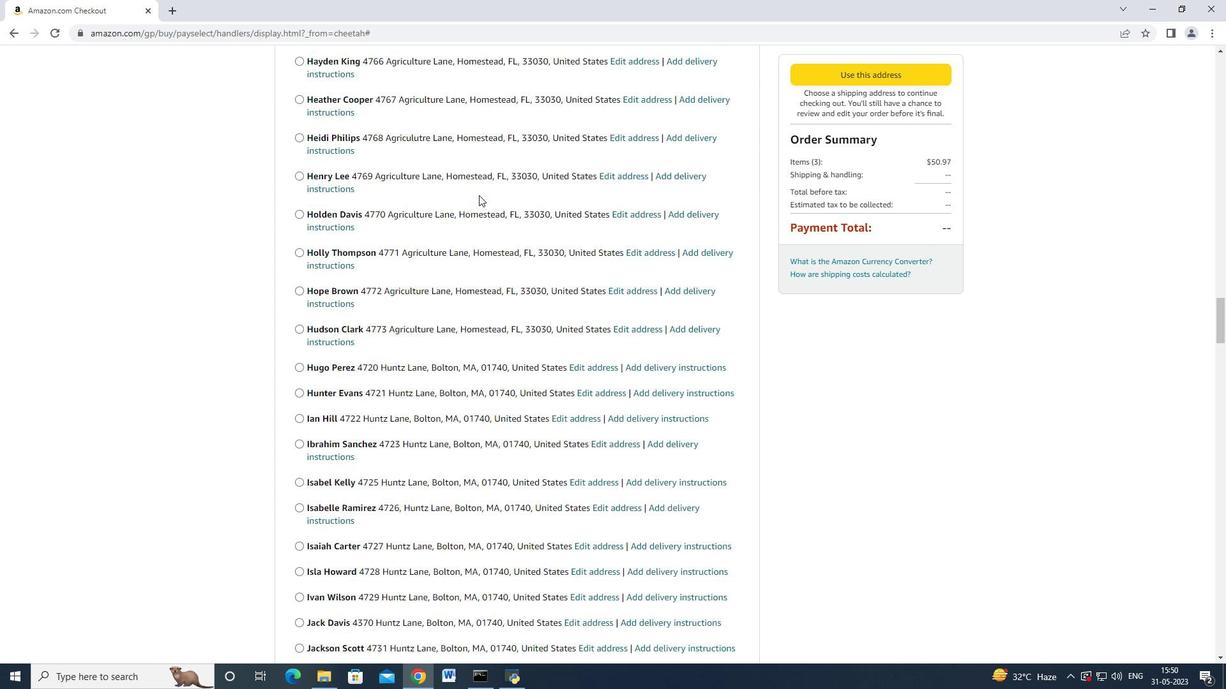
Action: Mouse scrolled (479, 196) with delta (0, 0)
Screenshot: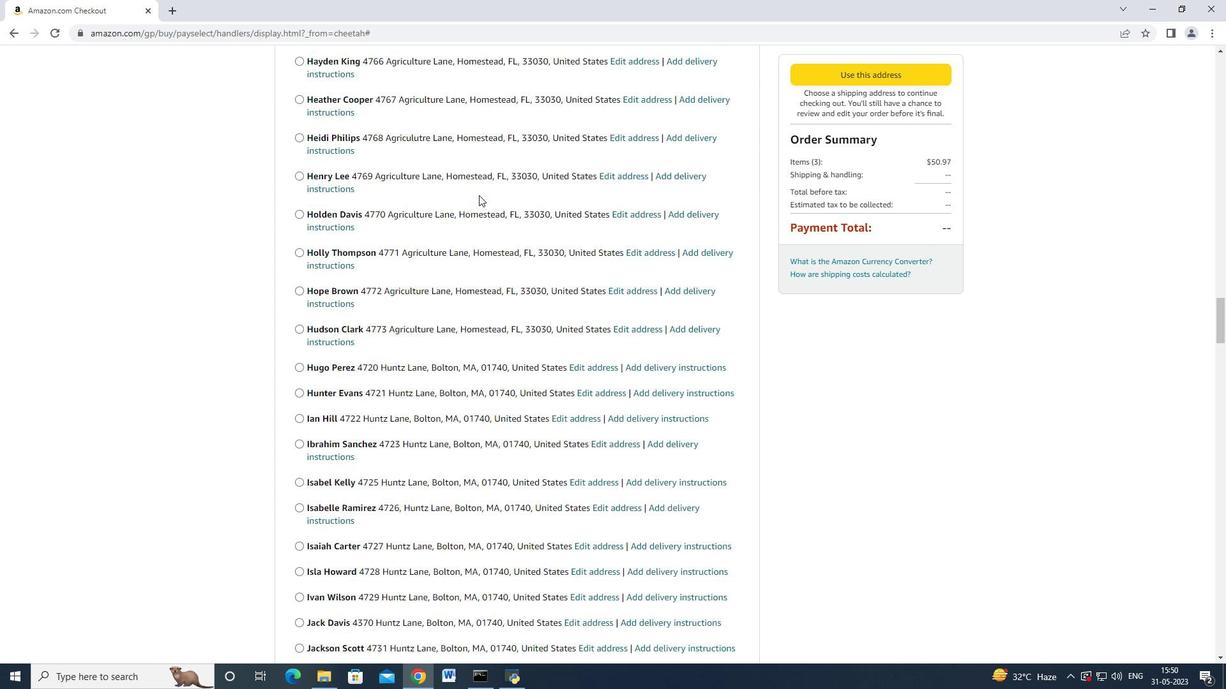 
Action: Mouse moved to (479, 198)
Screenshot: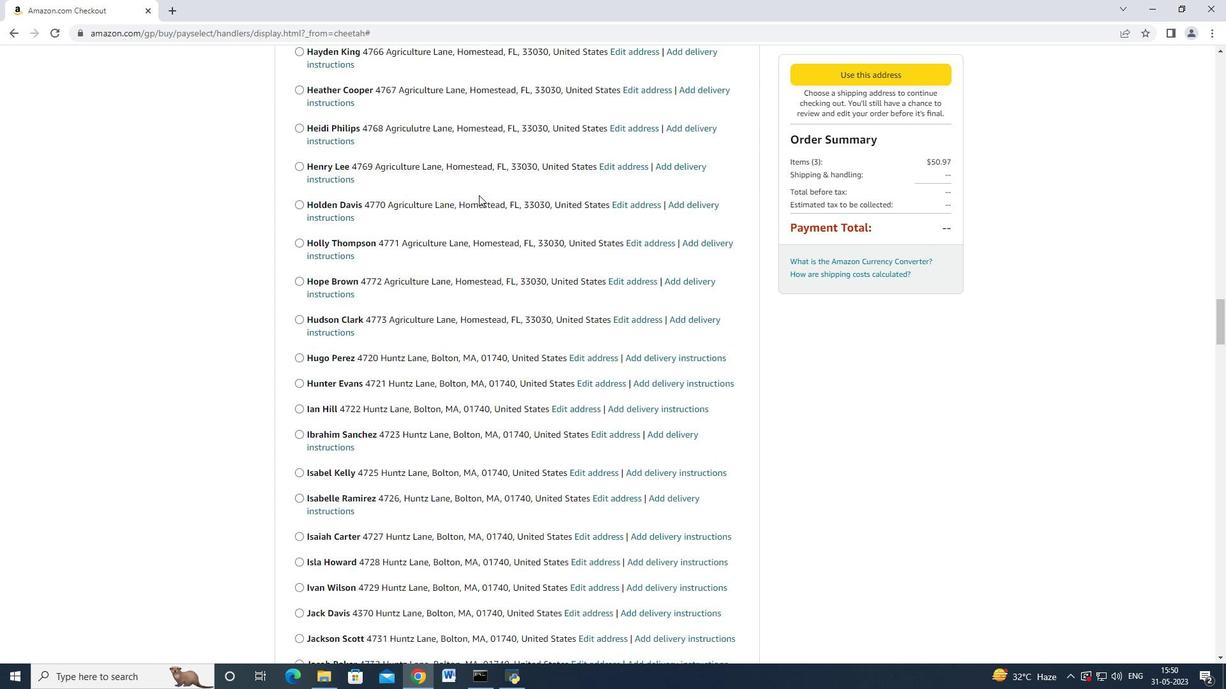 
Action: Mouse scrolled (479, 197) with delta (0, 0)
Screenshot: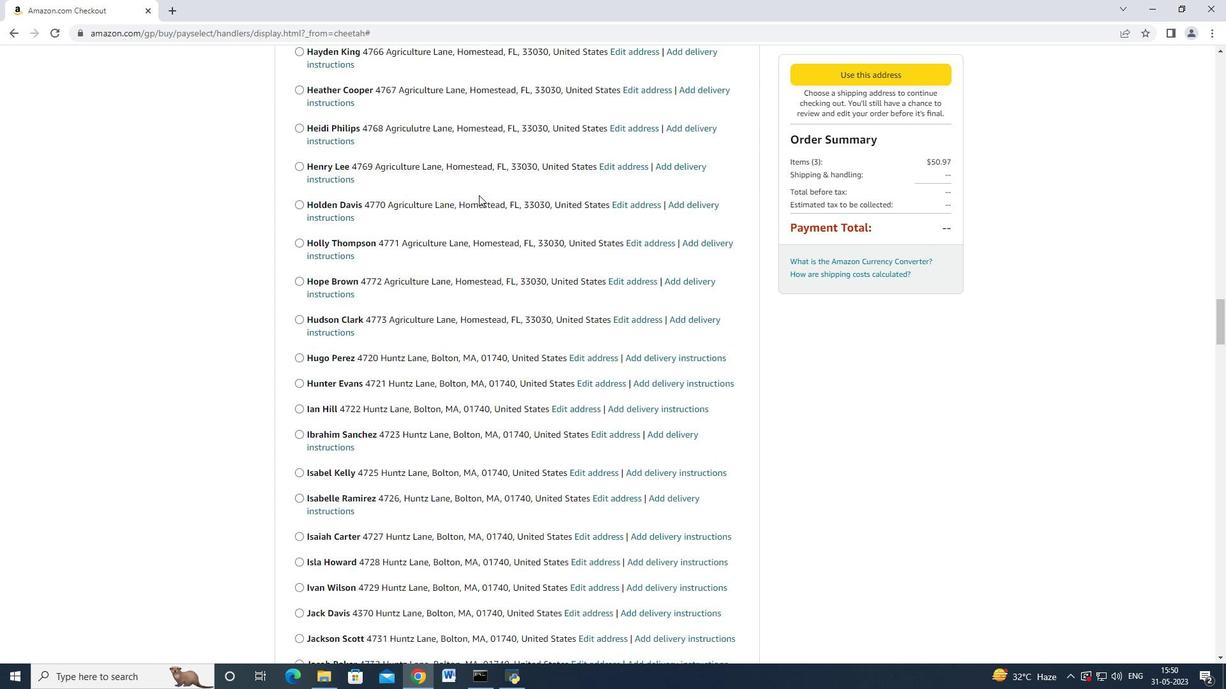 
Action: Mouse scrolled (479, 196) with delta (0, -1)
Screenshot: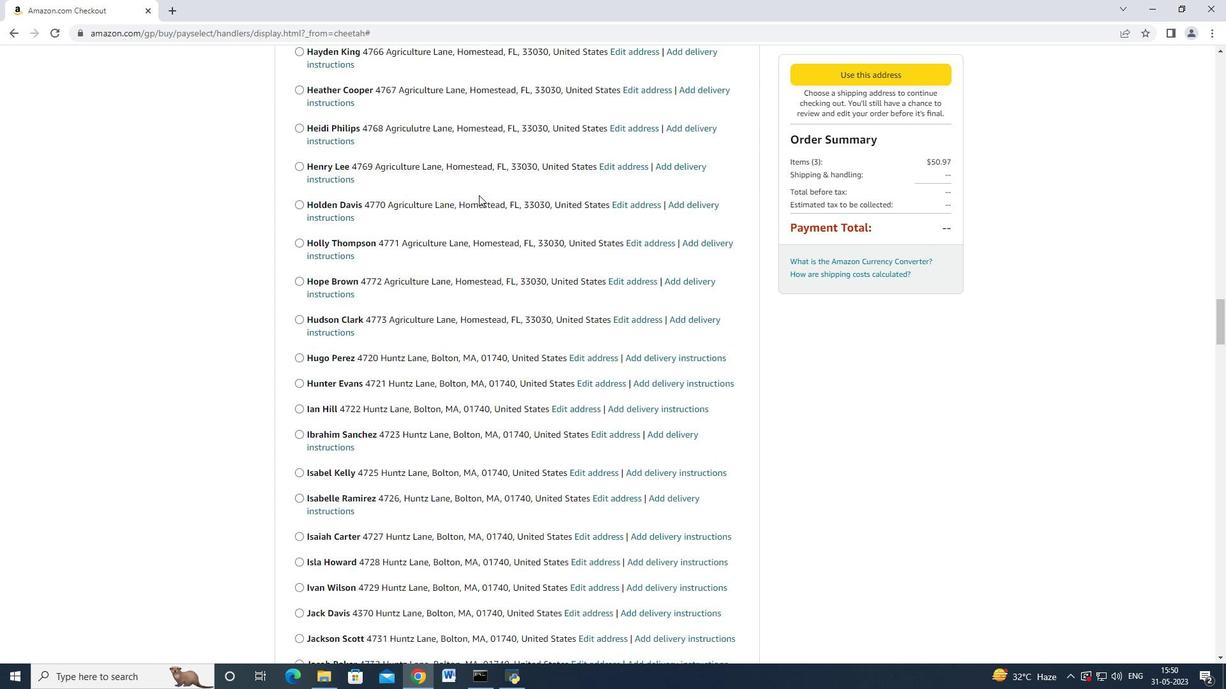 
Action: Mouse scrolled (479, 197) with delta (0, 0)
Screenshot: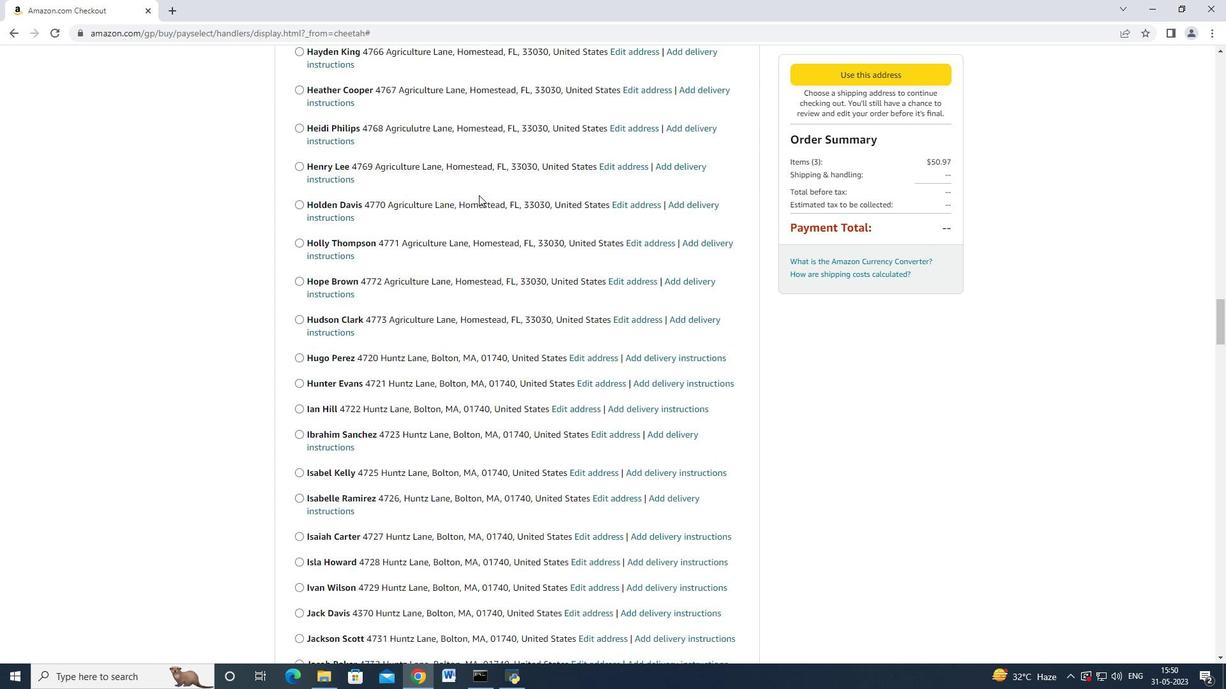 
Action: Mouse scrolled (479, 197) with delta (0, 0)
Screenshot: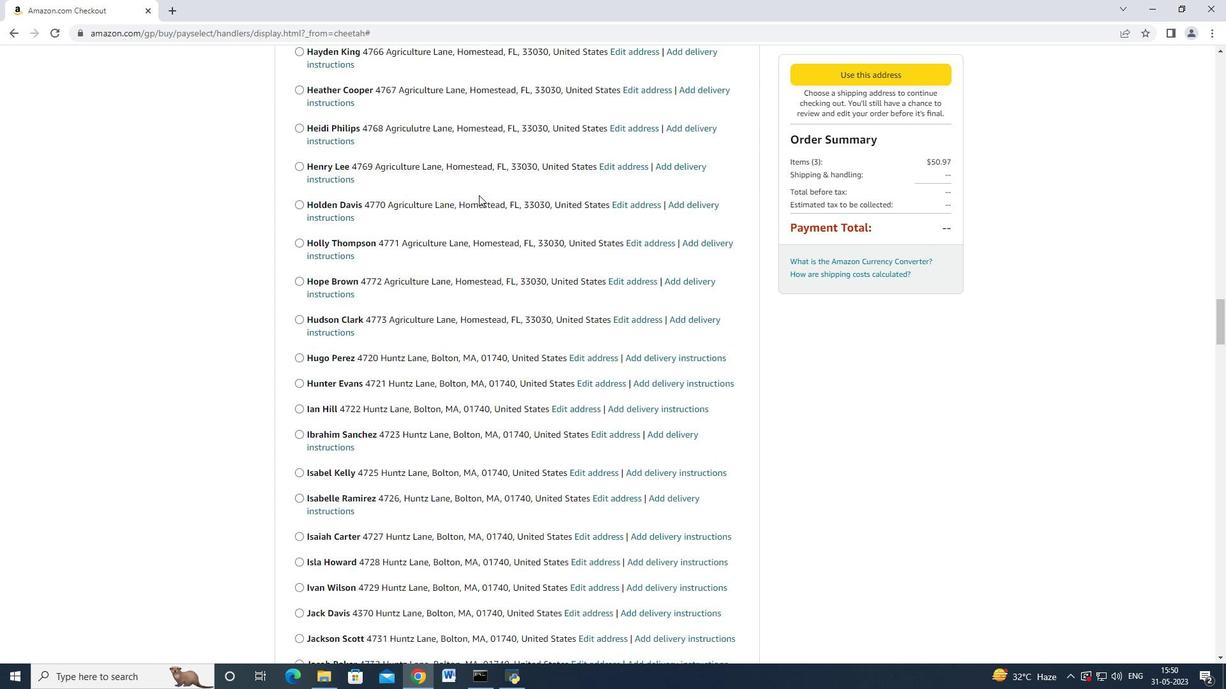 
Action: Mouse scrolled (479, 198) with delta (0, 0)
Screenshot: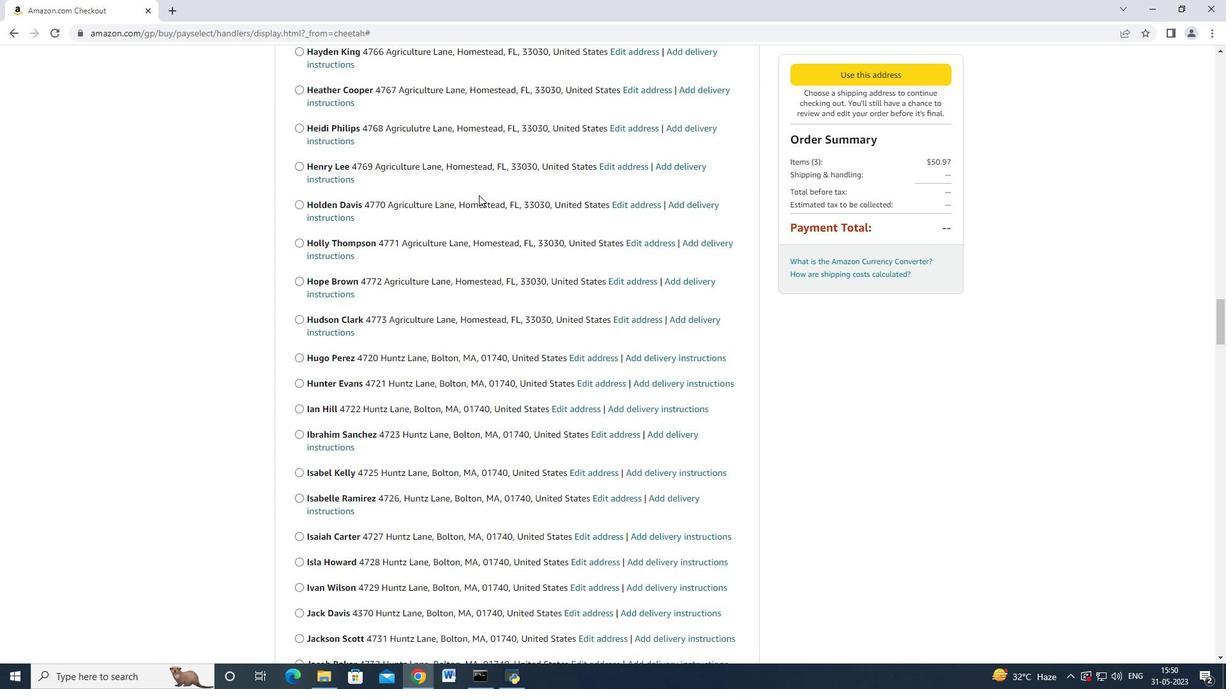 
Action: Mouse moved to (479, 198)
Screenshot: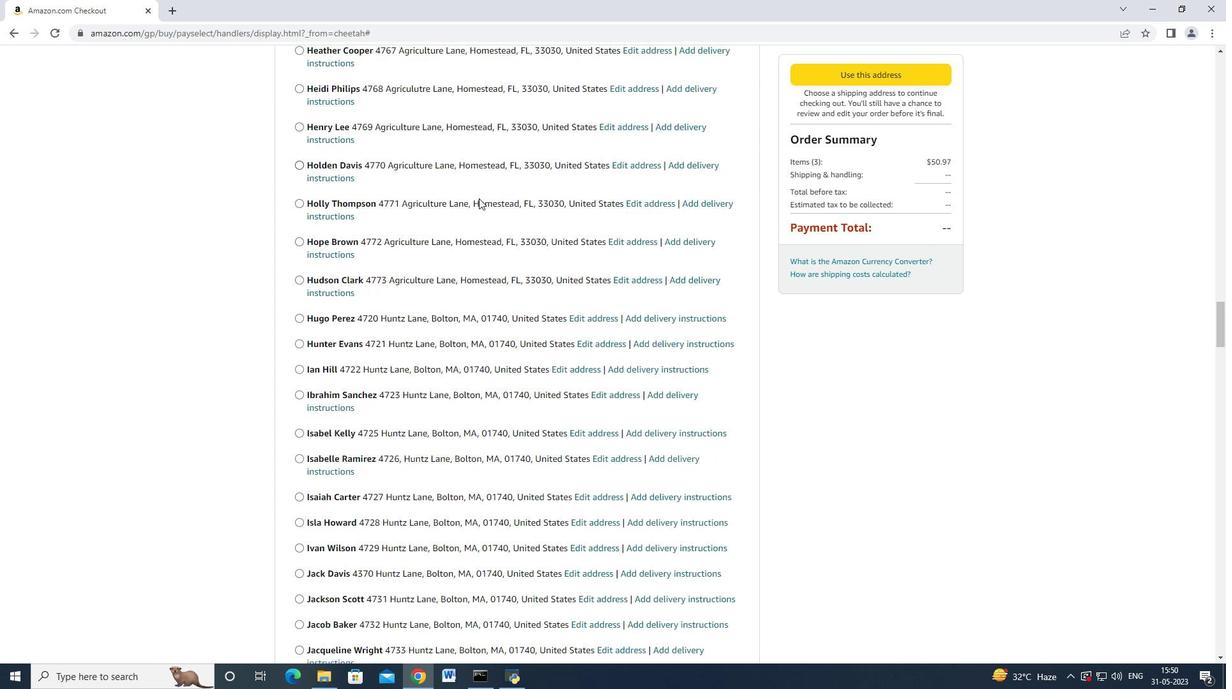 
Action: Mouse scrolled (479, 198) with delta (0, 0)
Screenshot: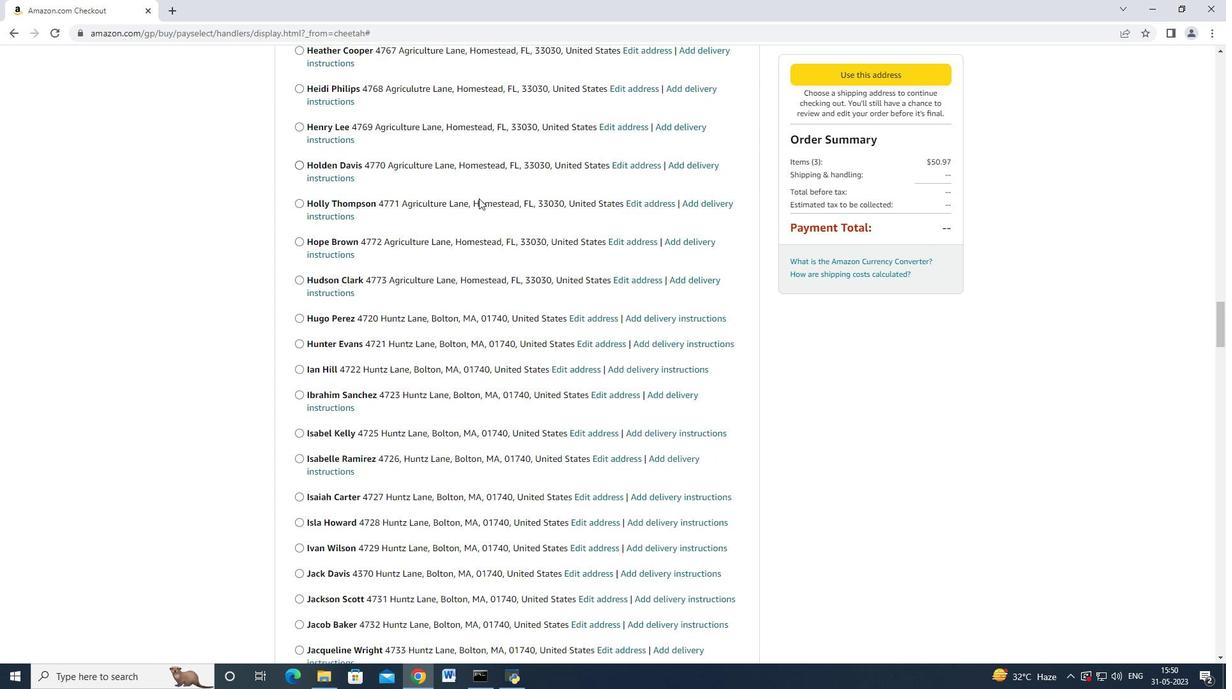 
Action: Mouse moved to (479, 199)
Screenshot: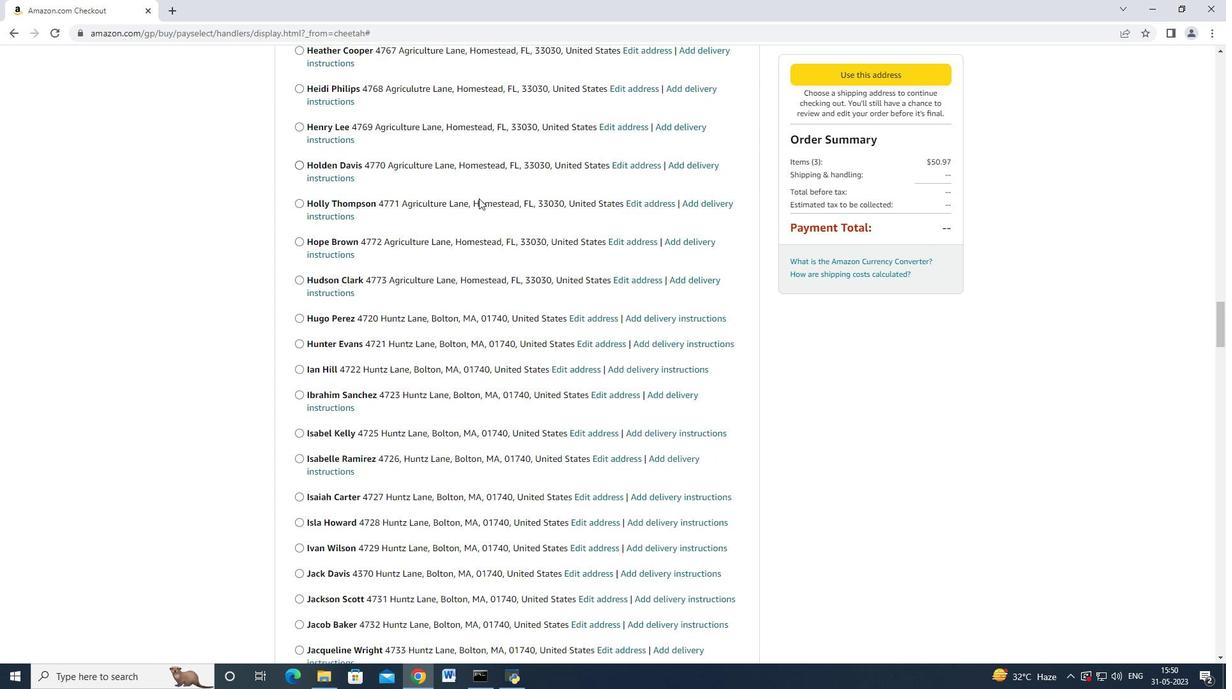 
Action: Mouse scrolled (479, 198) with delta (0, 0)
Screenshot: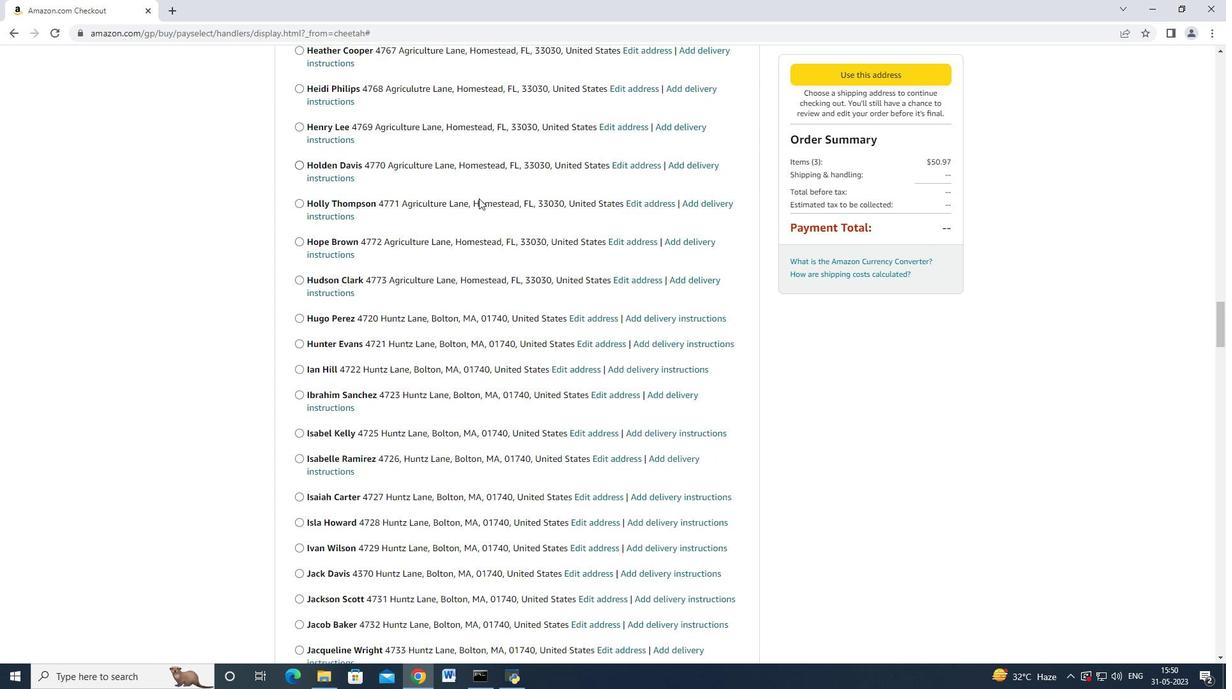 
Action: Mouse scrolled (479, 198) with delta (0, 0)
Screenshot: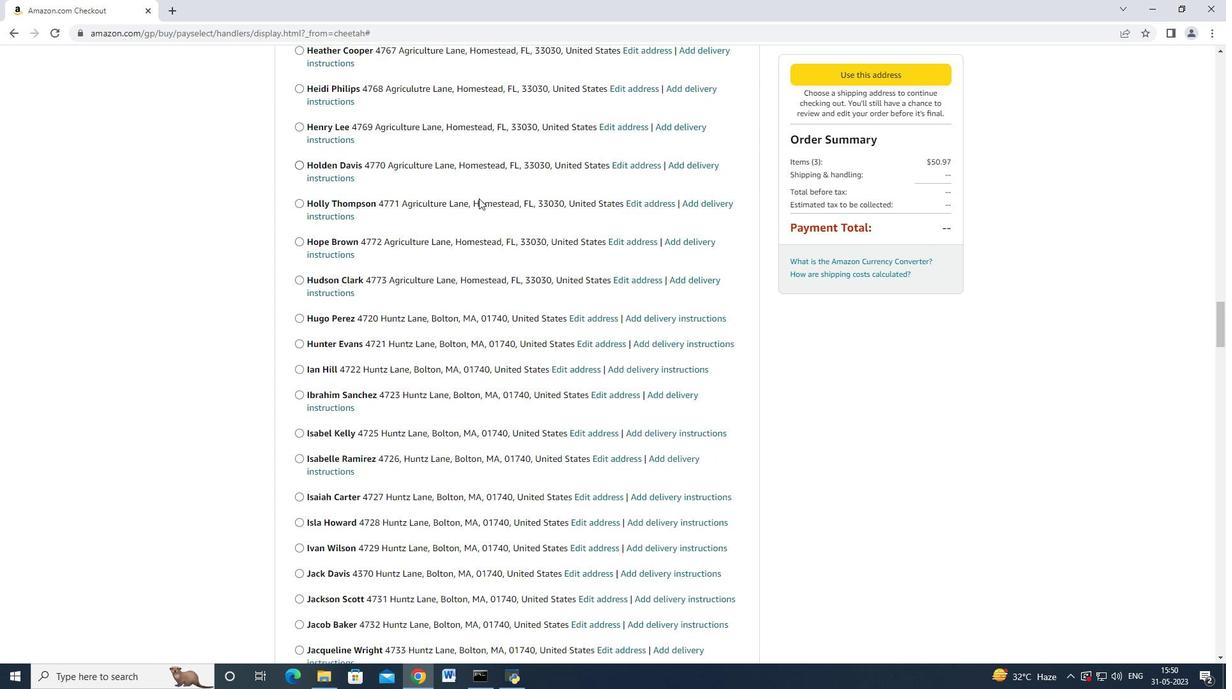 
Action: Mouse scrolled (479, 198) with delta (0, -1)
Screenshot: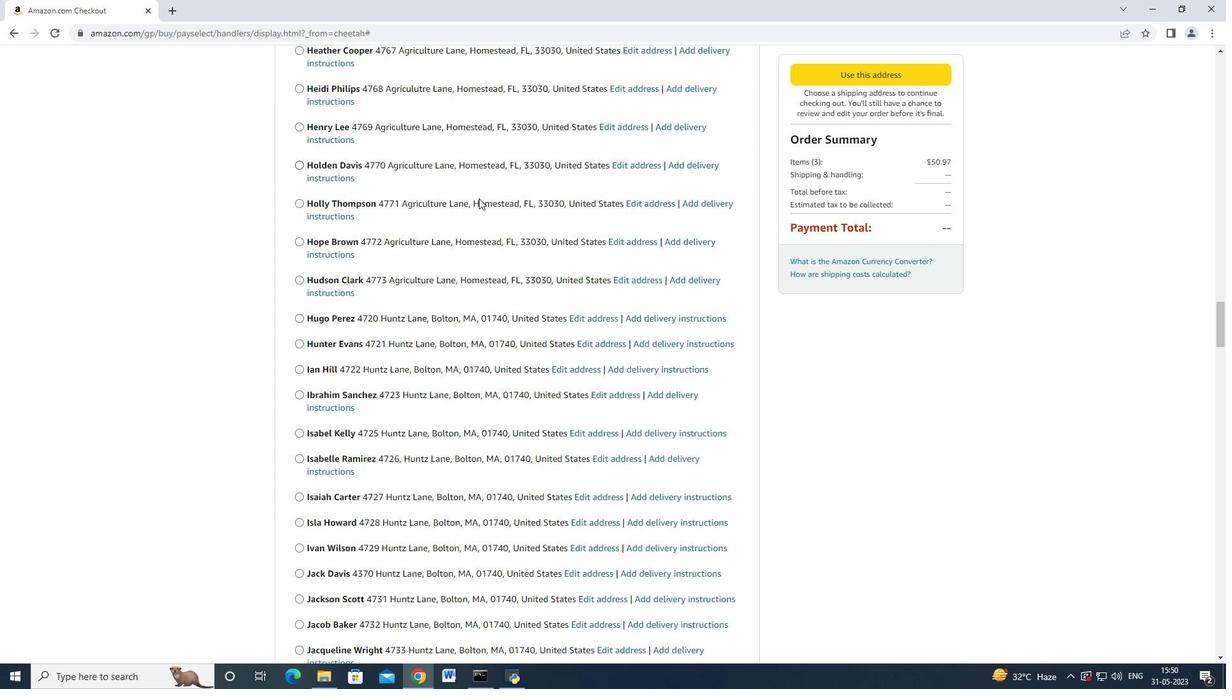 
Action: Mouse scrolled (479, 198) with delta (0, 0)
Screenshot: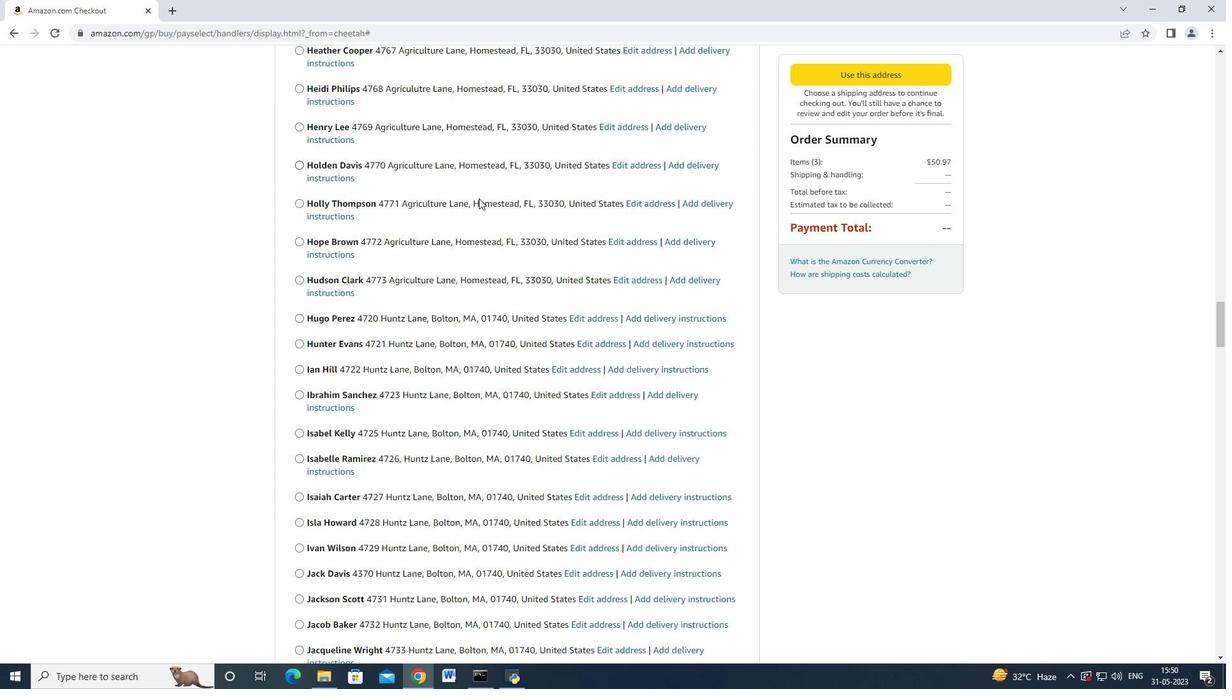 
Action: Mouse moved to (479, 200)
Screenshot: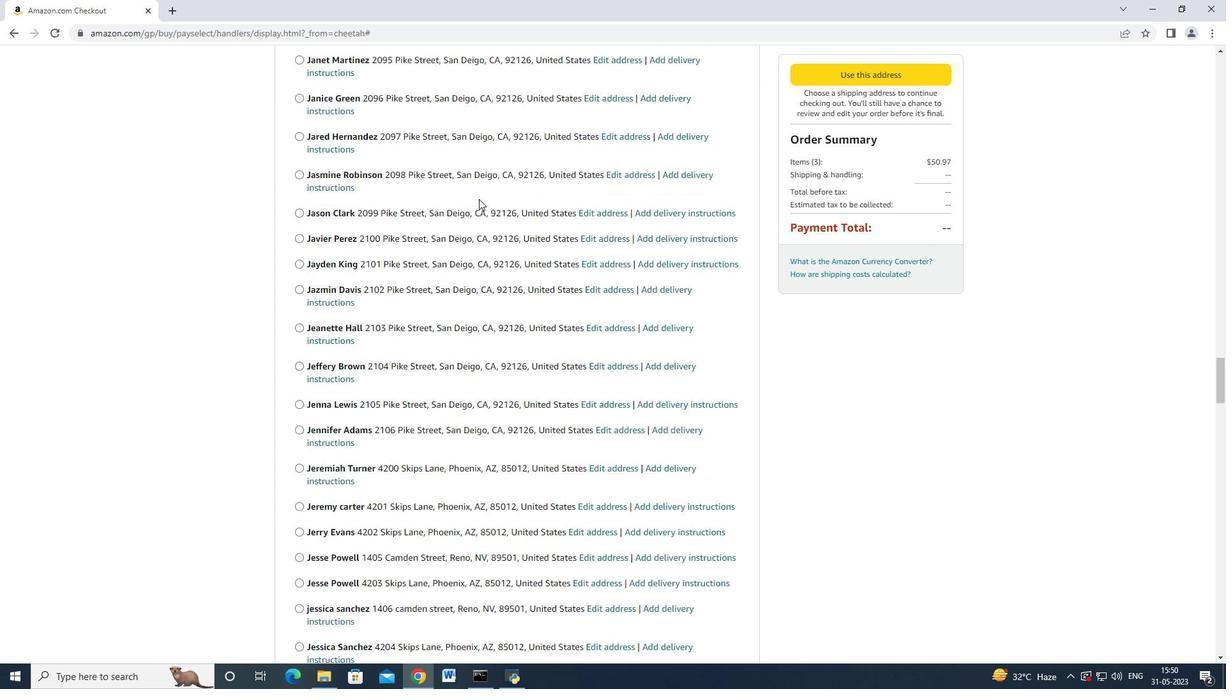 
Action: Mouse scrolled (479, 199) with delta (0, 0)
Screenshot: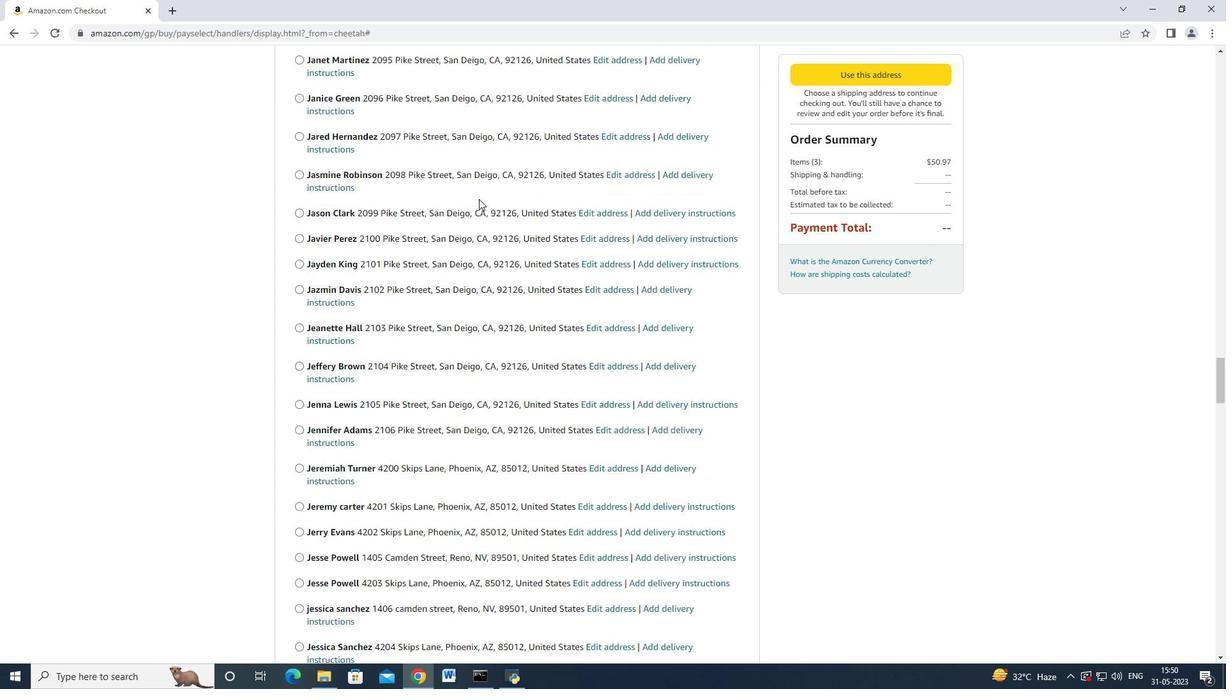 
Action: Mouse moved to (479, 201)
Screenshot: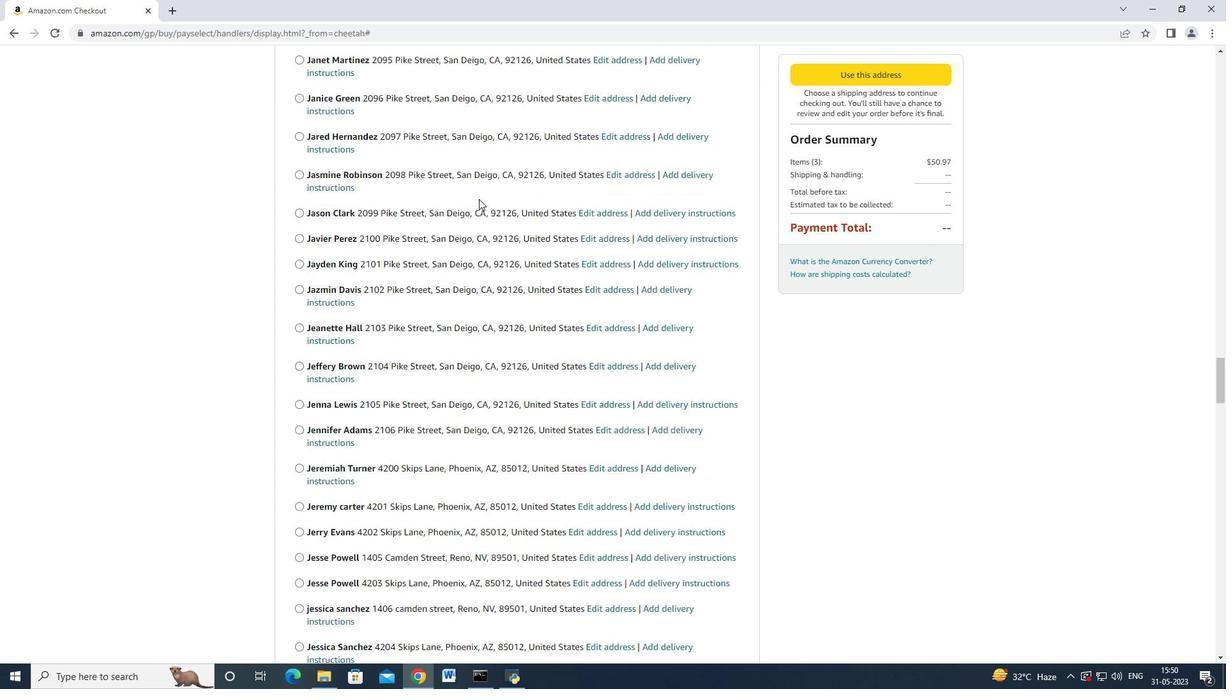 
Action: Mouse scrolled (479, 201) with delta (0, 0)
Screenshot: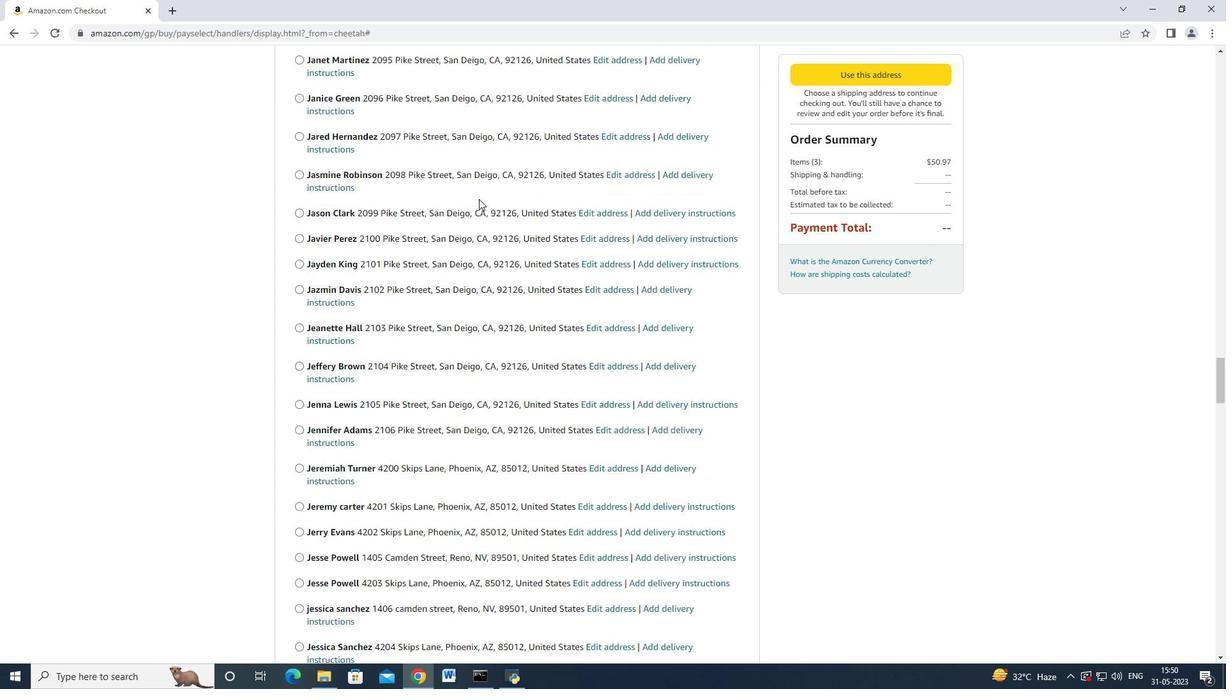 
Action: Mouse moved to (479, 202)
Screenshot: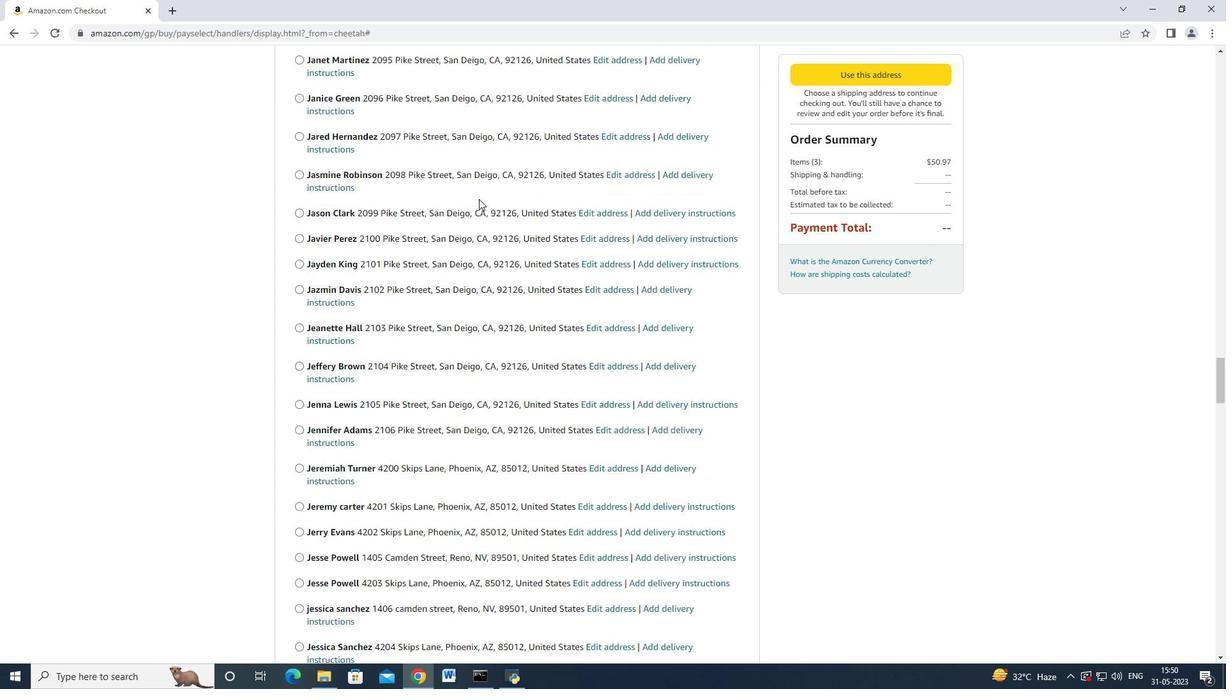
Action: Mouse scrolled (479, 201) with delta (0, 0)
Screenshot: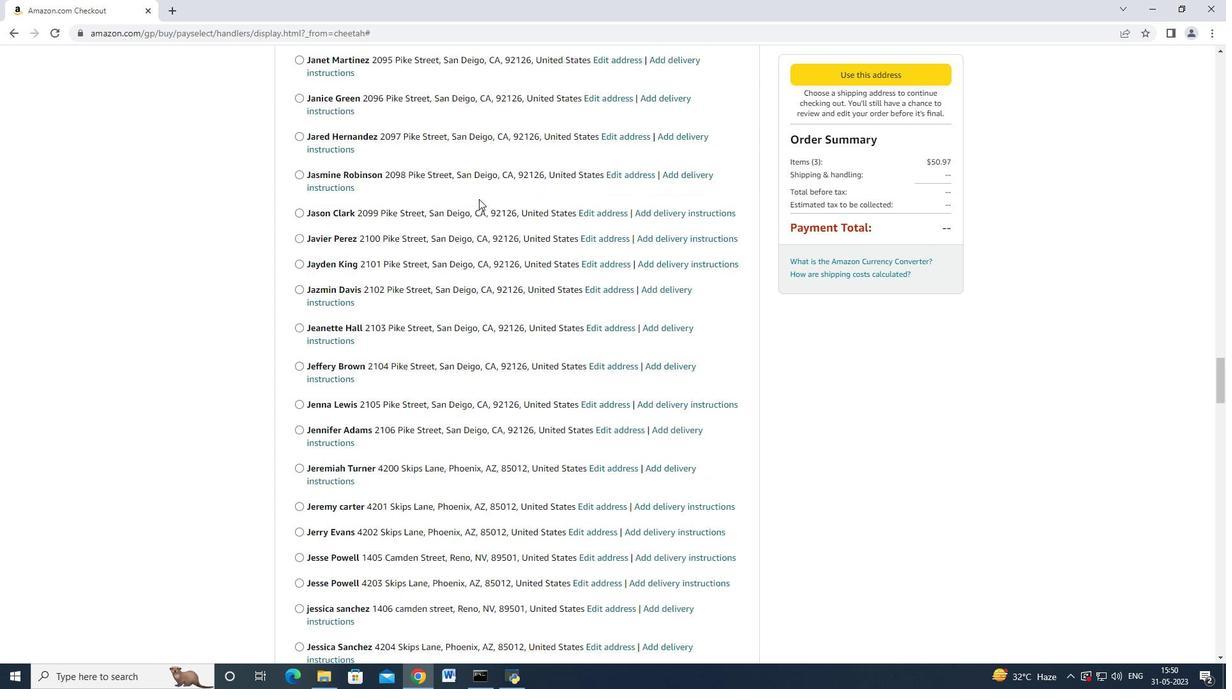 
Action: Mouse scrolled (479, 201) with delta (0, -1)
Screenshot: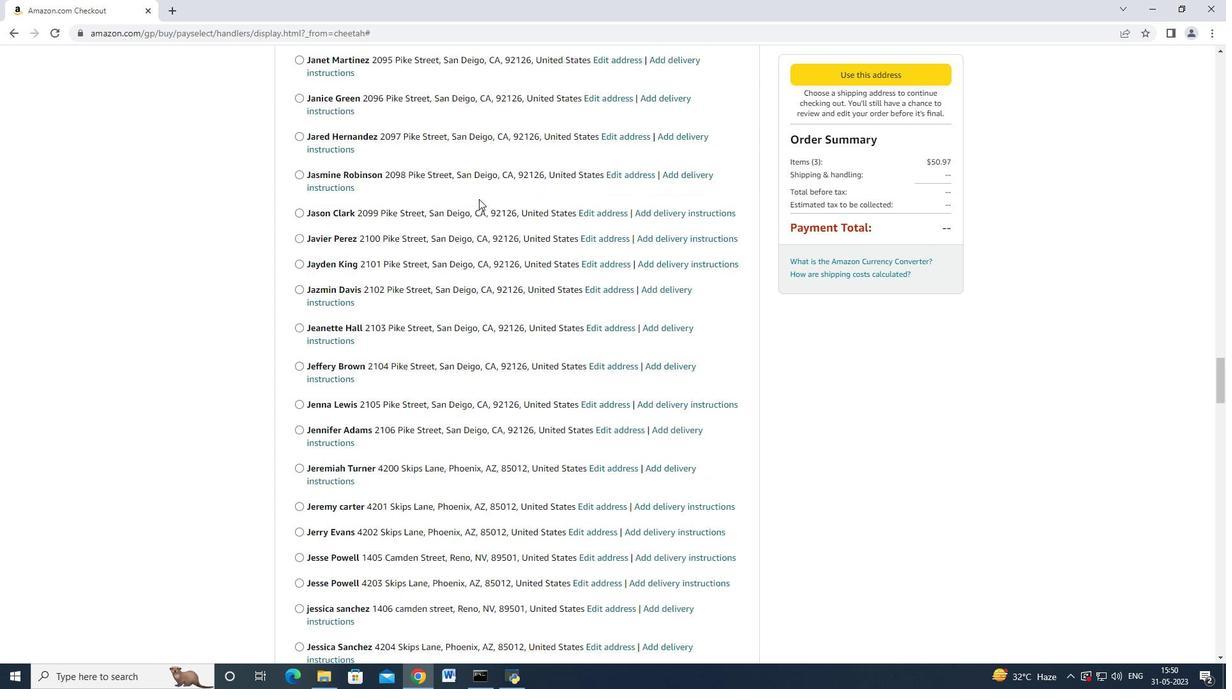 
Action: Mouse scrolled (479, 201) with delta (0, 0)
Screenshot: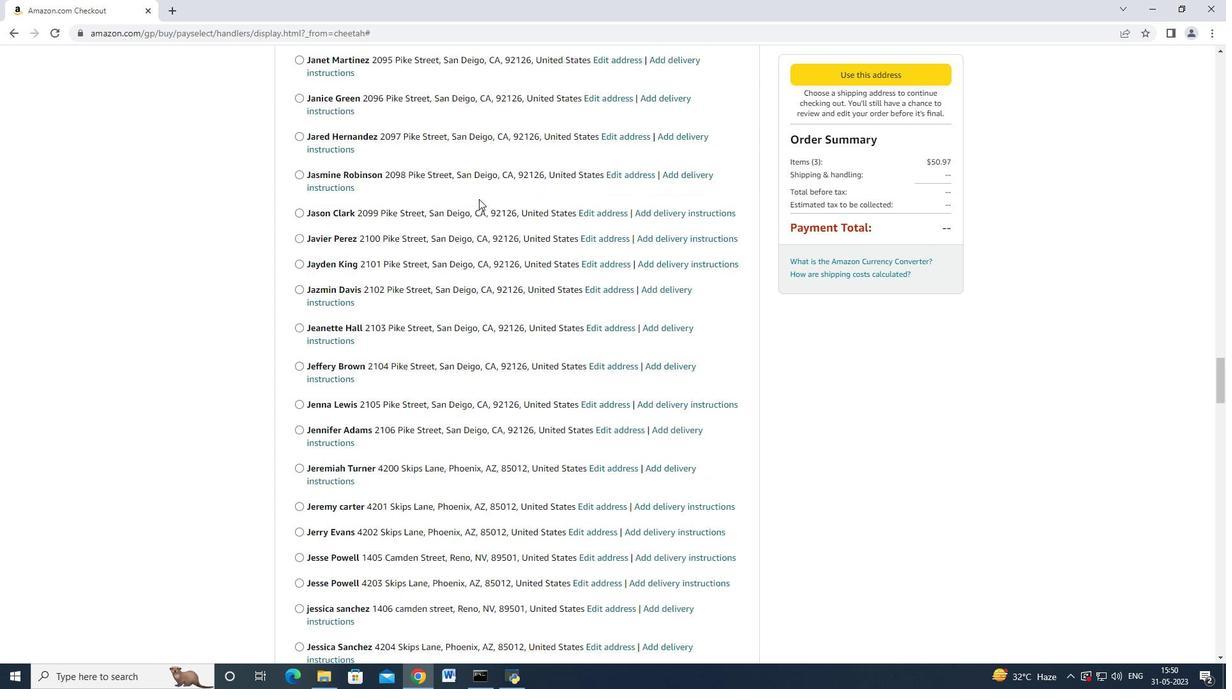 
Action: Mouse scrolled (479, 201) with delta (0, -1)
Screenshot: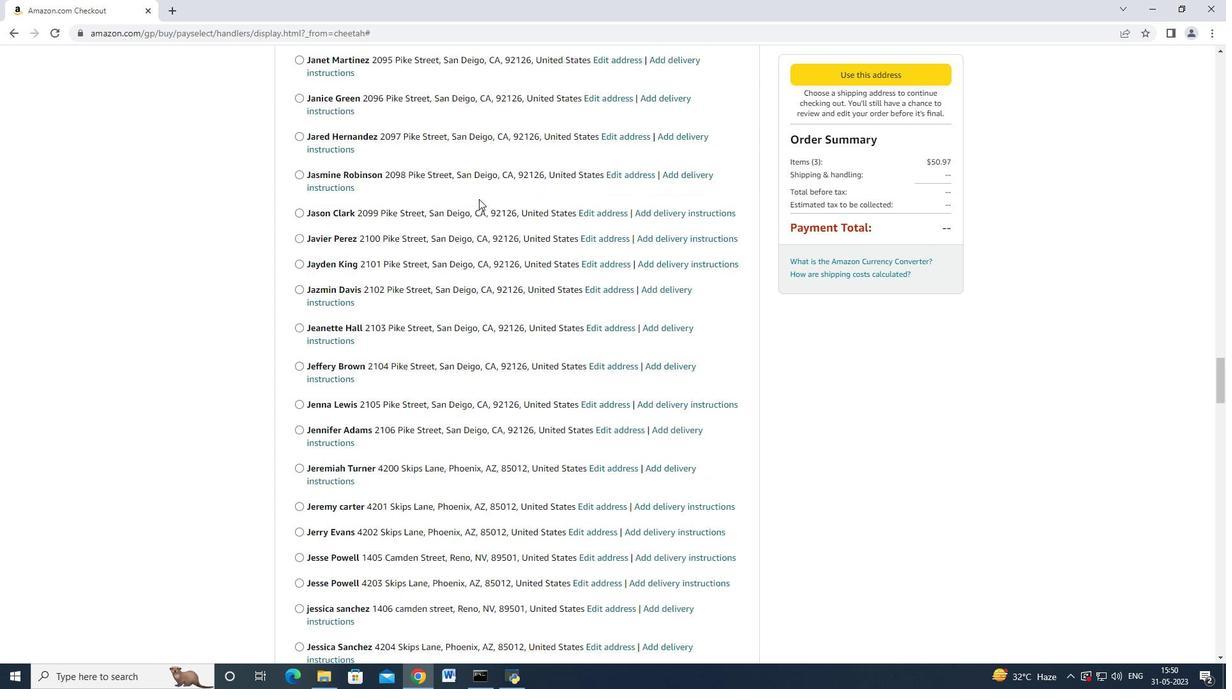 
Action: Mouse moved to (479, 205)
Screenshot: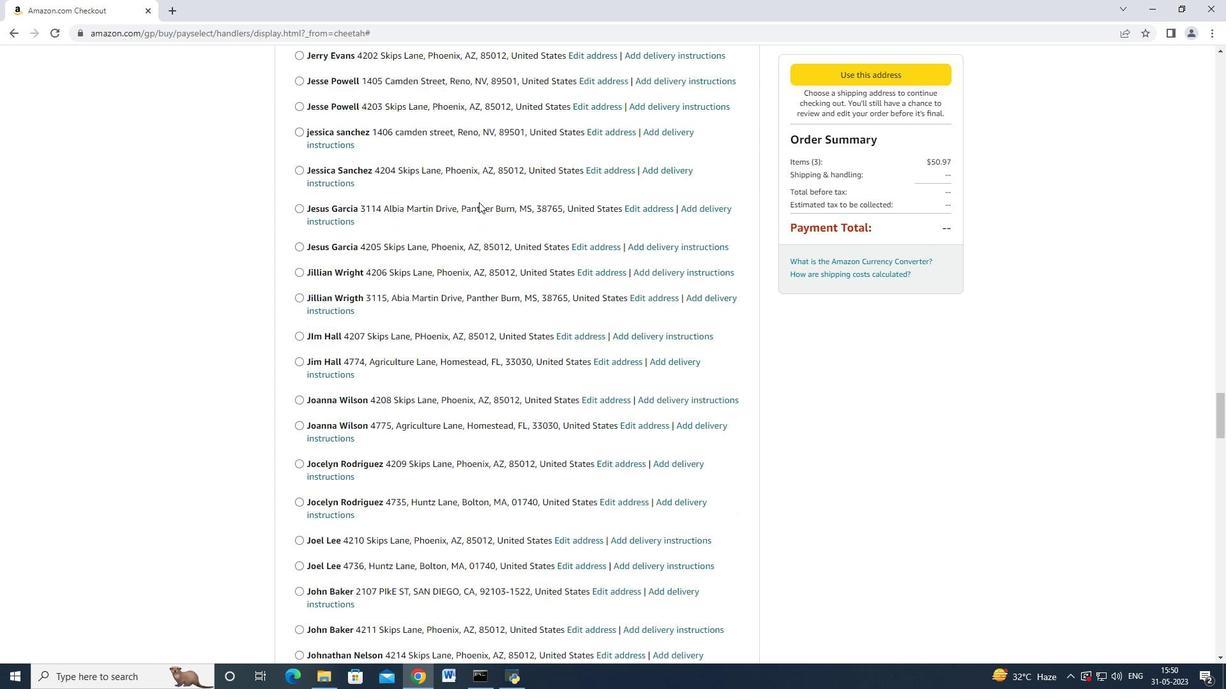 
Action: Mouse scrolled (479, 205) with delta (0, 0)
Screenshot: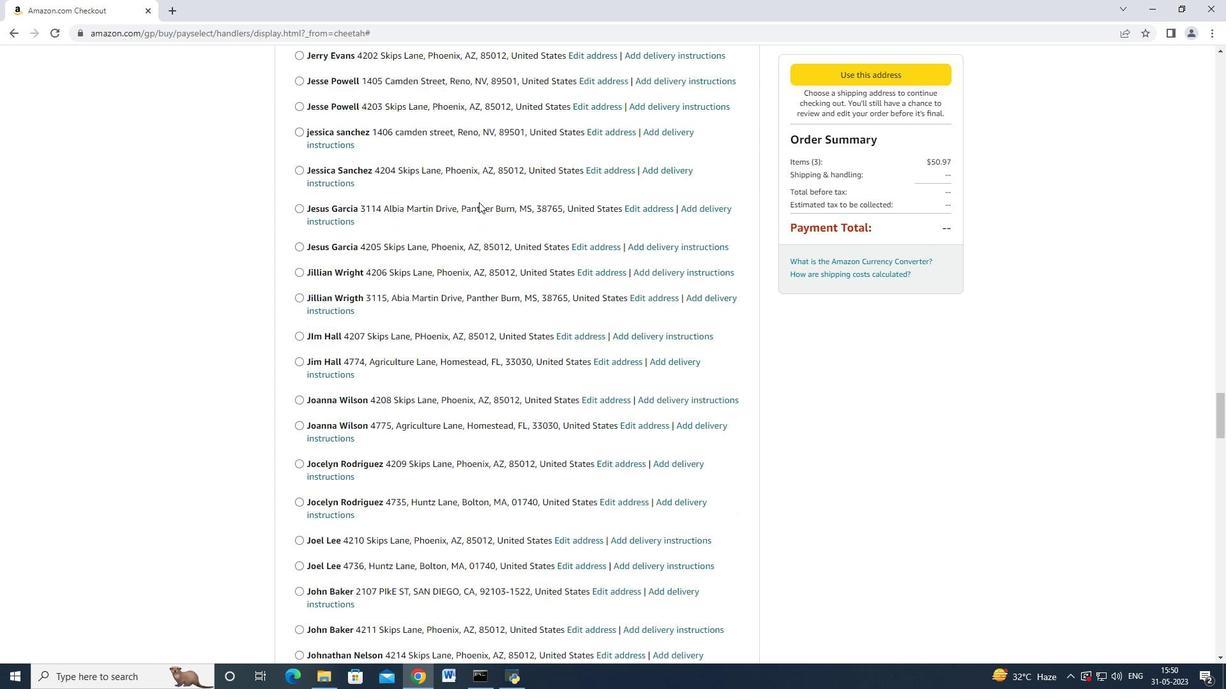 
Action: Mouse moved to (479, 207)
Screenshot: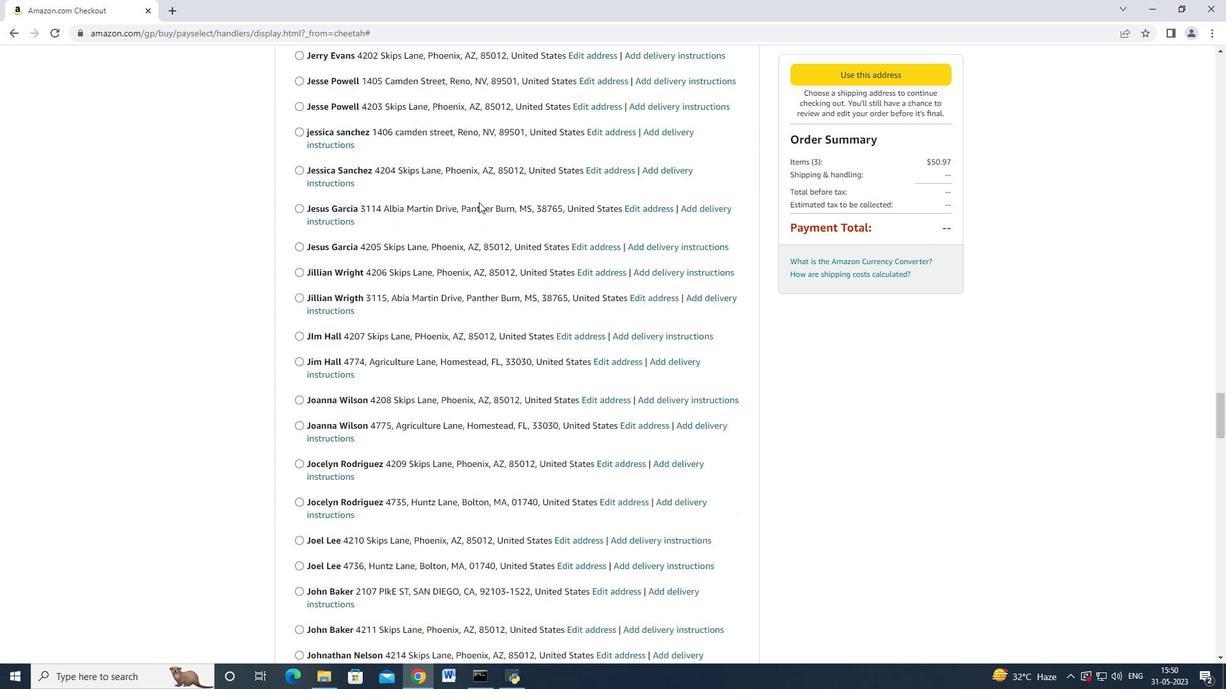 
Action: Mouse scrolled (479, 206) with delta (0, 0)
Screenshot: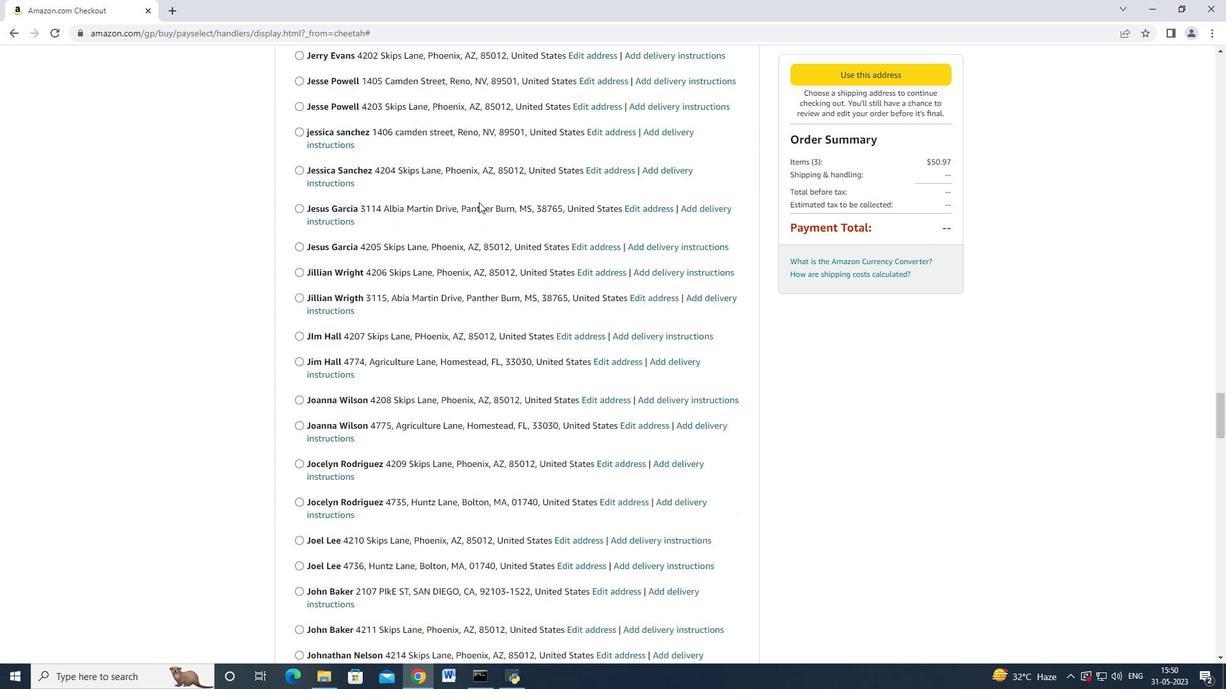 
Action: Mouse moved to (479, 207)
Screenshot: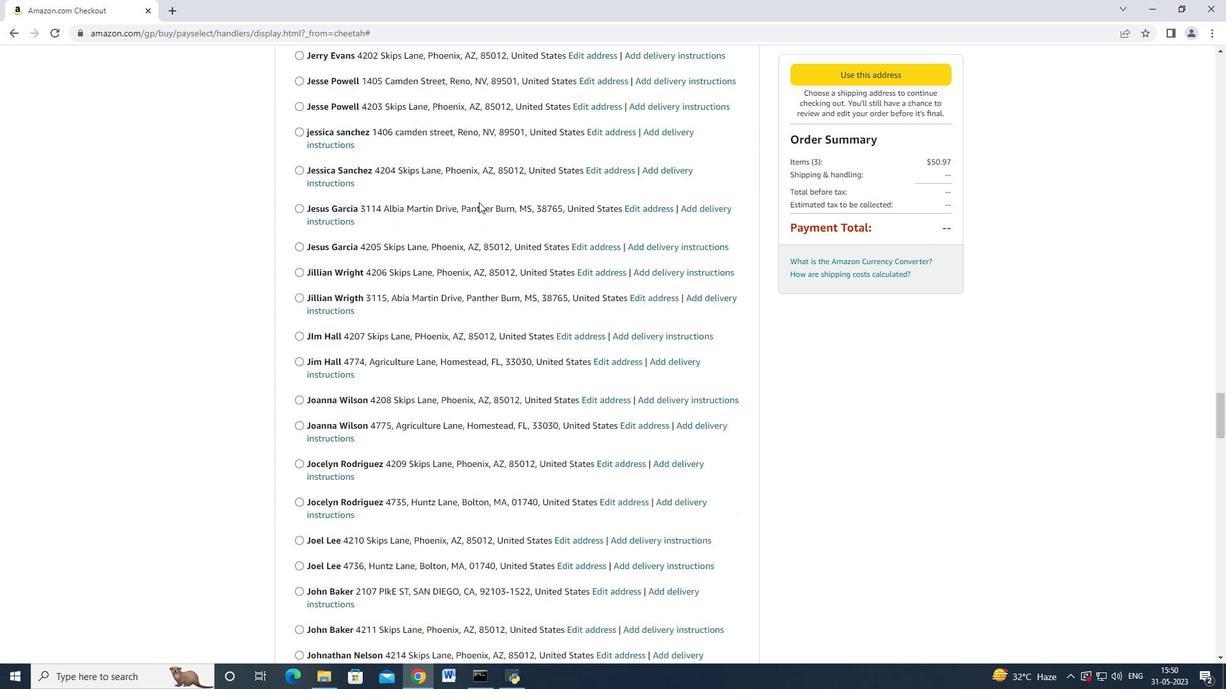 
Action: Mouse scrolled (479, 206) with delta (0, 0)
Screenshot: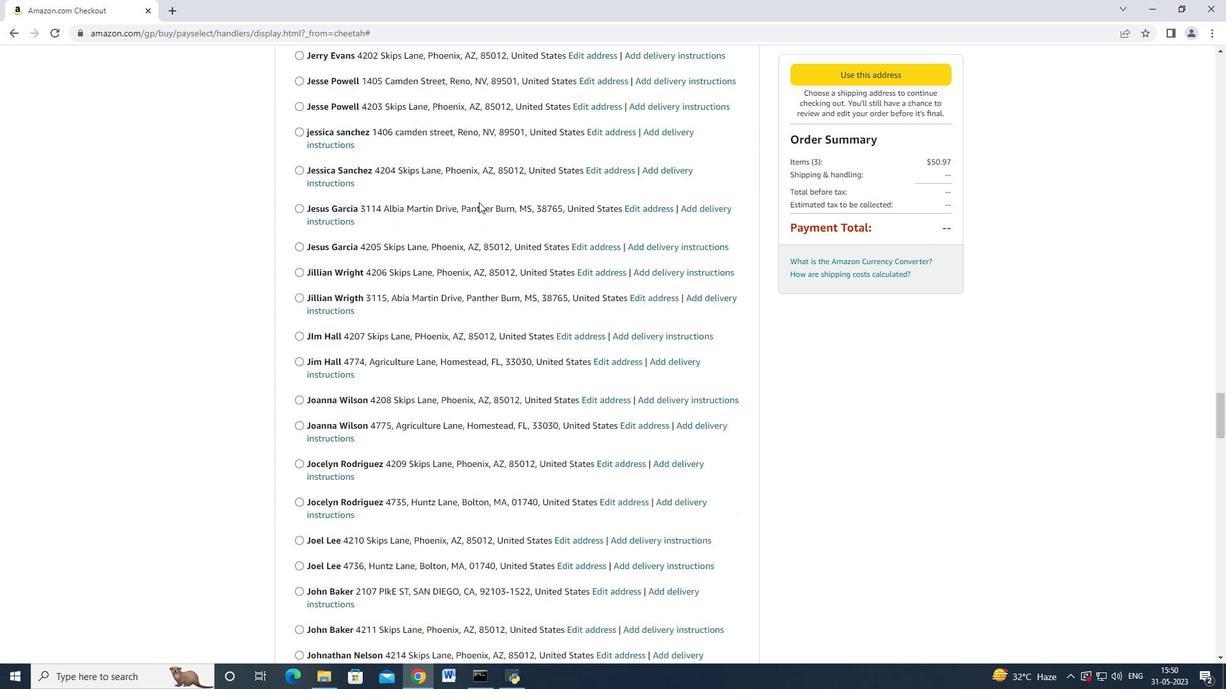 
Action: Mouse scrolled (479, 206) with delta (0, -1)
Screenshot: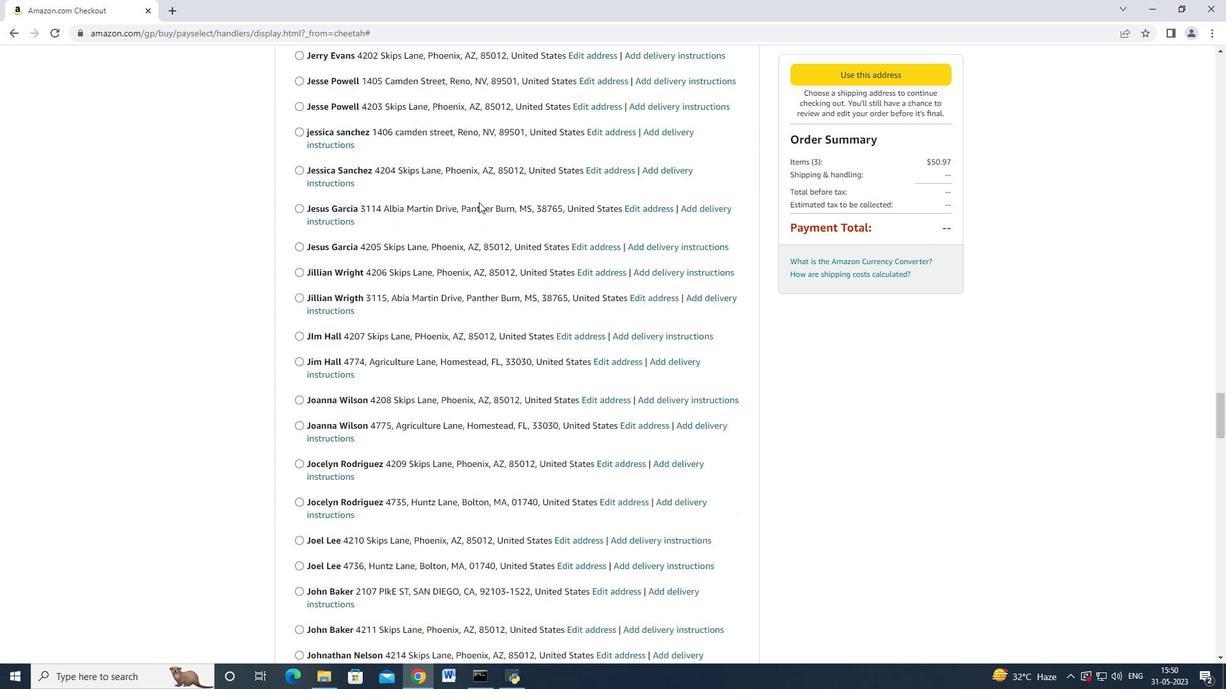 
Action: Mouse scrolled (479, 206) with delta (0, 0)
Screenshot: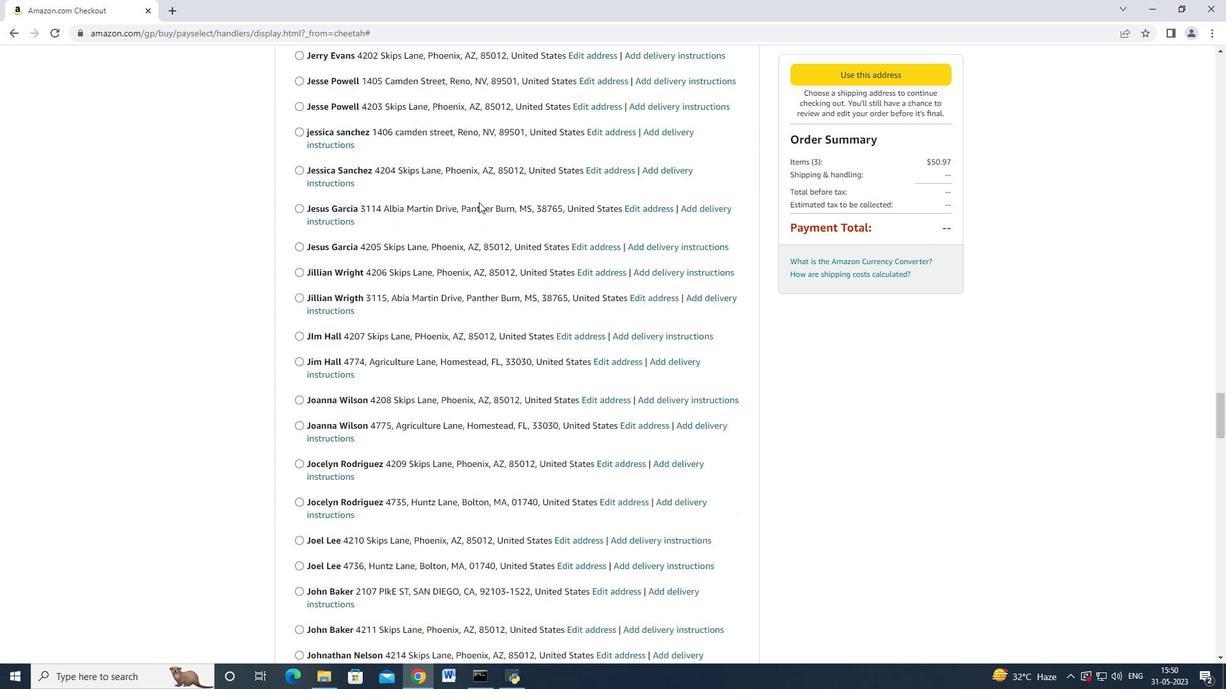 
Action: Mouse moved to (478, 207)
Screenshot: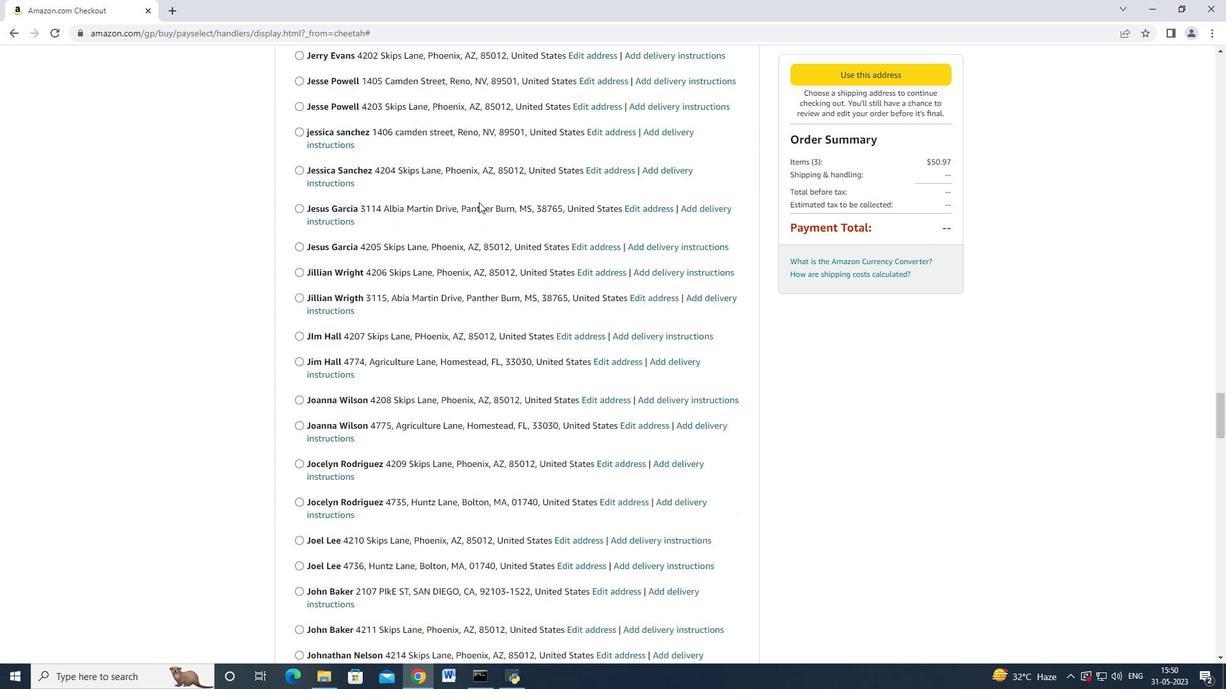 
Action: Mouse scrolled (478, 206) with delta (0, -1)
Screenshot: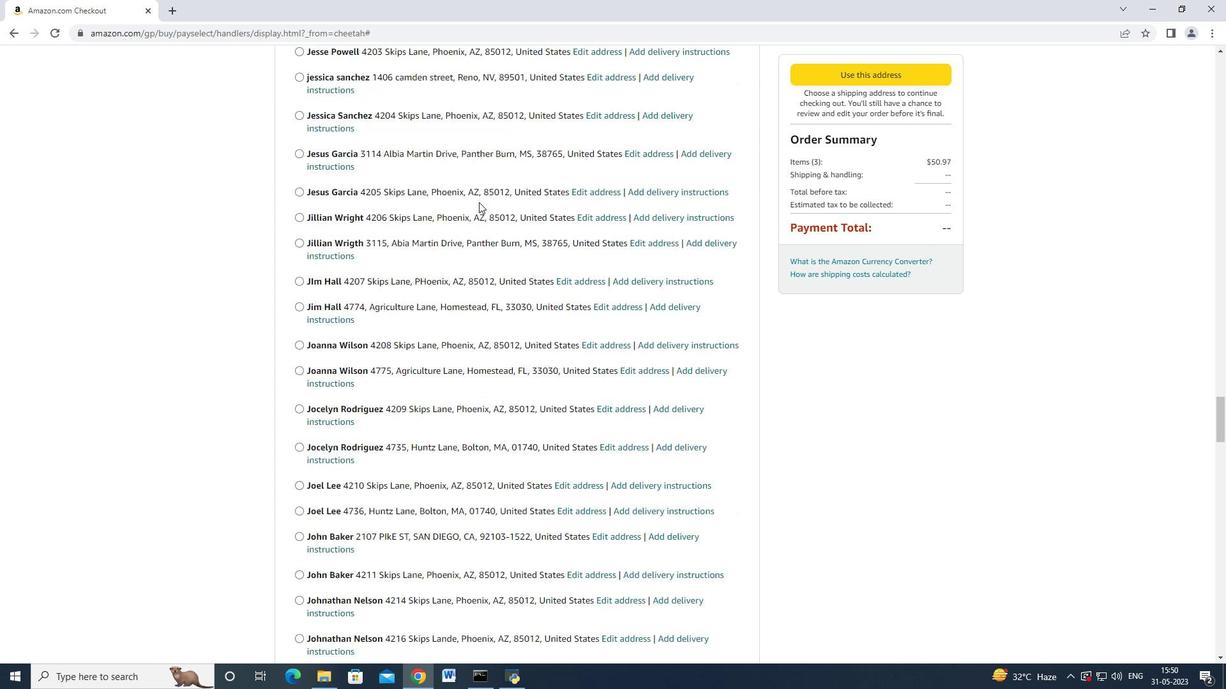 
Action: Mouse moved to (477, 208)
Screenshot: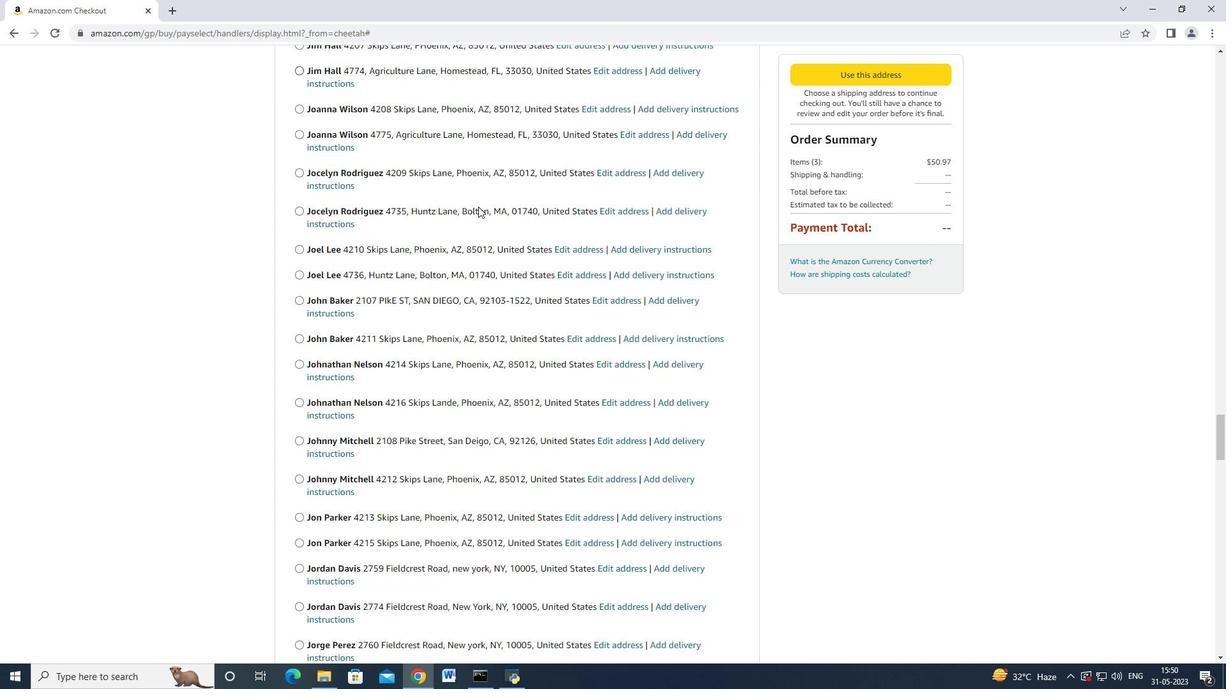 
Action: Mouse scrolled (478, 206) with delta (0, 0)
Screenshot: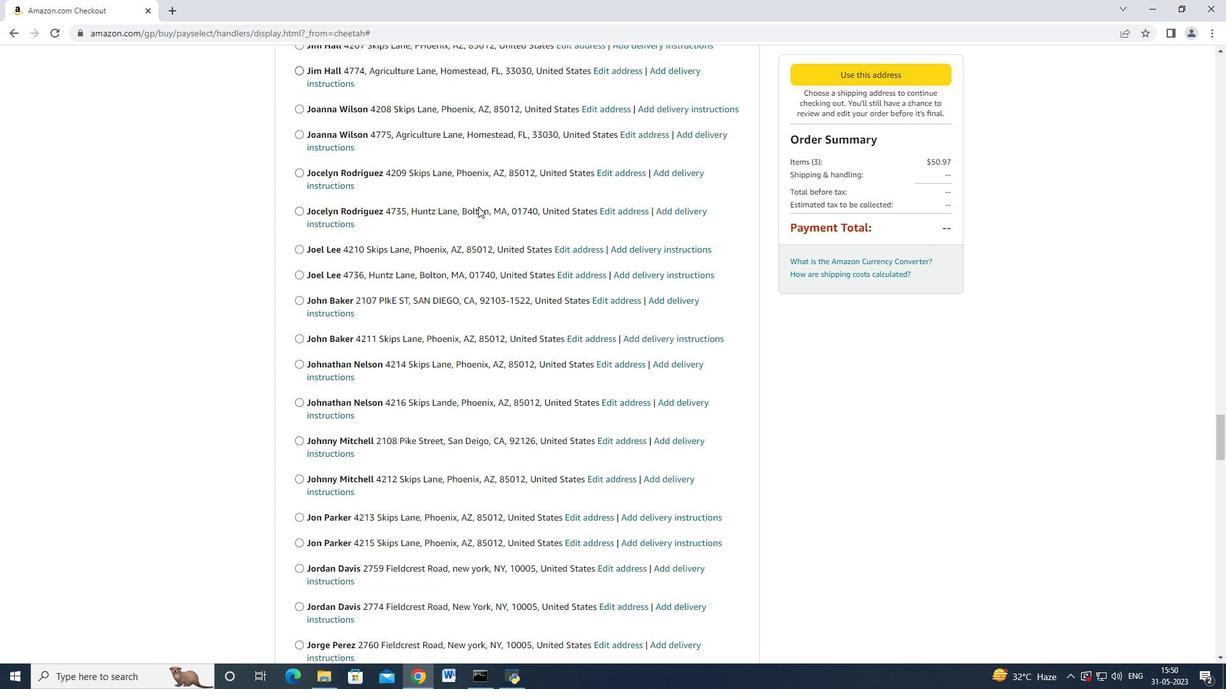 
Action: Mouse moved to (477, 208)
Screenshot: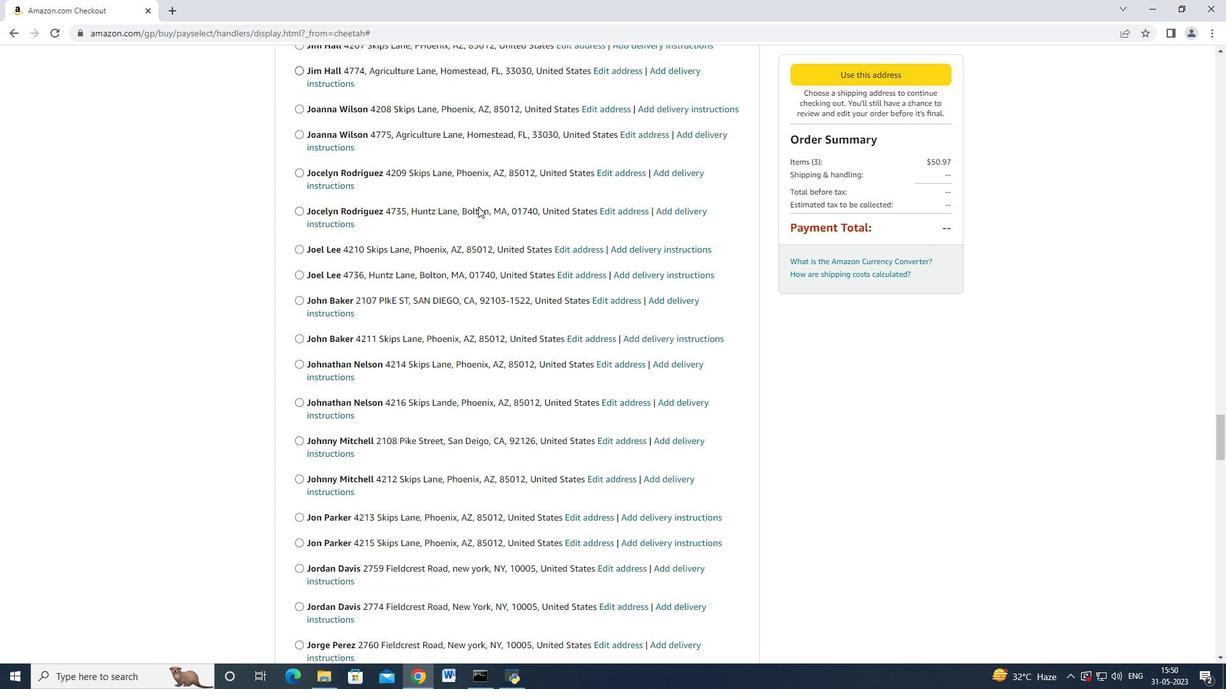
Action: Mouse scrolled (477, 206) with delta (0, -1)
Screenshot: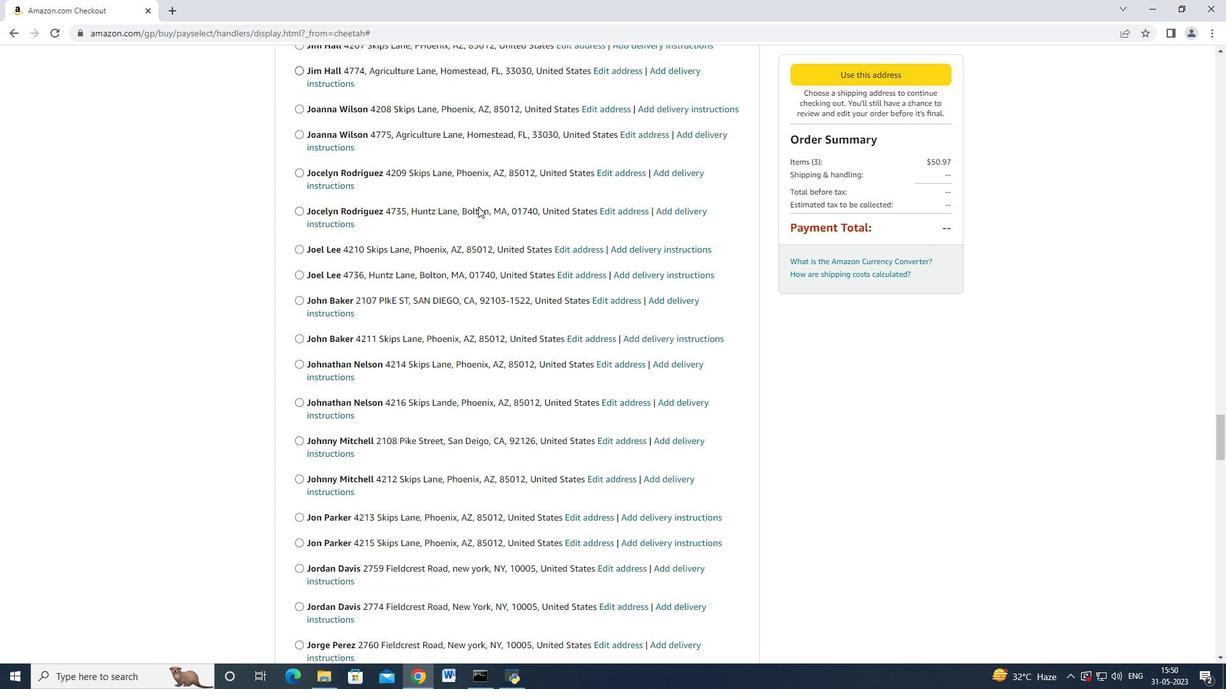 
Action: Mouse scrolled (477, 207) with delta (0, 0)
Screenshot: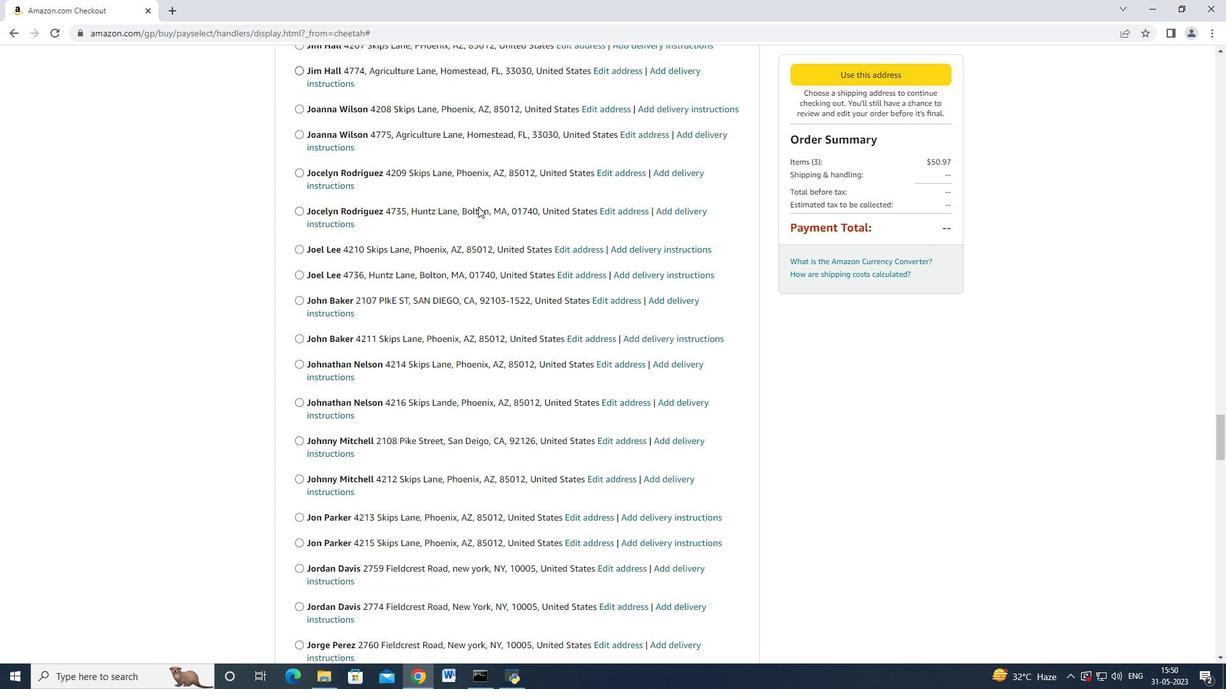 
Action: Mouse moved to (477, 207)
Screenshot: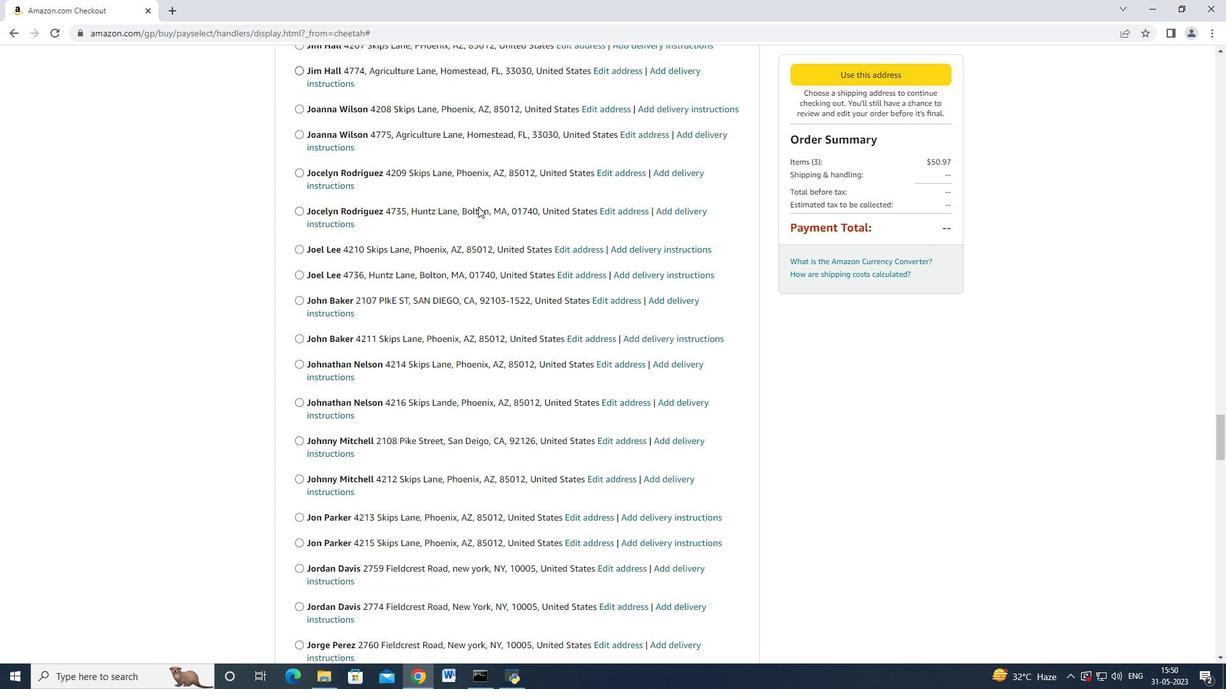 
Action: Mouse scrolled (477, 206) with delta (0, -1)
Screenshot: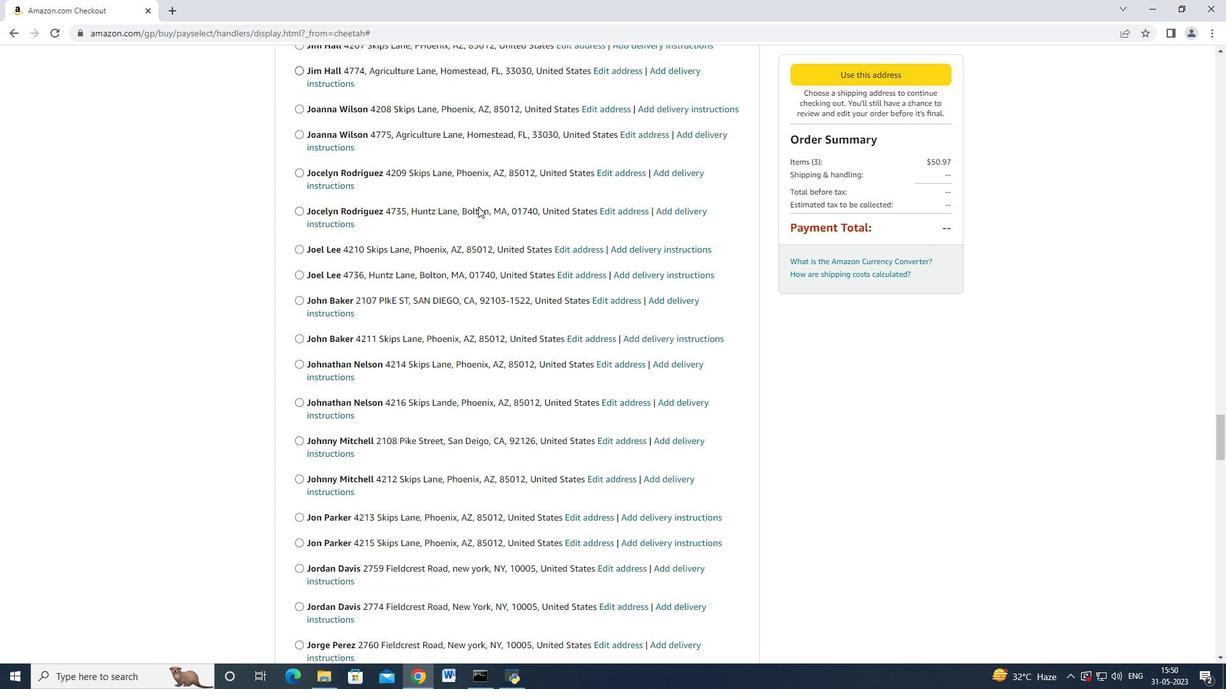 
Action: Mouse moved to (477, 206)
Screenshot: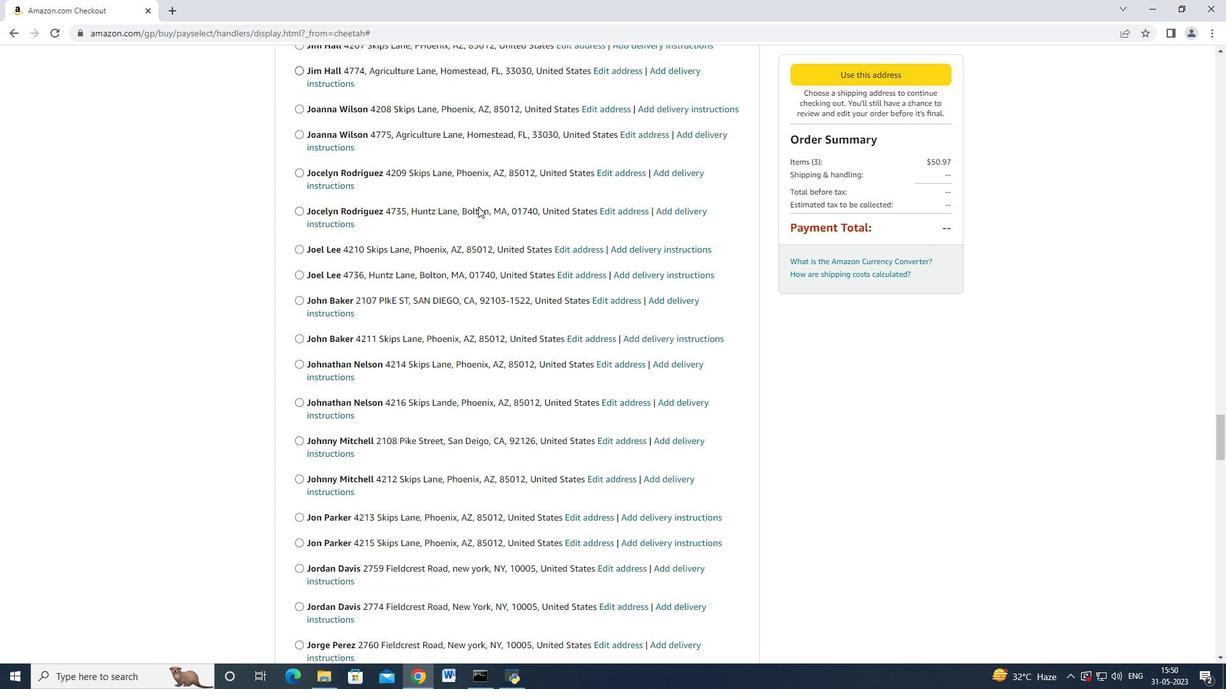 
Action: Mouse scrolled (477, 206) with delta (0, -1)
Screenshot: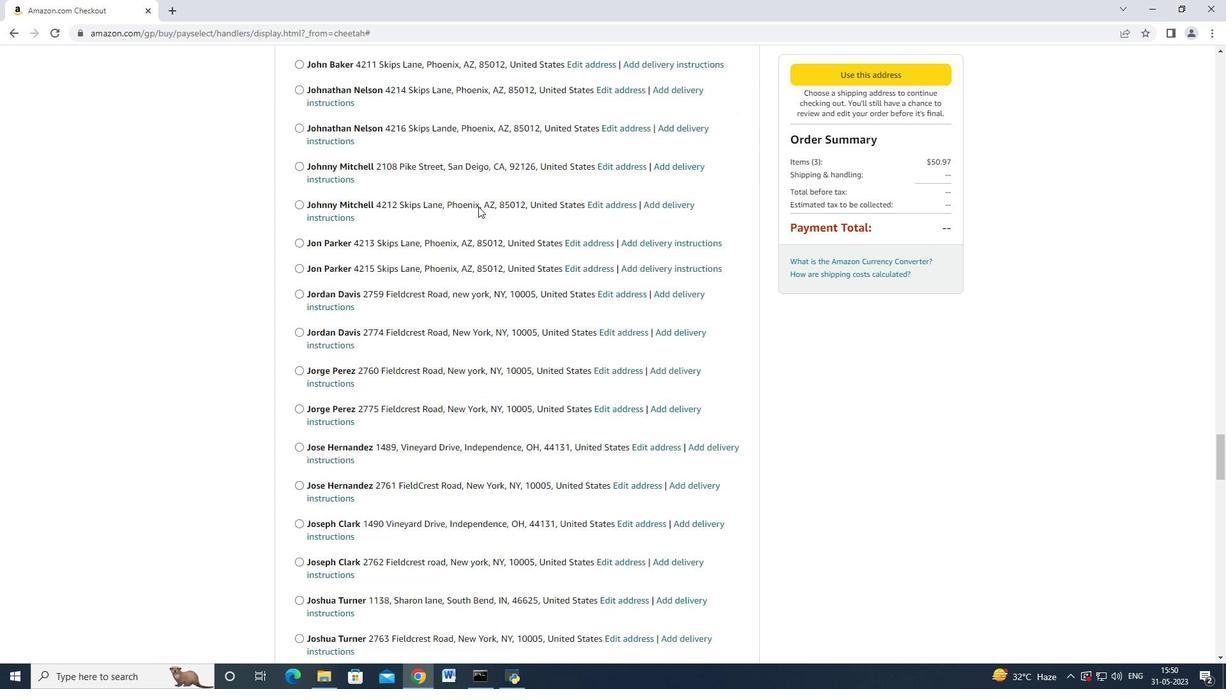 
Action: Mouse moved to (478, 206)
Screenshot: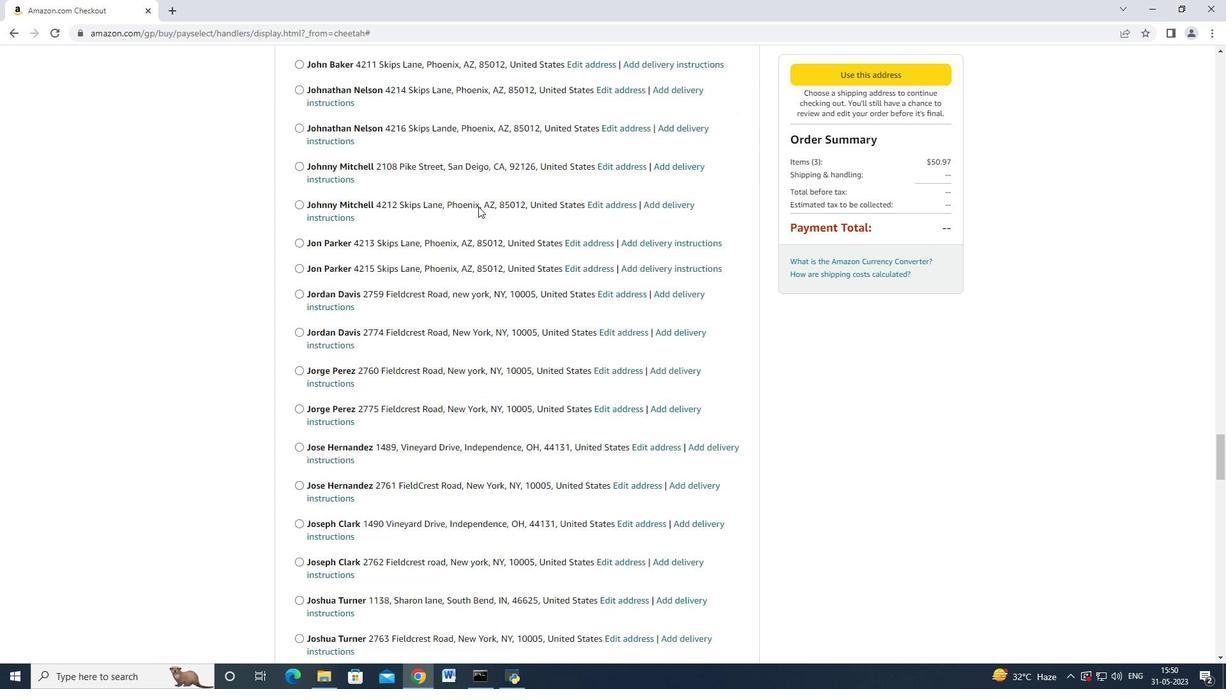 
Action: Mouse scrolled (477, 206) with delta (0, 0)
Screenshot: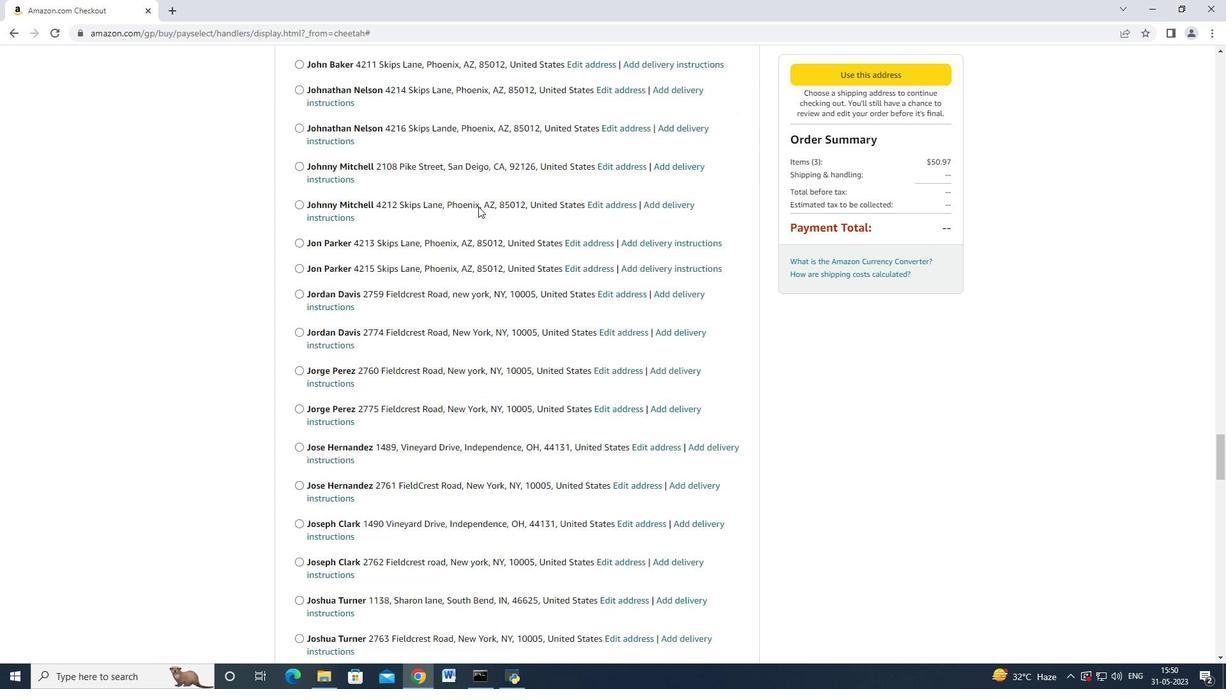 
Action: Mouse moved to (478, 206)
Screenshot: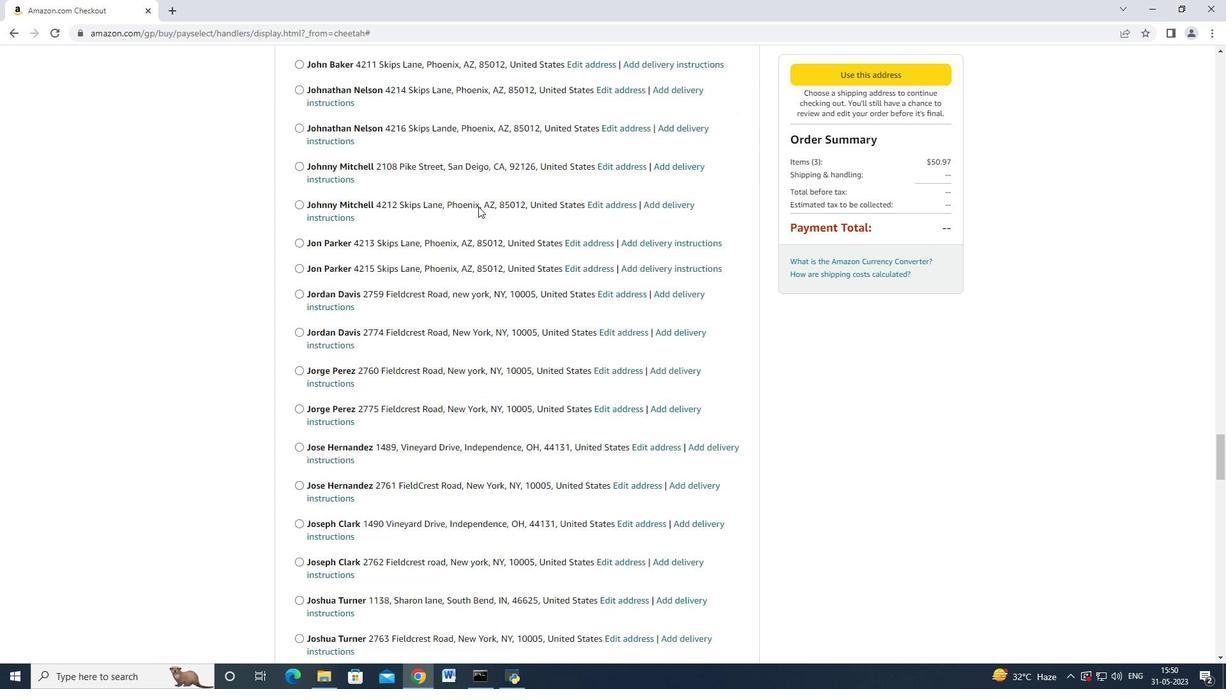 
Action: Mouse scrolled (478, 206) with delta (0, 0)
Screenshot: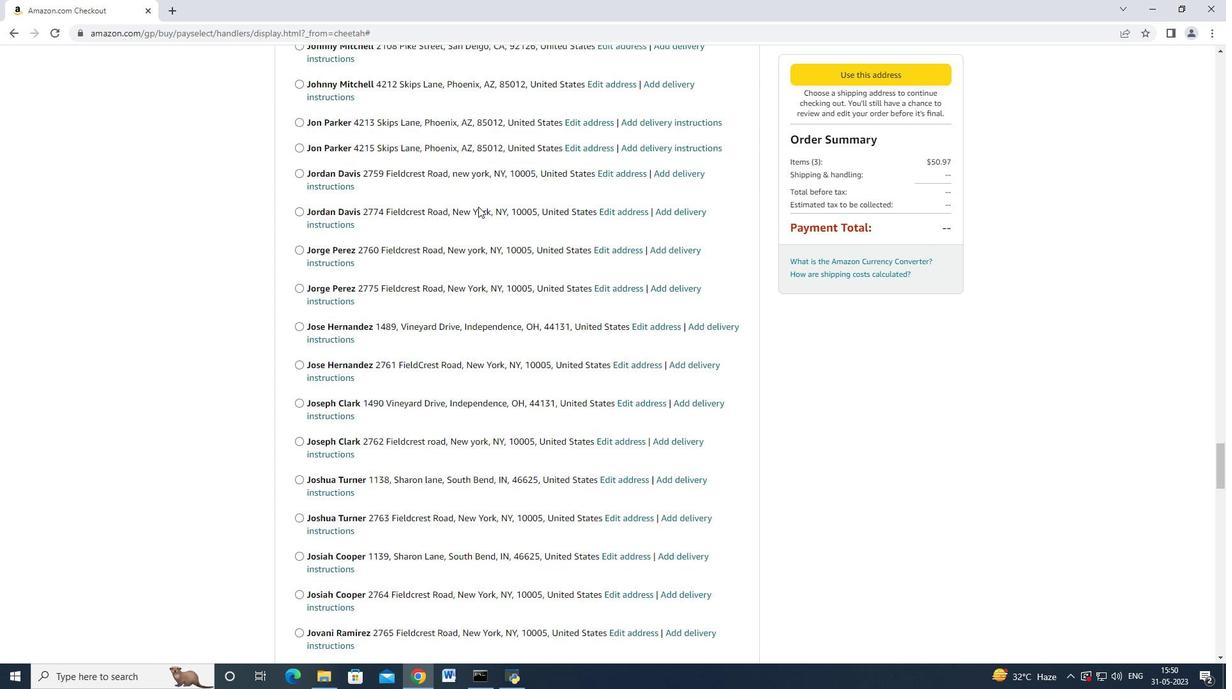 
Action: Mouse scrolled (478, 206) with delta (0, 0)
Screenshot: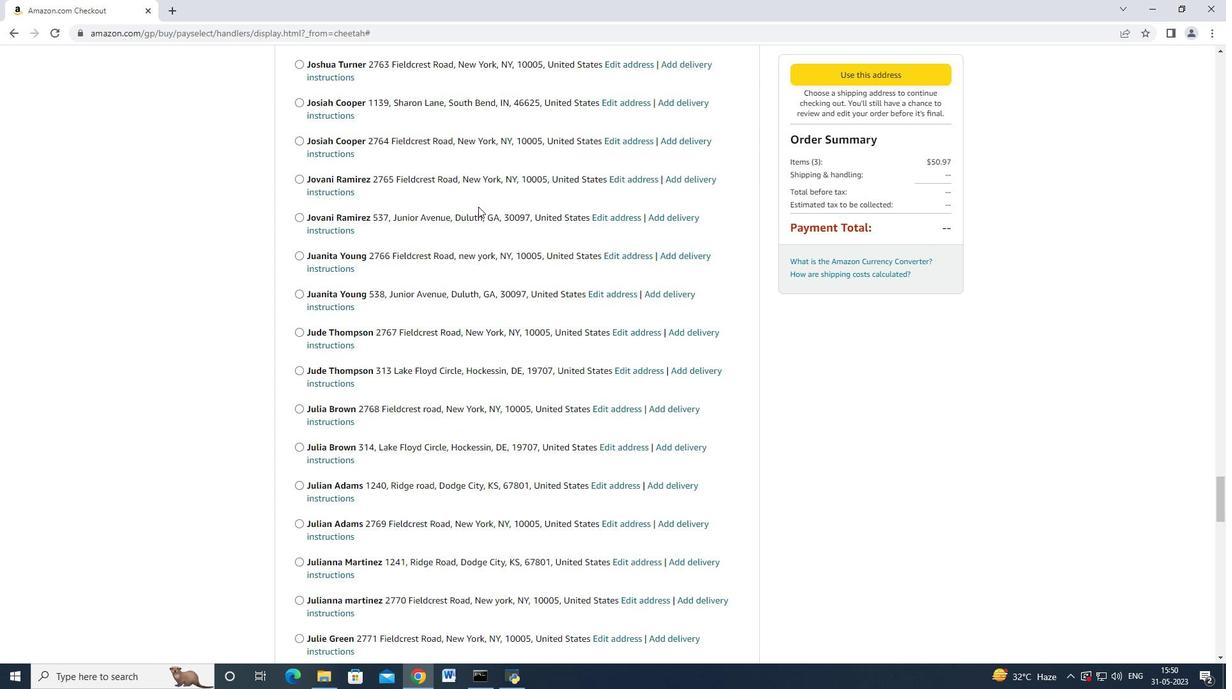 
Action: Mouse moved to (478, 206)
Screenshot: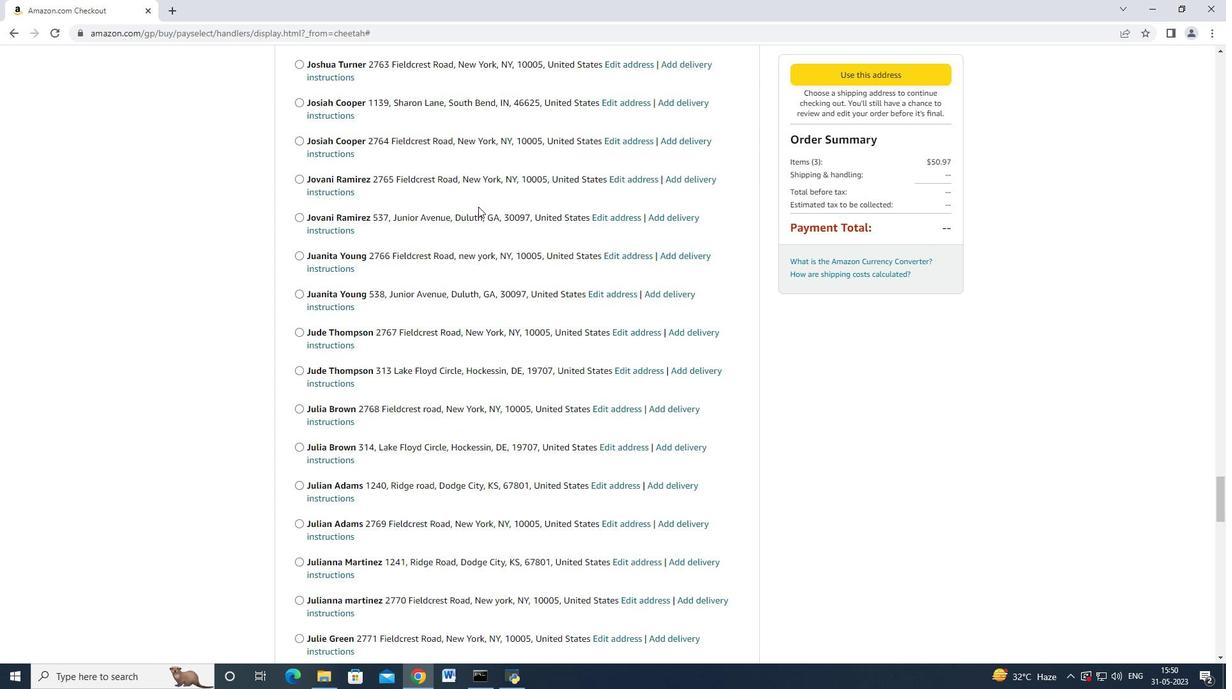 
Action: Mouse scrolled (478, 206) with delta (0, 0)
Screenshot: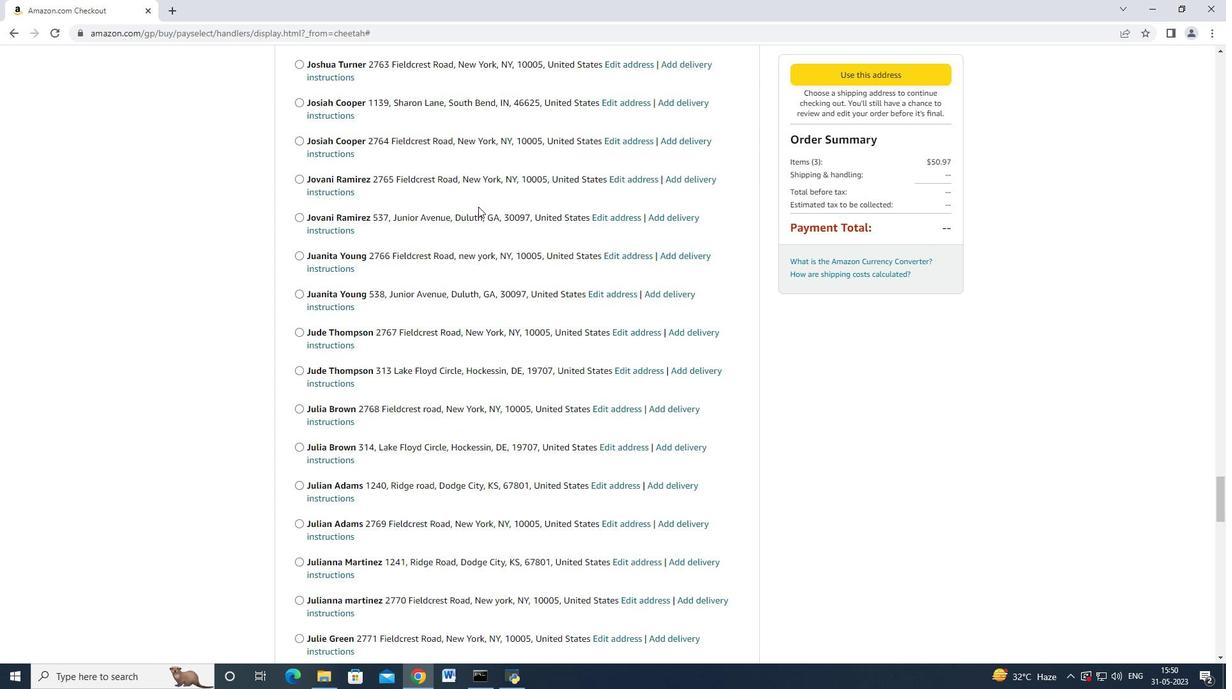 
Action: Mouse moved to (478, 206)
Screenshot: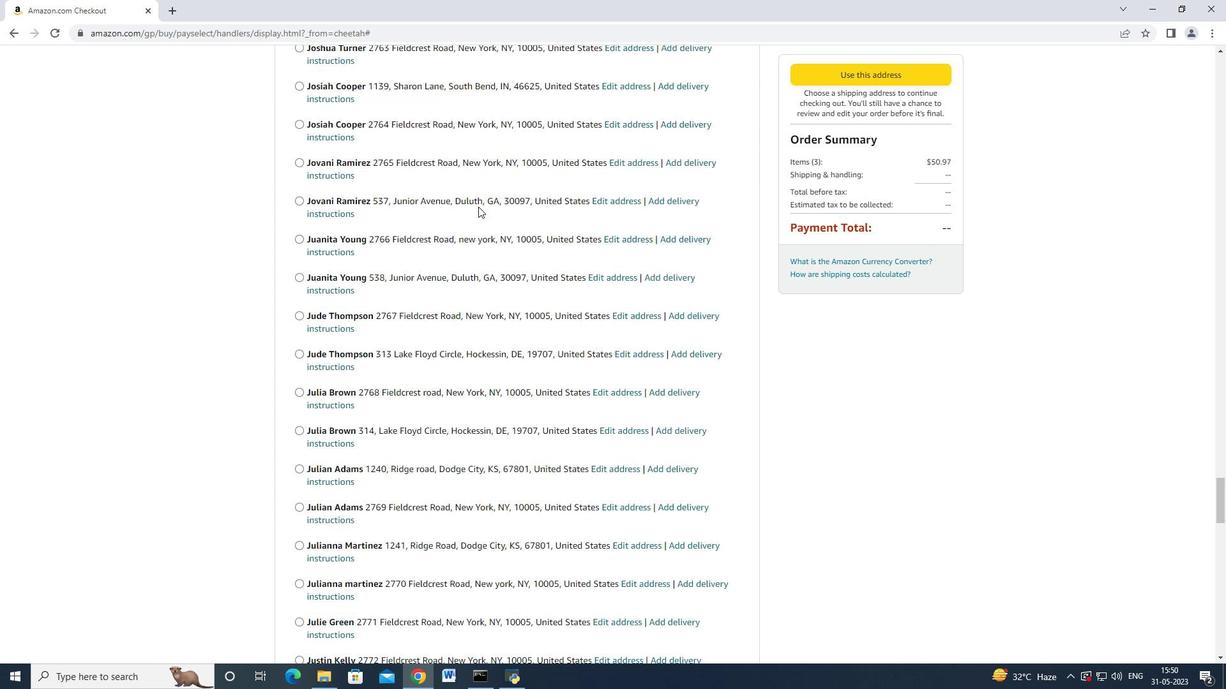 
Action: Mouse scrolled (478, 205) with delta (0, -1)
Screenshot: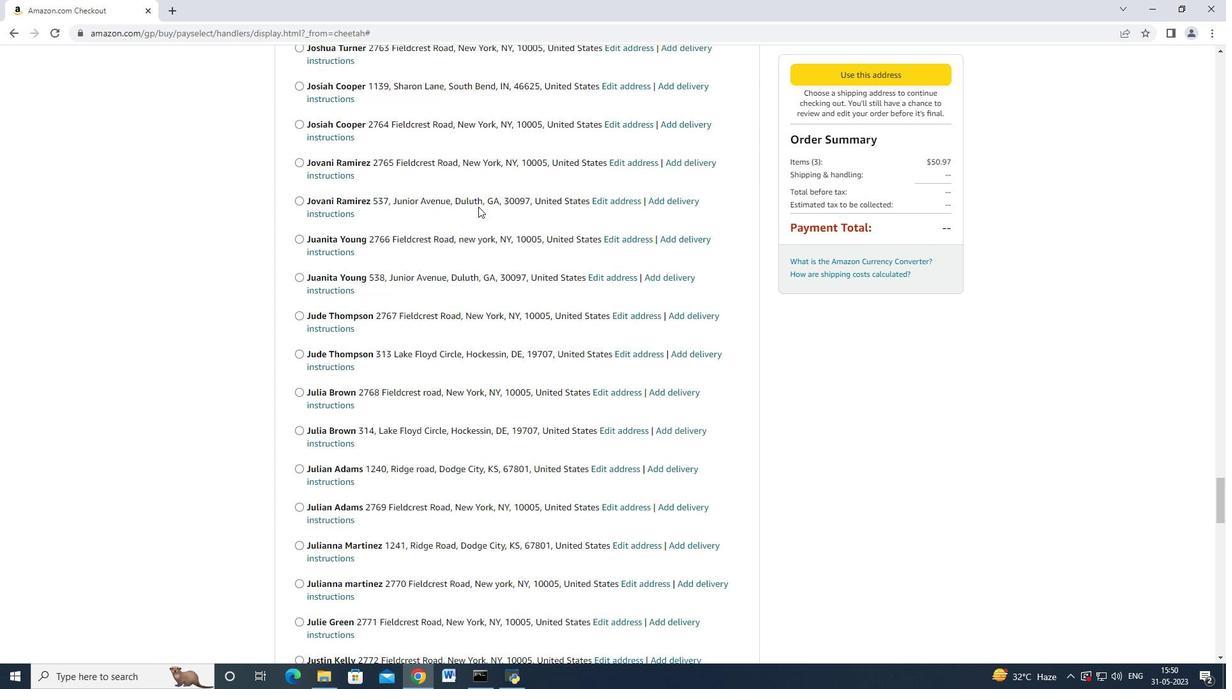 
Action: Mouse moved to (478, 206)
Screenshot: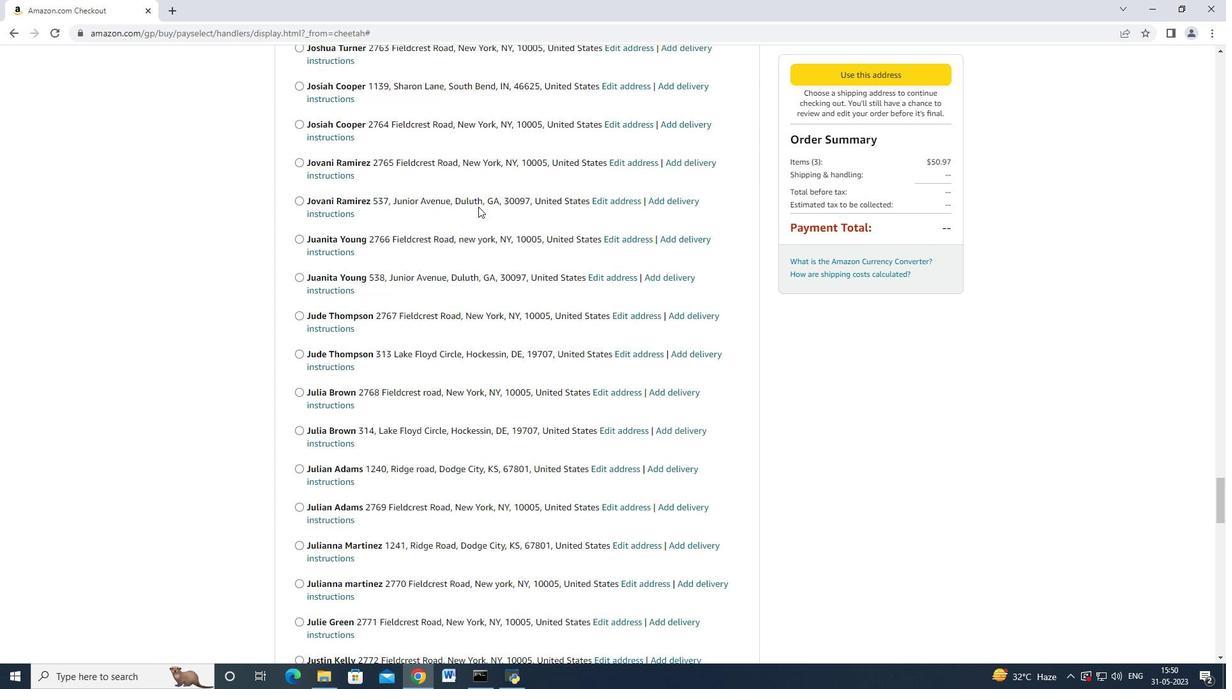 
Action: Mouse scrolled (478, 206) with delta (0, 0)
Screenshot: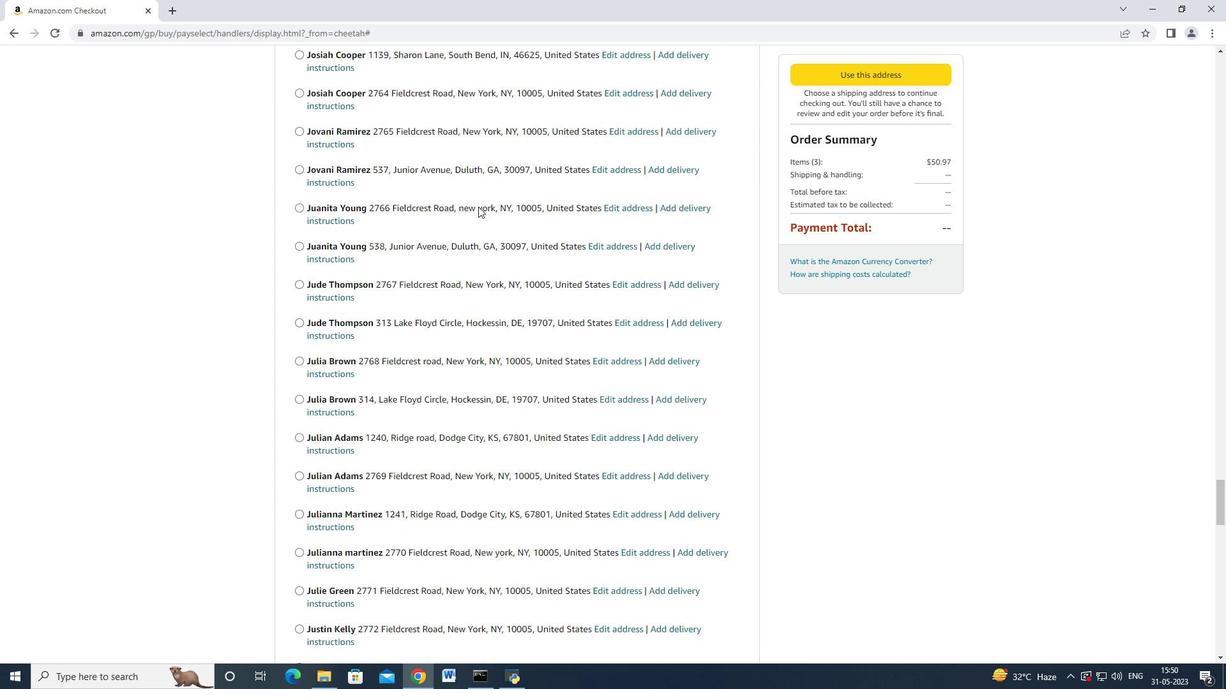 
Action: Mouse moved to (477, 206)
Screenshot: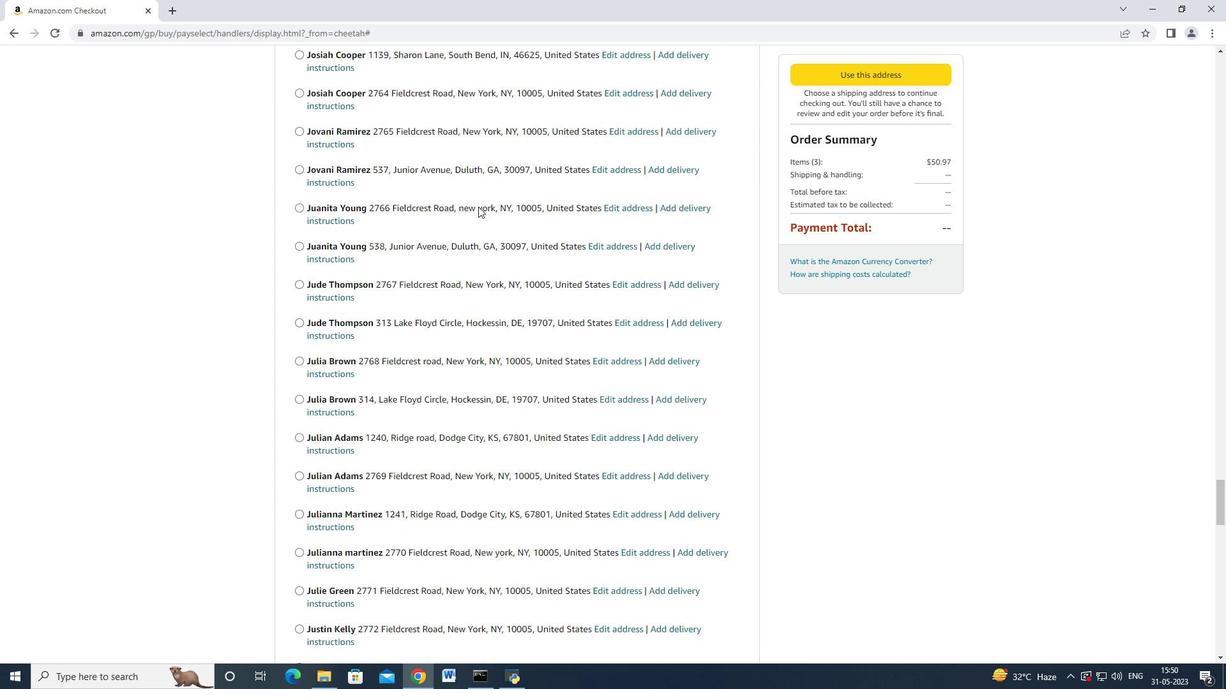 
Action: Mouse scrolled (478, 206) with delta (0, 0)
Screenshot: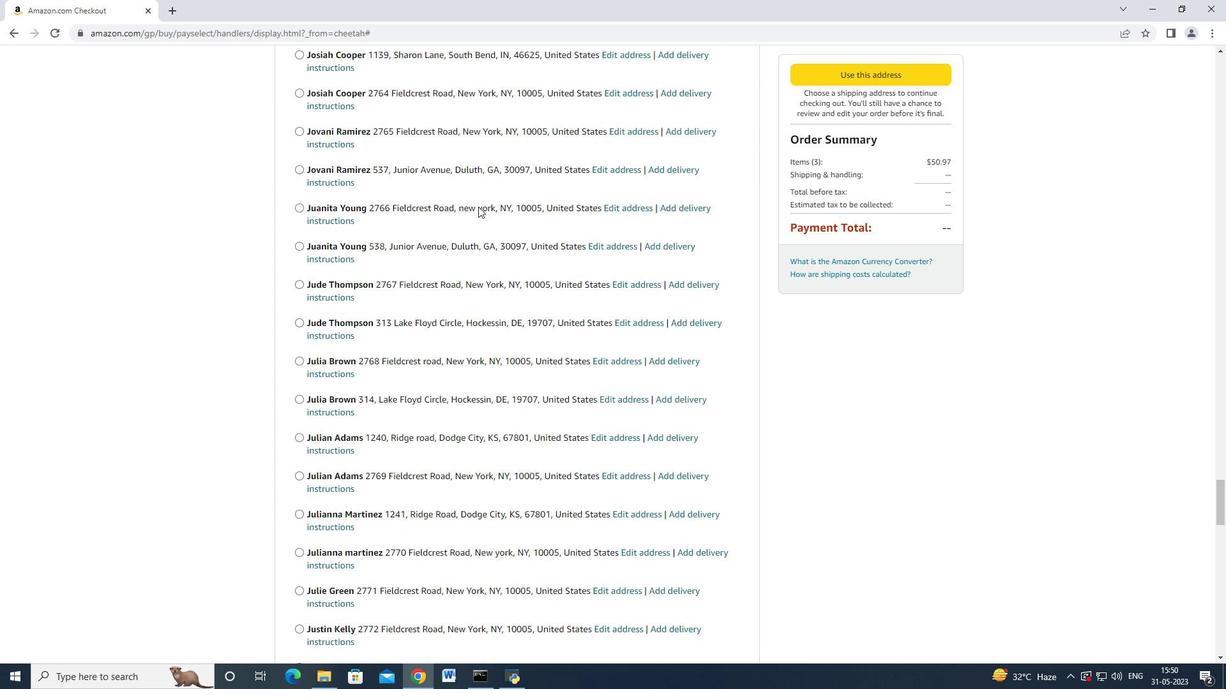 
Action: Mouse scrolled (478, 206) with delta (0, 0)
Screenshot: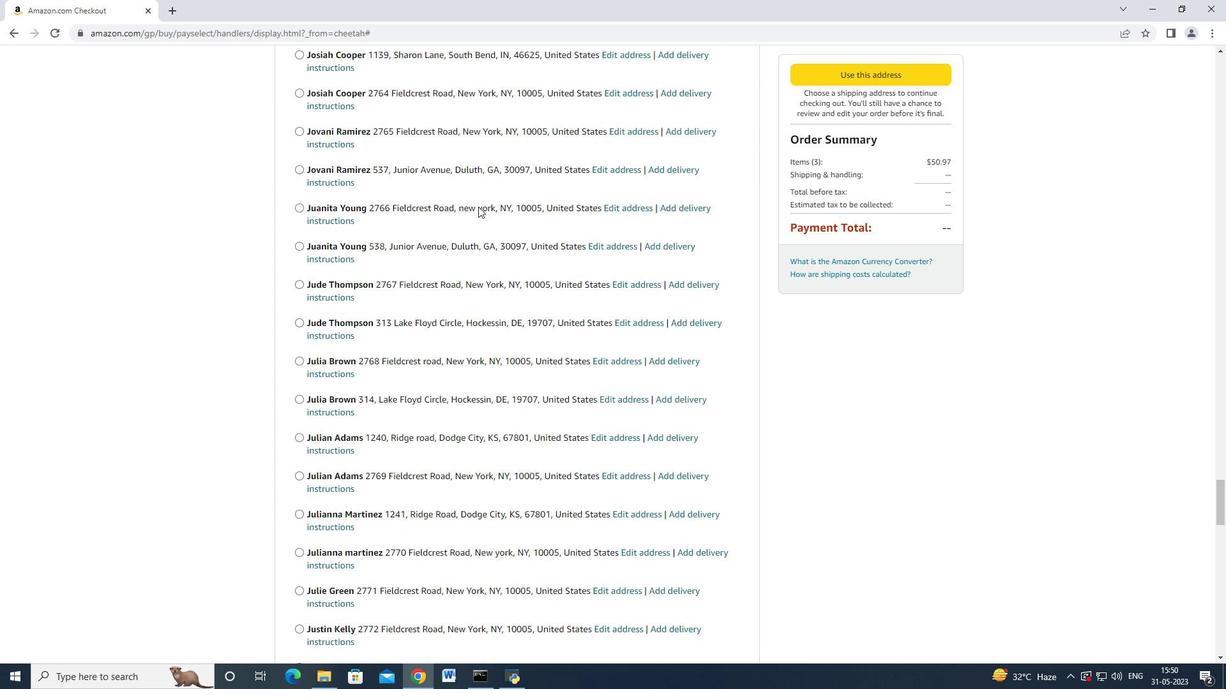
Action: Mouse moved to (477, 206)
Screenshot: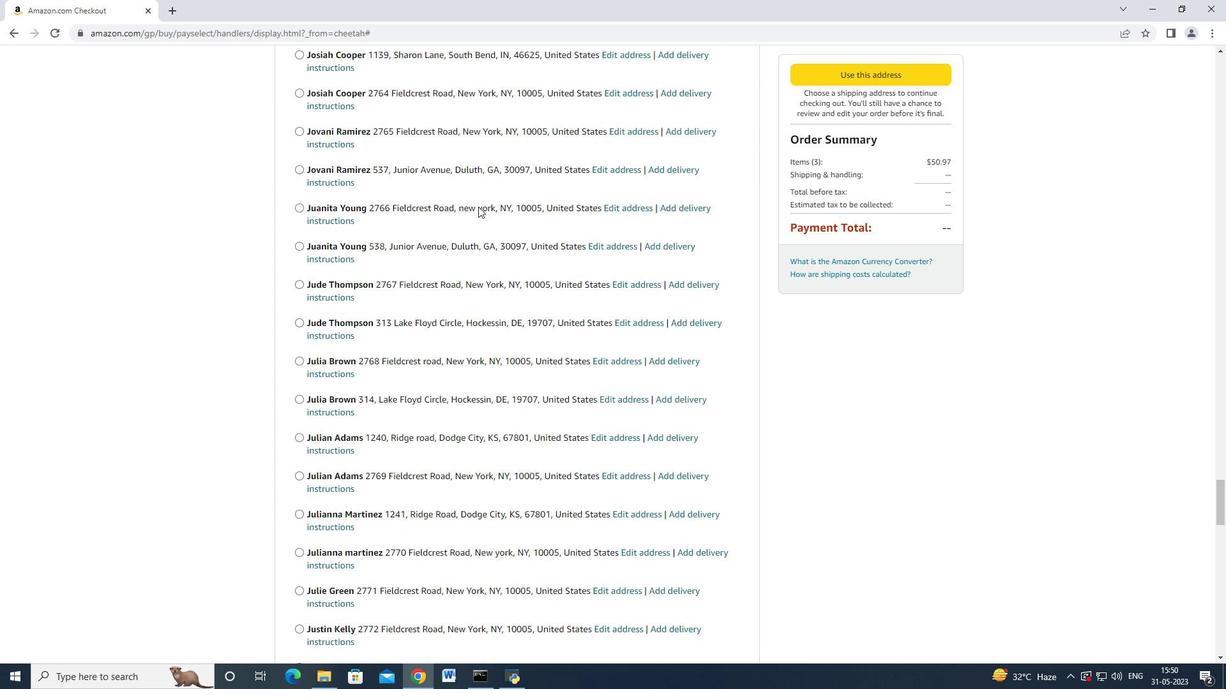 
Action: Mouse scrolled (478, 206) with delta (0, 0)
Screenshot: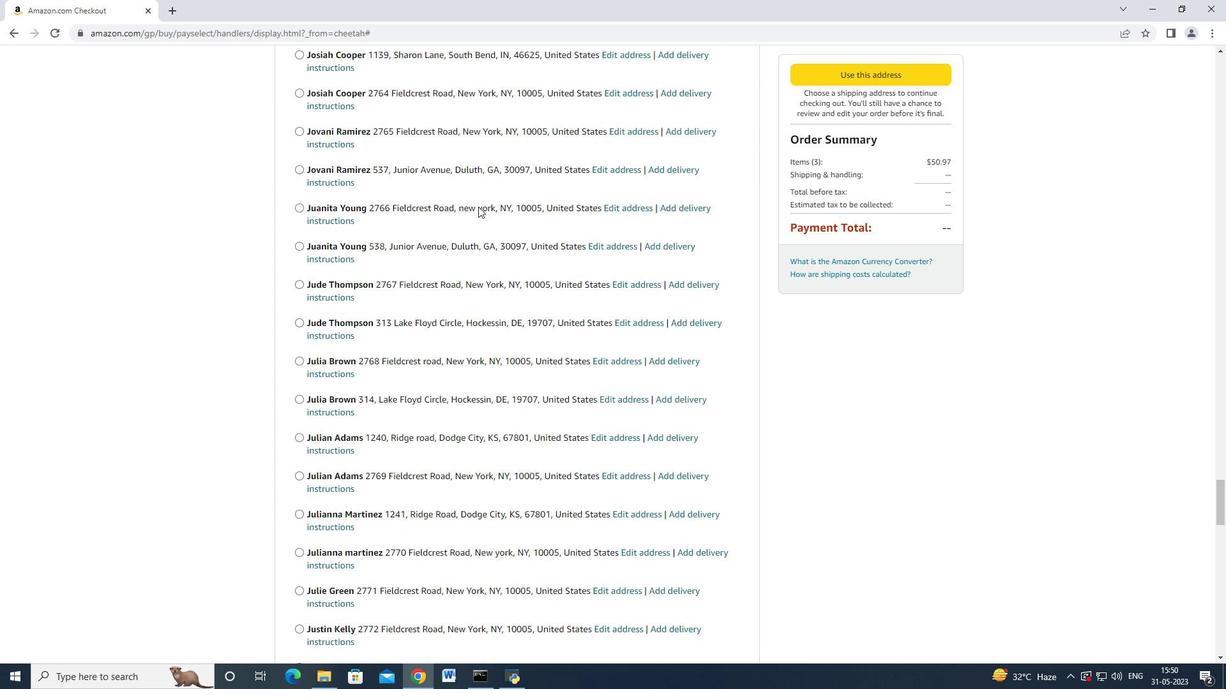 
Action: Mouse scrolled (478, 206) with delta (0, 0)
Screenshot: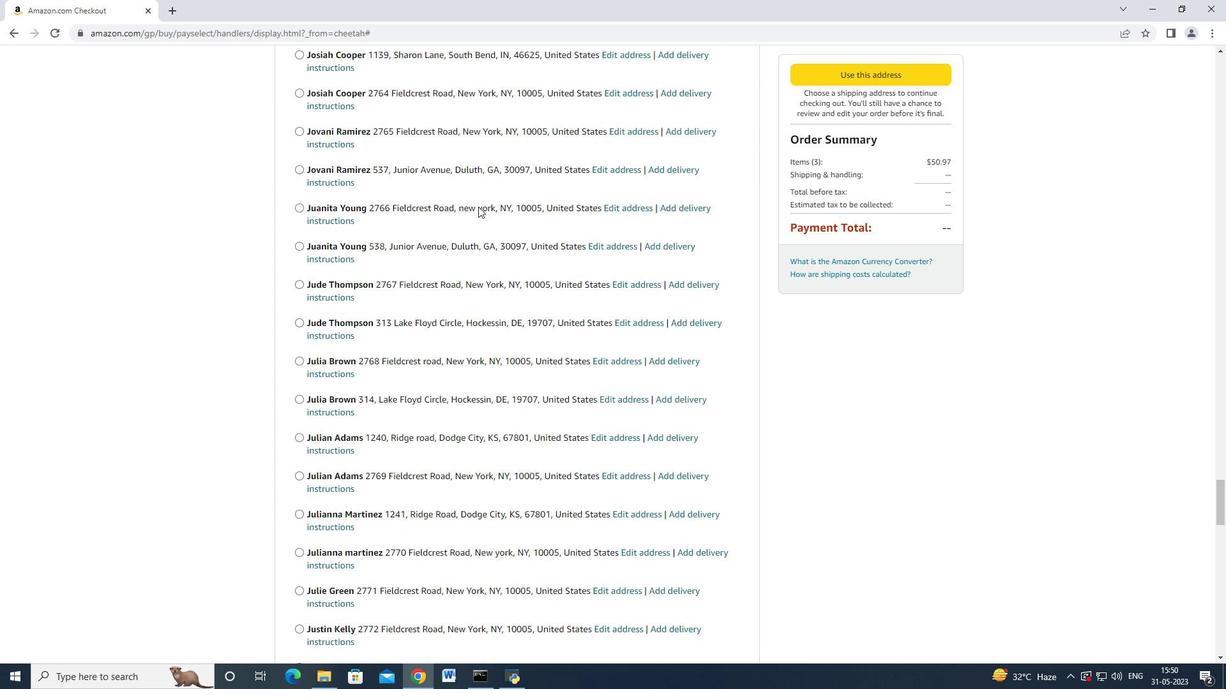 
Action: Mouse scrolled (478, 206) with delta (0, 0)
Screenshot: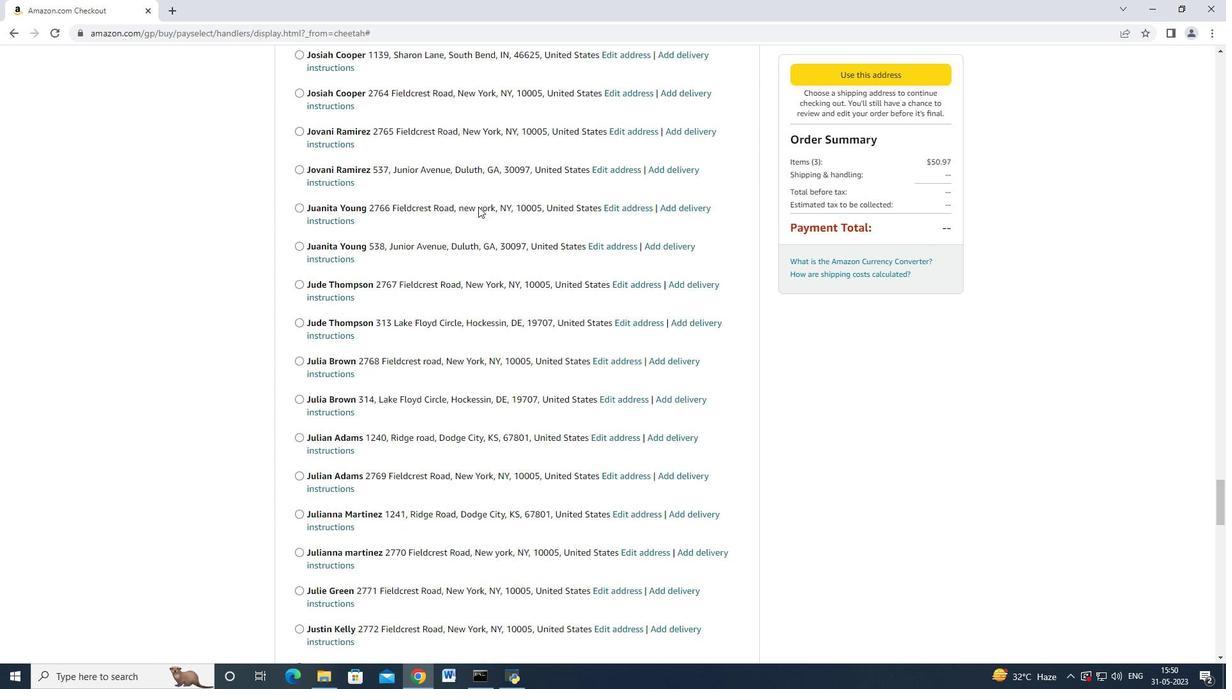 
Action: Mouse scrolled (477, 206) with delta (0, 0)
Screenshot: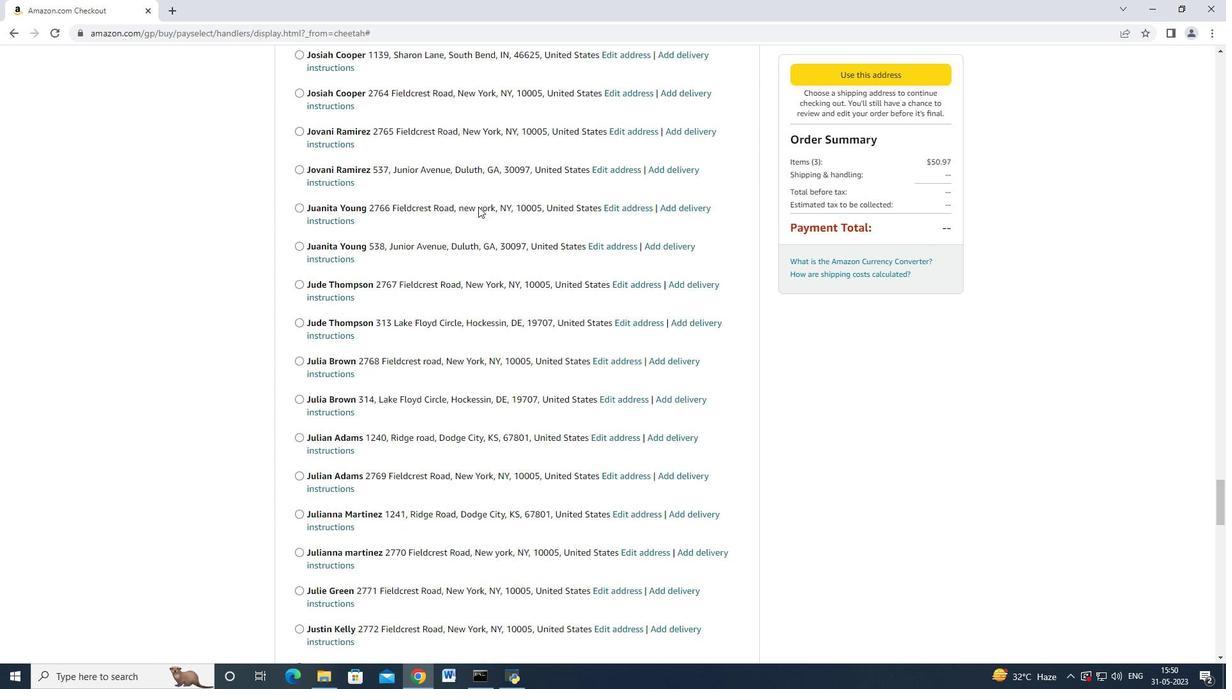 
Action: Mouse scrolled (477, 205) with delta (0, -1)
Screenshot: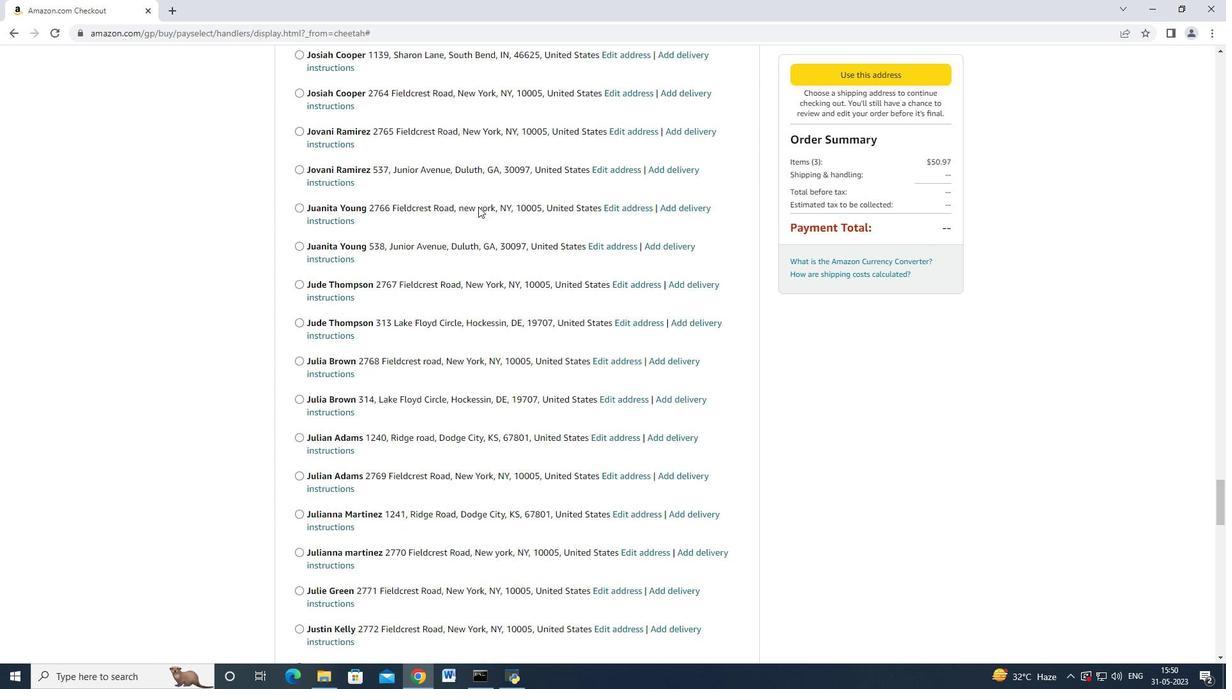 
Action: Mouse scrolled (477, 206) with delta (0, 0)
Screenshot: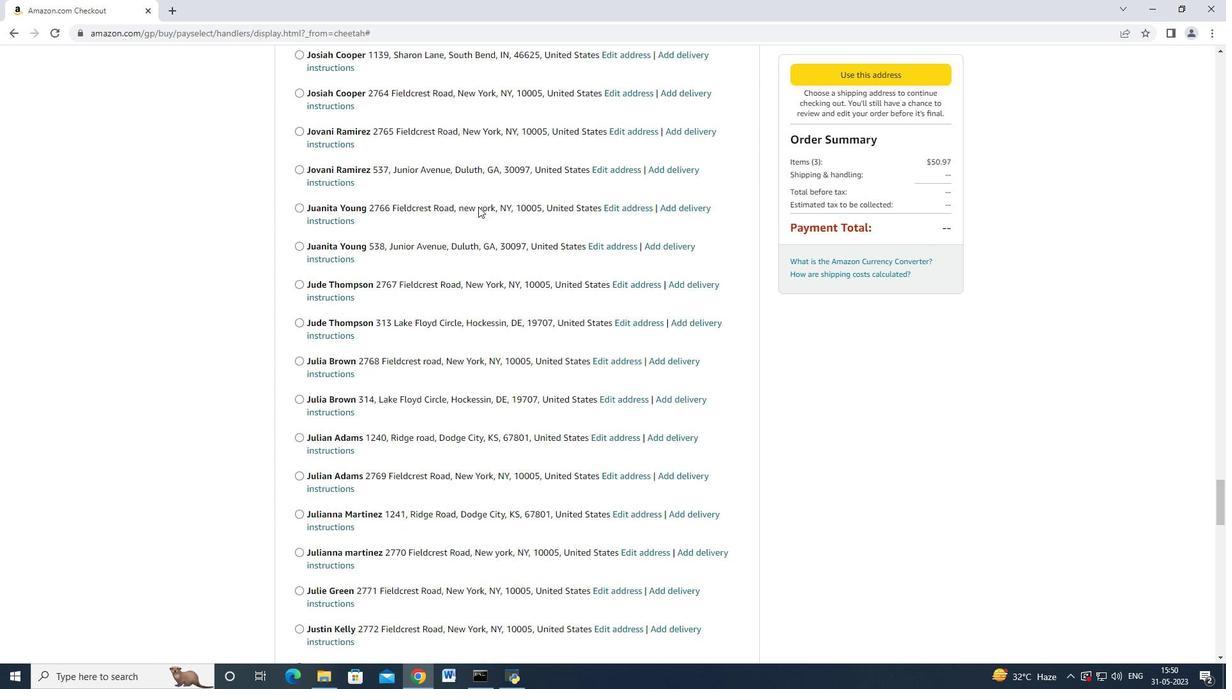 
Action: Mouse scrolled (477, 206) with delta (0, 0)
Screenshot: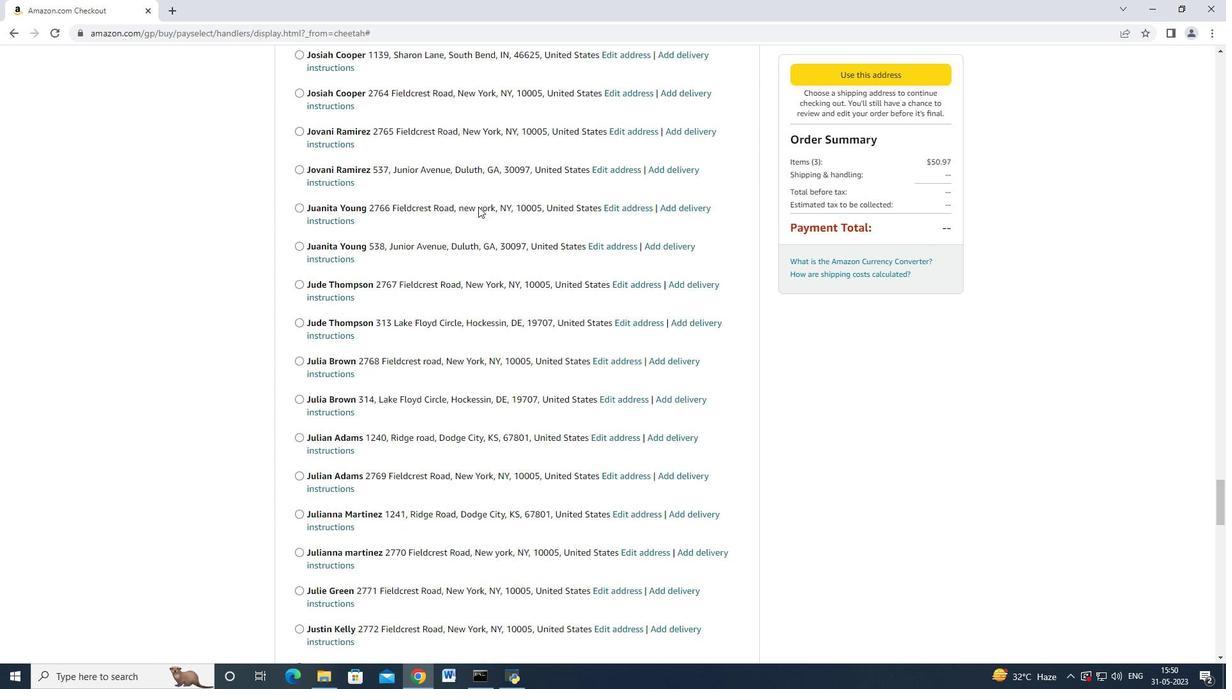 
Action: Mouse scrolled (477, 206) with delta (0, 0)
Screenshot: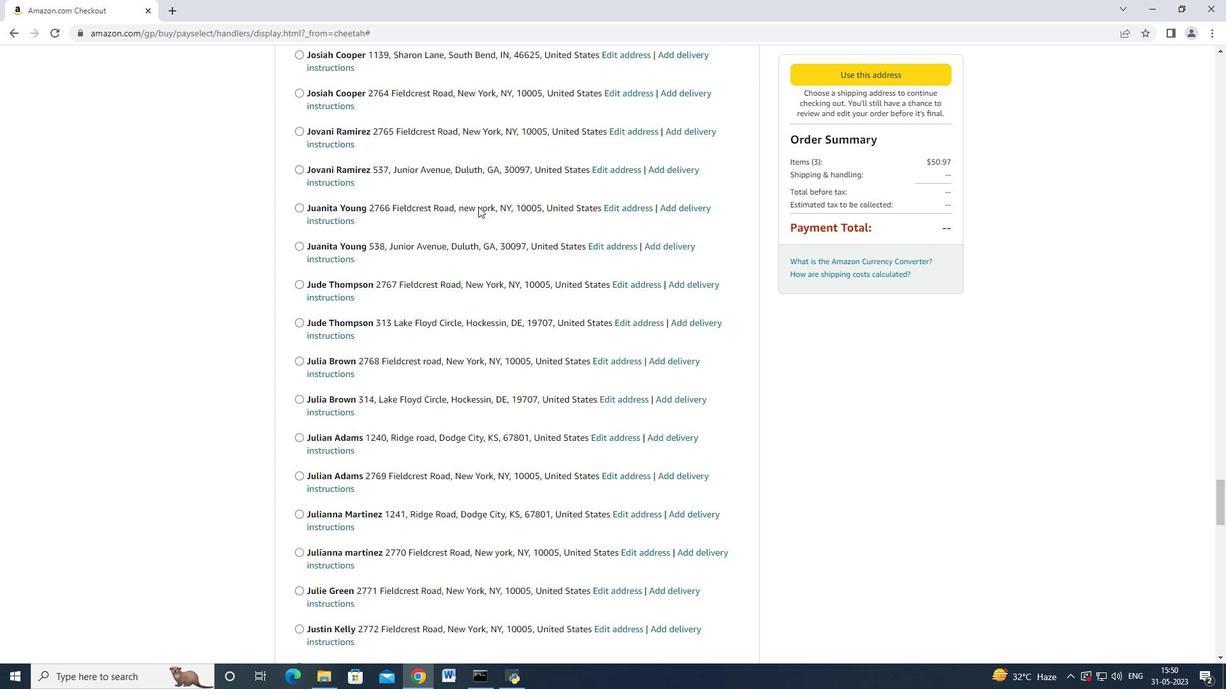 
Action: Mouse scrolled (477, 206) with delta (0, 0)
Screenshot: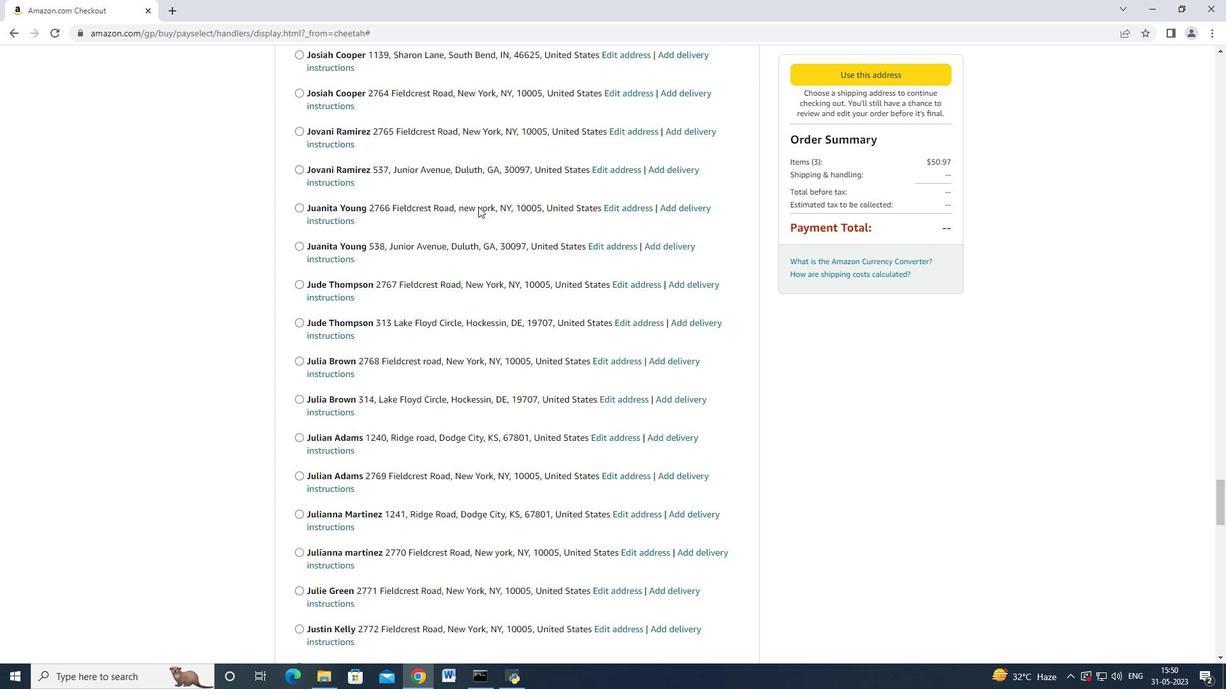 
Action: Mouse scrolled (477, 206) with delta (0, 0)
Screenshot: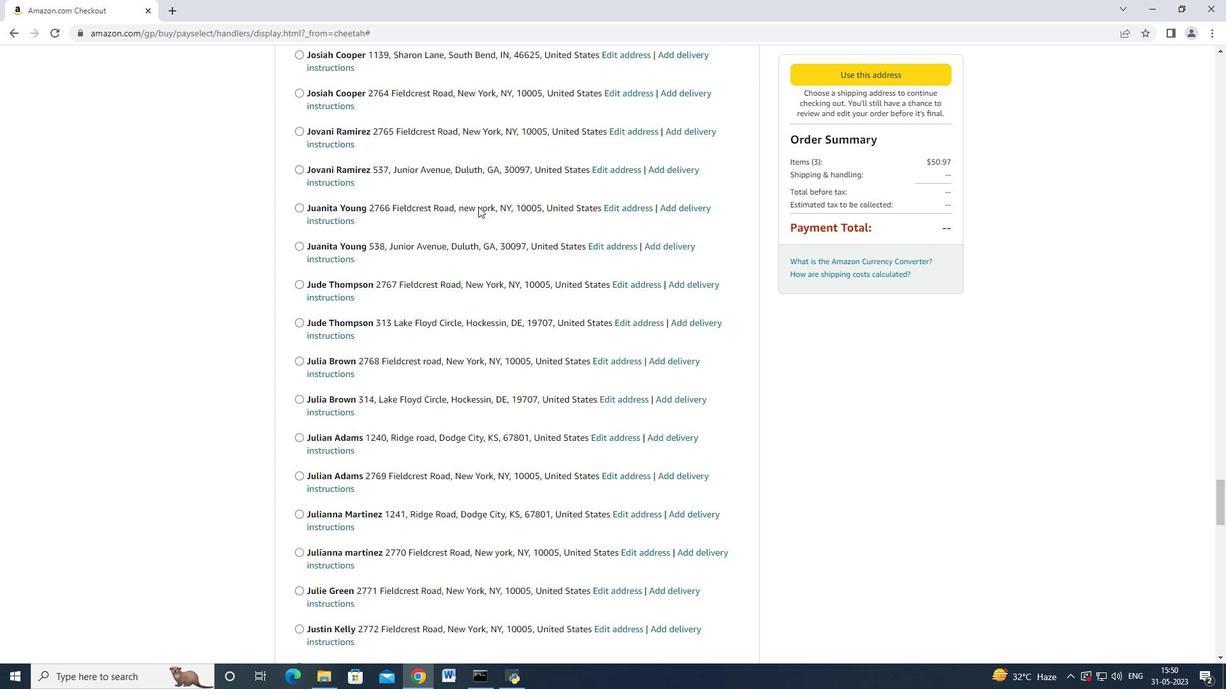 
Action: Mouse scrolled (477, 206) with delta (0, 0)
Screenshot: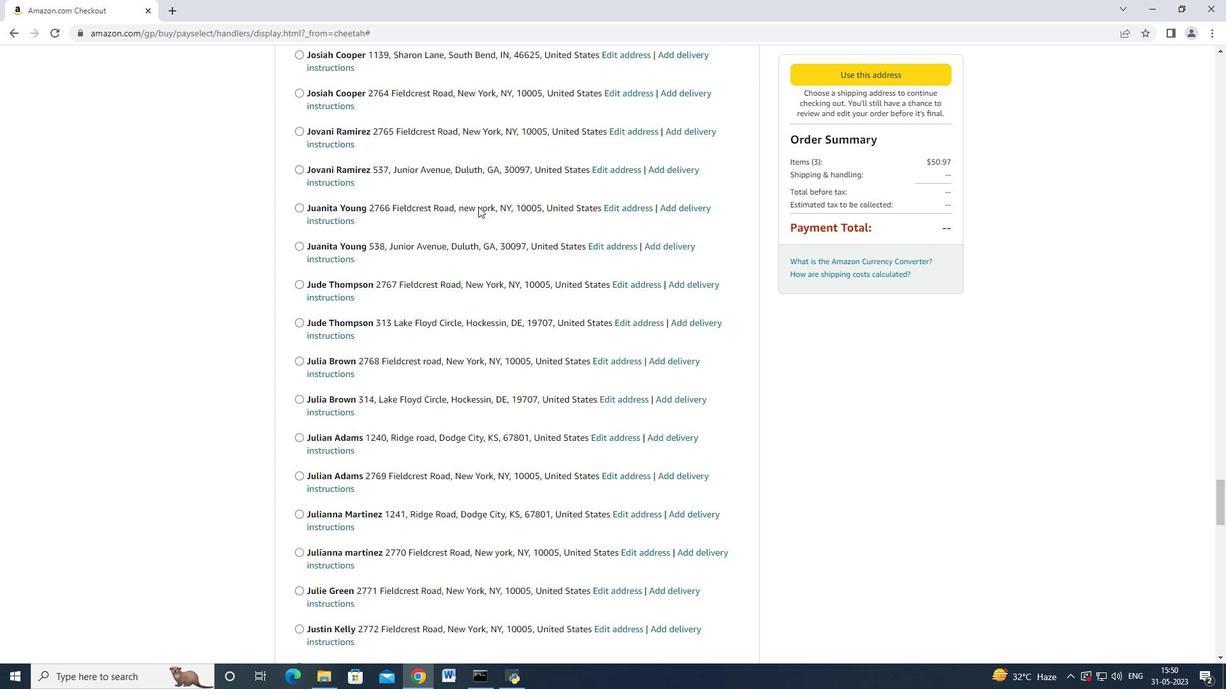 
Action: Mouse scrolled (477, 206) with delta (0, 0)
Screenshot: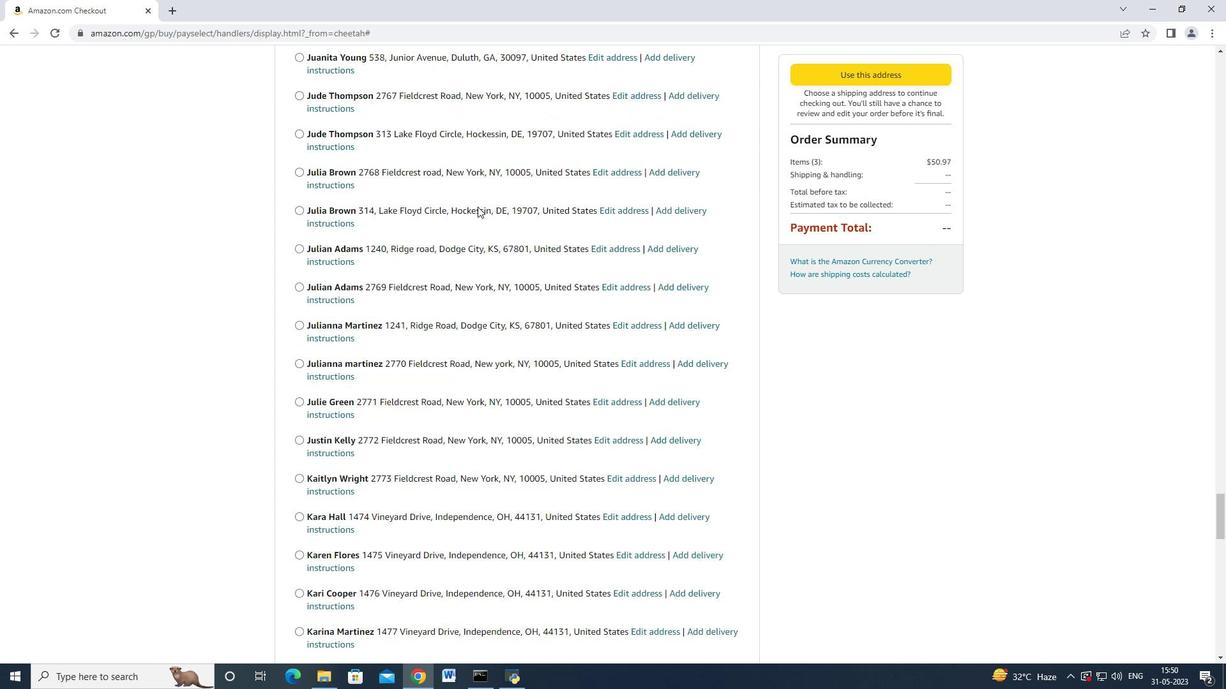 
Action: Mouse moved to (477, 208)
Screenshot: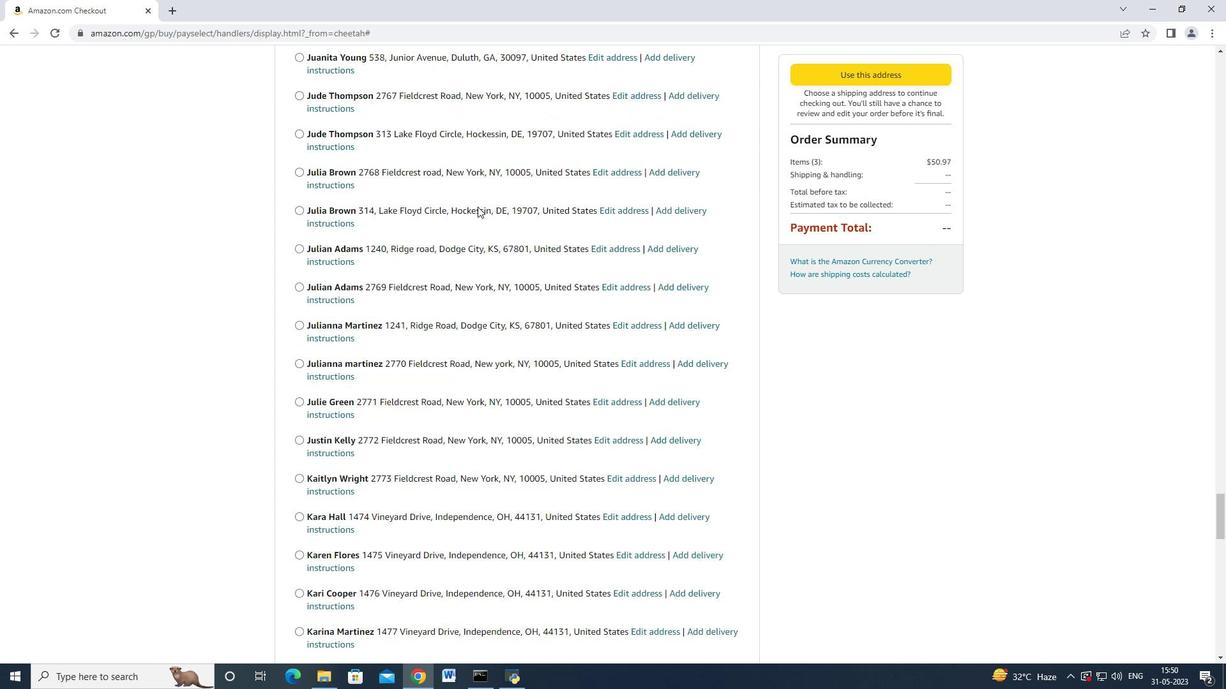 
Action: Mouse scrolled (477, 208) with delta (0, 0)
Screenshot: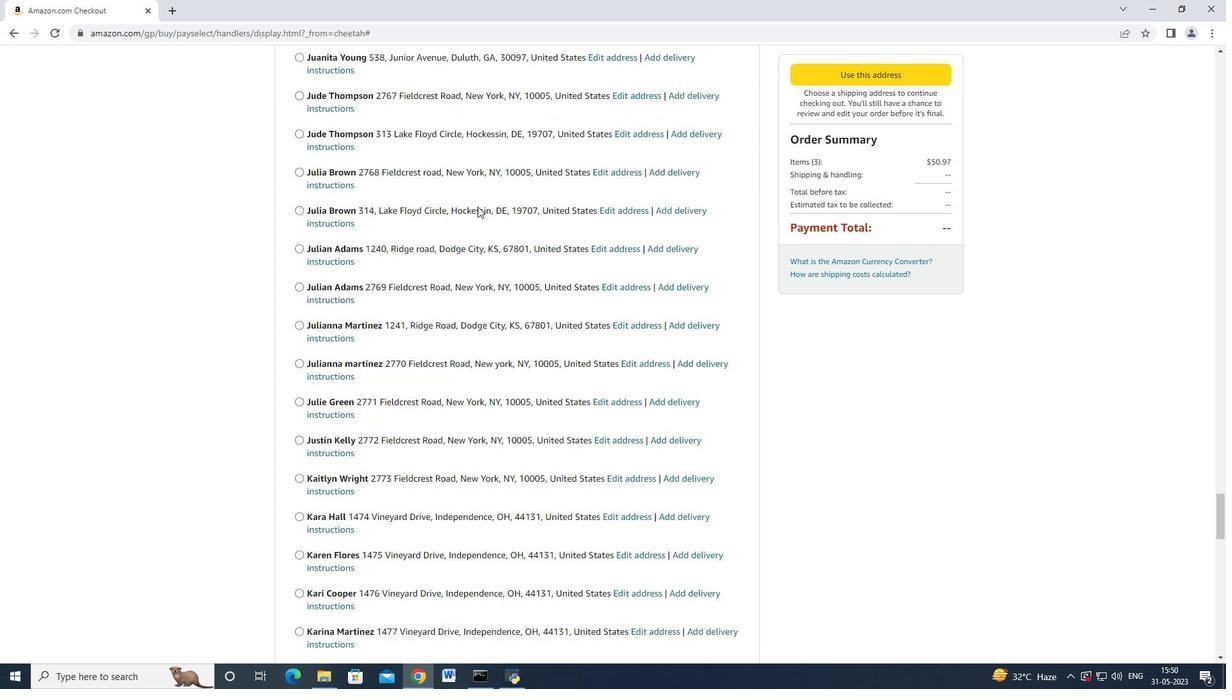 
Action: Mouse moved to (477, 208)
Screenshot: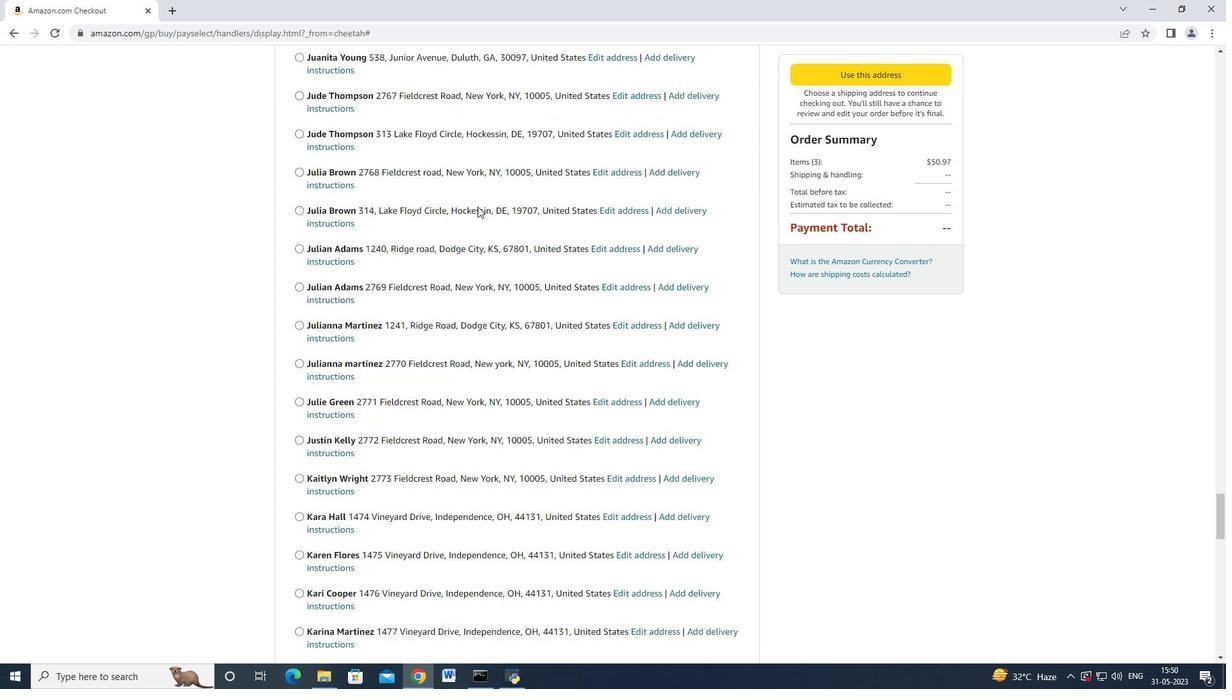
Action: Mouse scrolled (477, 208) with delta (0, 0)
Screenshot: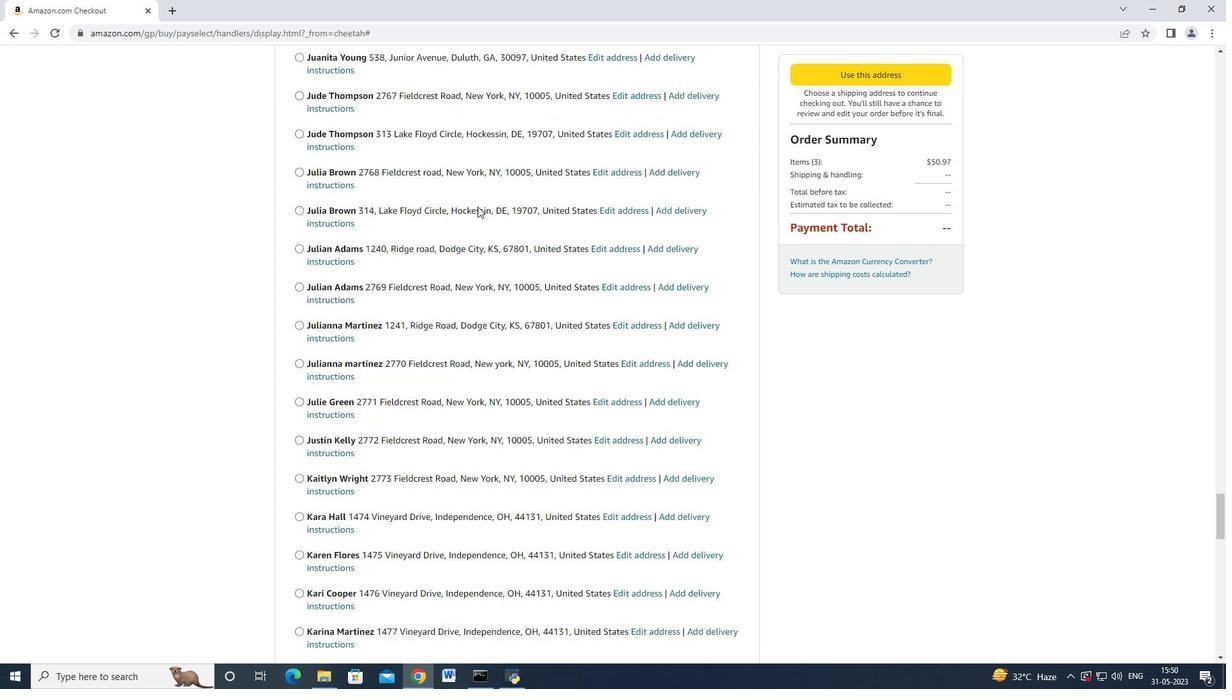 
Action: Mouse scrolled (477, 208) with delta (0, 0)
Screenshot: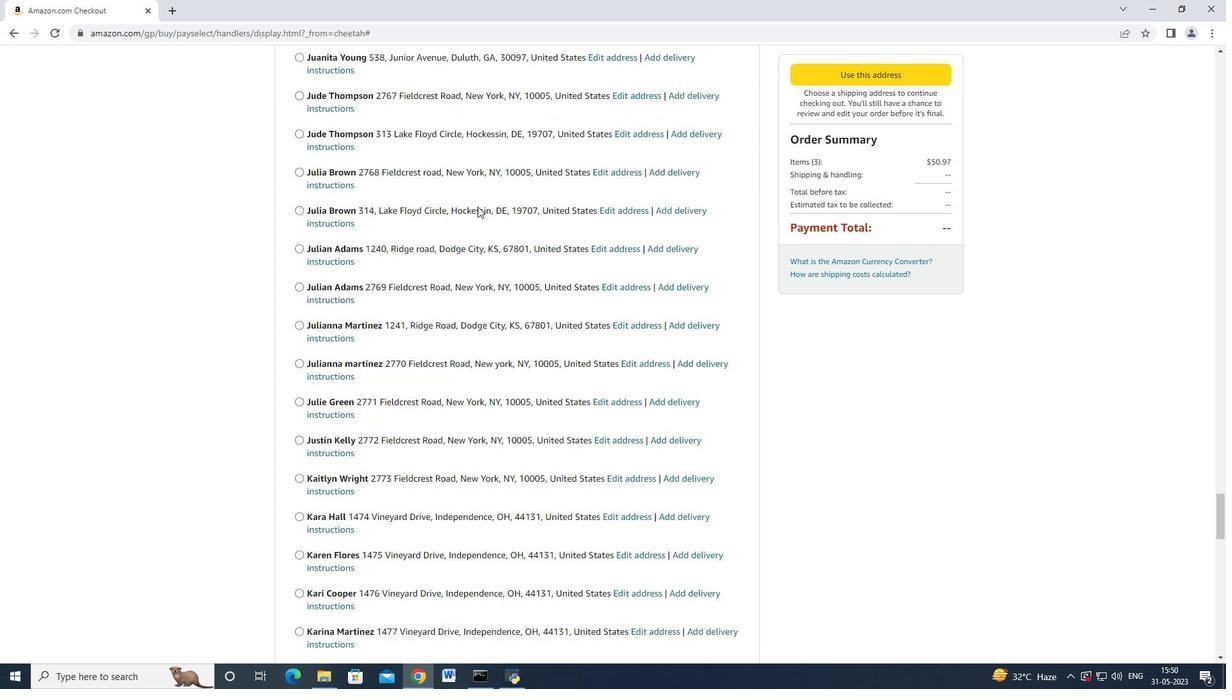 
Action: Mouse scrolled (477, 208) with delta (0, 0)
Screenshot: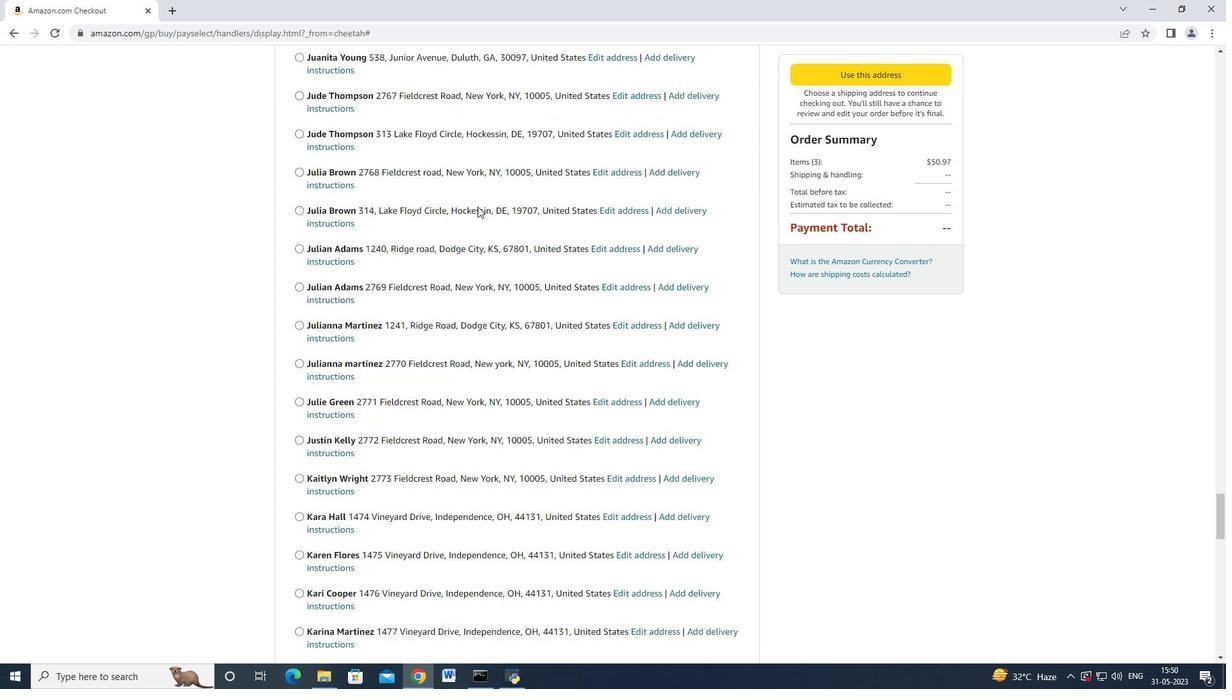
Action: Mouse scrolled (477, 208) with delta (0, 0)
Screenshot: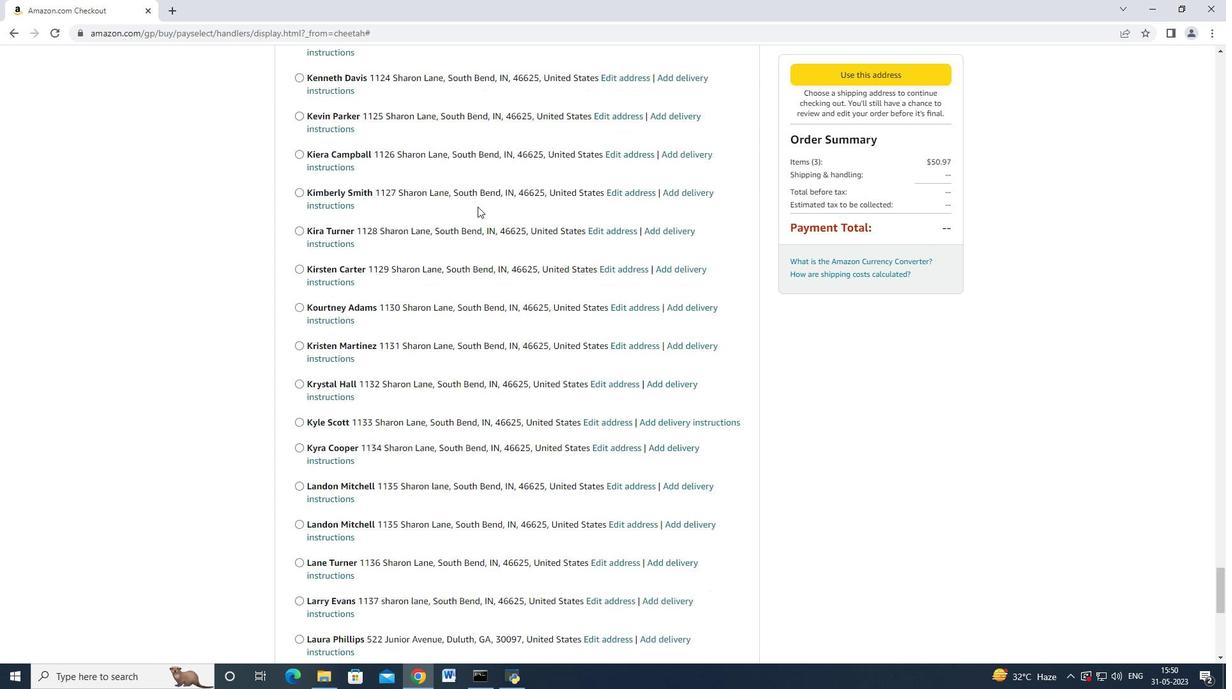 
Action: Mouse scrolled (477, 208) with delta (0, 0)
Screenshot: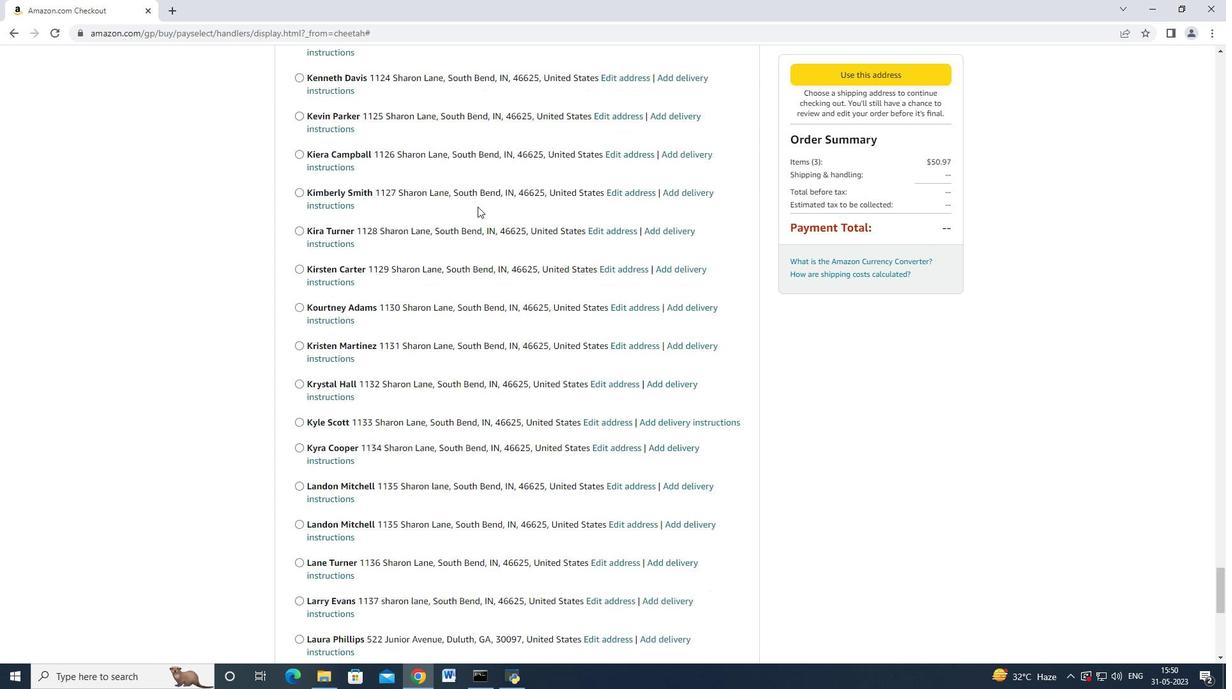 
Action: Mouse moved to (478, 210)
Screenshot: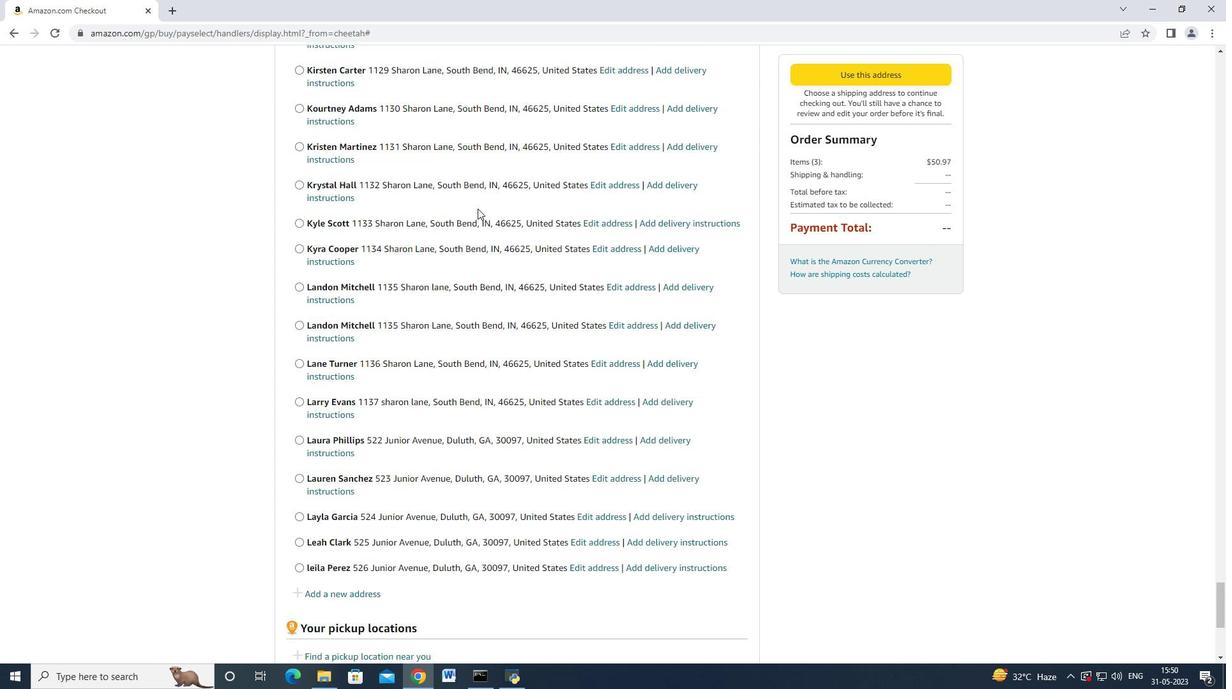 
Action: Mouse scrolled (478, 209) with delta (0, 0)
Screenshot: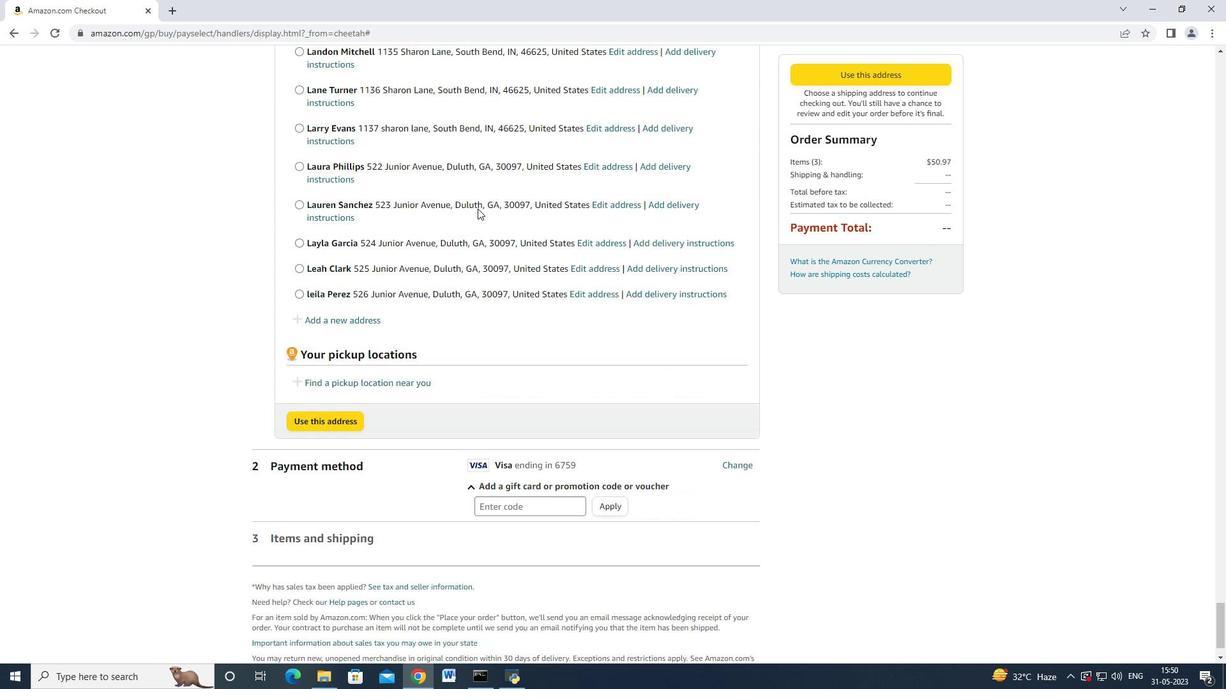 
Action: Mouse moved to (477, 212)
Screenshot: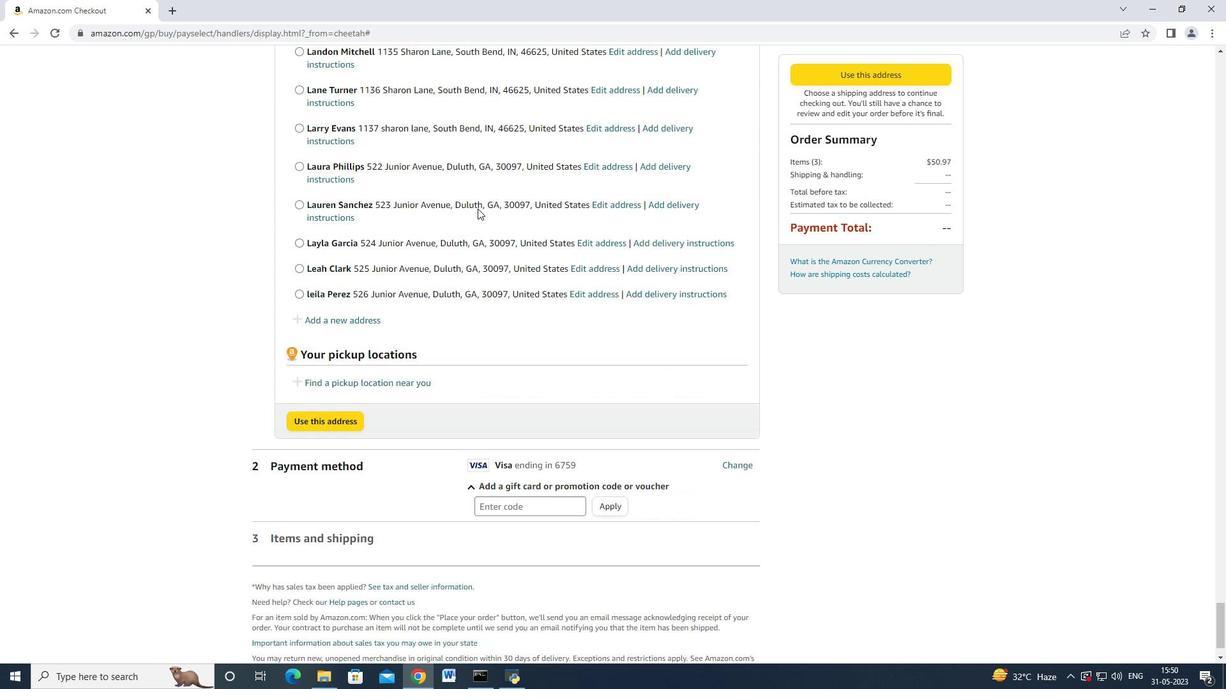 
Action: Mouse scrolled (477, 212) with delta (0, 0)
Screenshot: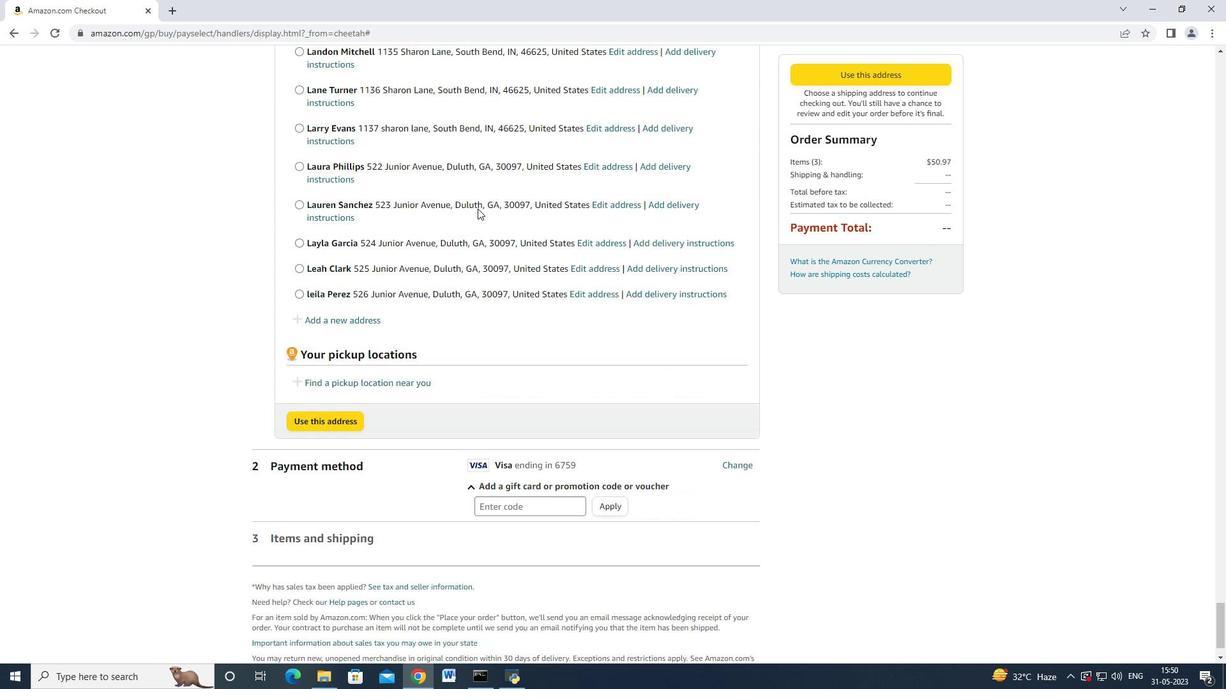 
Action: Mouse scrolled (477, 212) with delta (0, 0)
Screenshot: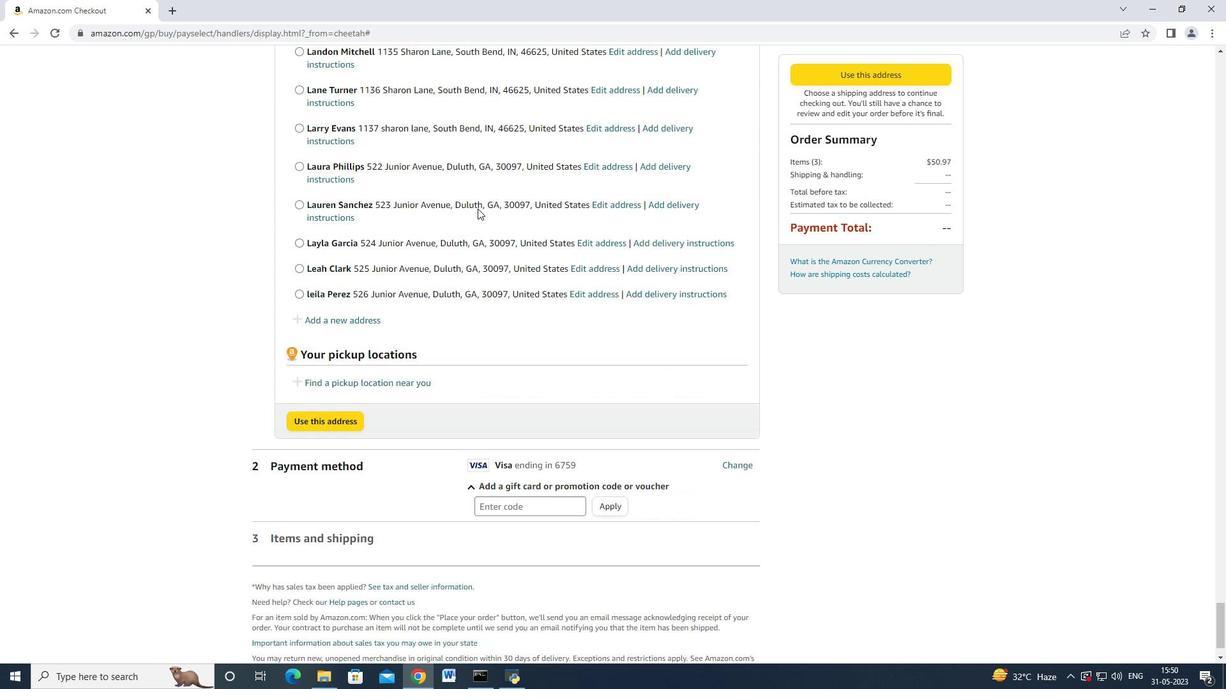 
Action: Mouse scrolled (477, 212) with delta (0, 0)
Screenshot: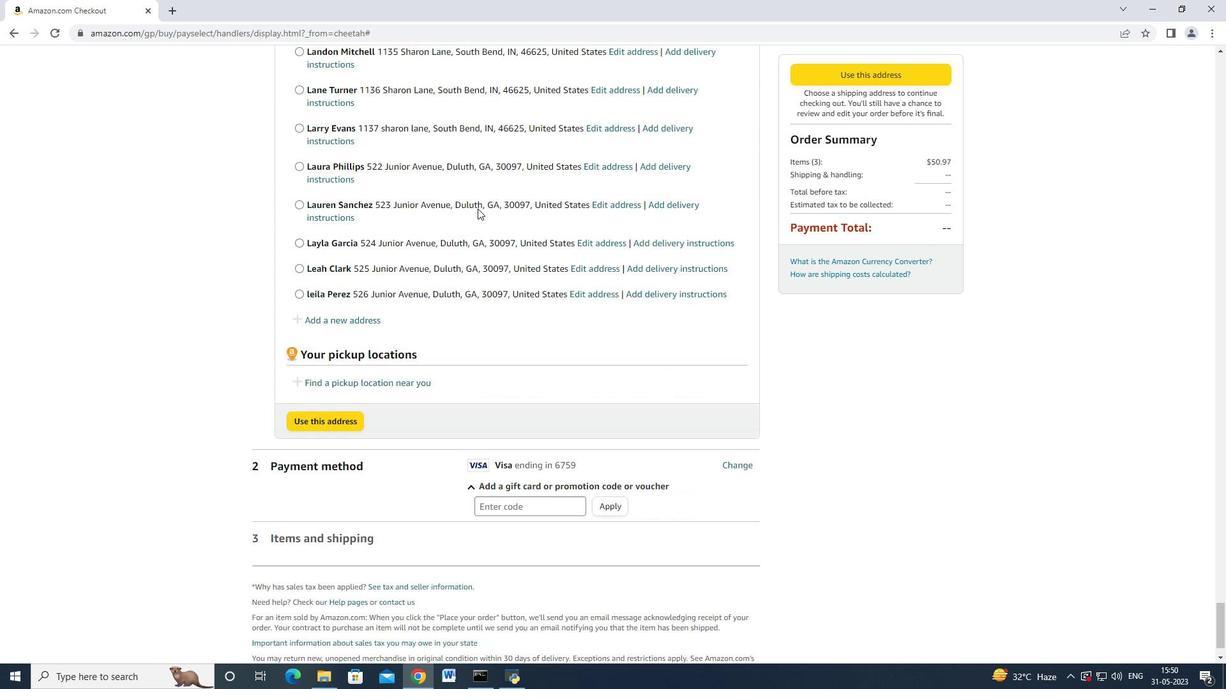 
Action: Mouse scrolled (477, 211) with delta (0, -1)
Screenshot: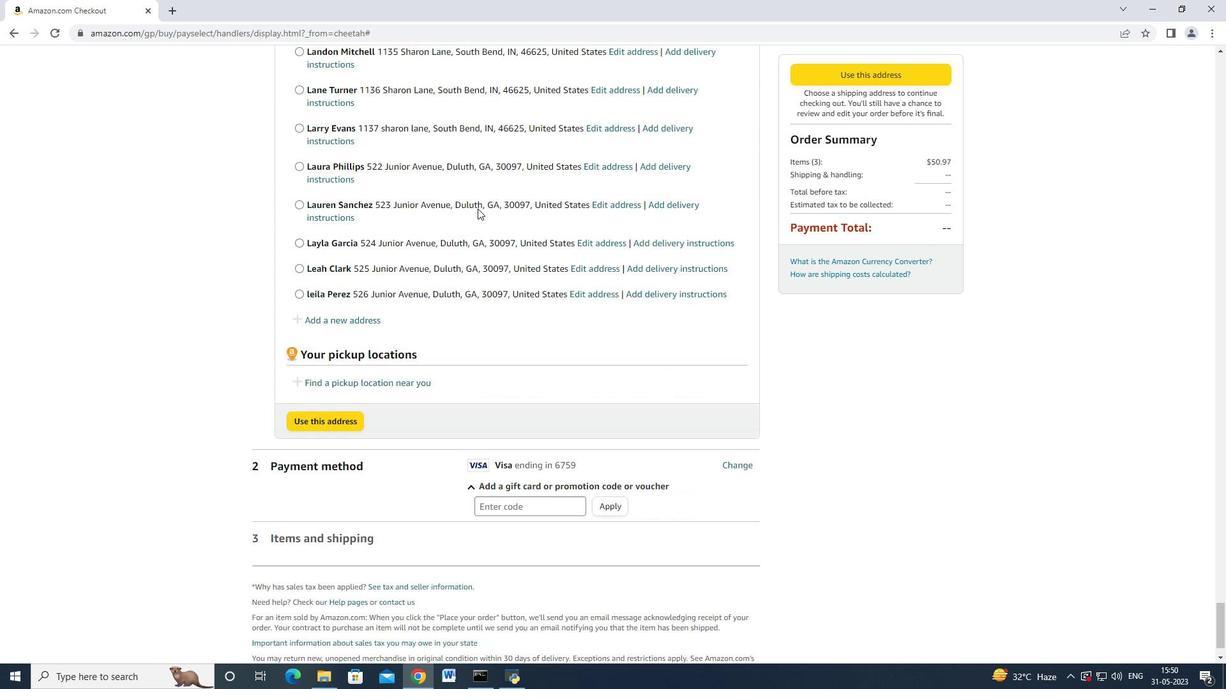 
Action: Mouse scrolled (477, 212) with delta (0, 0)
Screenshot: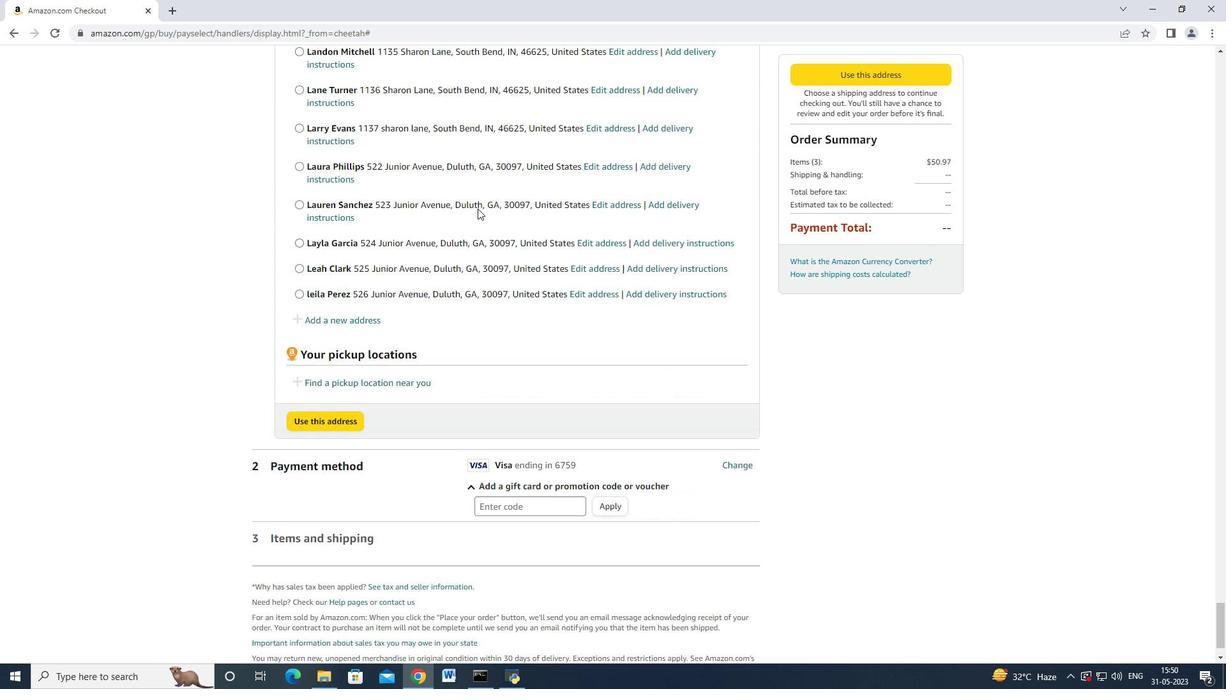
Action: Mouse moved to (355, 260)
Screenshot: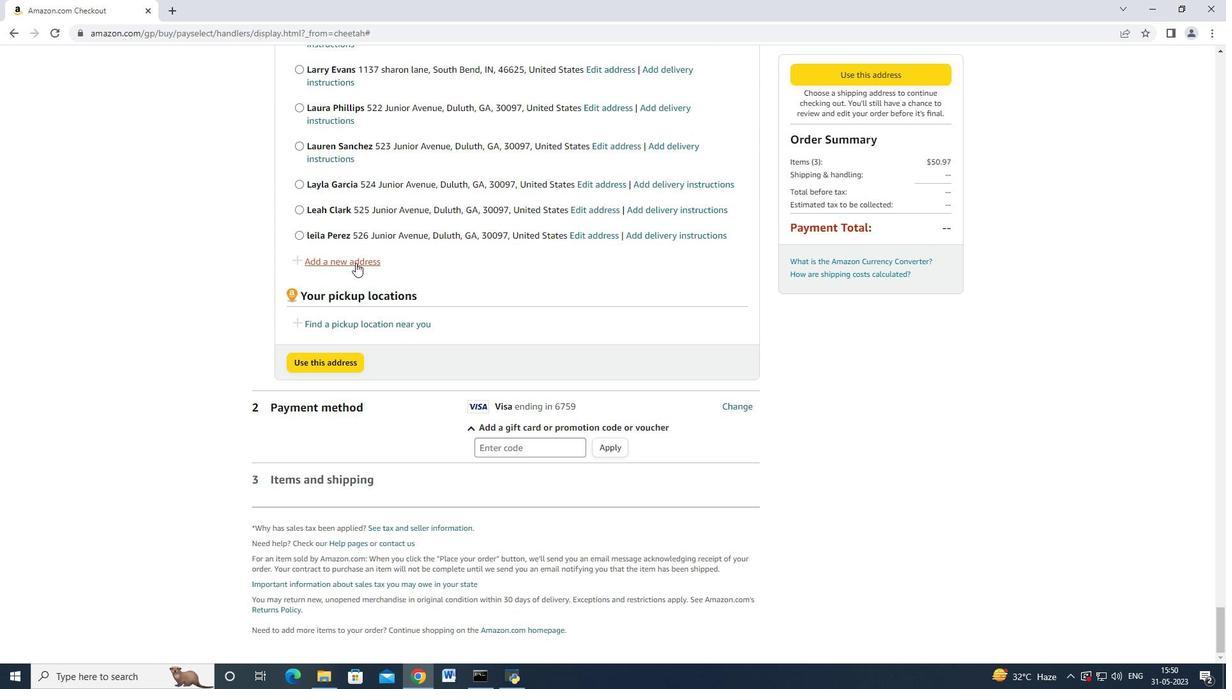 
Action: Mouse pressed left at (355, 260)
Screenshot: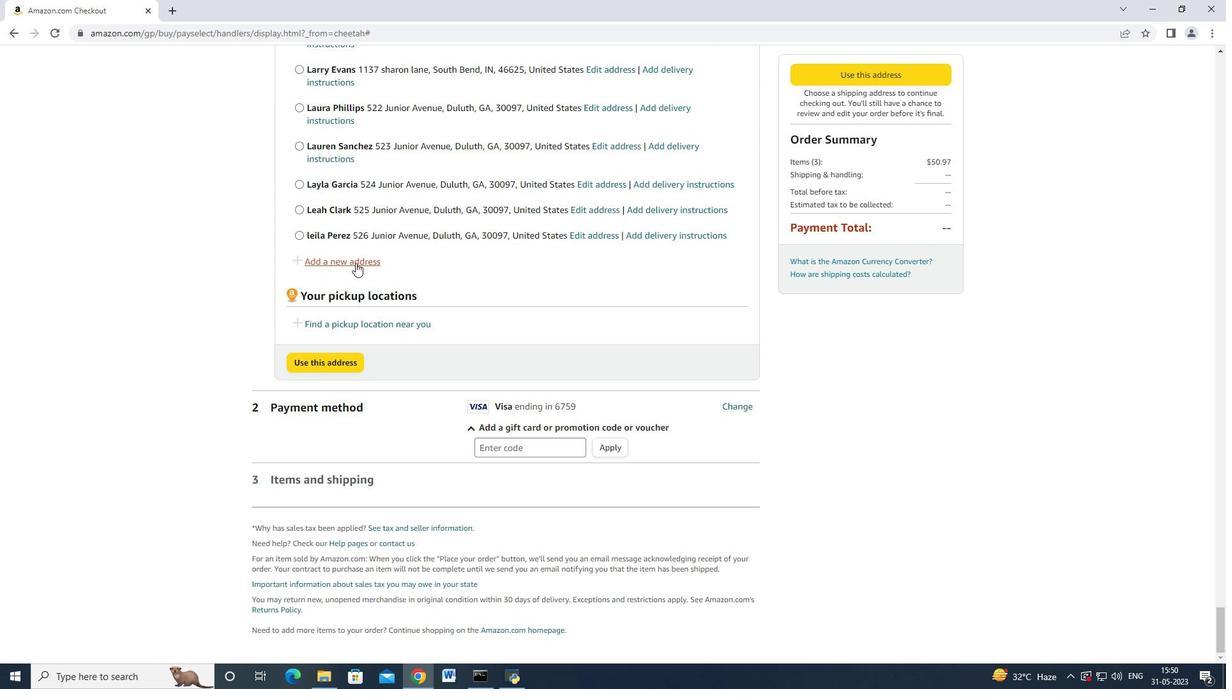 
Action: Mouse moved to (412, 306)
Screenshot: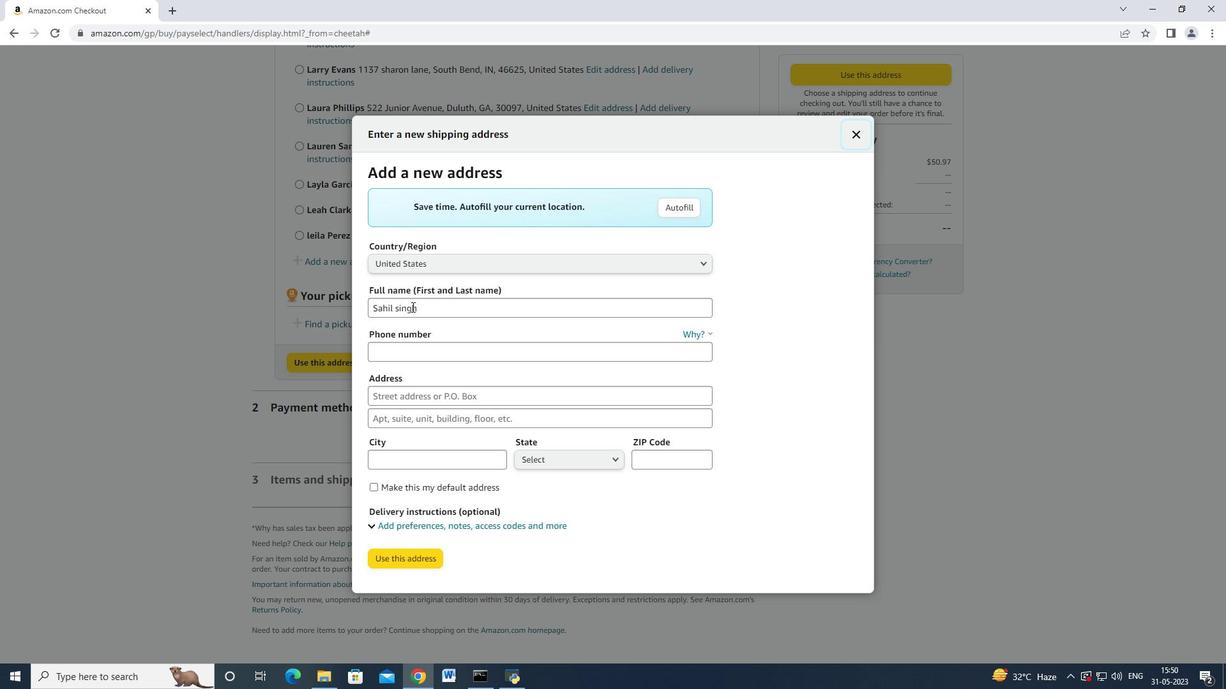 
Action: Mouse pressed left at (412, 306)
Screenshot: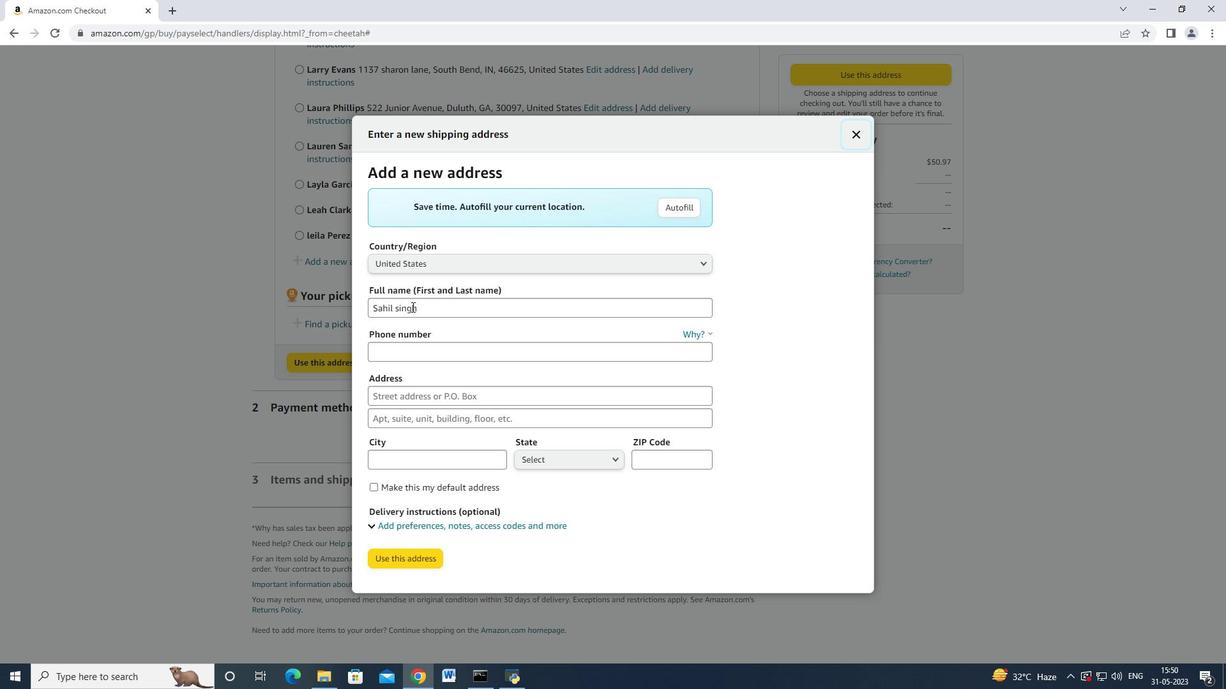 
Action: Mouse moved to (452, 307)
Screenshot: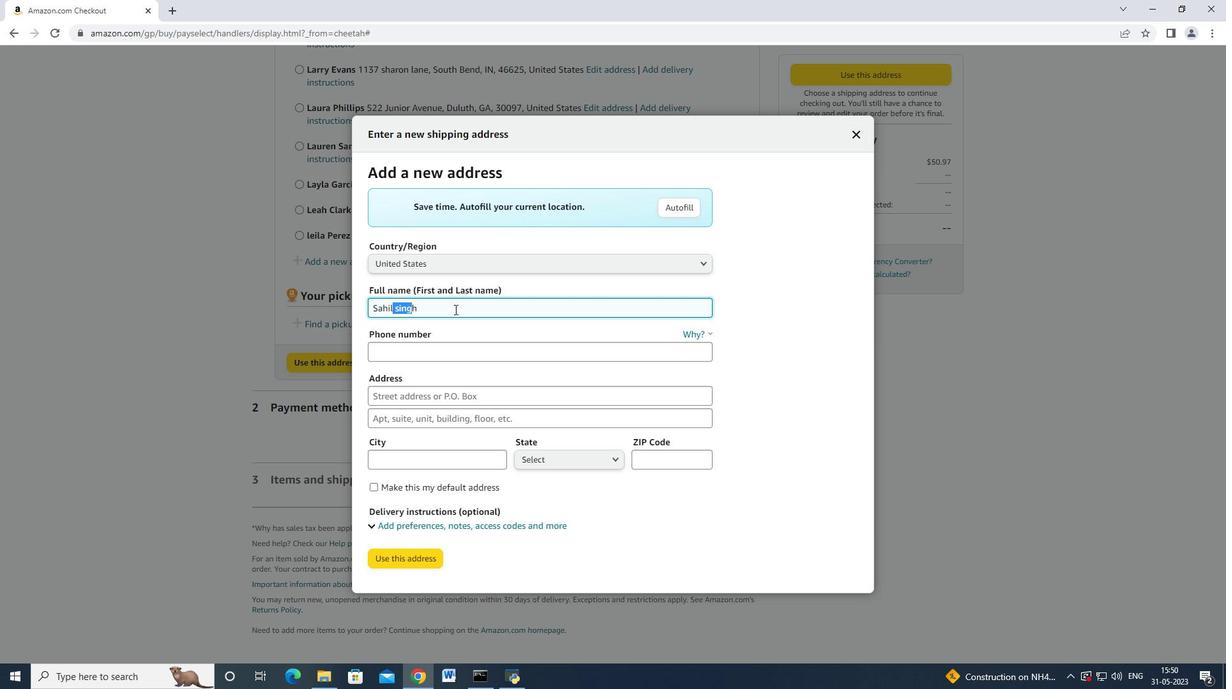 
Action: Mouse pressed left at (452, 307)
Screenshot: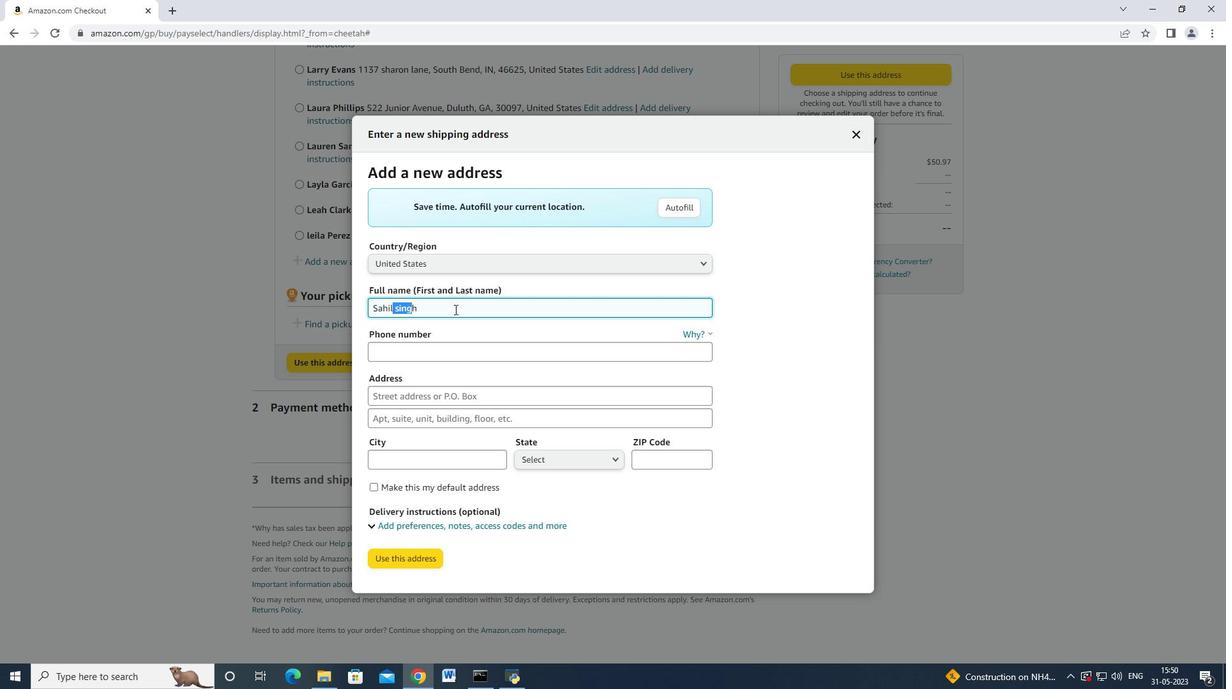 
Action: Mouse moved to (451, 307)
